 Task: 5. LinkedIn Learning: Reference :- Explore LinkedIn Learning courses related to your professional goals and take a course that aligns with your interests. Complete exercises and quizzes within the course to reinforce your learning. Share your course completion certificates or newly acquired skills on your LinkedIn profile.
Action: Mouse moved to (640, 93)
Screenshot: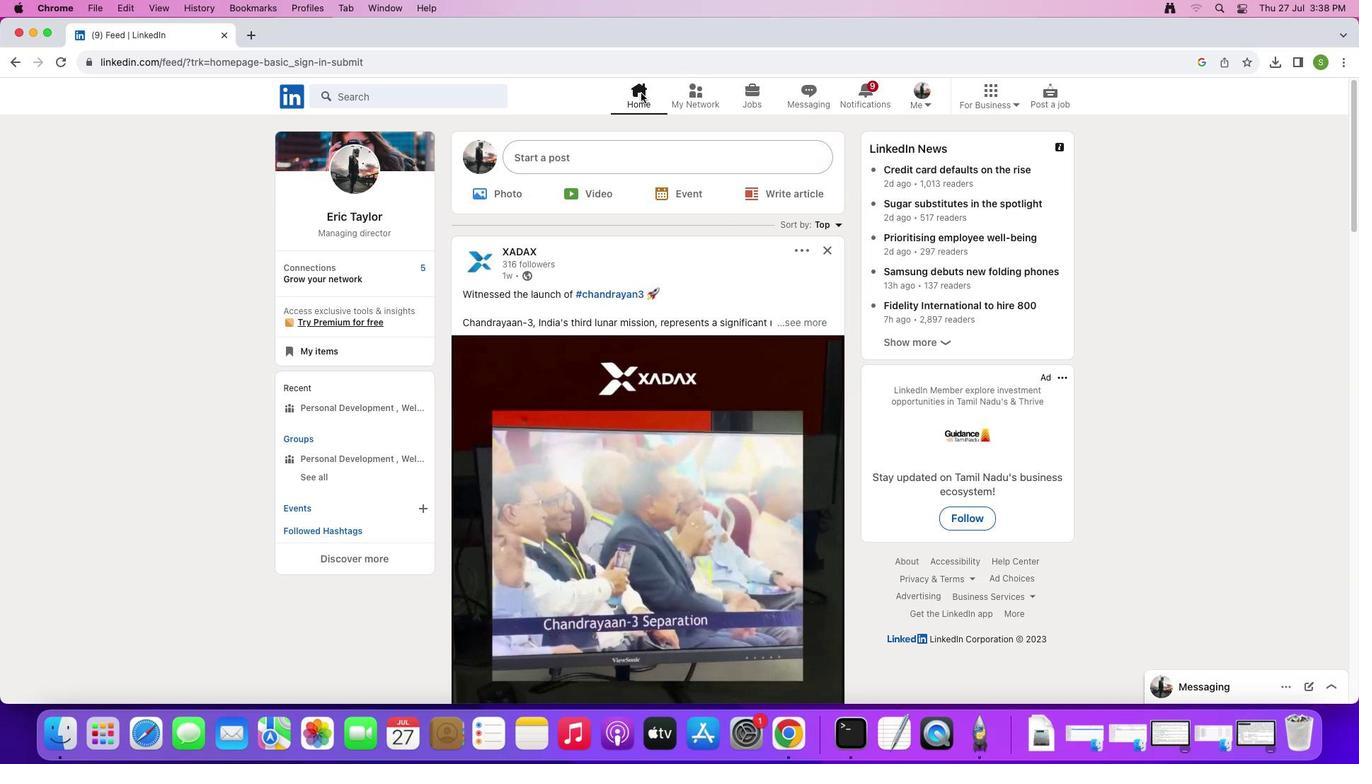 
Action: Mouse pressed left at (640, 93)
Screenshot: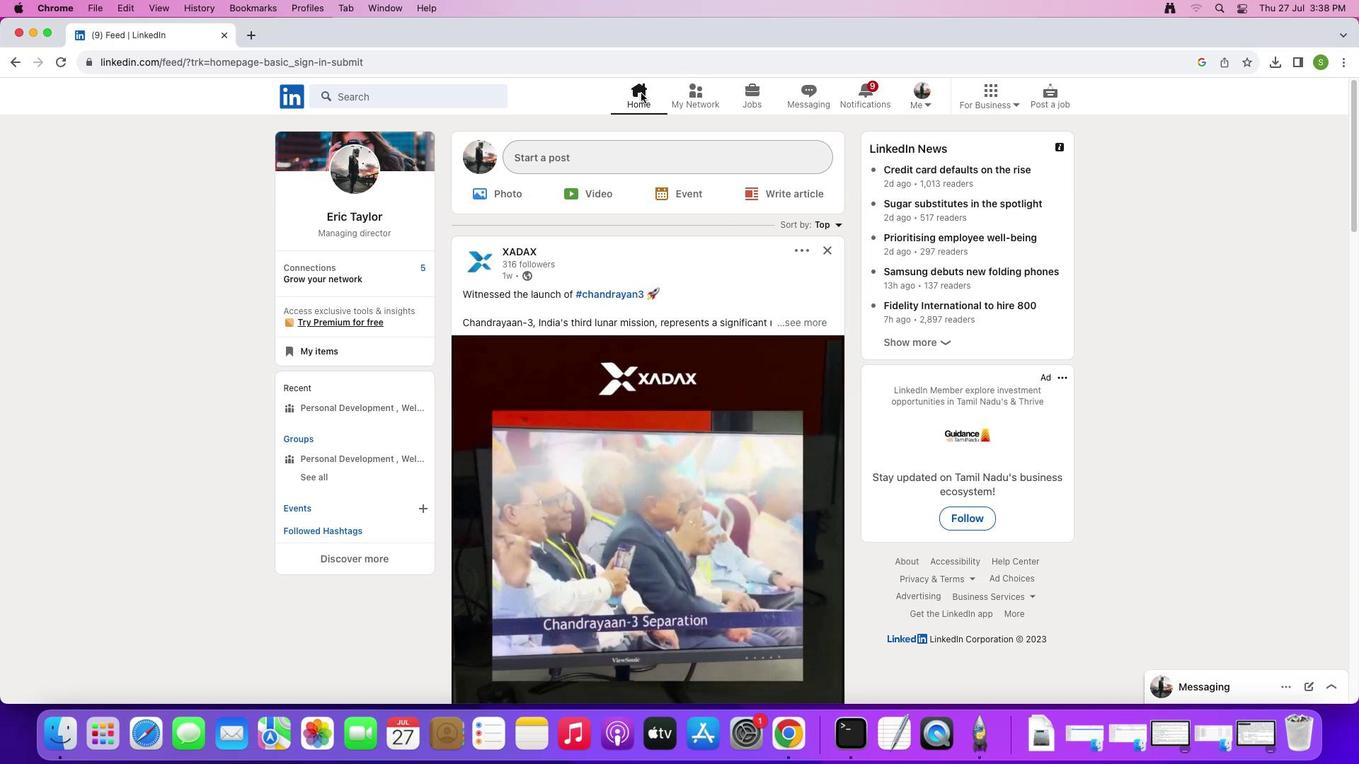 
Action: Mouse moved to (1011, 100)
Screenshot: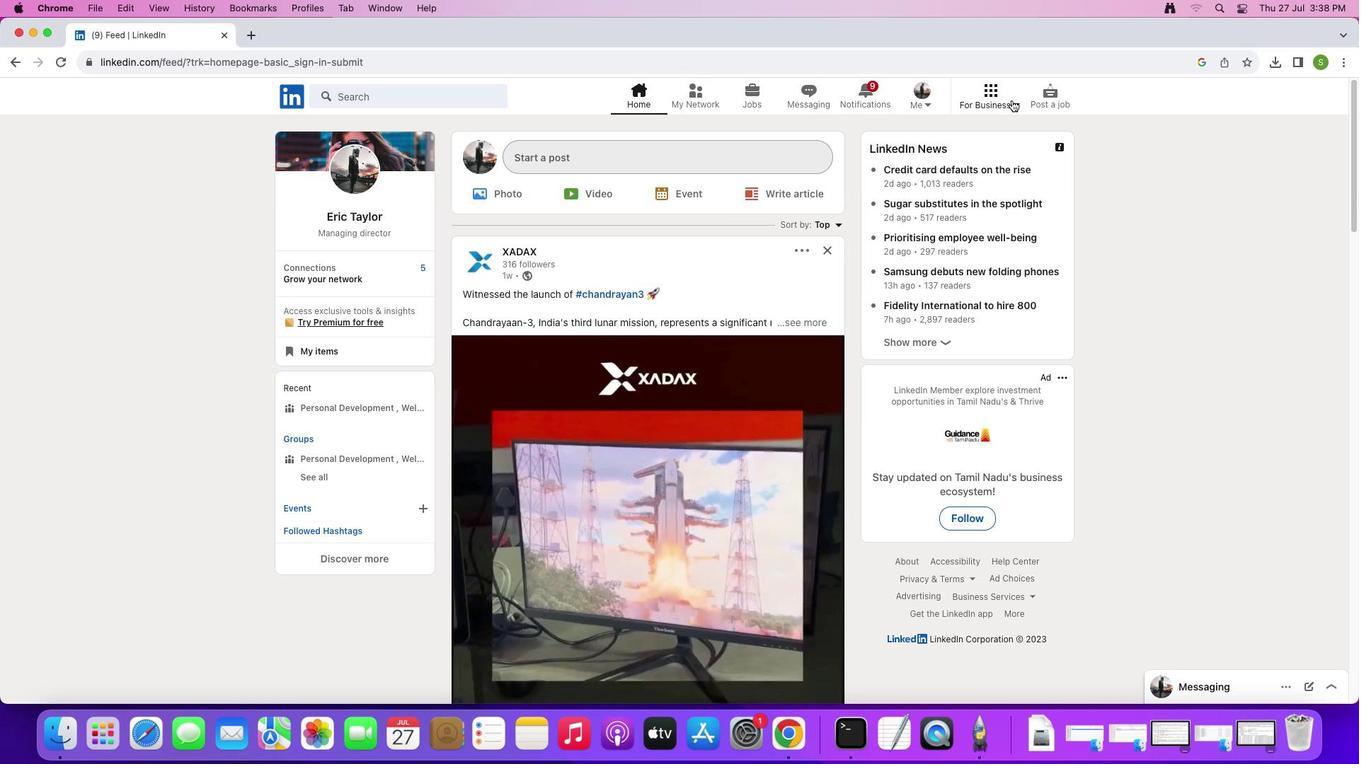 
Action: Mouse pressed left at (1011, 100)
Screenshot: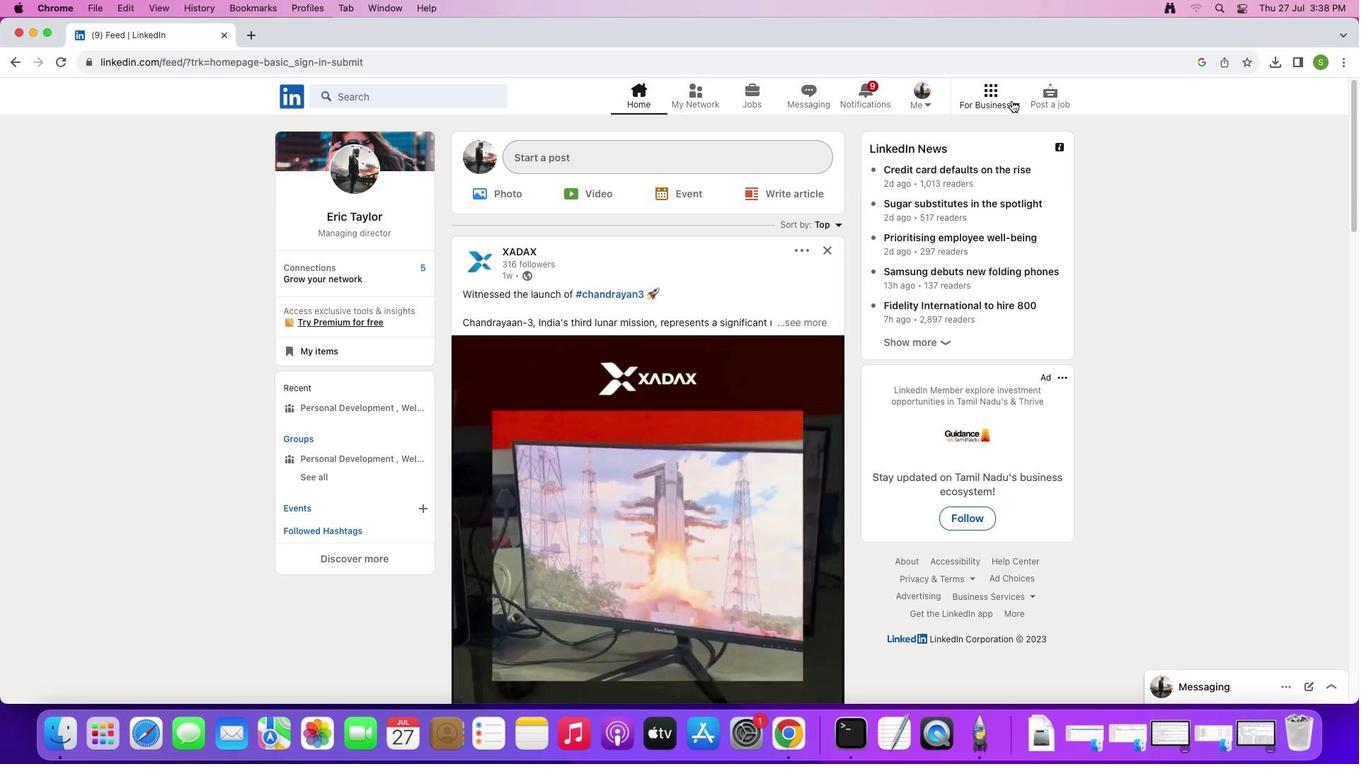 
Action: Mouse moved to (1140, 230)
Screenshot: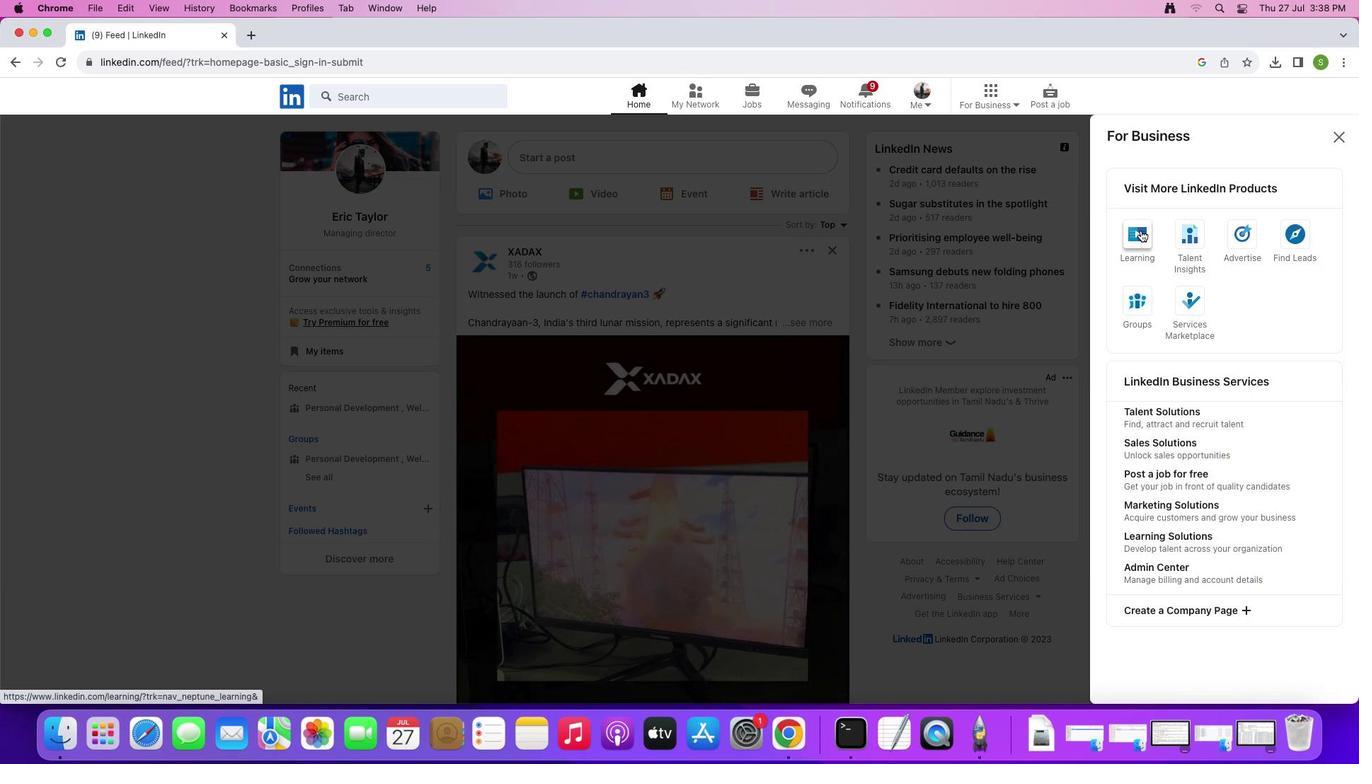 
Action: Mouse pressed left at (1140, 230)
Screenshot: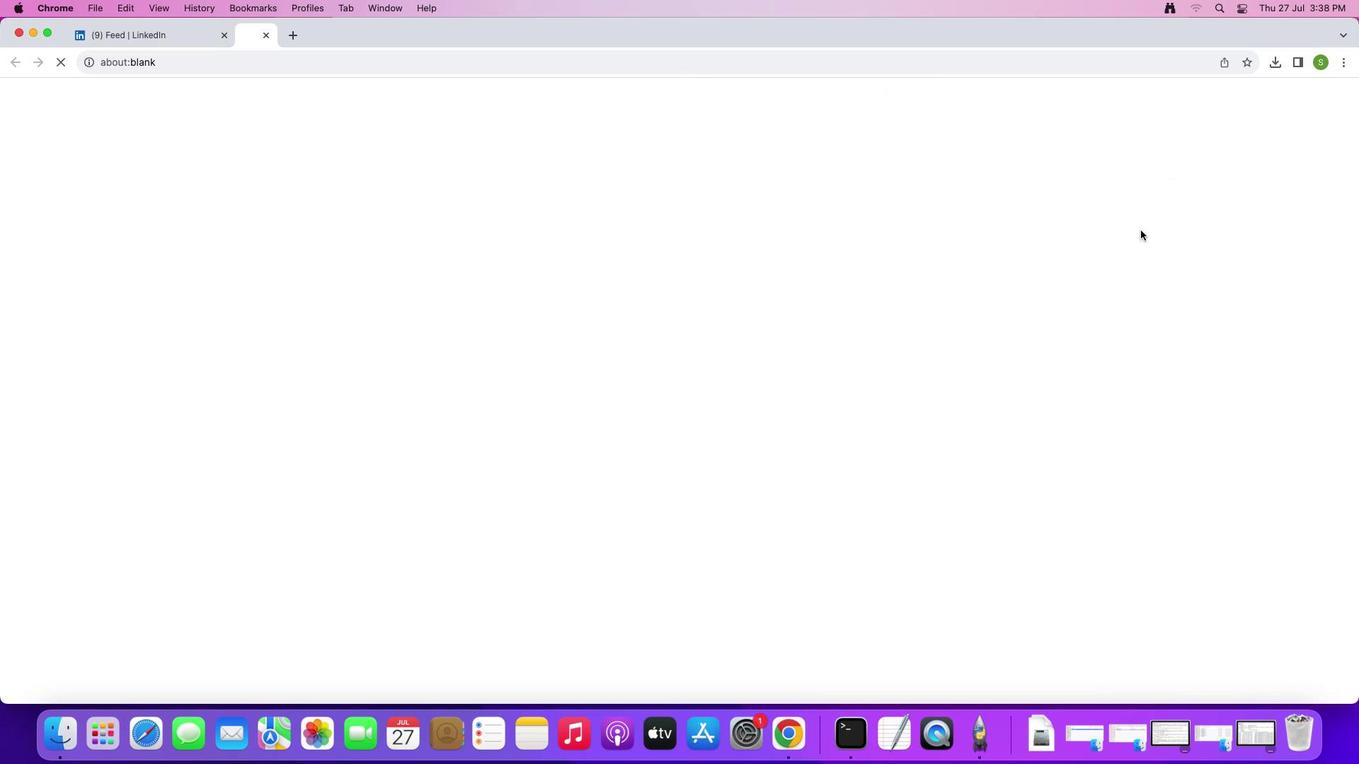 
Action: Mouse moved to (503, 406)
Screenshot: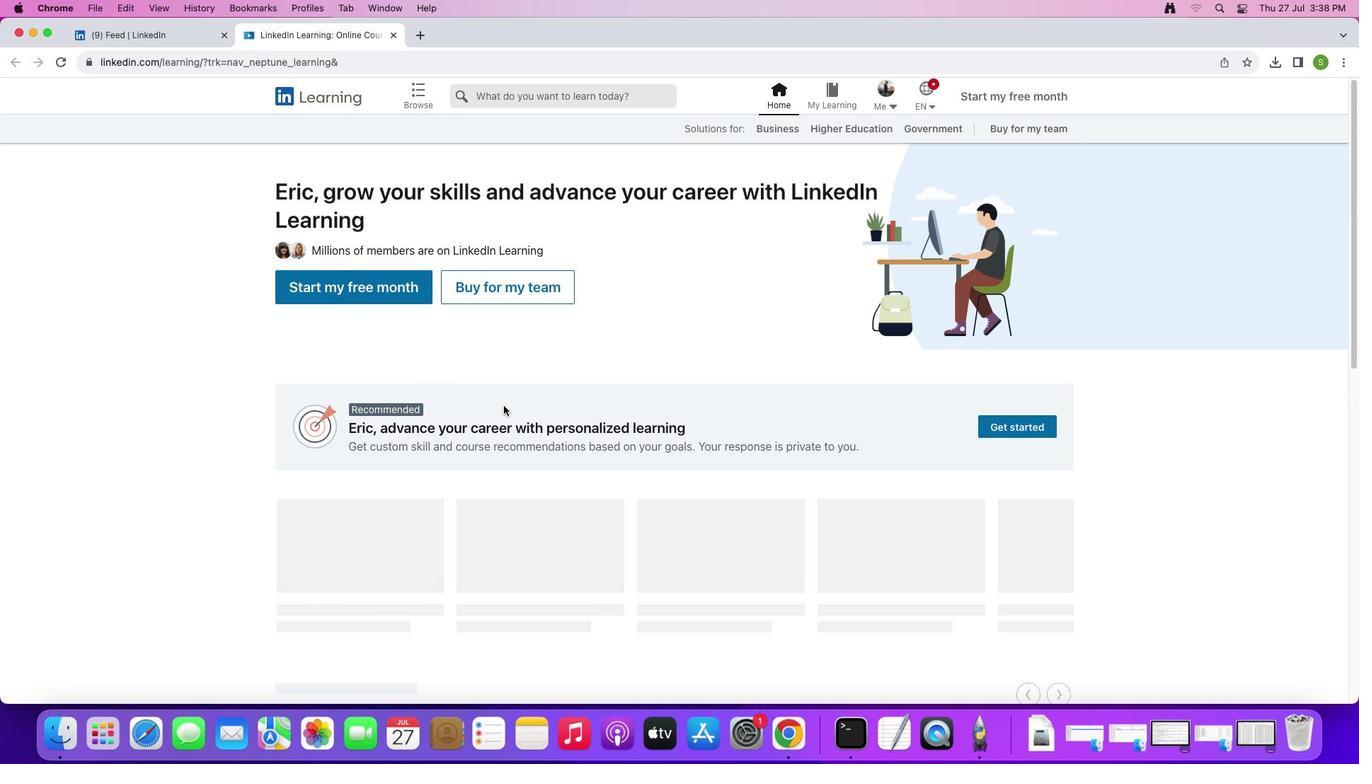 
Action: Mouse scrolled (503, 406) with delta (0, 0)
Screenshot: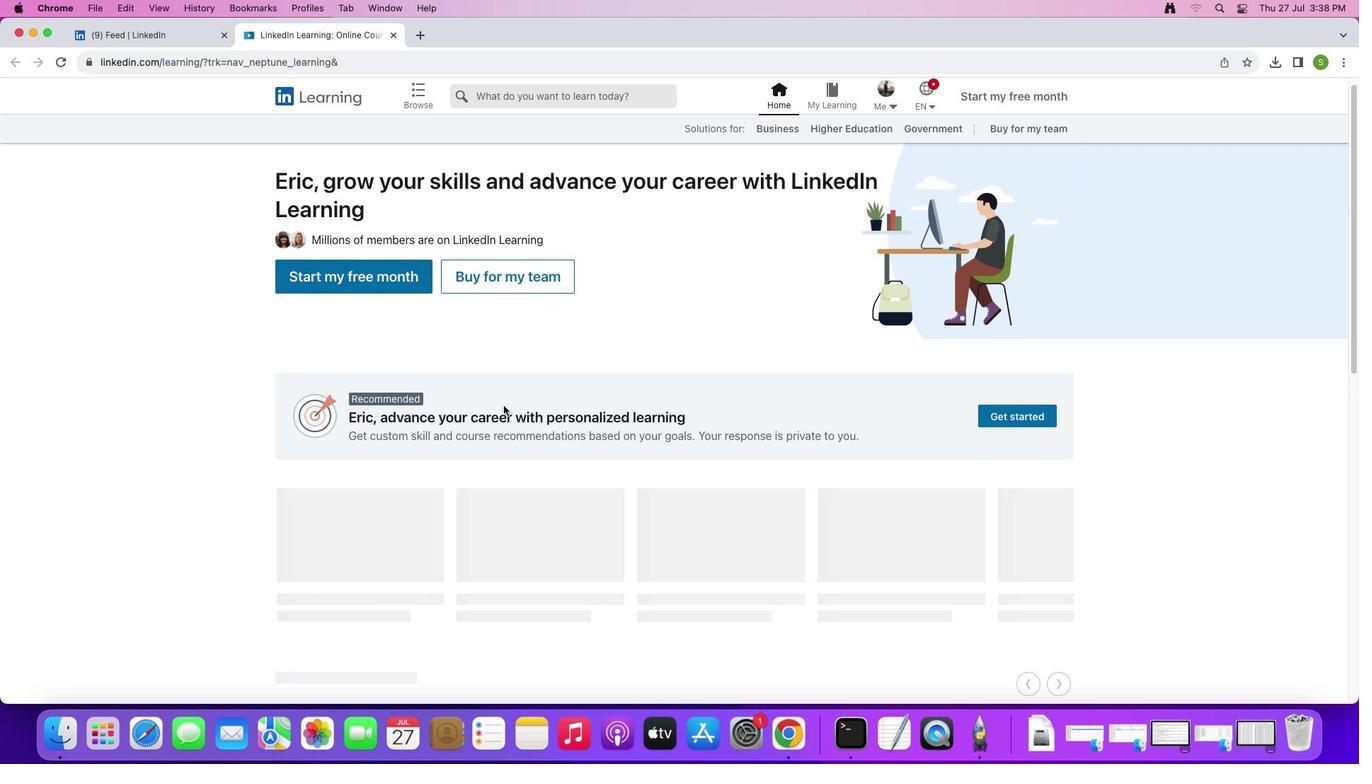 
Action: Mouse scrolled (503, 406) with delta (0, 0)
Screenshot: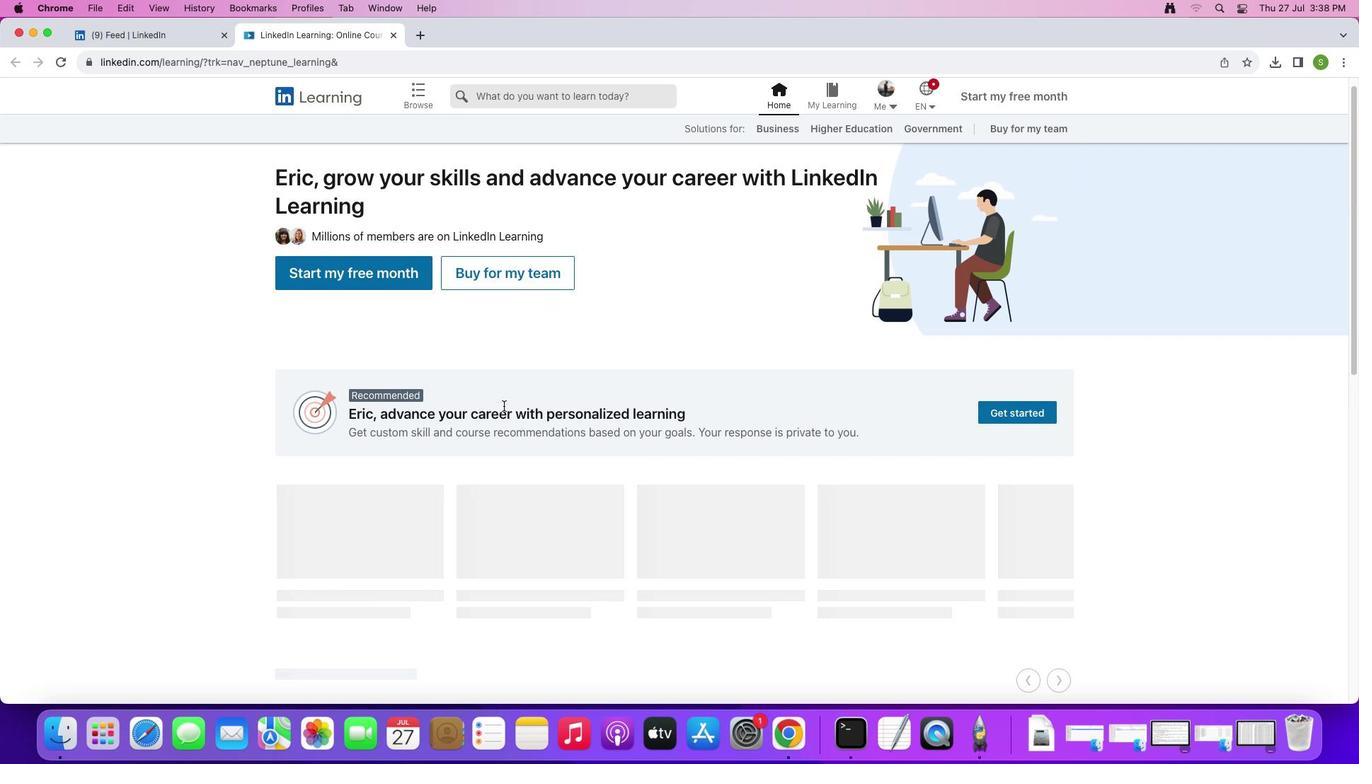 
Action: Mouse scrolled (503, 406) with delta (0, 0)
Screenshot: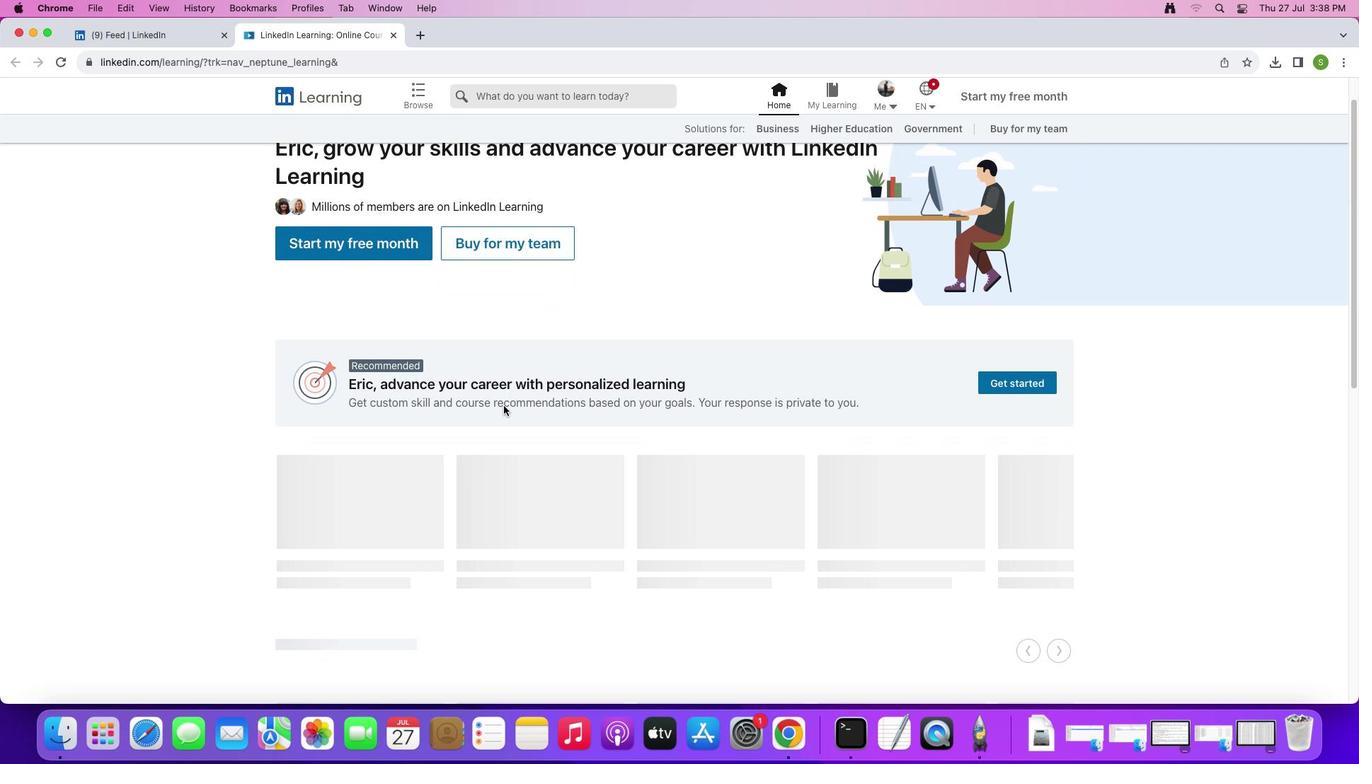 
Action: Mouse scrolled (503, 406) with delta (0, 0)
Screenshot: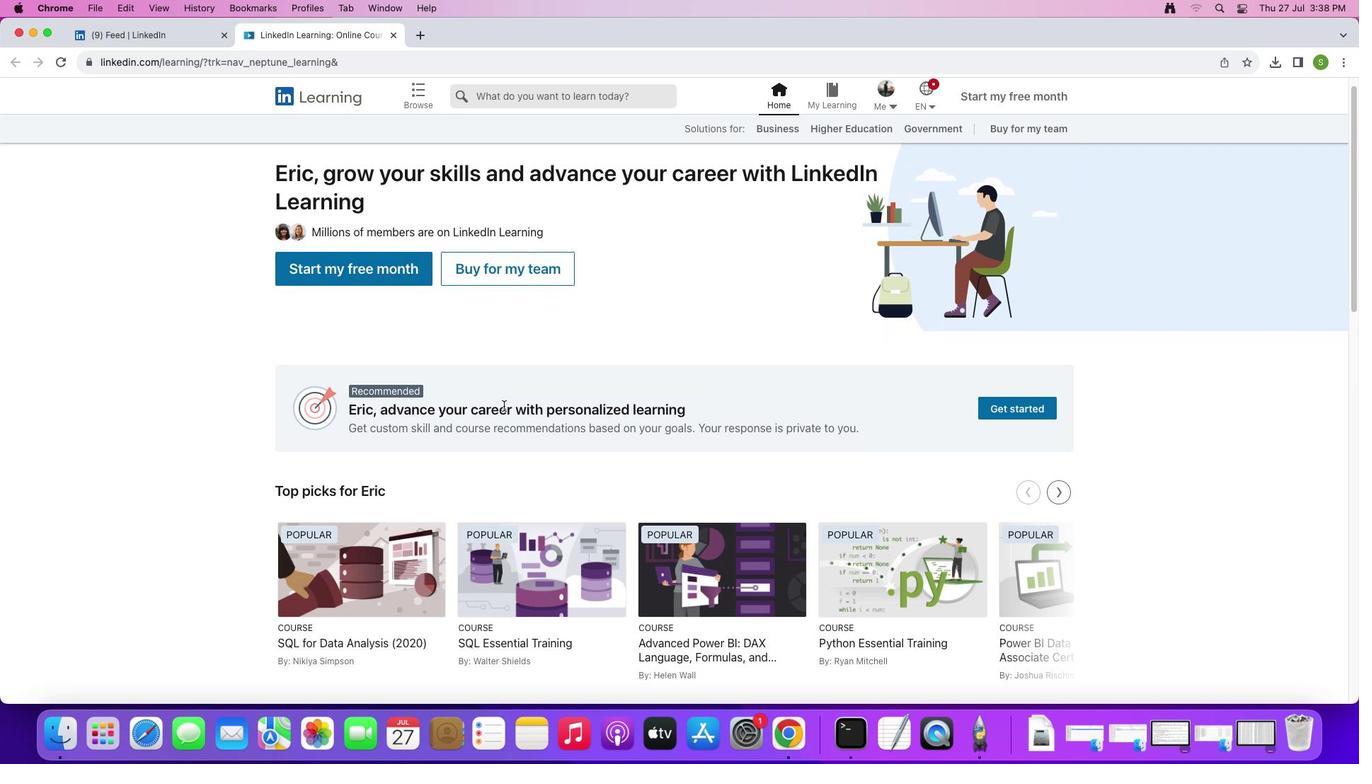 
Action: Mouse scrolled (503, 406) with delta (0, 0)
Screenshot: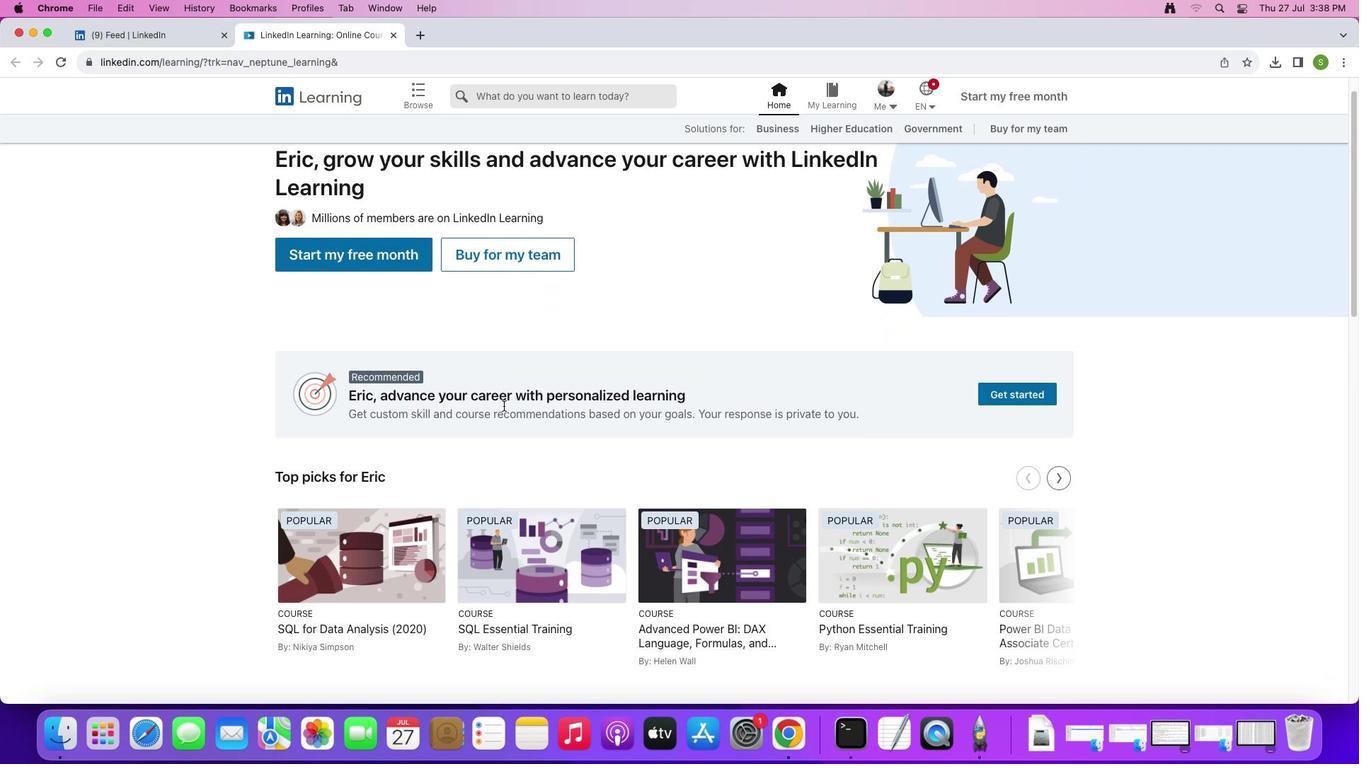 
Action: Mouse scrolled (503, 406) with delta (0, 0)
Screenshot: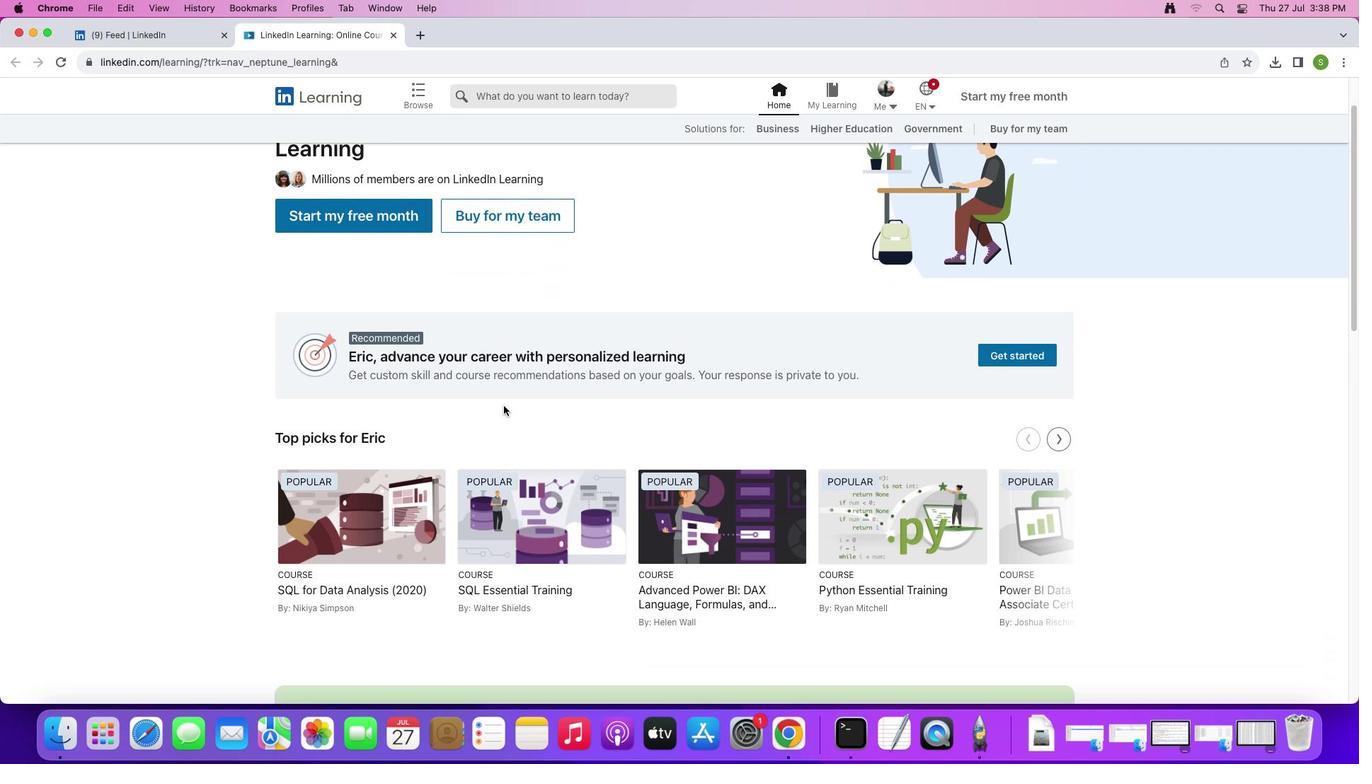 
Action: Mouse moved to (504, 402)
Screenshot: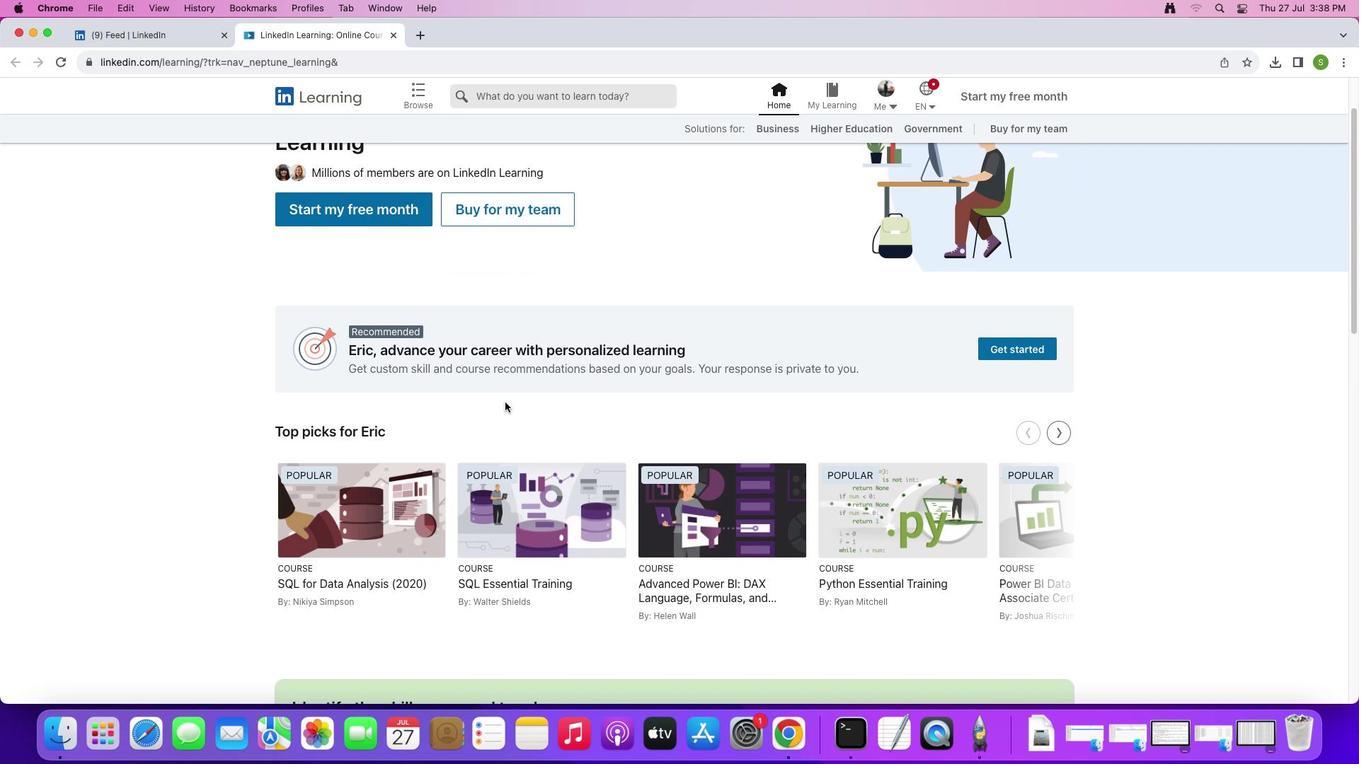 
Action: Mouse scrolled (504, 402) with delta (0, 0)
Screenshot: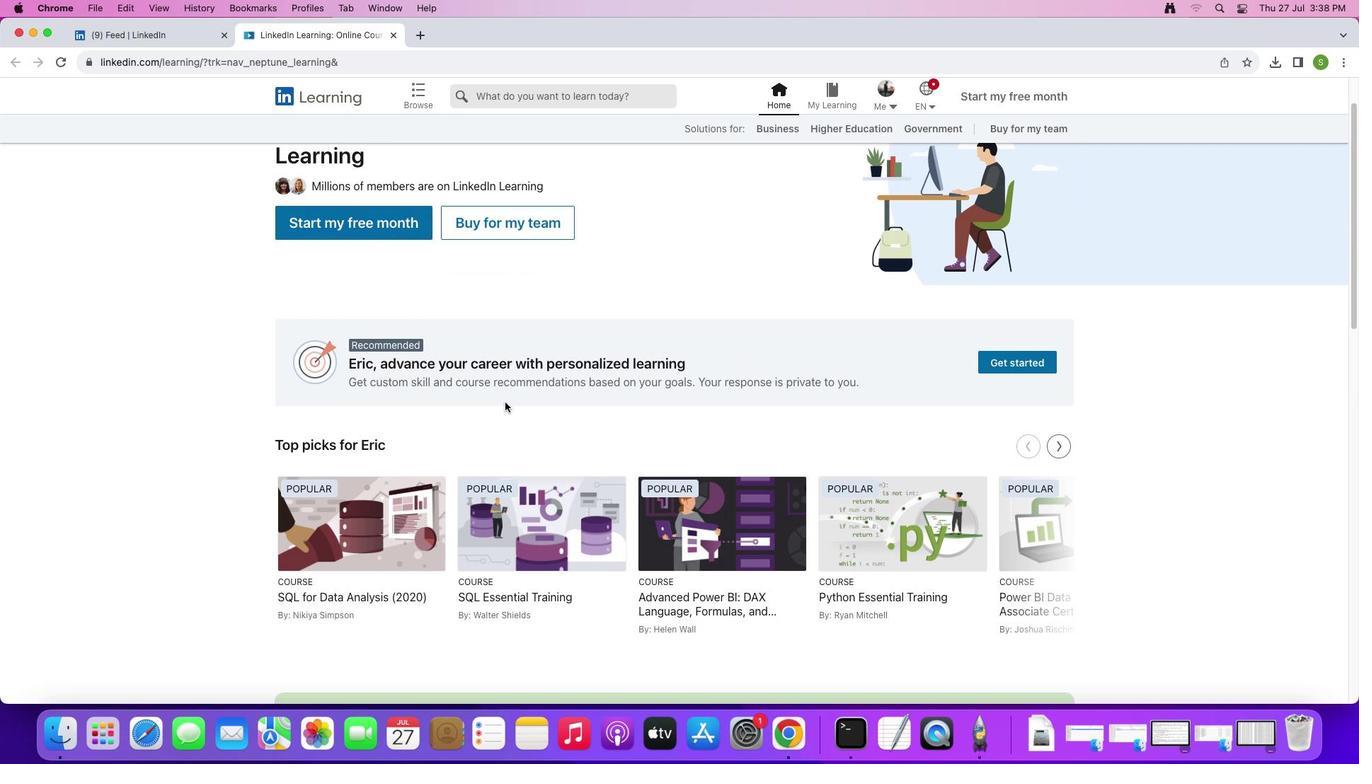 
Action: Mouse scrolled (504, 402) with delta (0, 0)
Screenshot: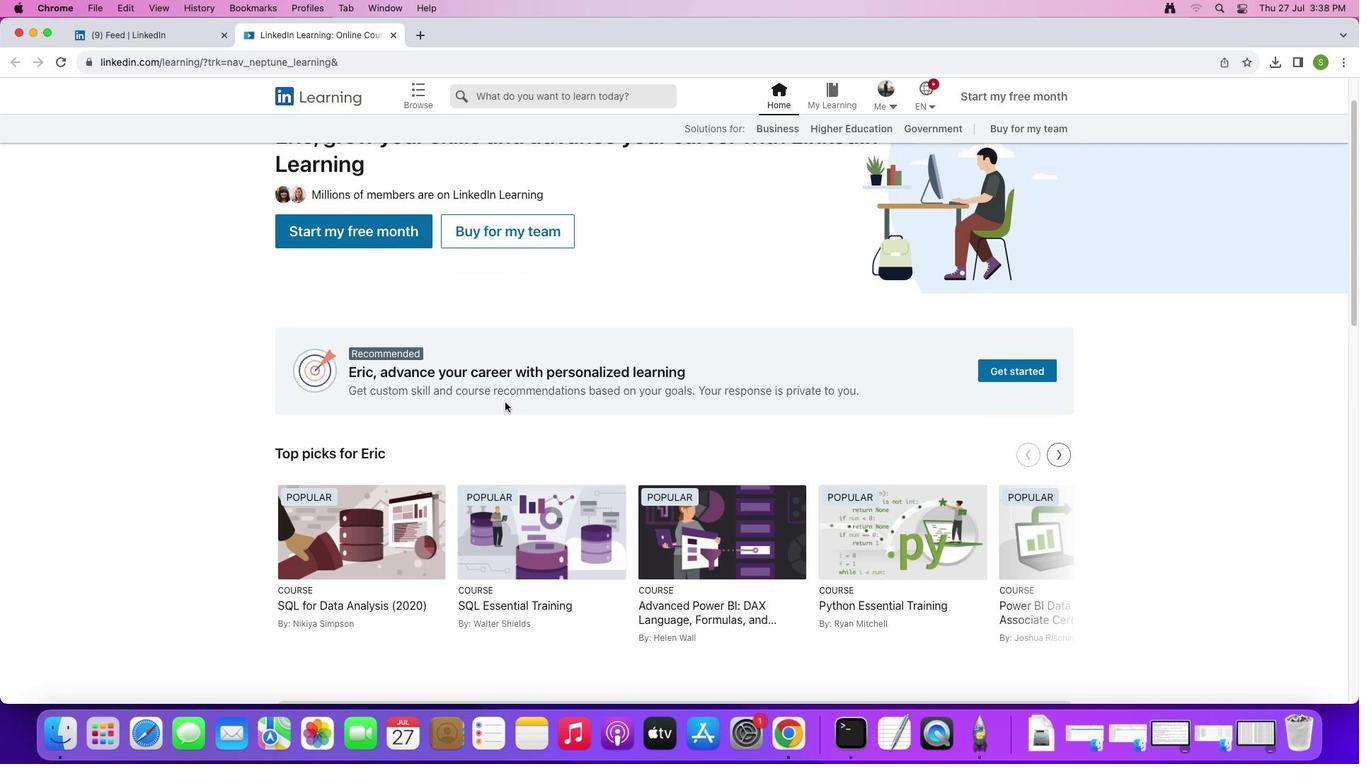 
Action: Mouse moved to (504, 395)
Screenshot: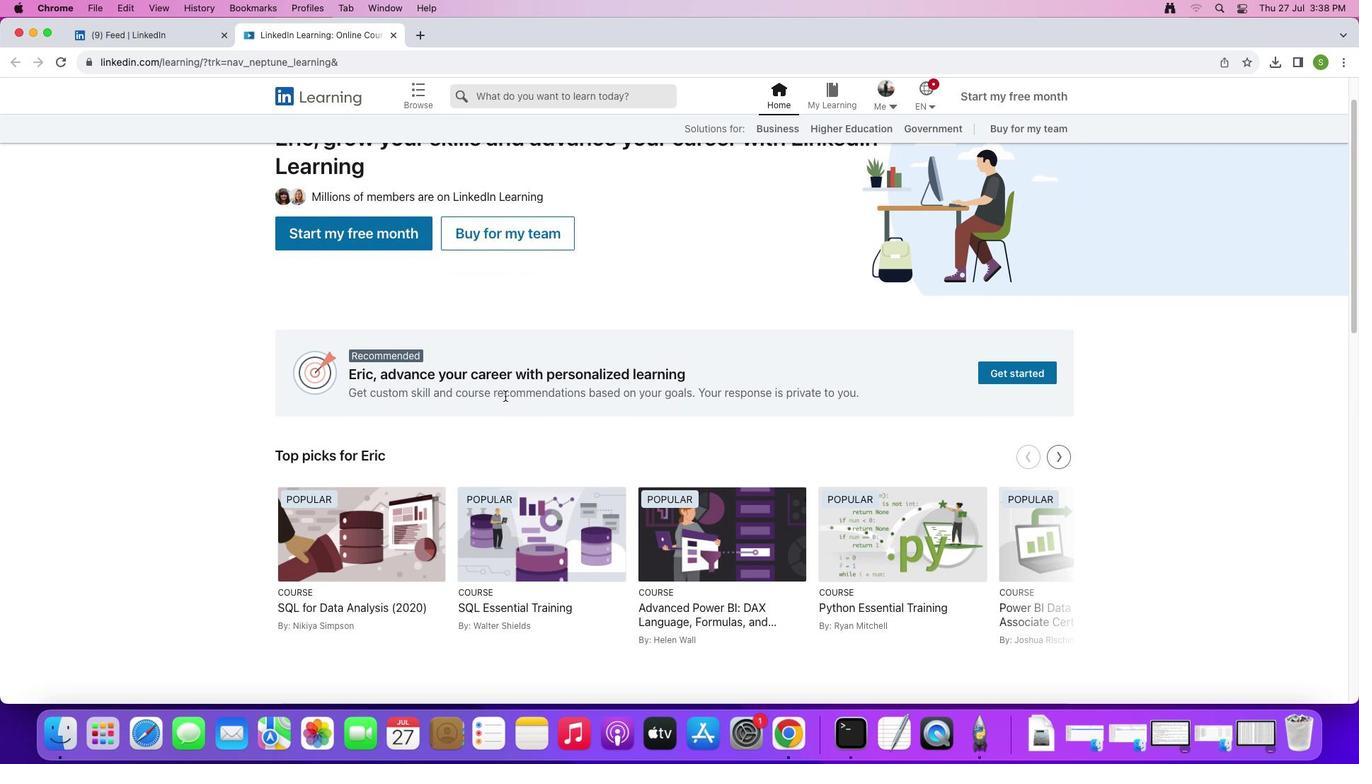 
Action: Mouse scrolled (504, 395) with delta (0, 0)
Screenshot: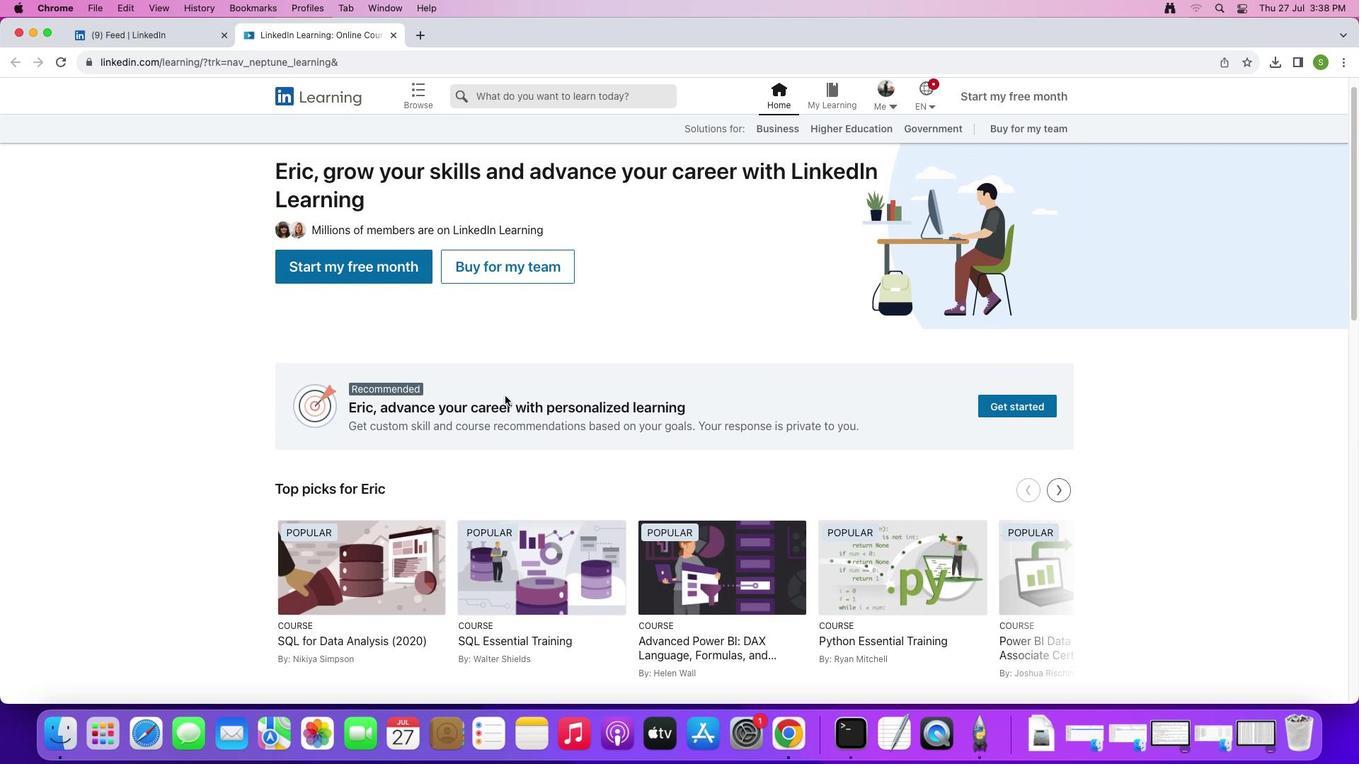 
Action: Mouse scrolled (504, 395) with delta (0, 0)
Screenshot: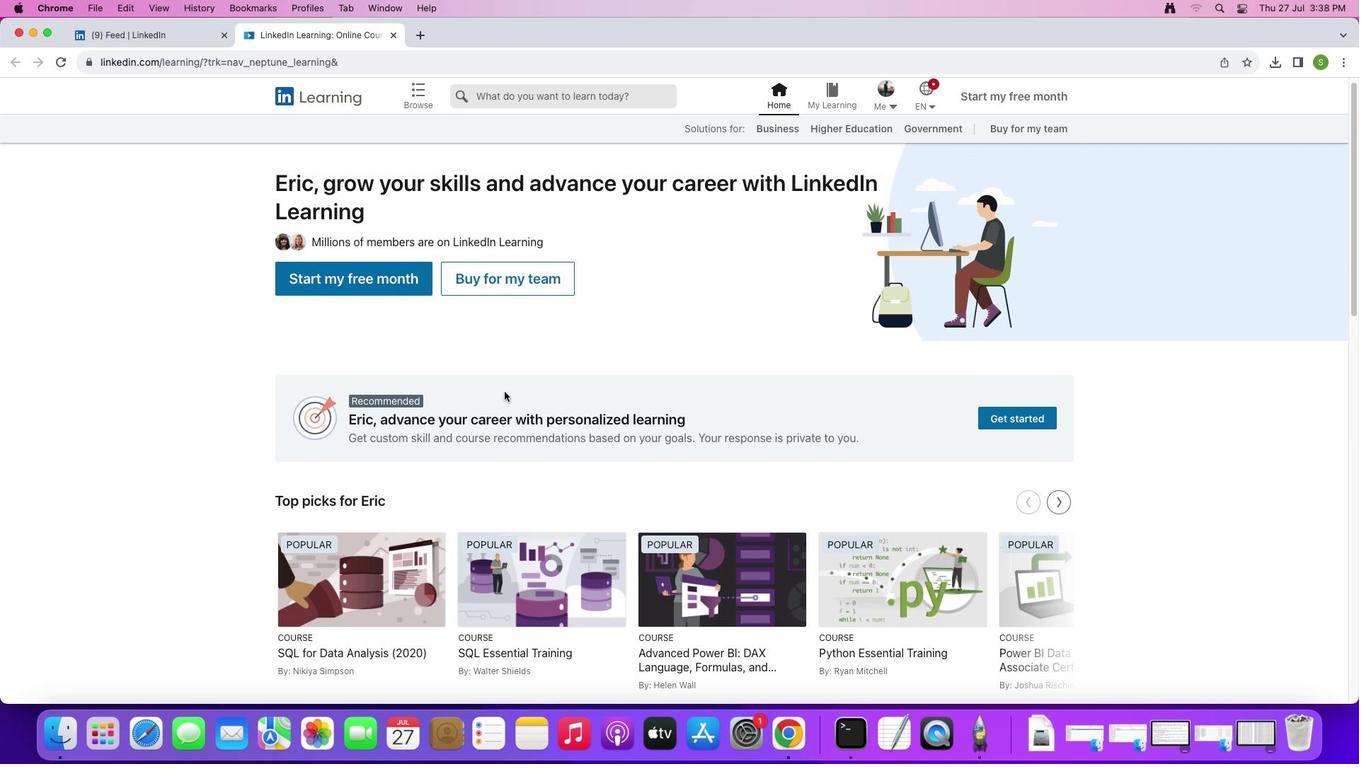 
Action: Mouse scrolled (504, 395) with delta (0, 2)
Screenshot: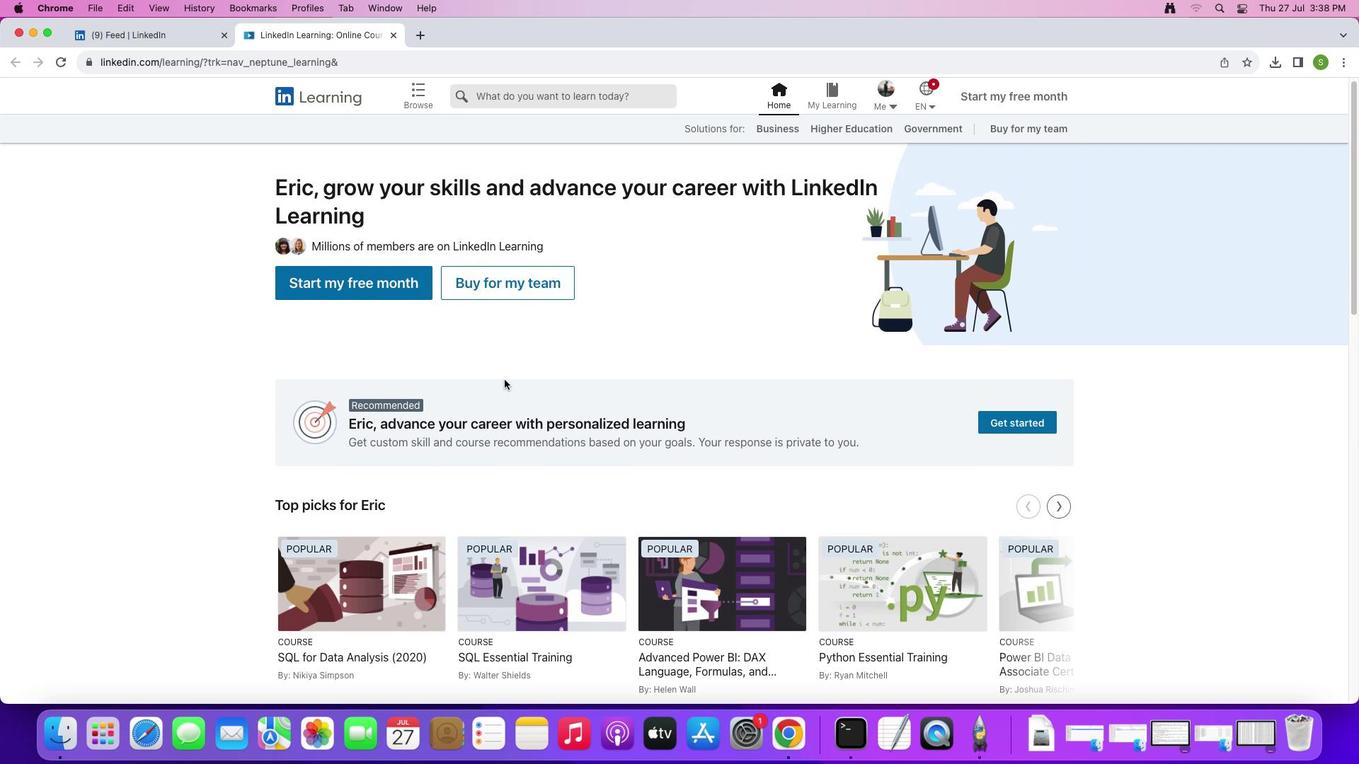 
Action: Mouse moved to (518, 95)
Screenshot: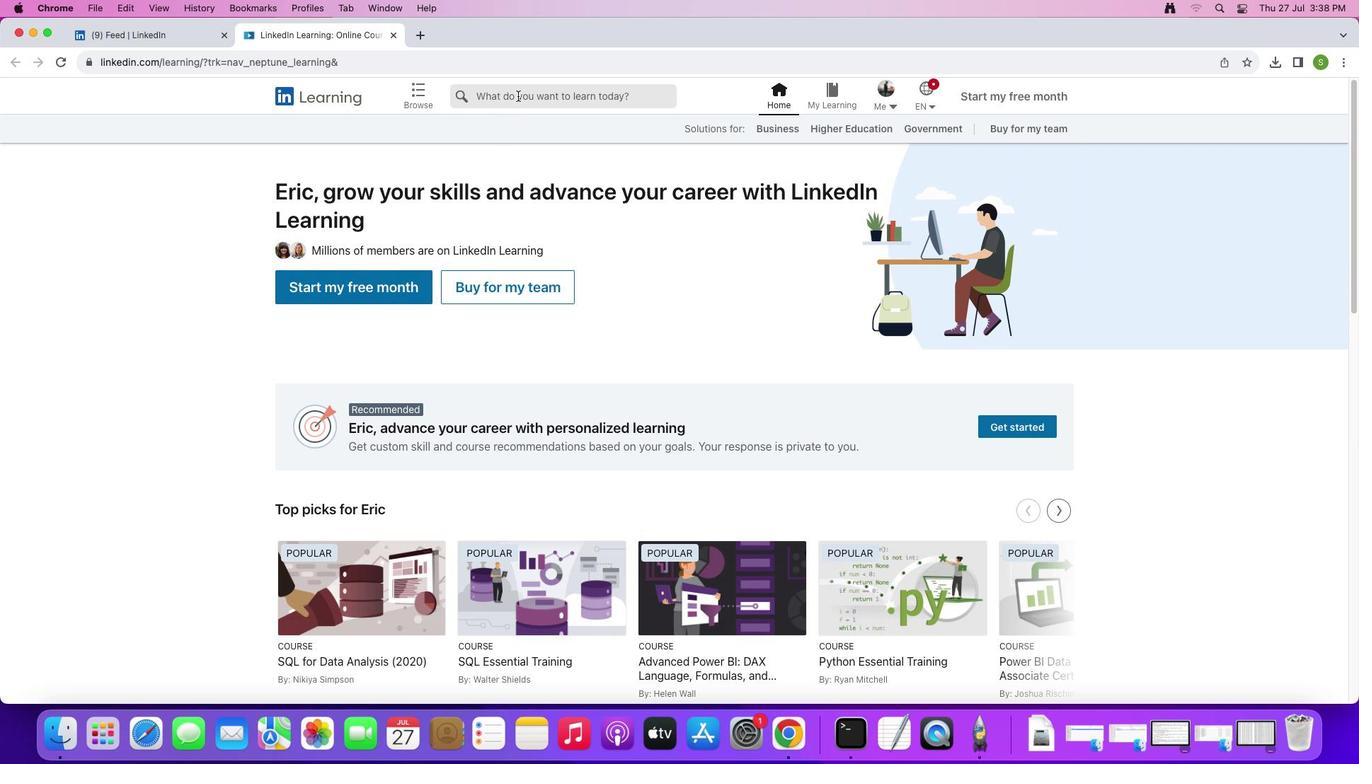 
Action: Mouse pressed left at (518, 95)
Screenshot: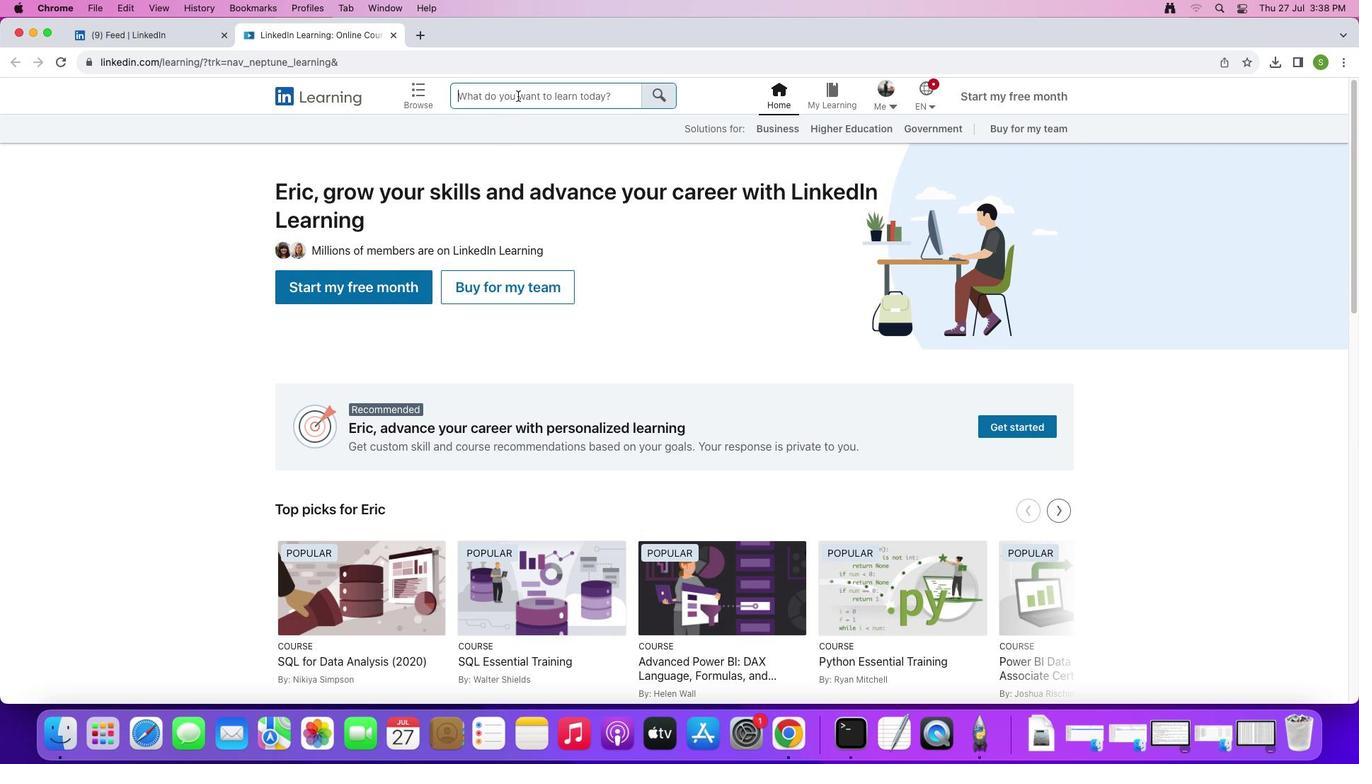 
Action: Key pressed 'W'
Screenshot: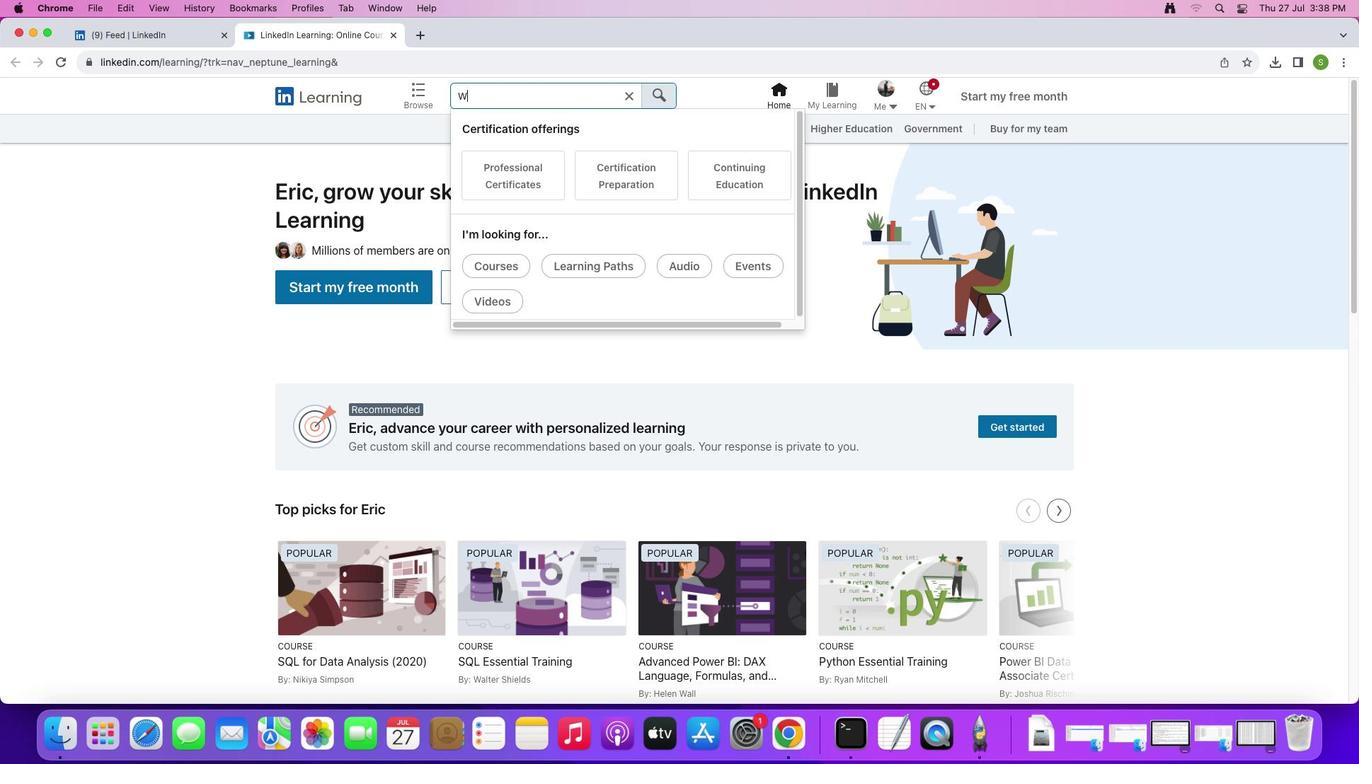 
Action: Mouse moved to (517, 96)
Screenshot: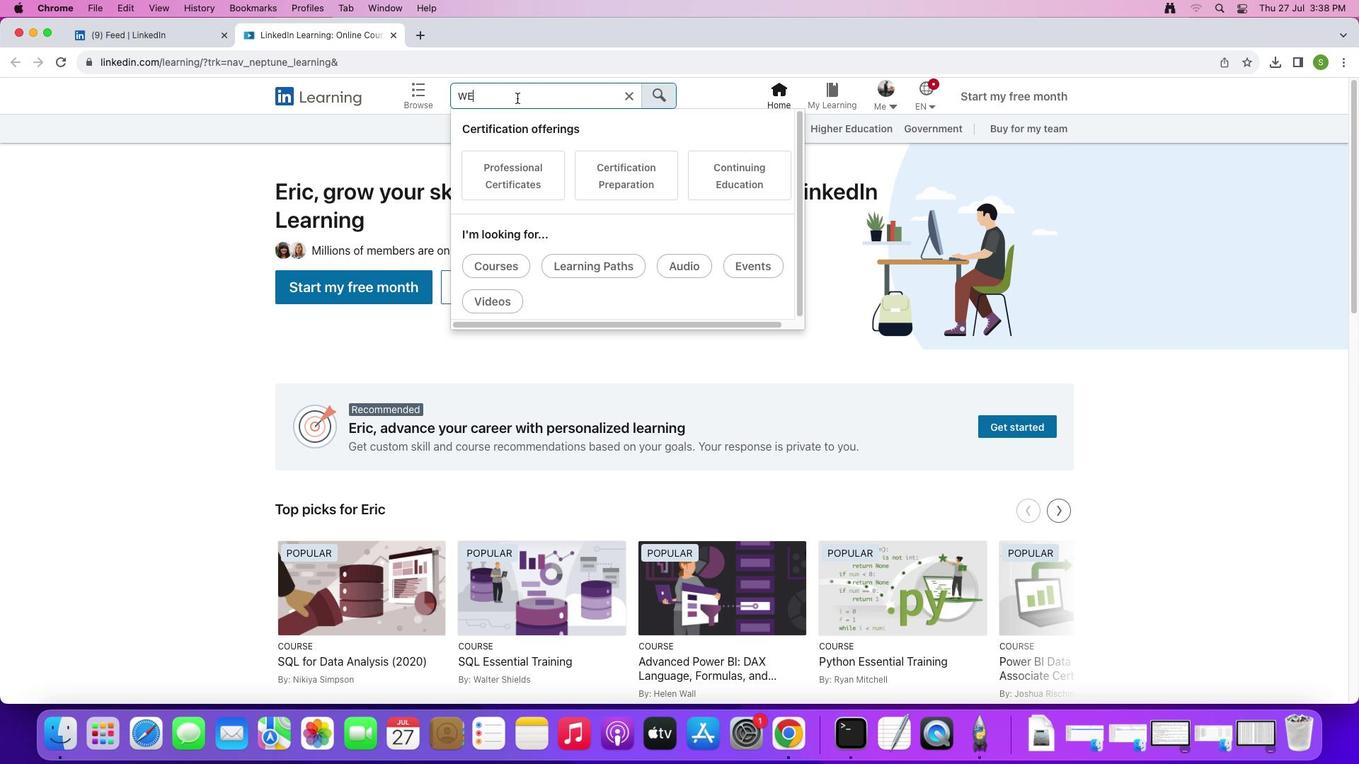 
Action: Key pressed 'E'
Screenshot: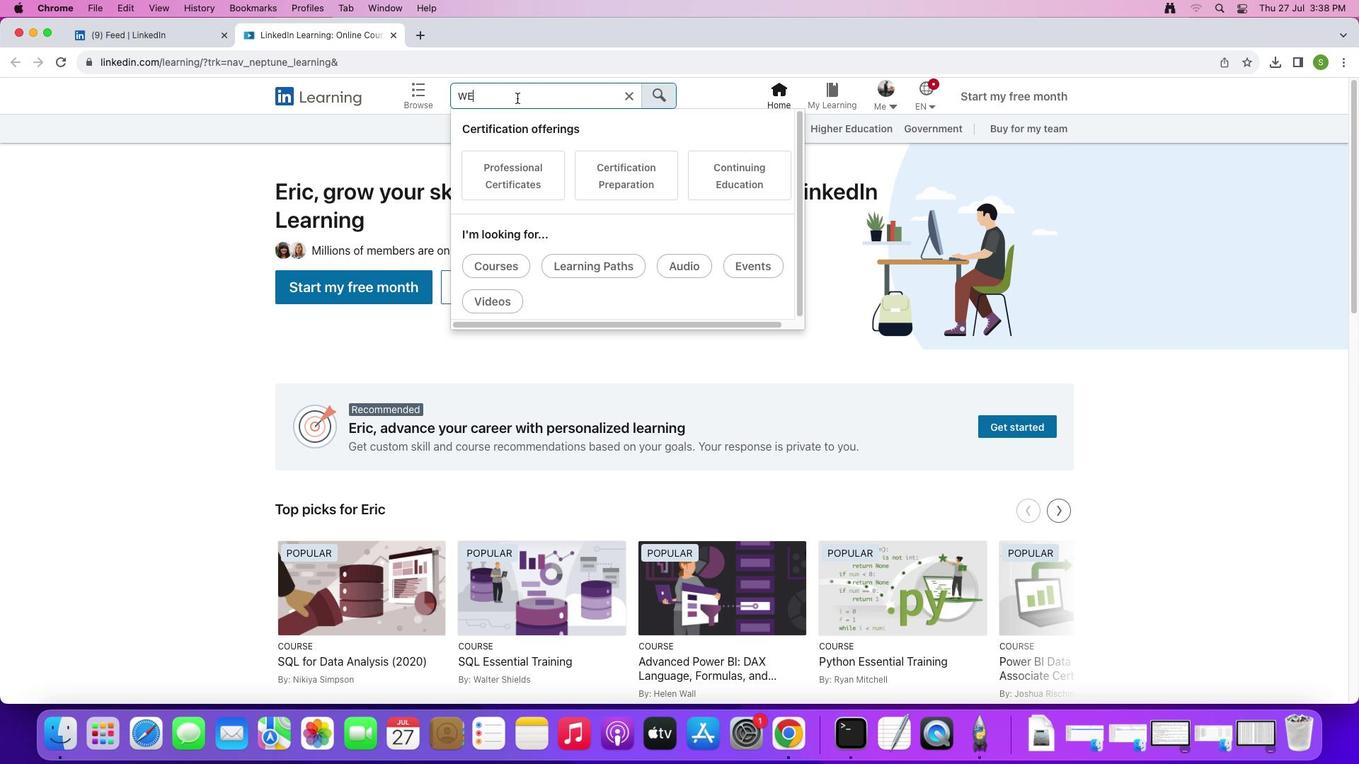 
Action: Mouse moved to (516, 106)
Screenshot: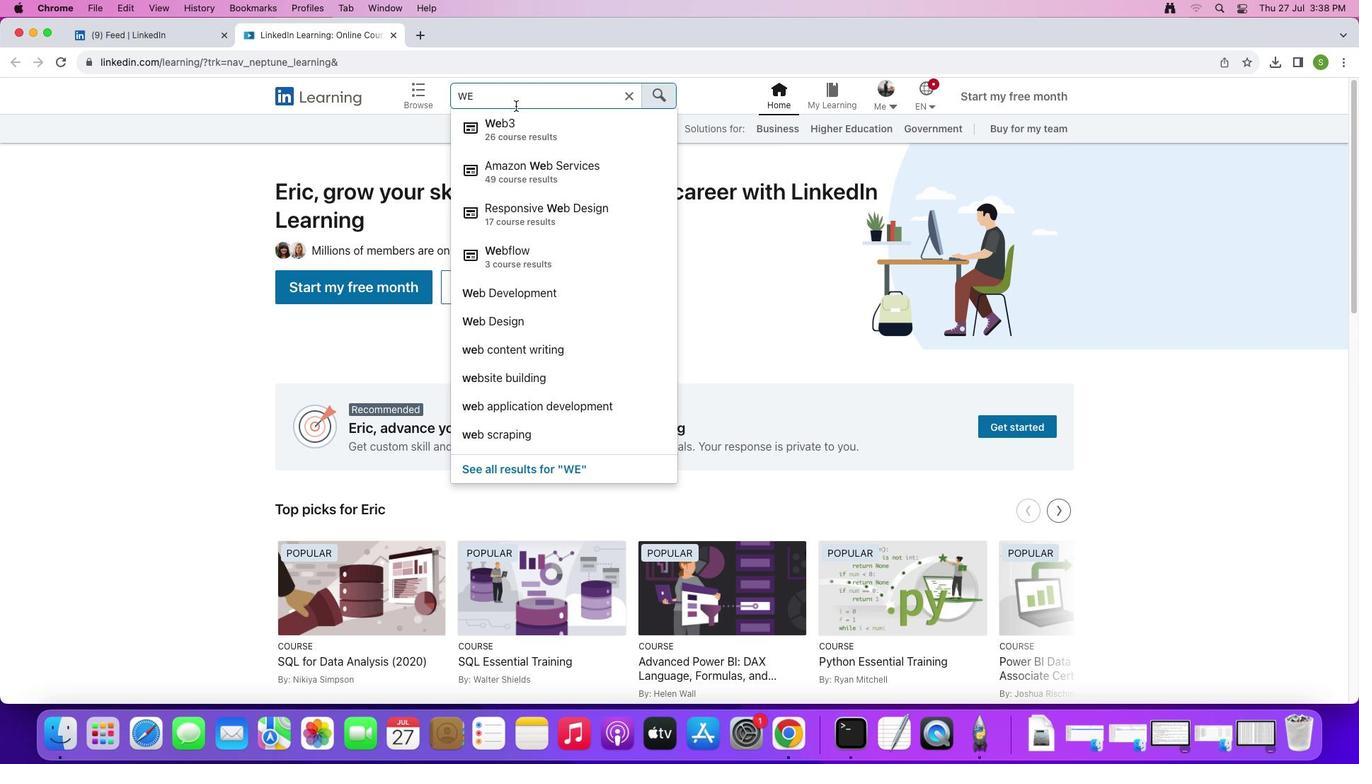
Action: Key pressed 'D'Key.space'D''E'
Screenshot: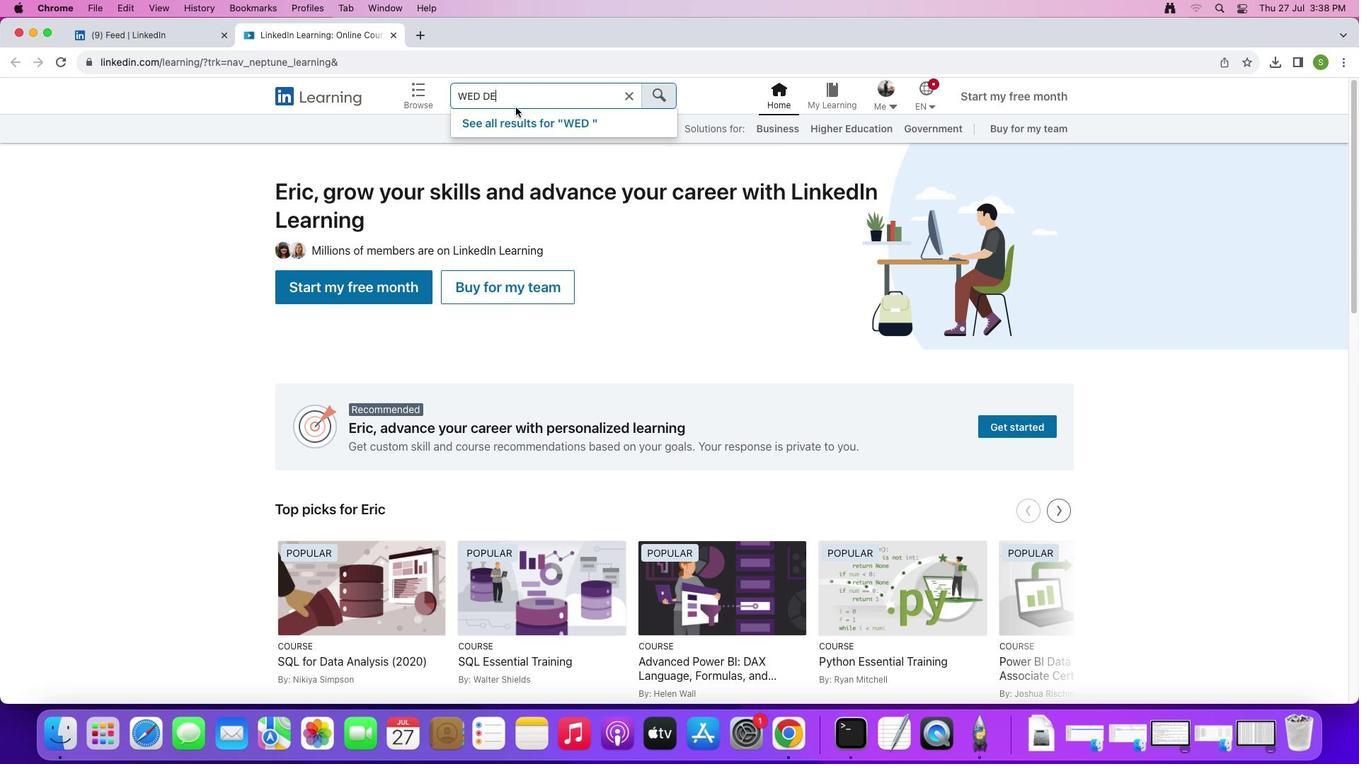 
Action: Mouse moved to (516, 107)
Screenshot: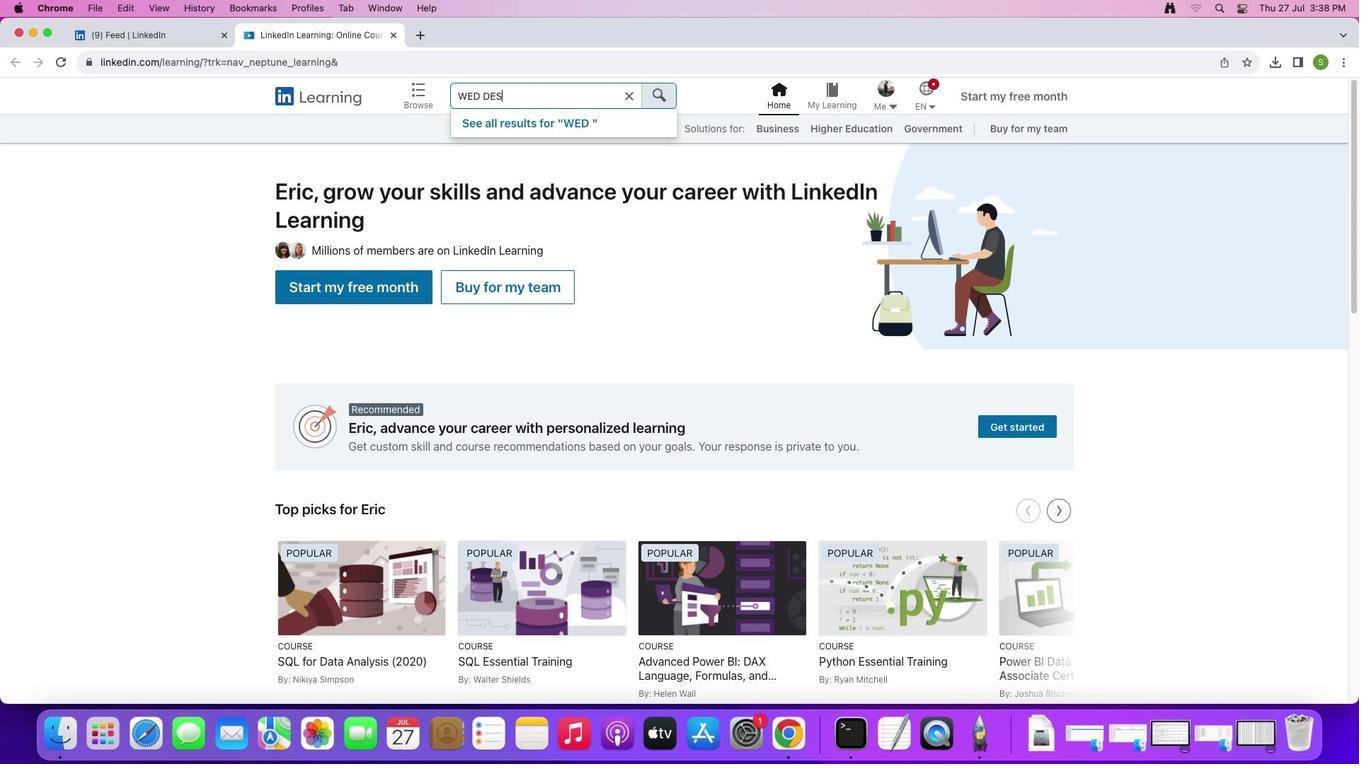 
Action: Key pressed 'S'
Screenshot: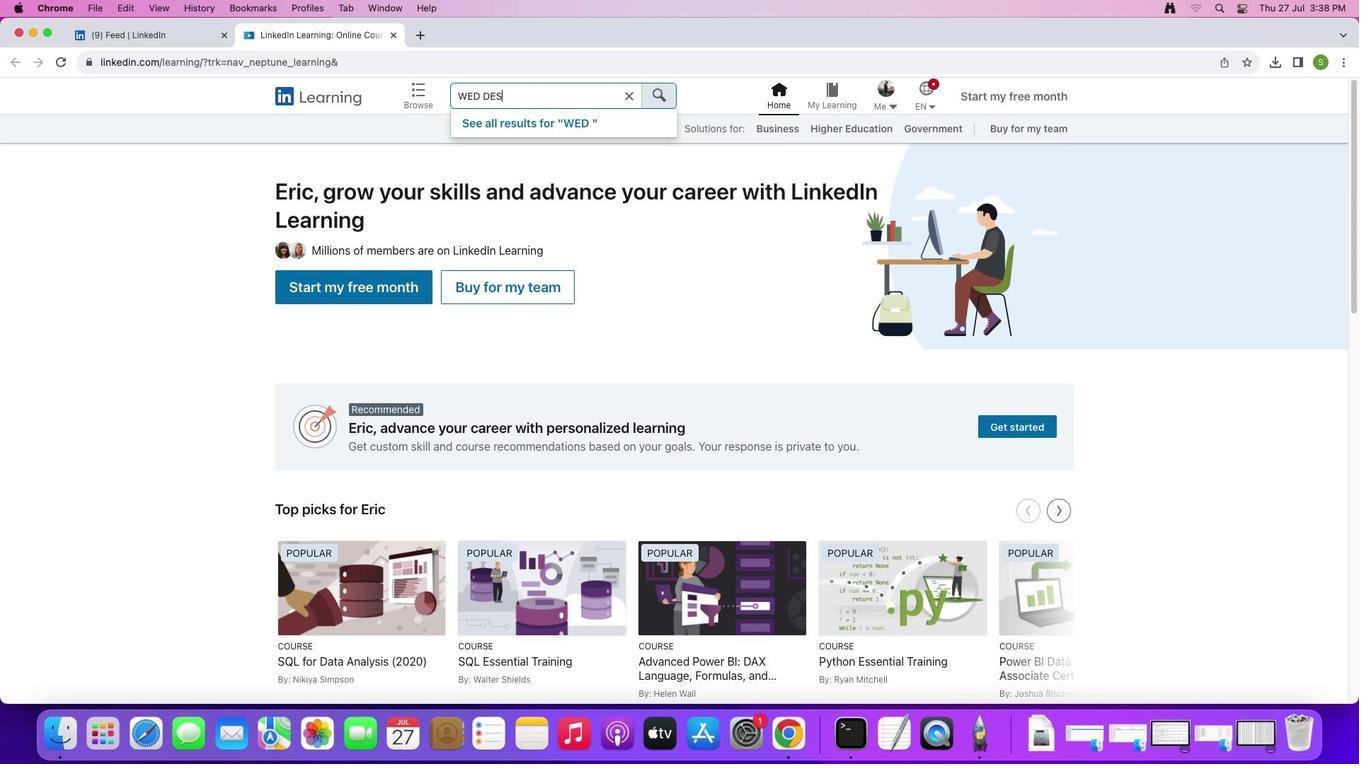 
Action: Mouse moved to (550, 95)
Screenshot: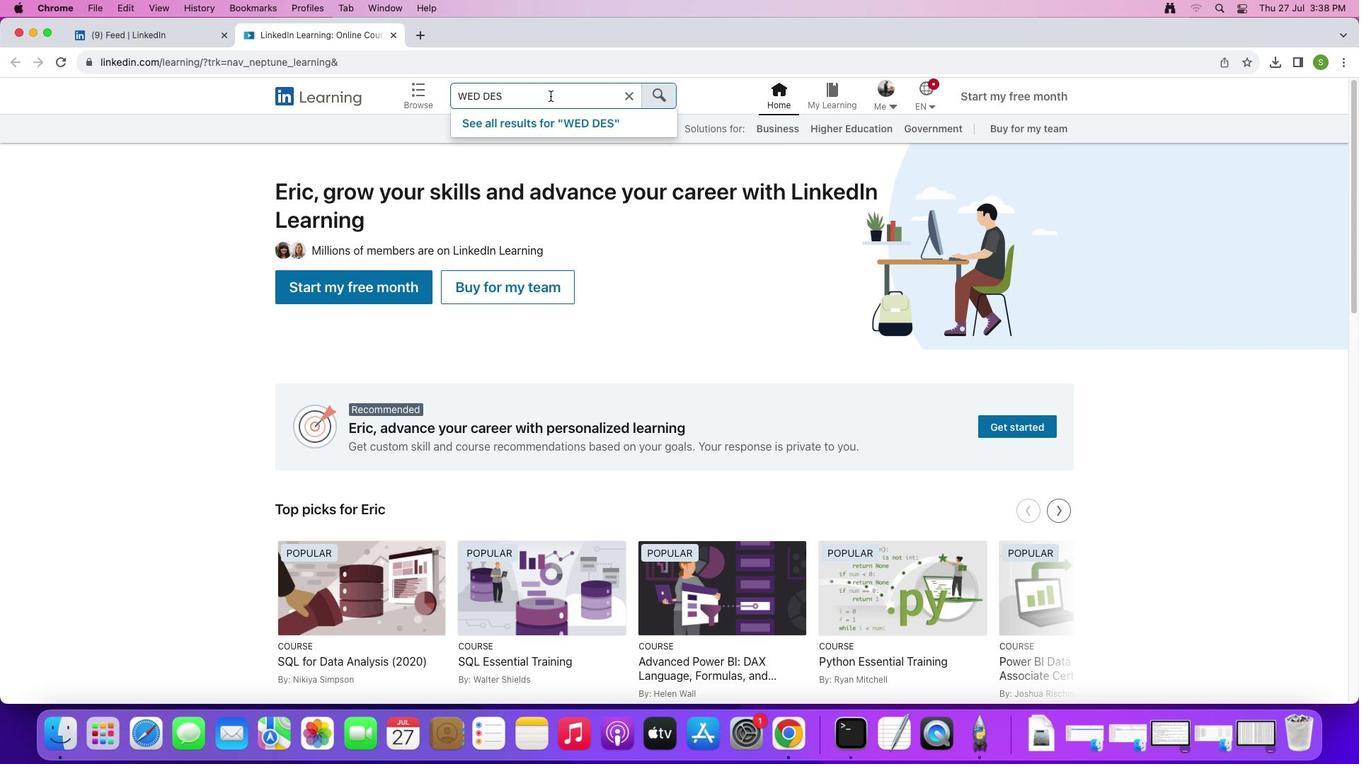 
Action: Key pressed 'I'
Screenshot: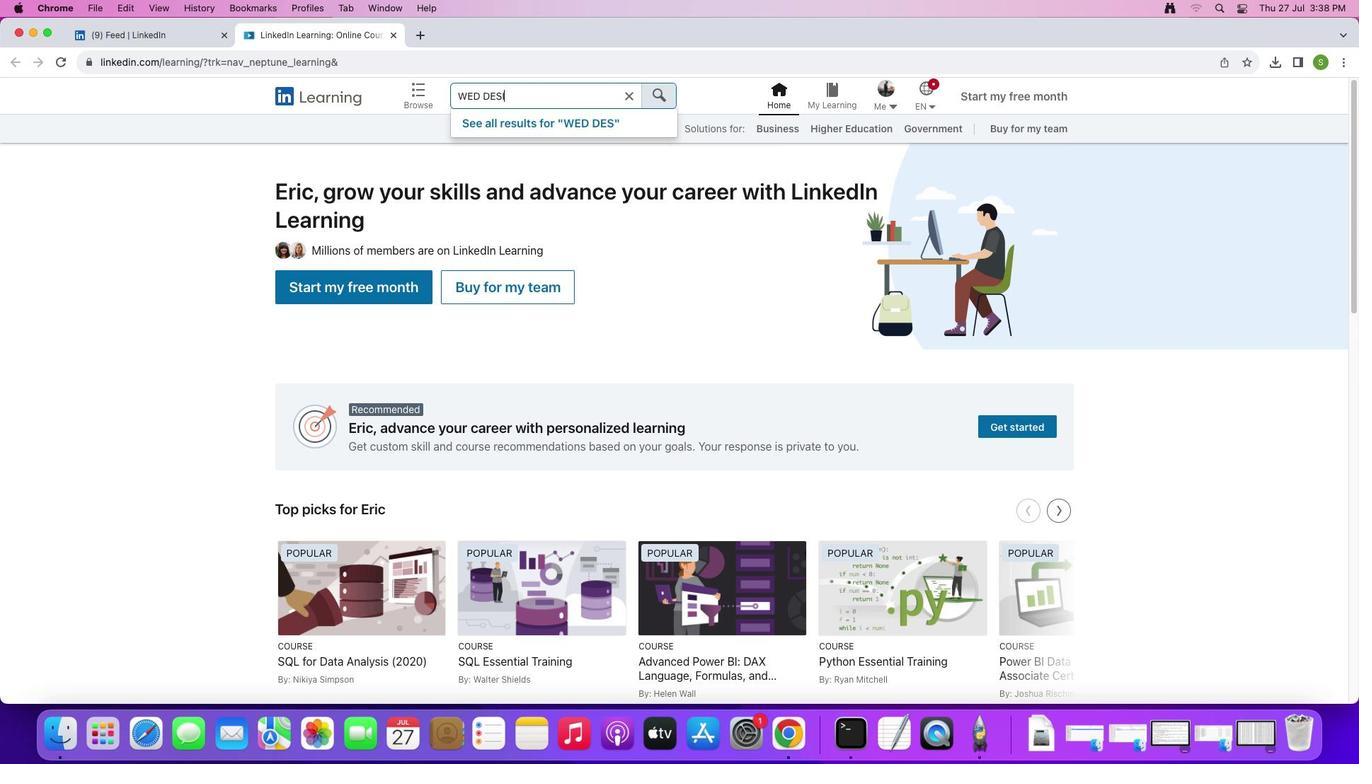 
Action: Mouse moved to (542, 96)
Screenshot: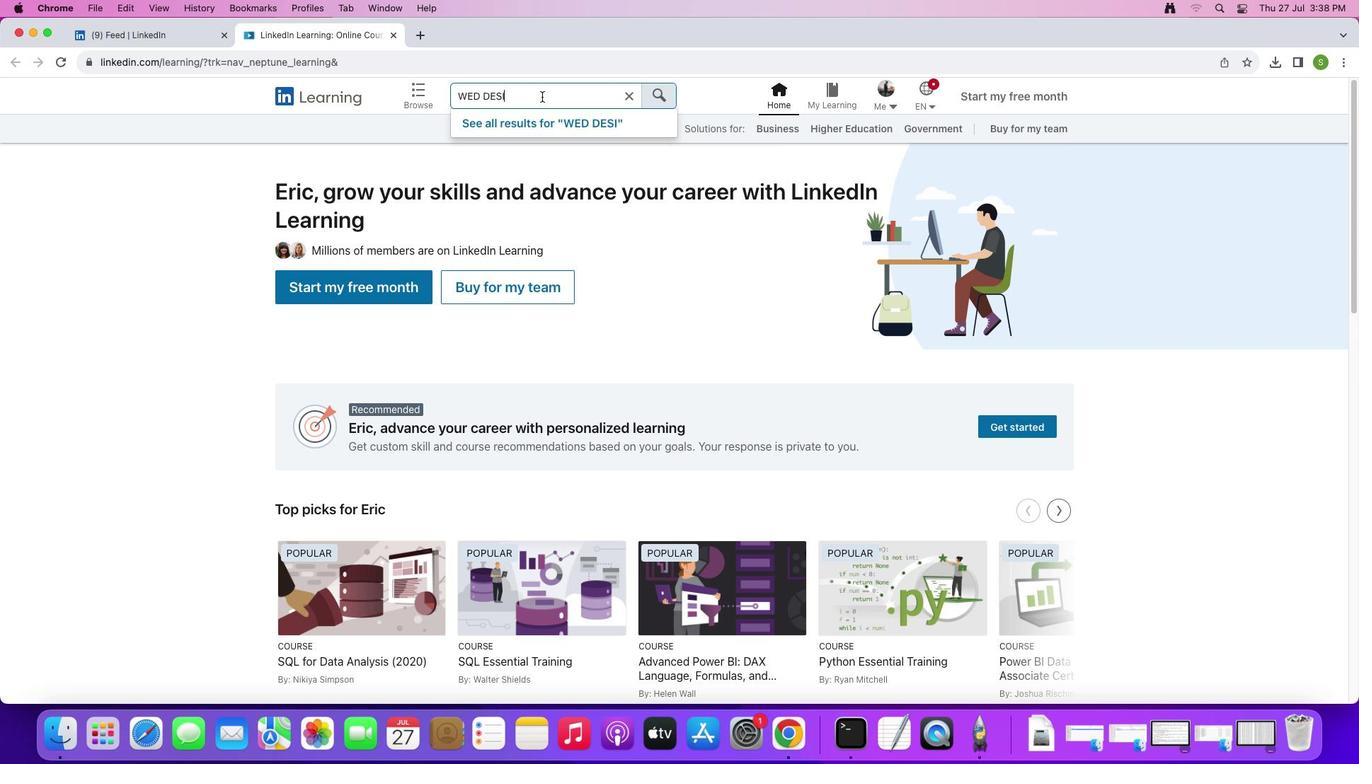 
Action: Key pressed 'G''N''E''R'
Screenshot: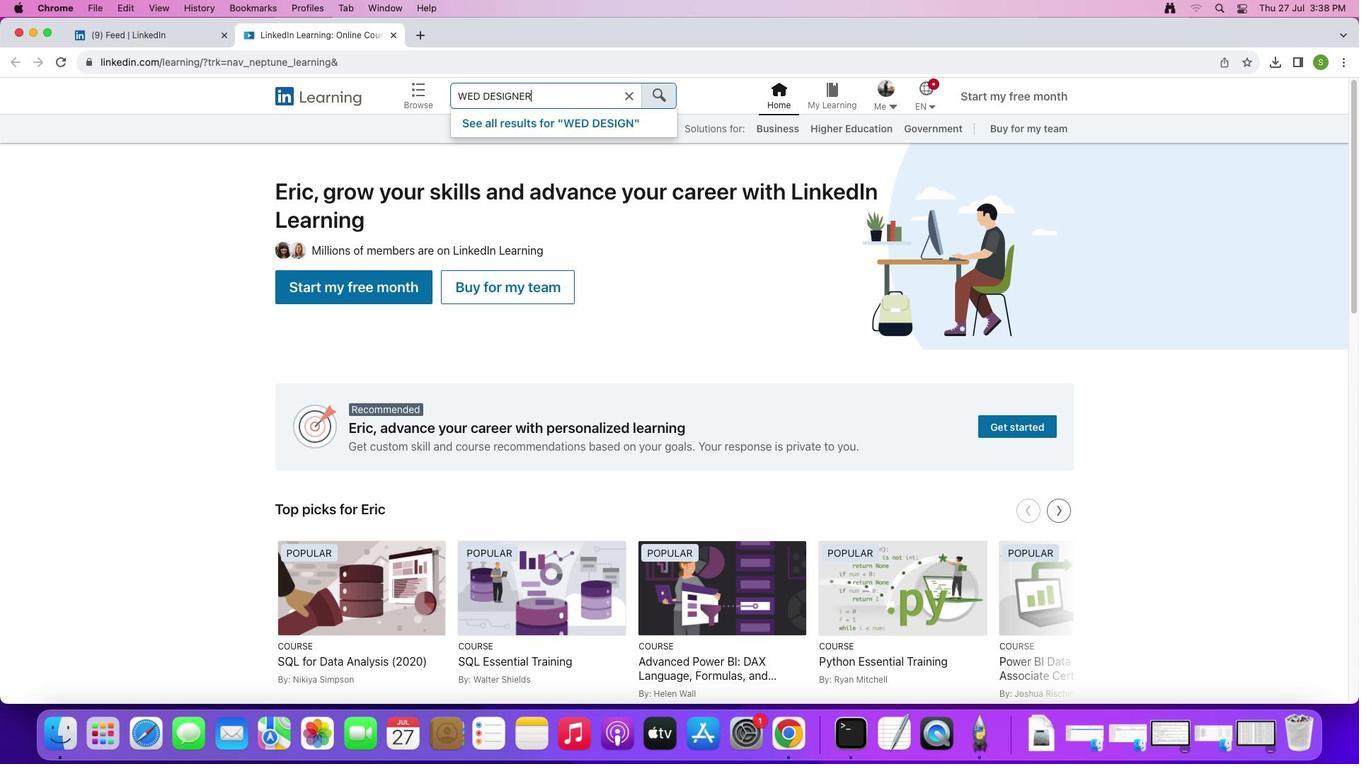 
Action: Mouse moved to (658, 96)
Screenshot: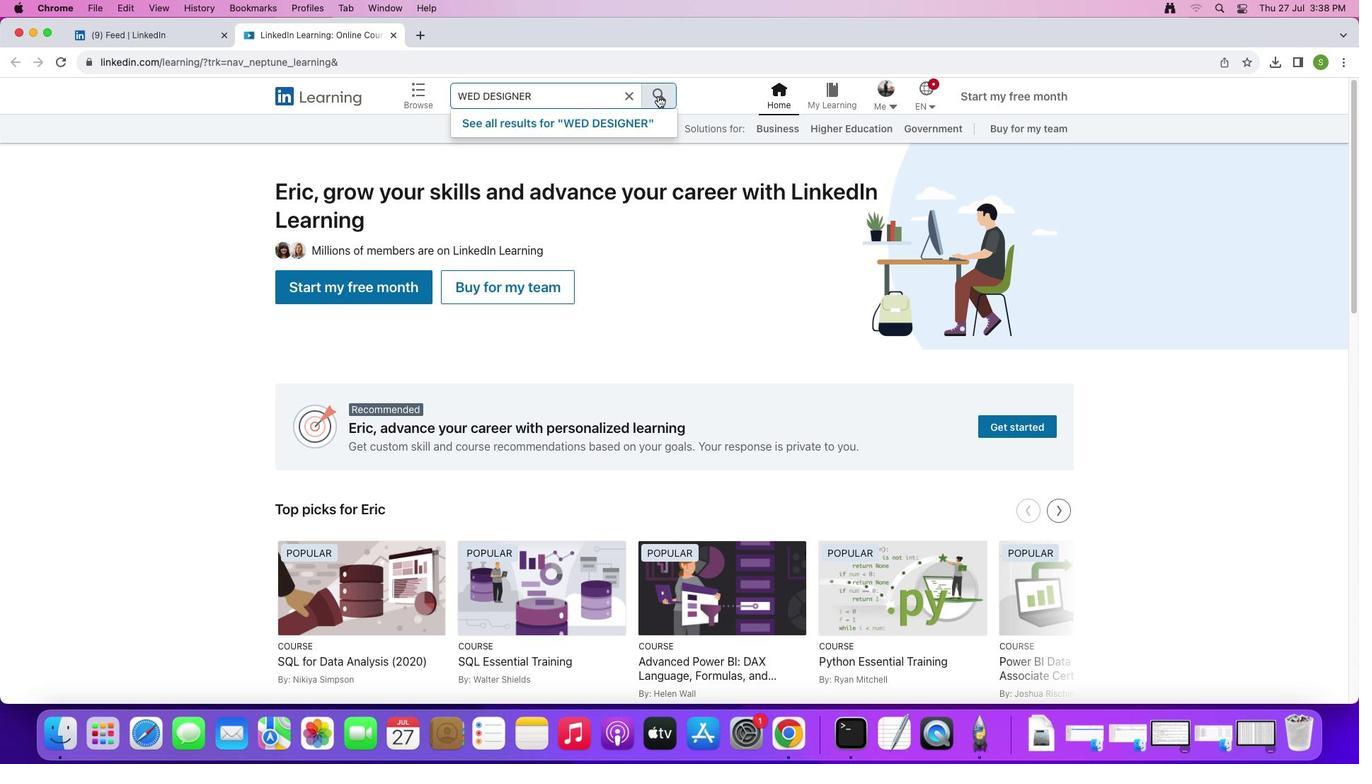 
Action: Mouse pressed left at (658, 96)
Screenshot: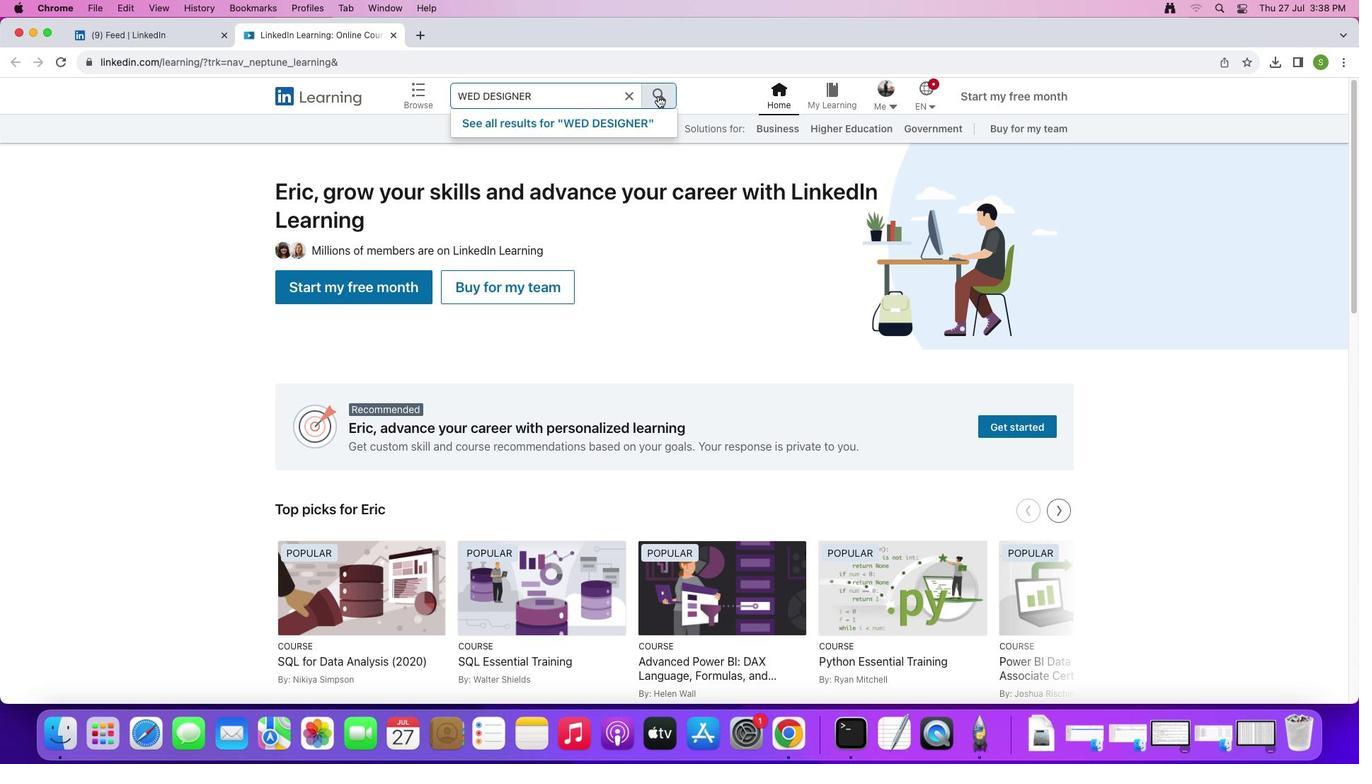 
Action: Mouse moved to (524, 368)
Screenshot: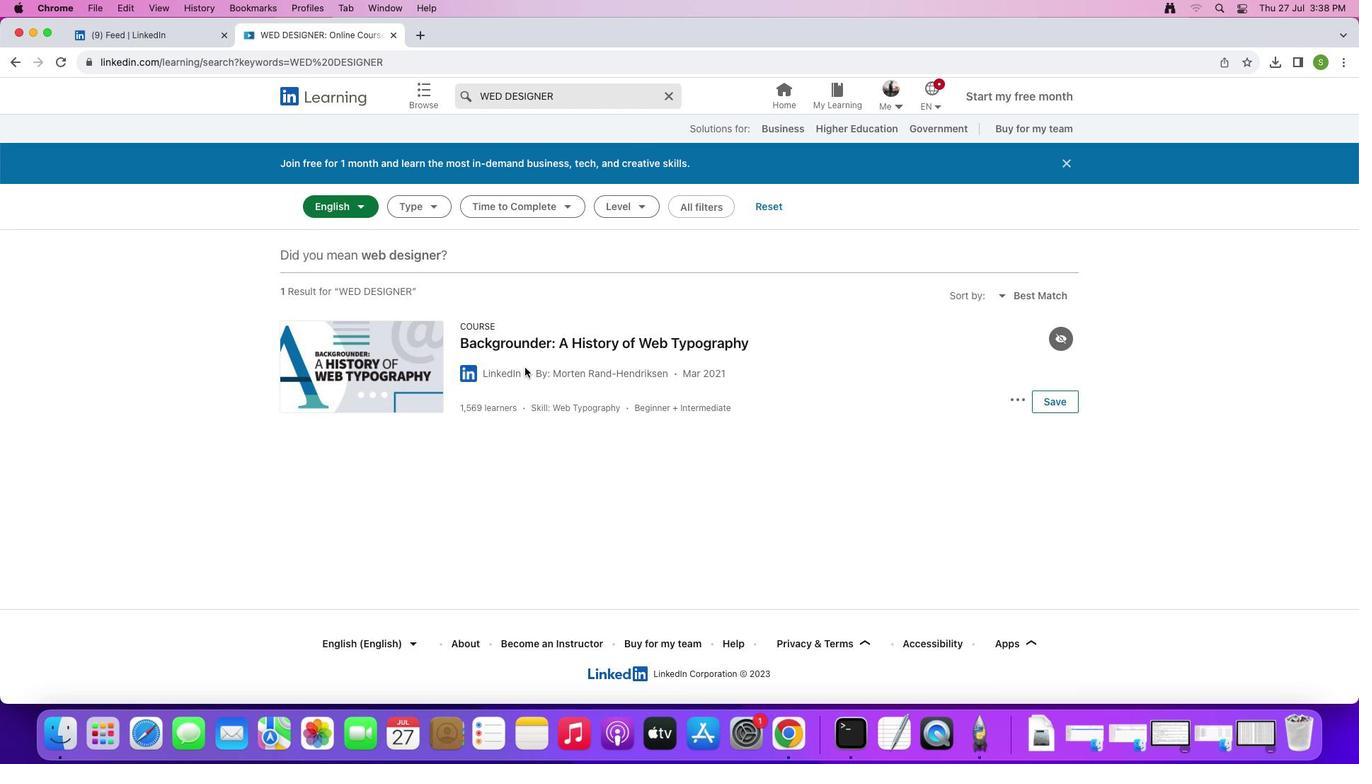 
Action: Mouse pressed left at (524, 368)
Screenshot: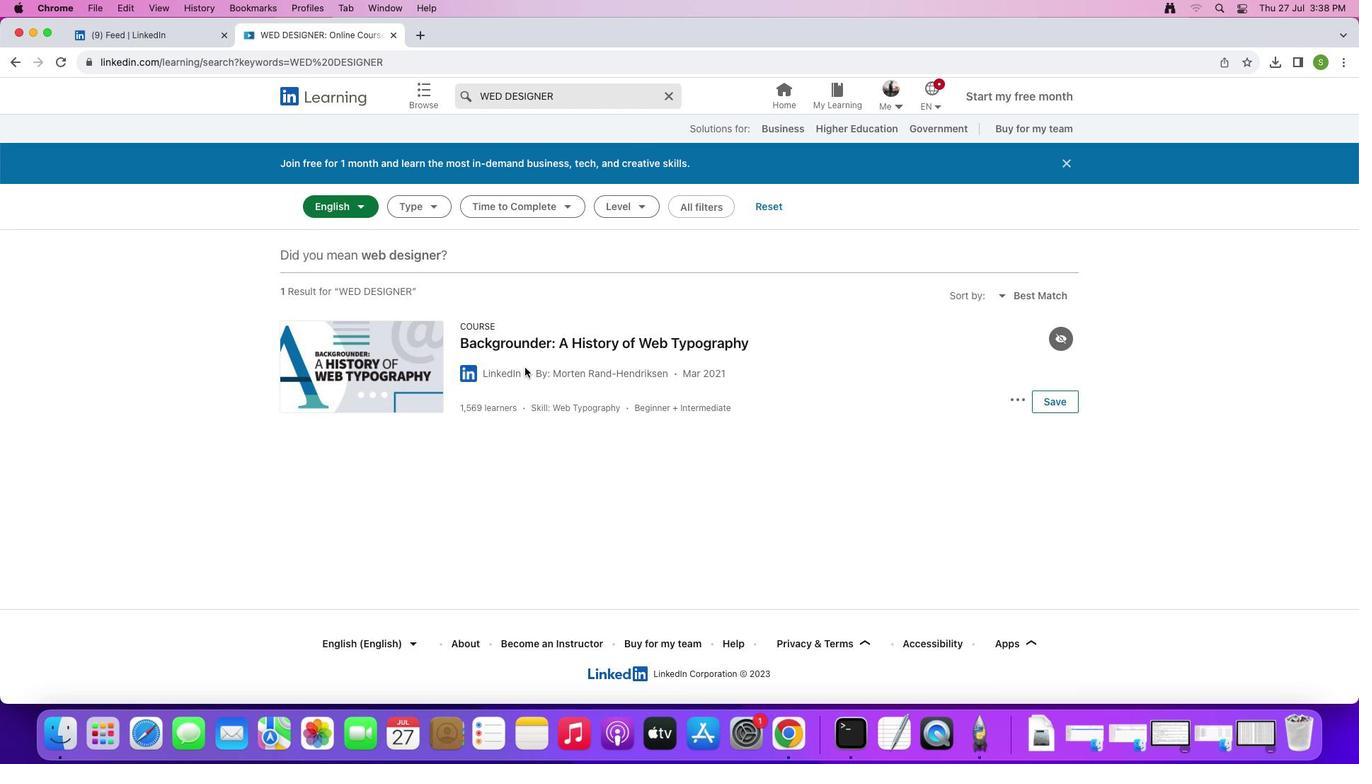 
Action: Mouse moved to (532, 341)
Screenshot: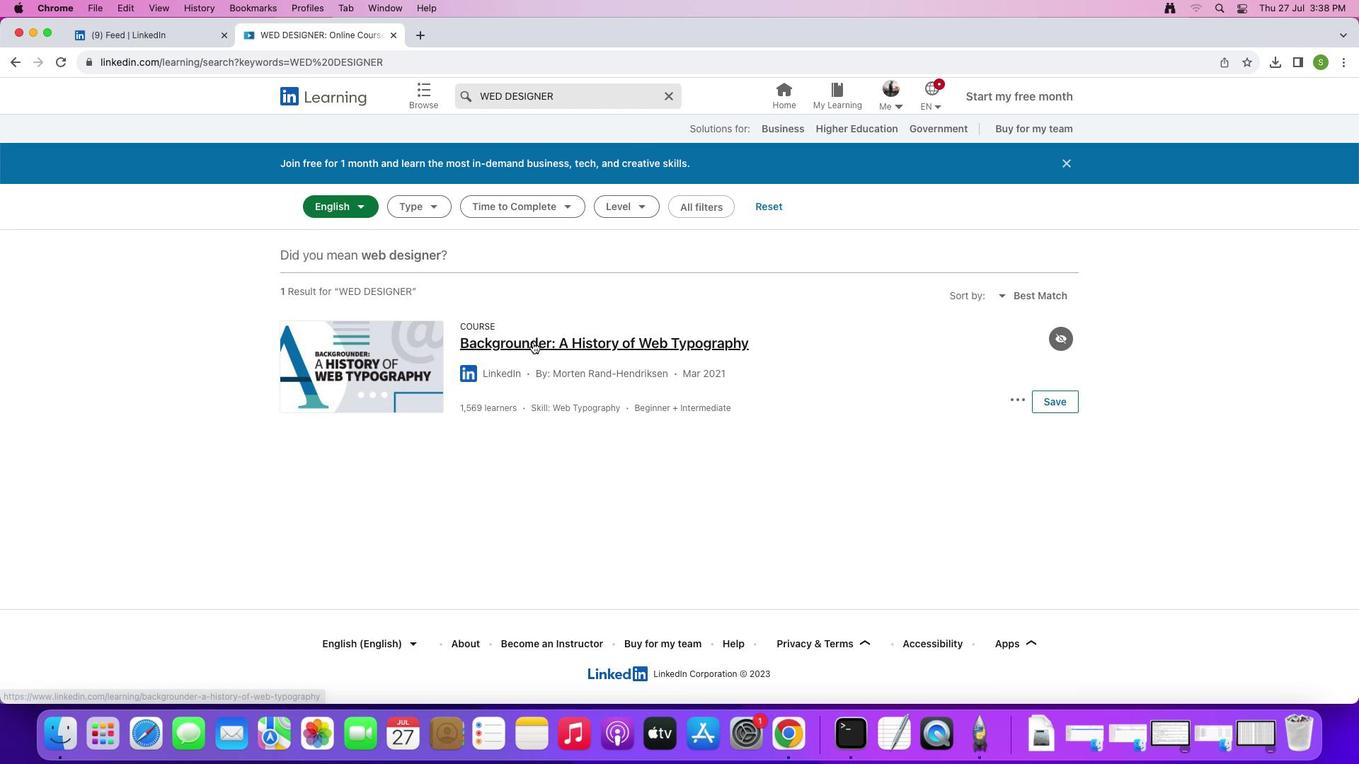 
Action: Mouse pressed left at (532, 341)
Screenshot: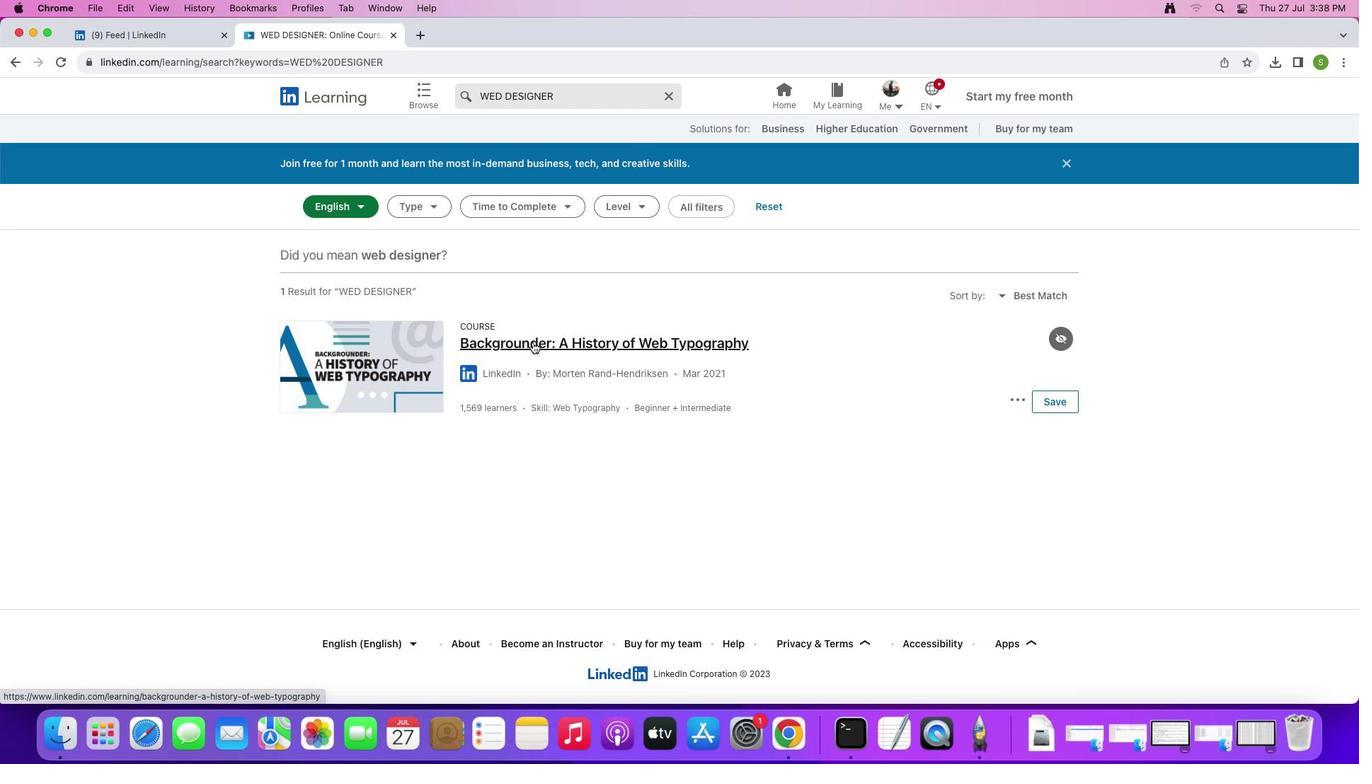 
Action: Mouse moved to (534, 518)
Screenshot: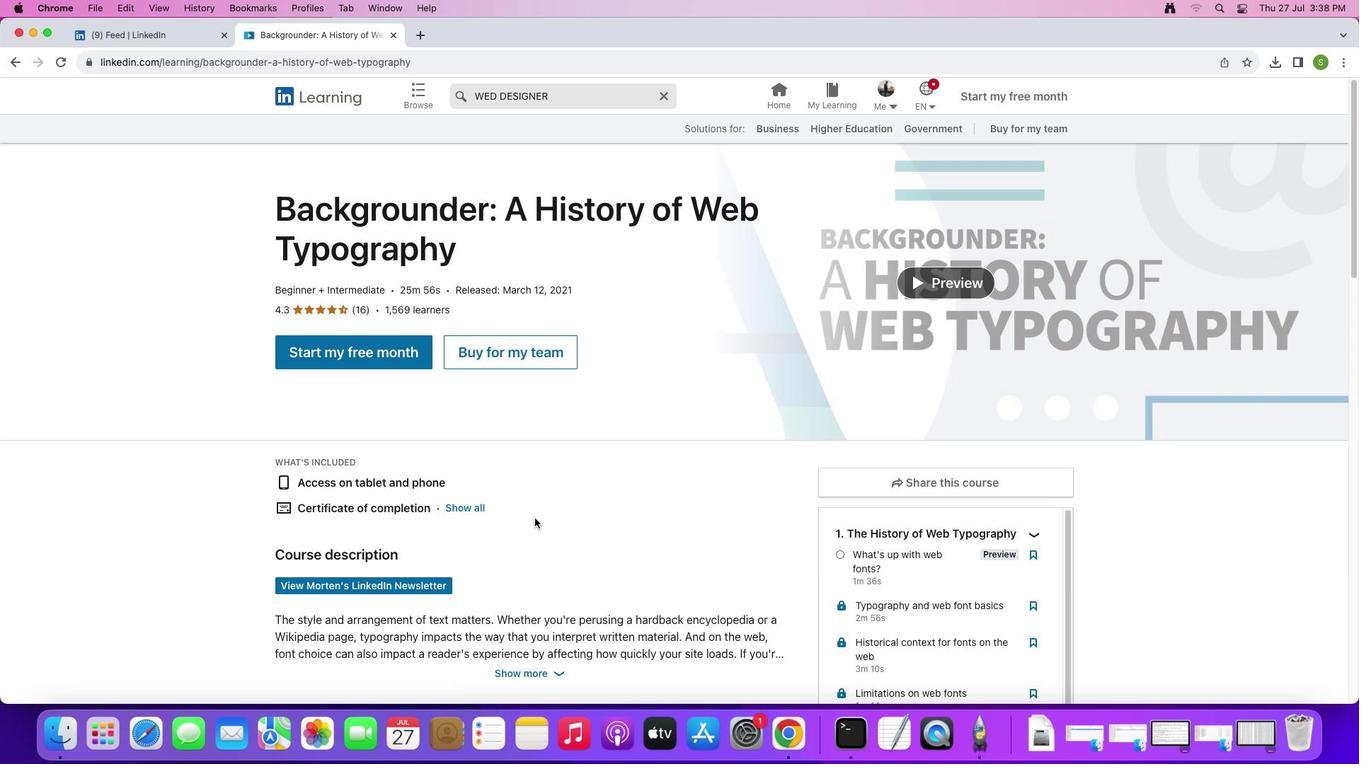 
Action: Mouse scrolled (534, 518) with delta (0, 0)
Screenshot: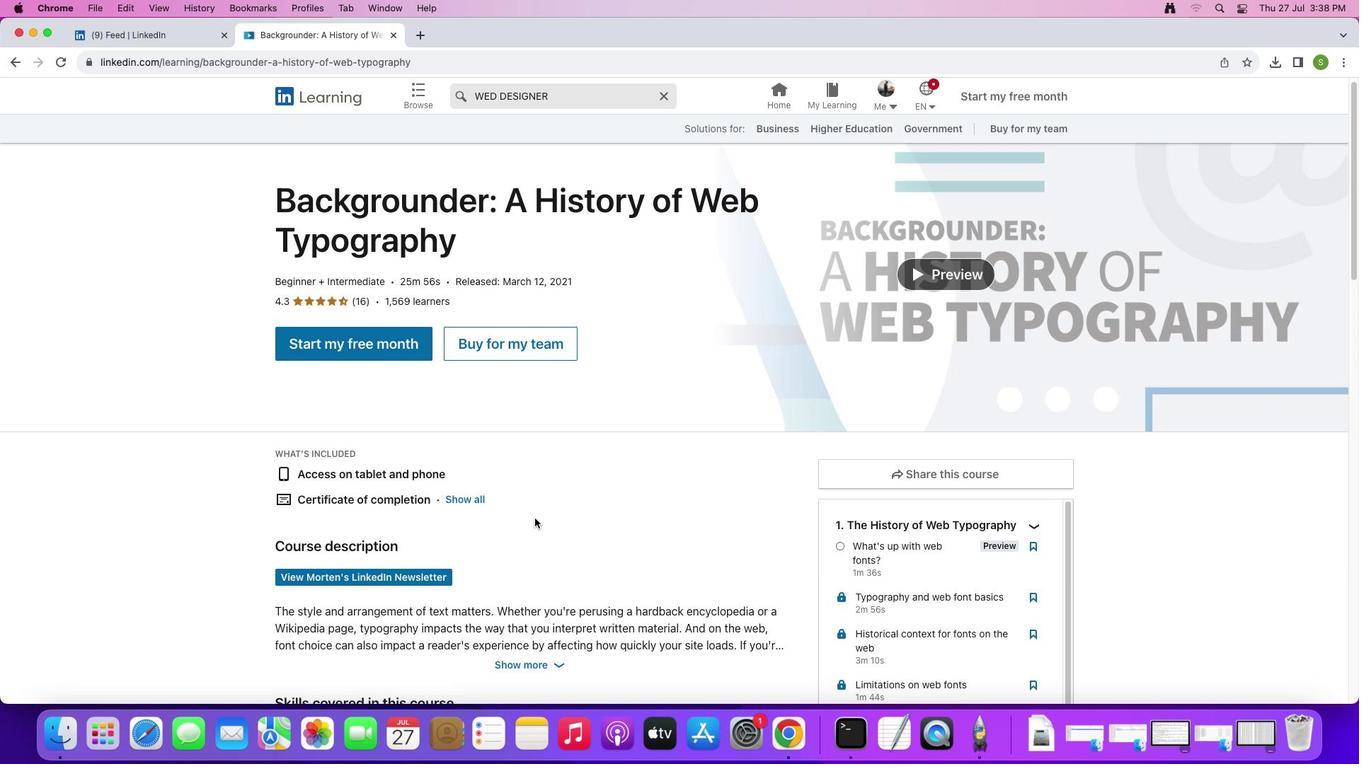 
Action: Mouse scrolled (534, 518) with delta (0, 0)
Screenshot: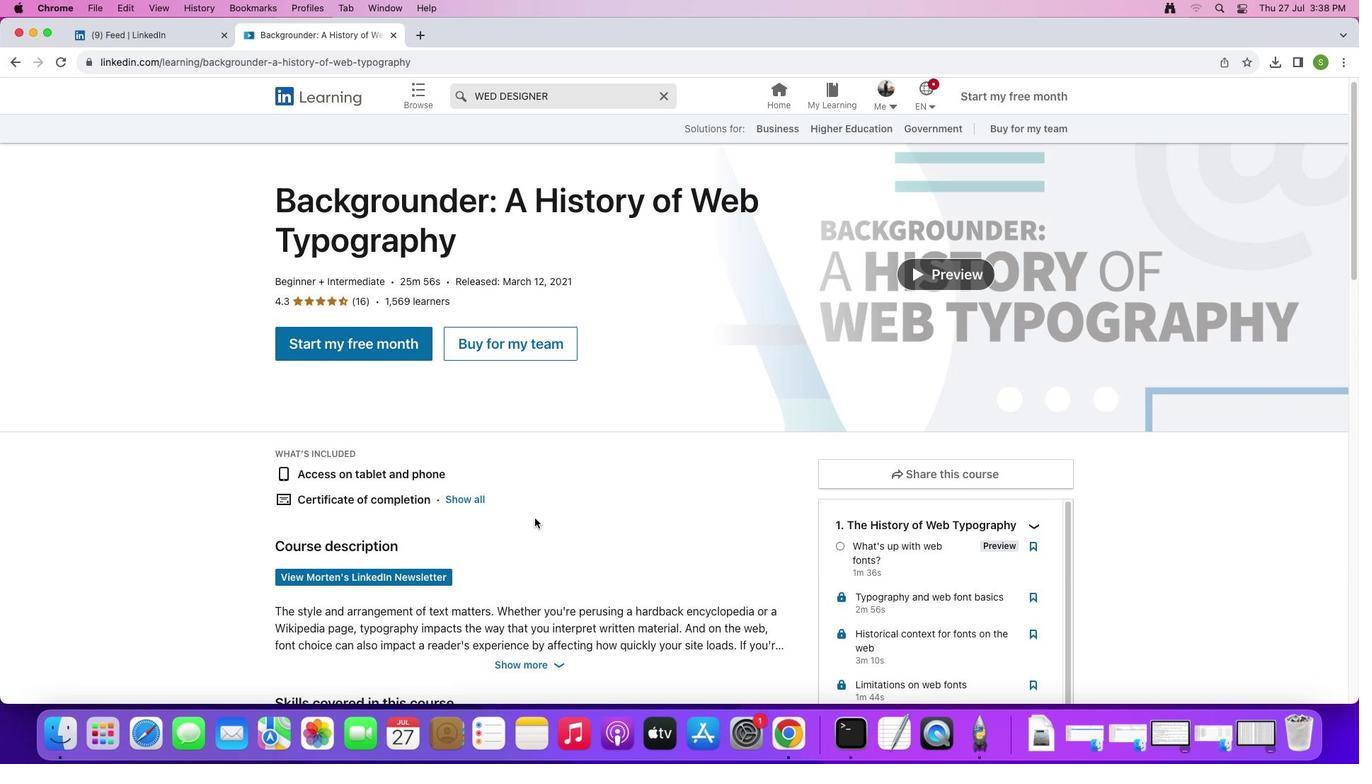 
Action: Mouse scrolled (534, 518) with delta (0, 0)
Screenshot: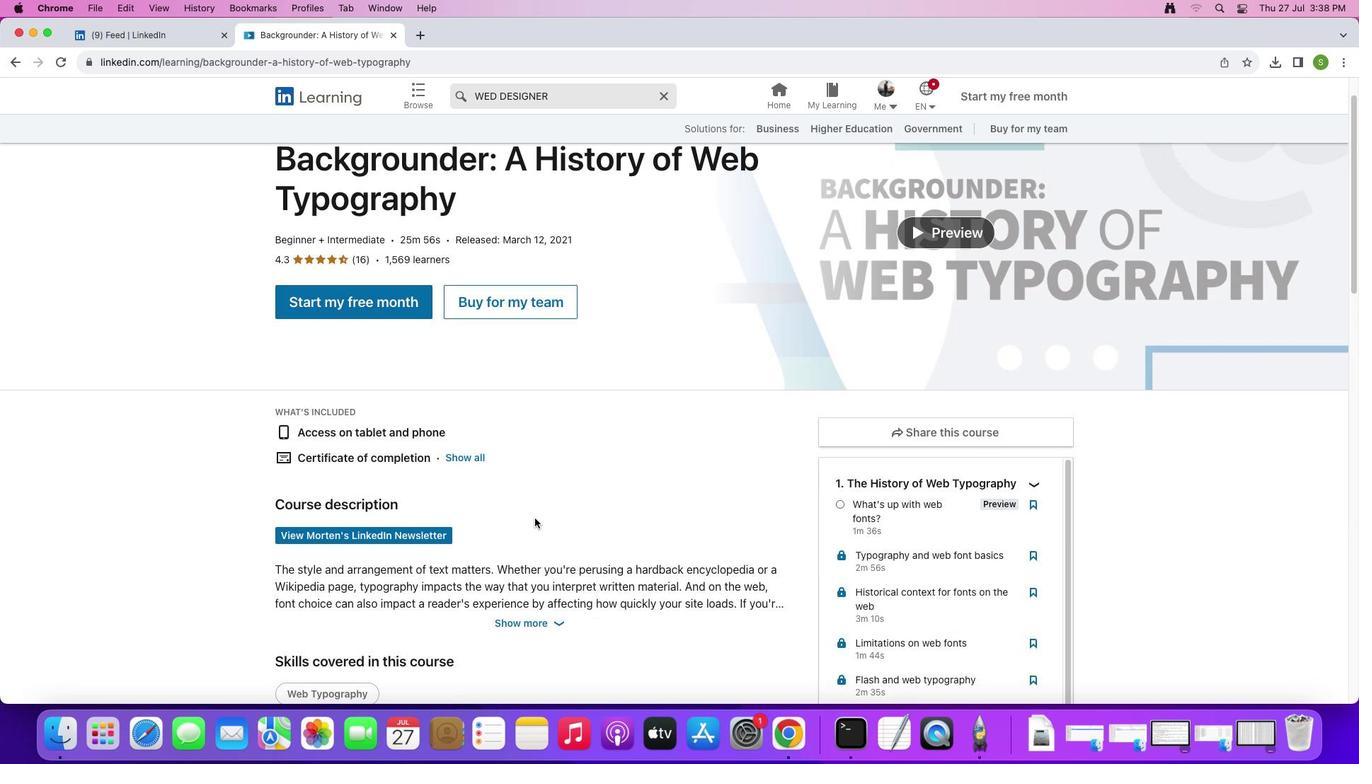 
Action: Mouse moved to (534, 518)
Screenshot: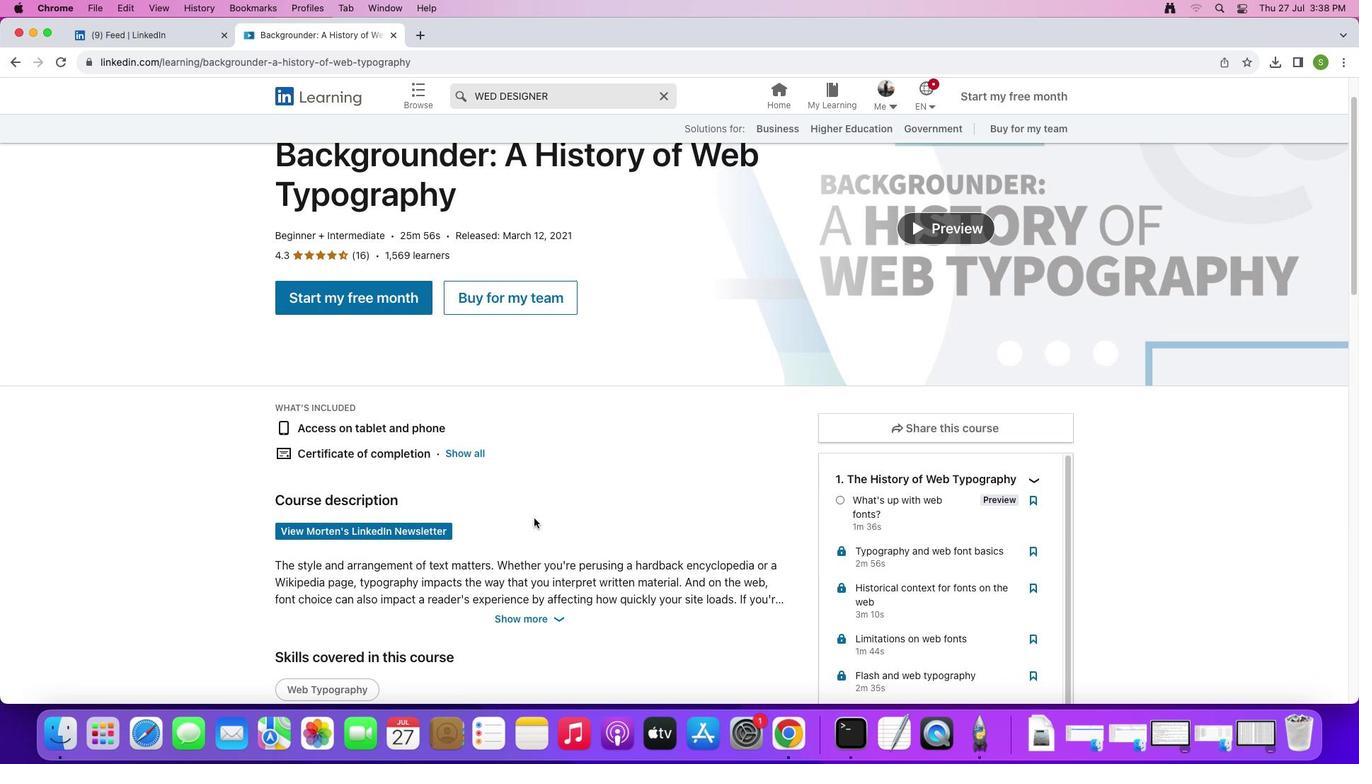 
Action: Mouse scrolled (534, 518) with delta (0, 0)
Screenshot: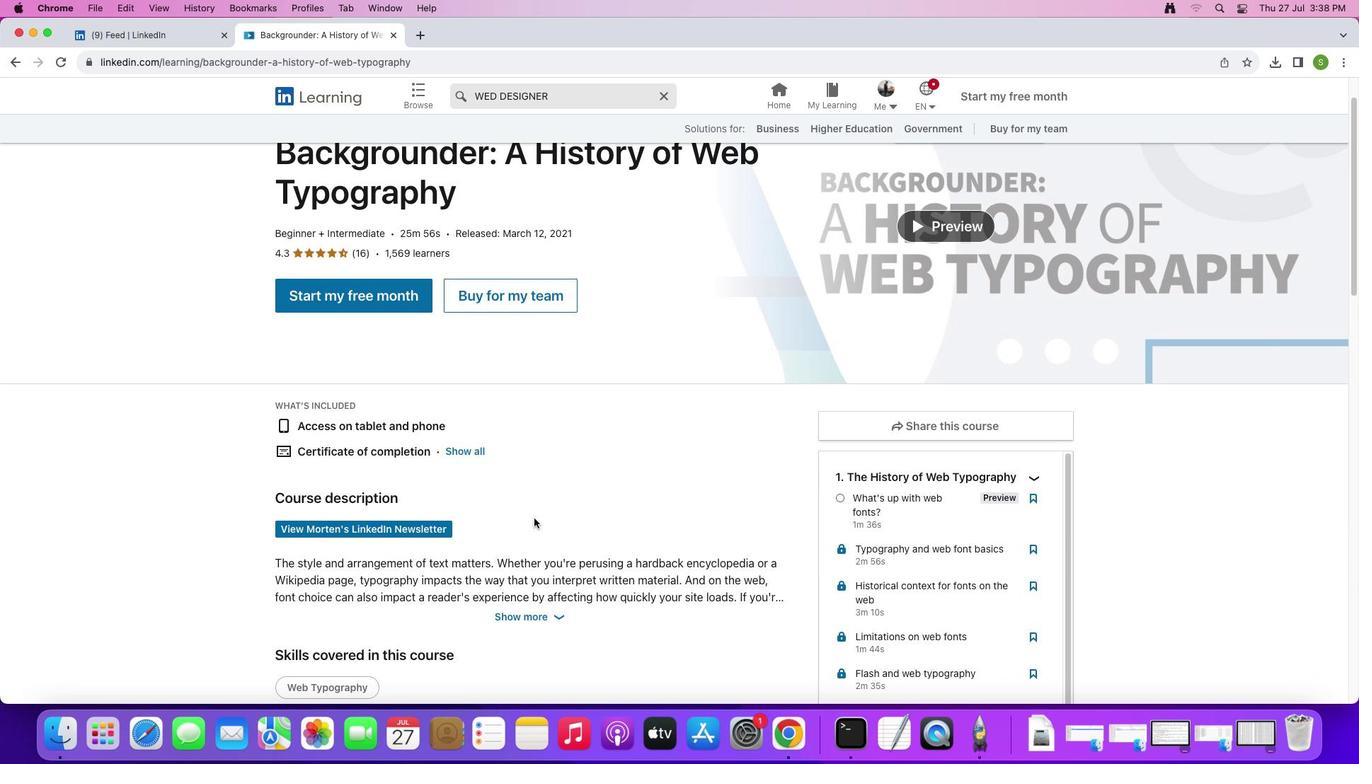 
Action: Mouse scrolled (534, 518) with delta (0, 0)
Screenshot: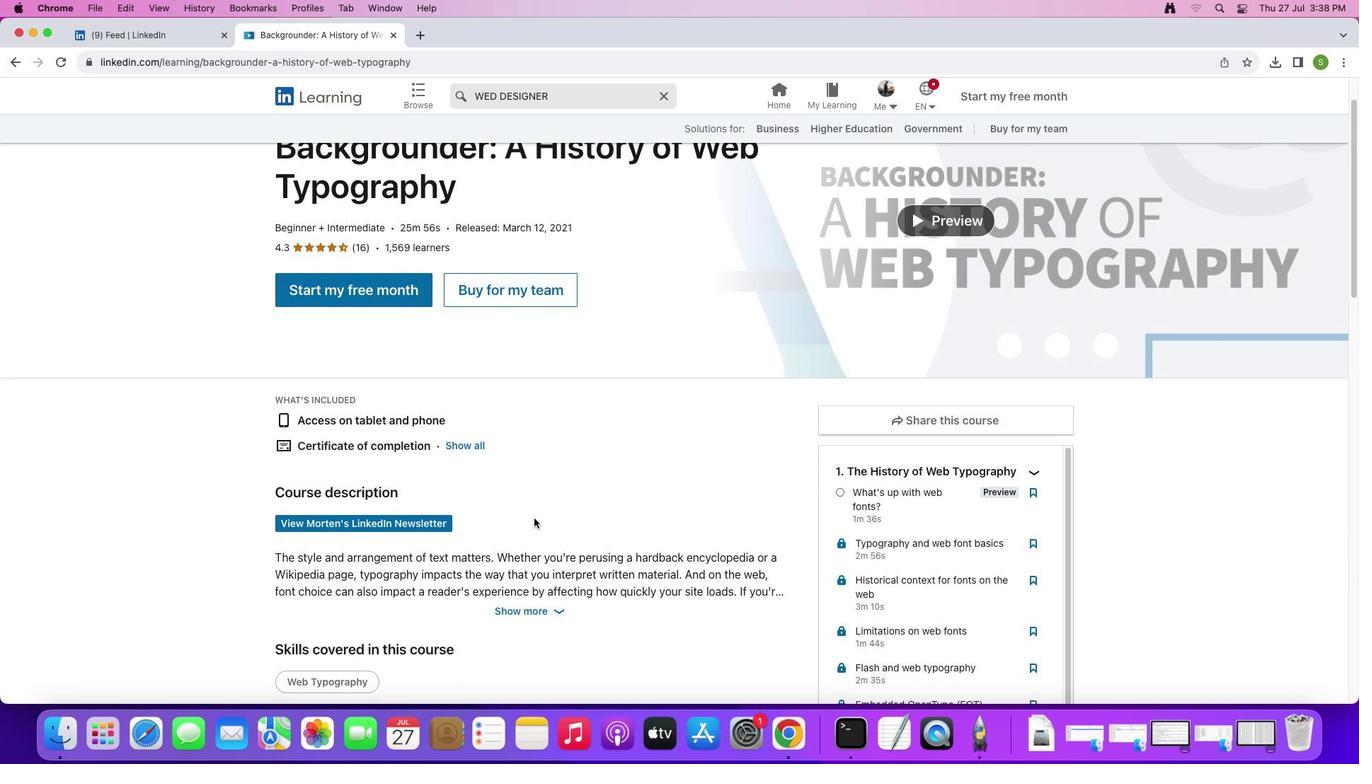 
Action: Mouse scrolled (534, 518) with delta (0, 0)
Screenshot: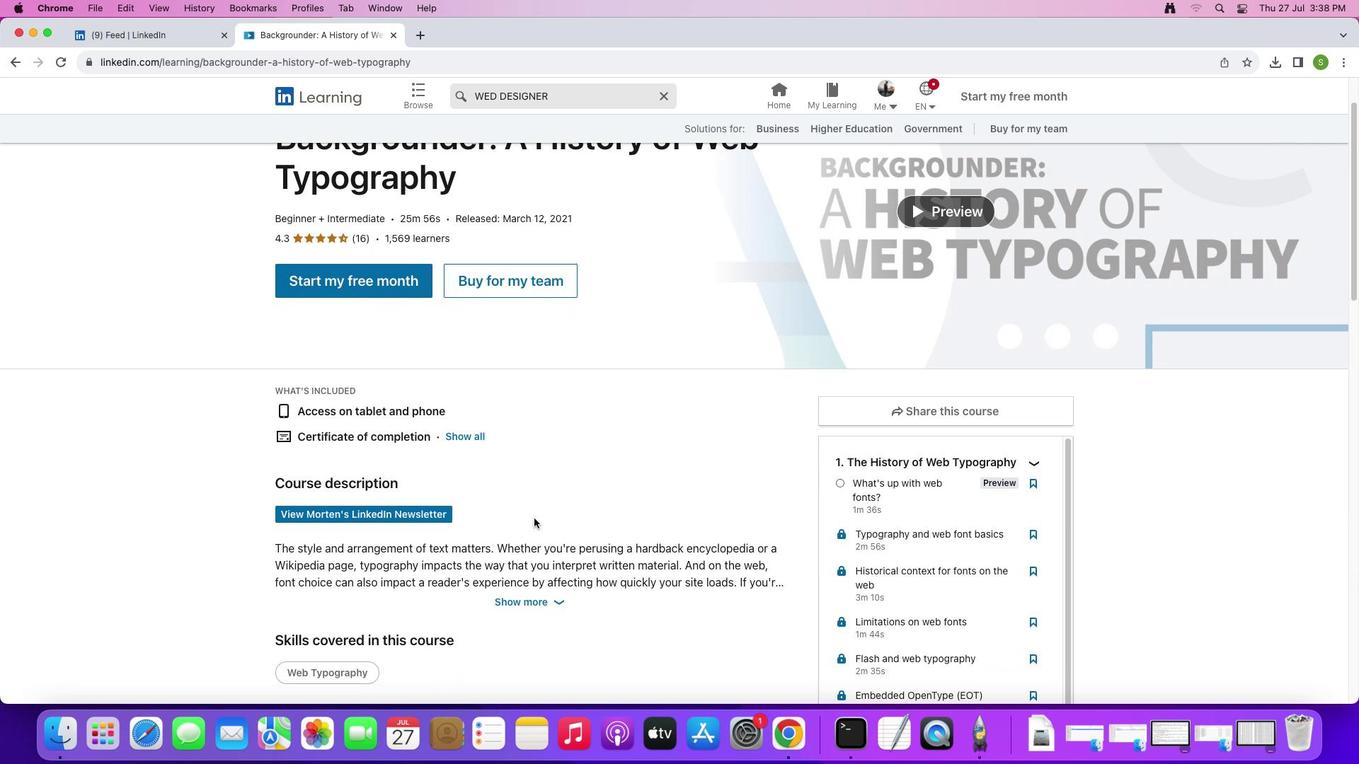 
Action: Mouse scrolled (534, 518) with delta (0, 0)
Screenshot: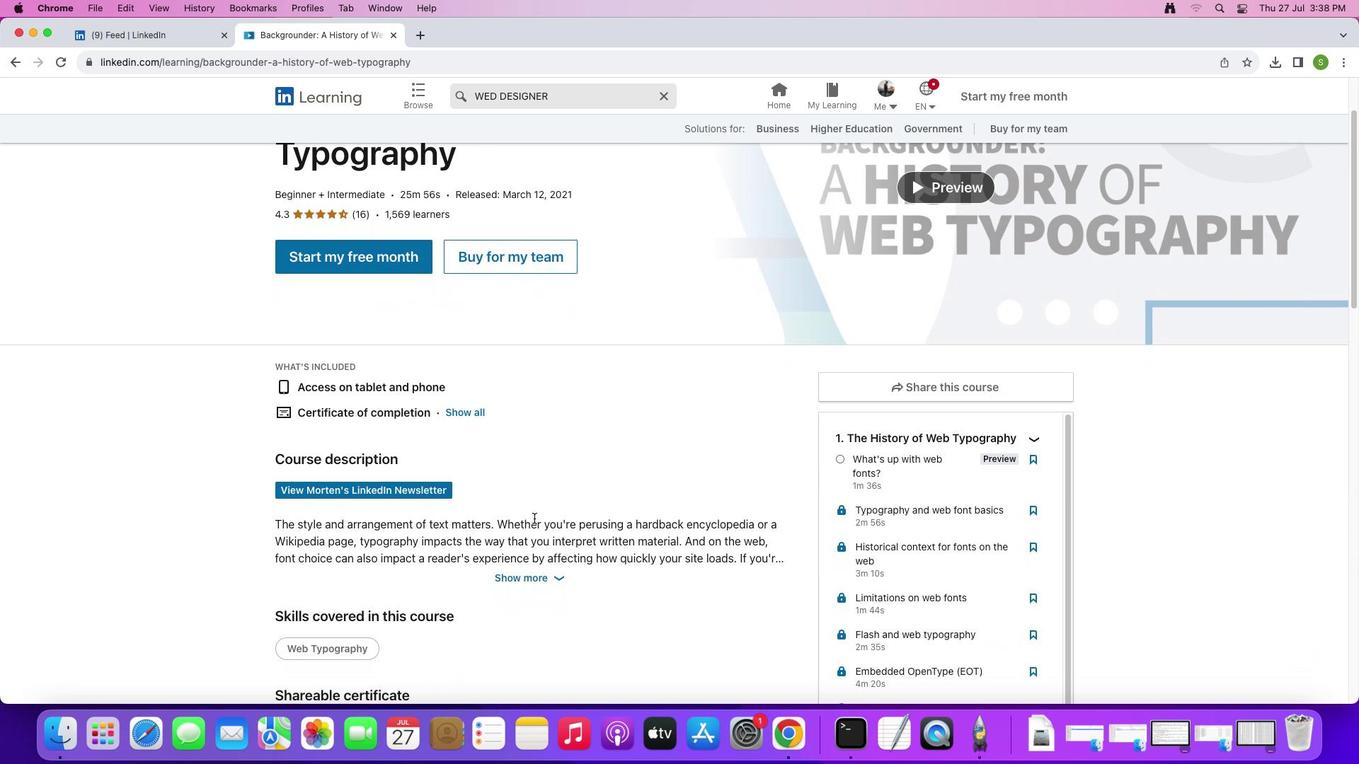 
Action: Mouse moved to (533, 518)
Screenshot: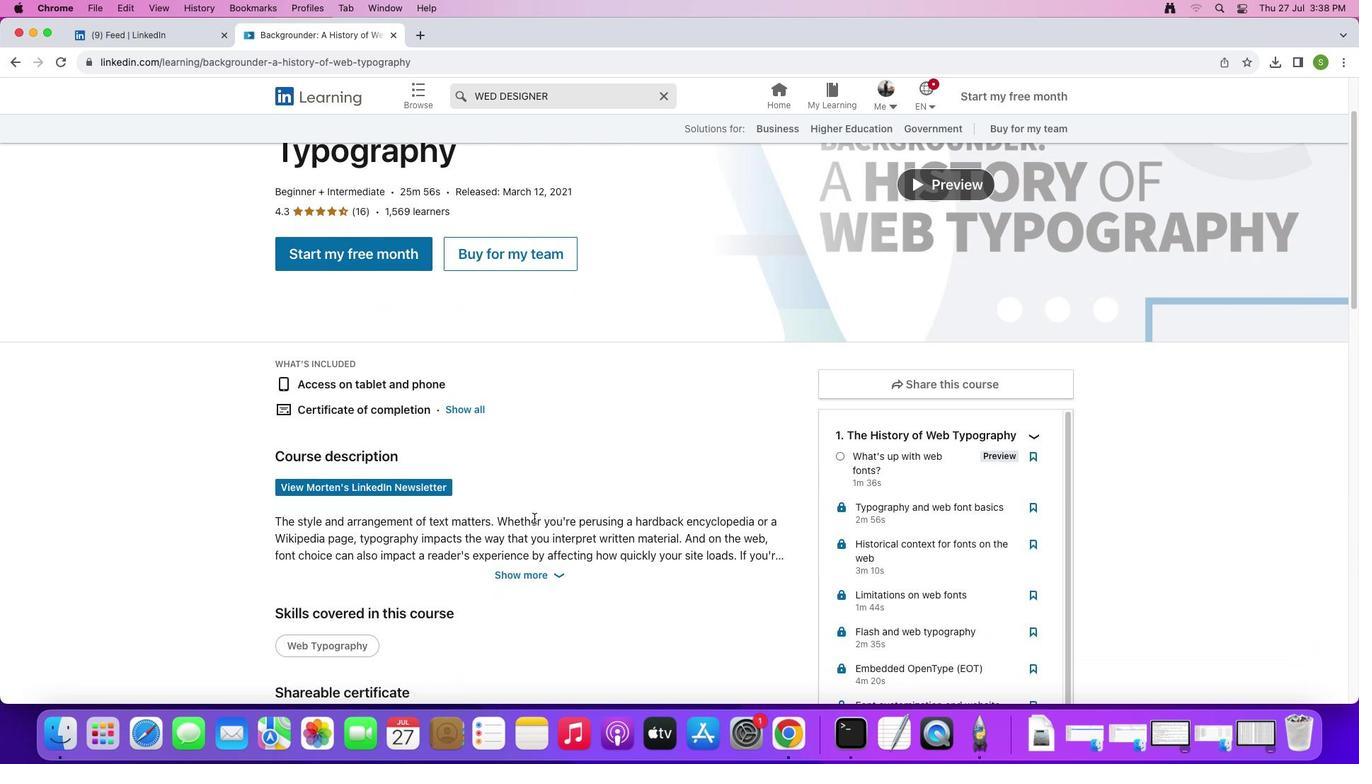 
Action: Mouse scrolled (533, 518) with delta (0, 0)
Screenshot: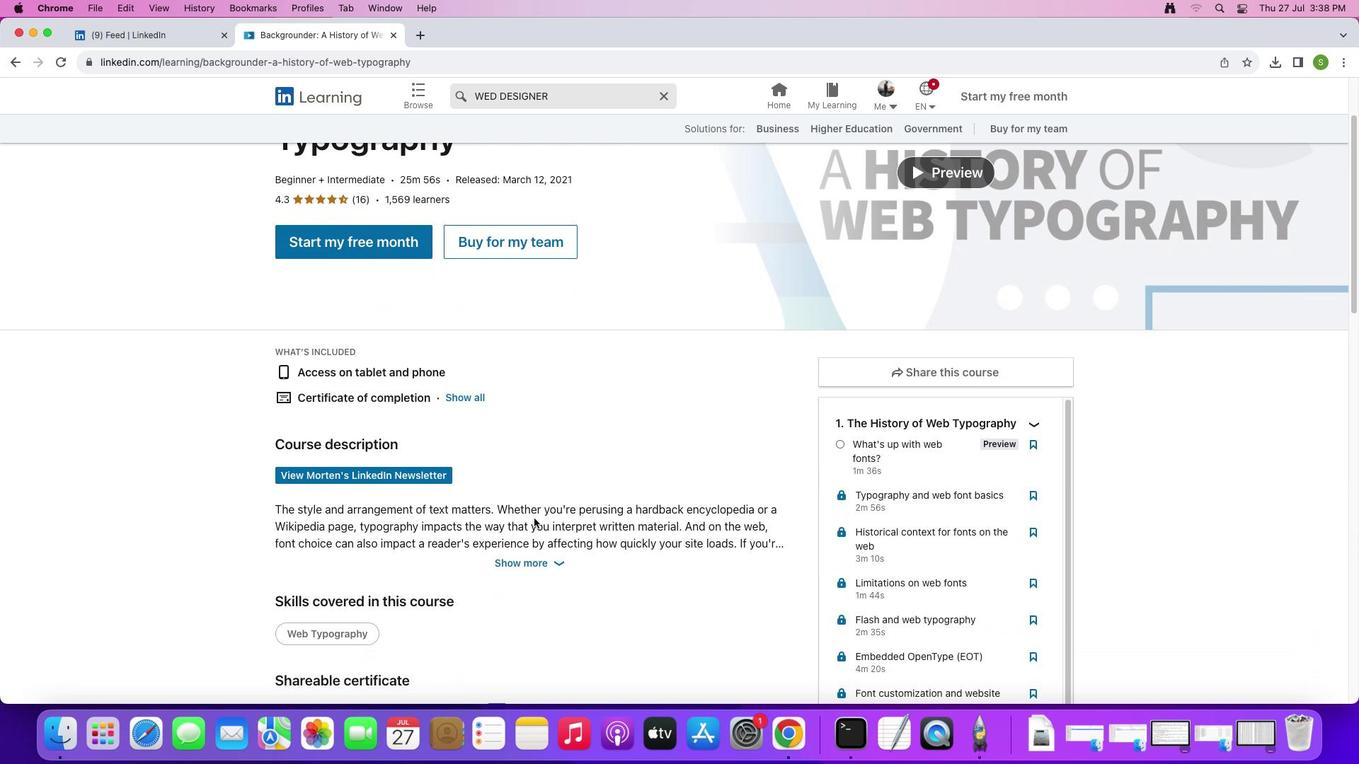 
Action: Mouse scrolled (533, 518) with delta (0, 0)
Screenshot: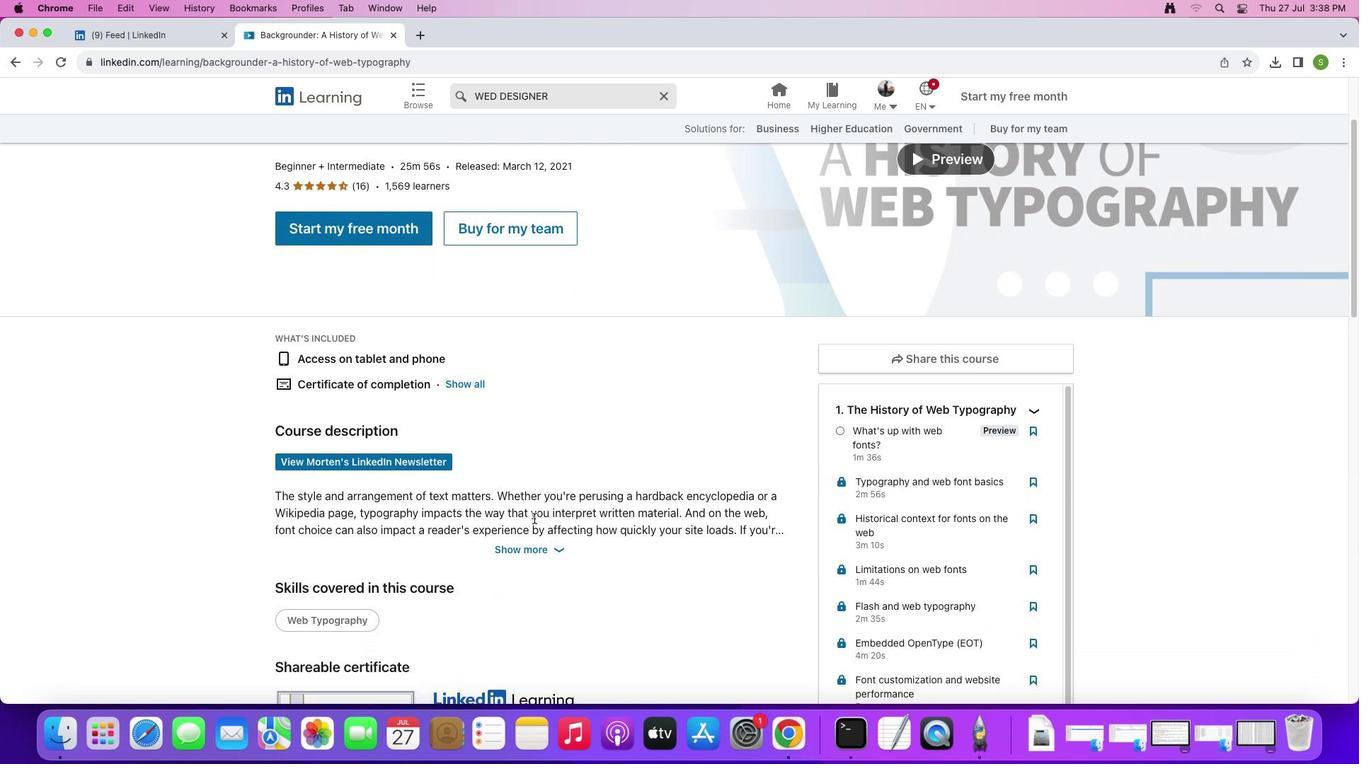 
Action: Mouse scrolled (533, 518) with delta (0, 0)
Screenshot: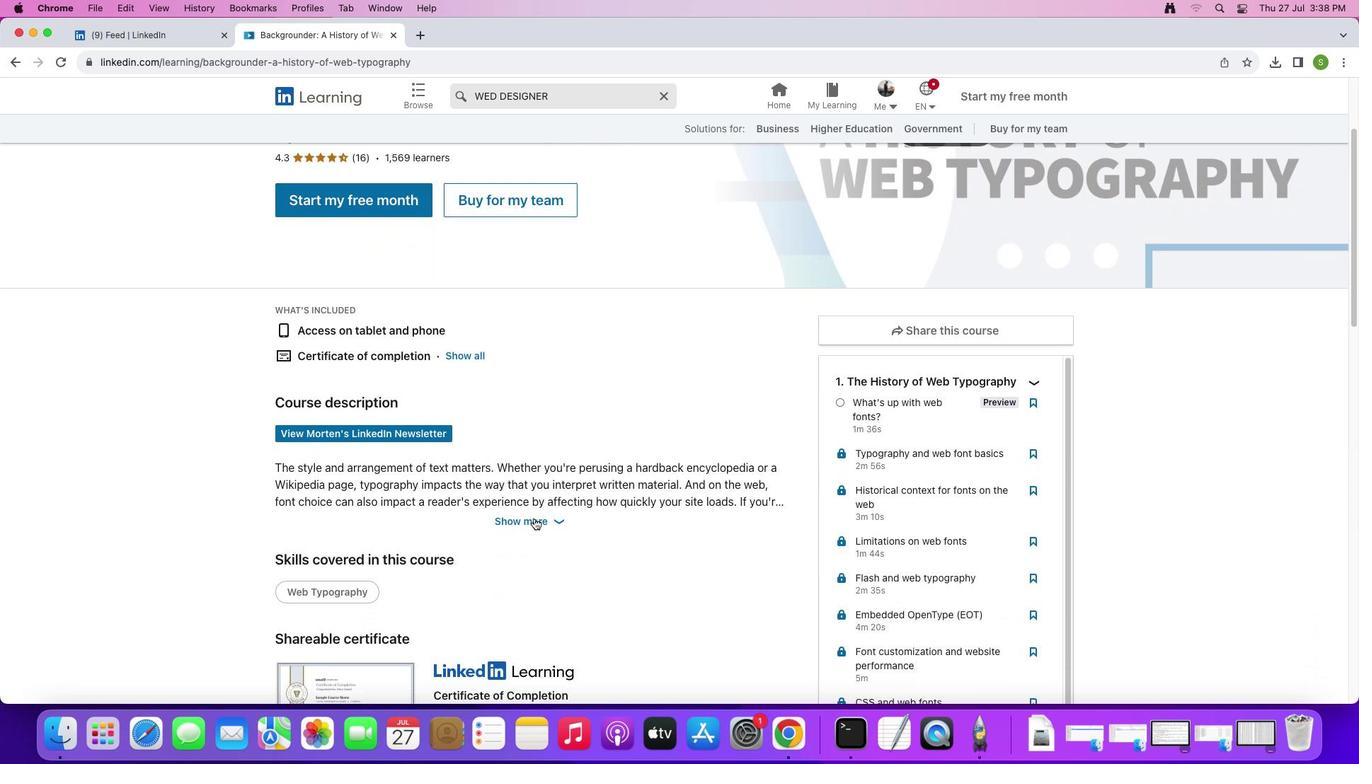 
Action: Mouse moved to (533, 518)
Screenshot: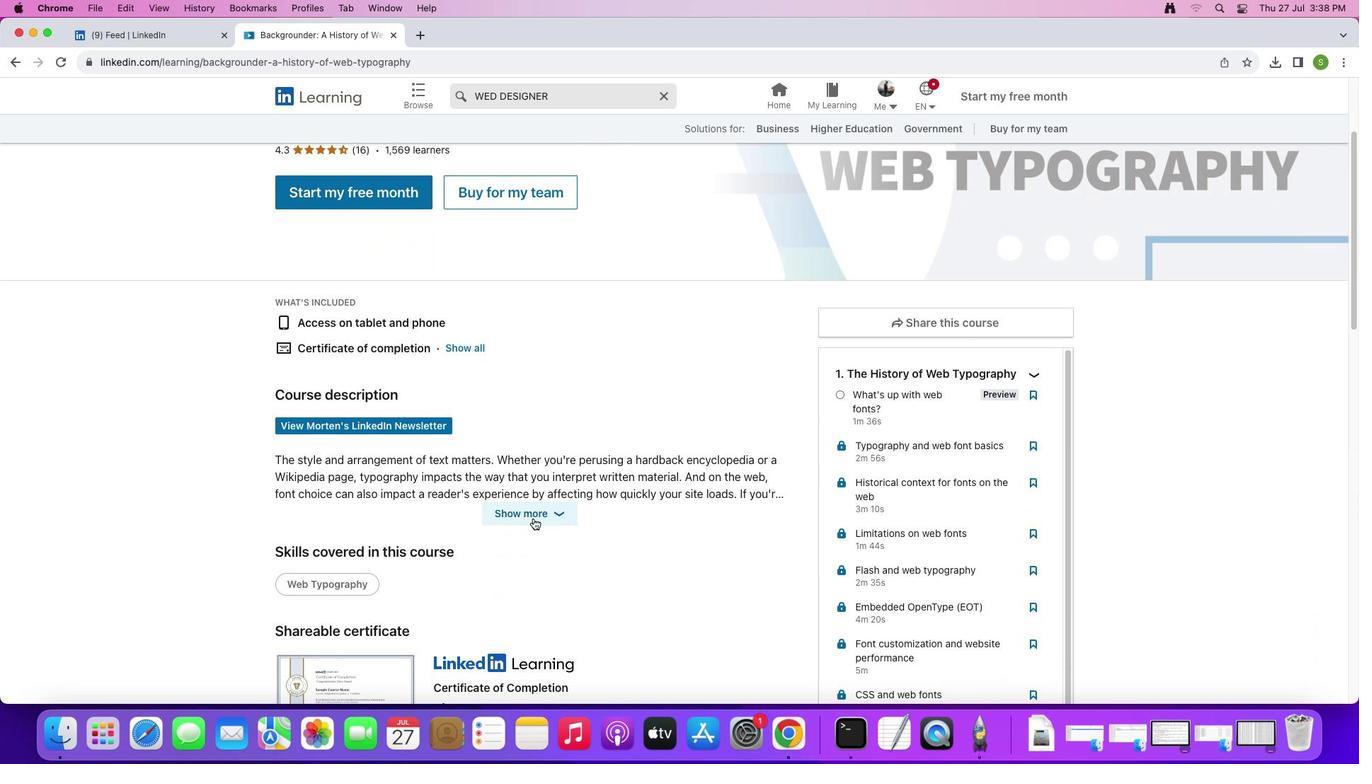 
Action: Mouse scrolled (533, 518) with delta (0, 0)
Screenshot: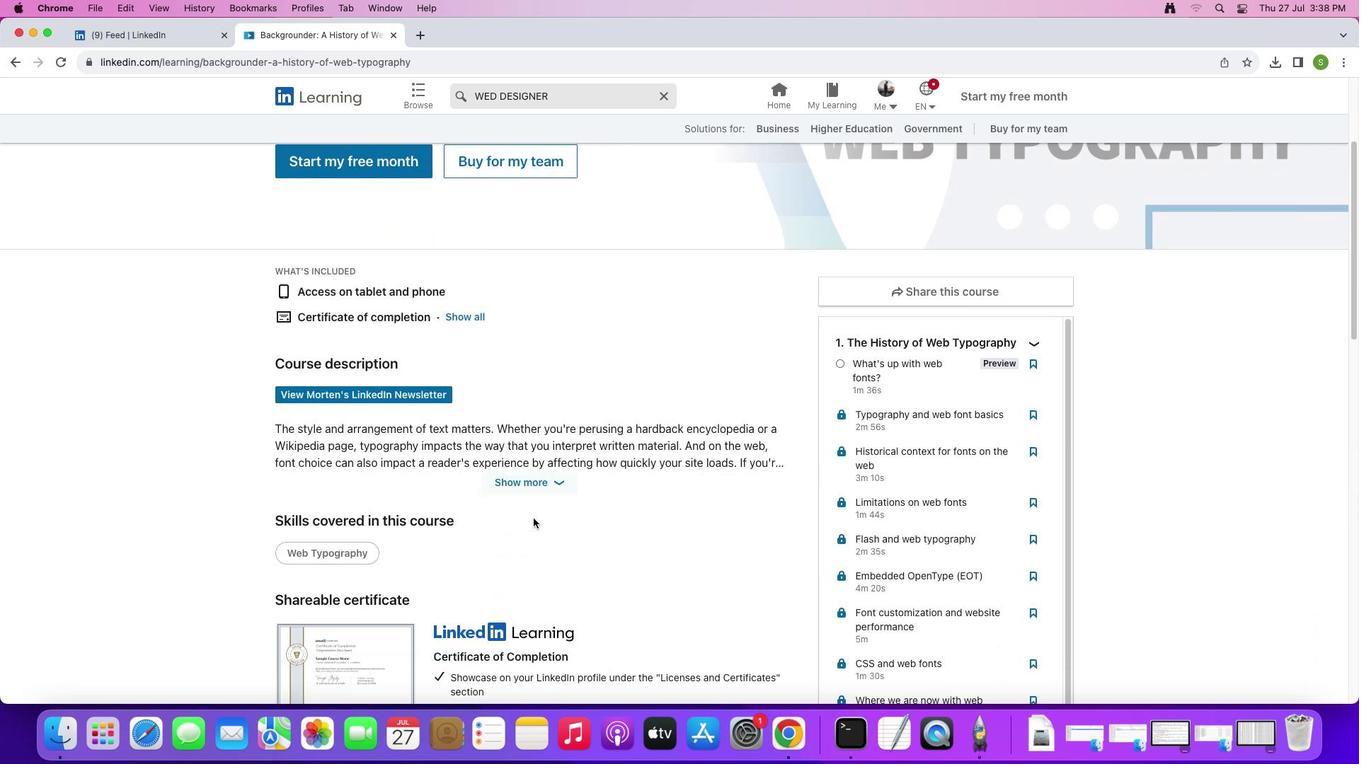 
Action: Mouse scrolled (533, 518) with delta (0, 0)
Screenshot: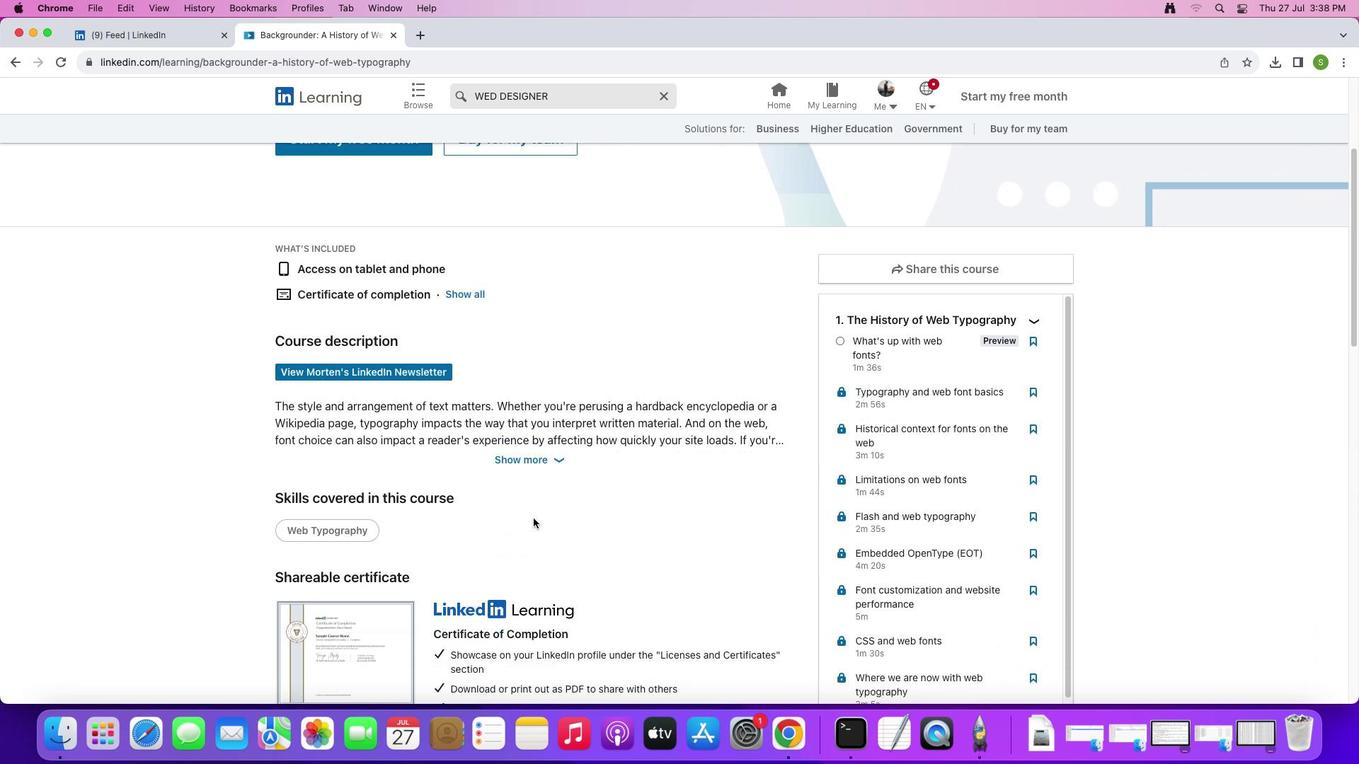 
Action: Mouse scrolled (533, 518) with delta (0, 0)
Screenshot: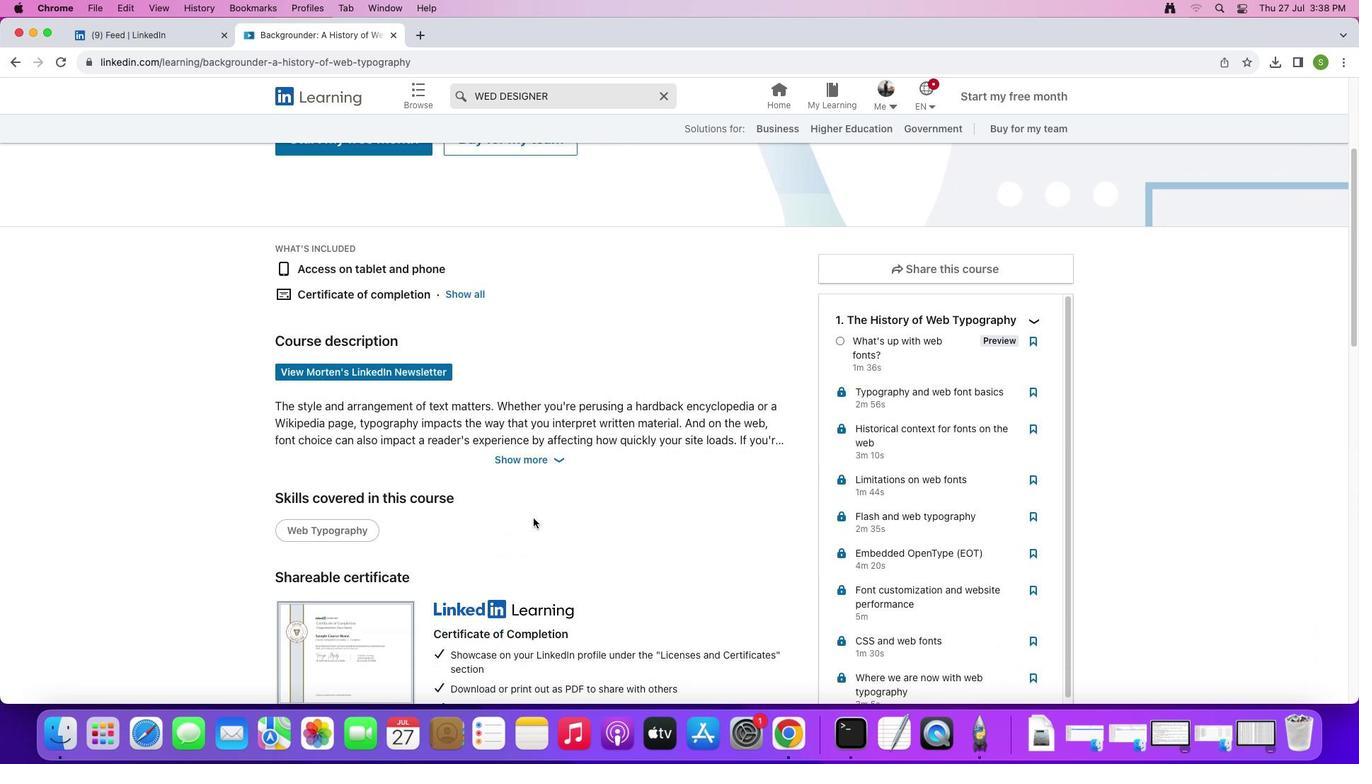
Action: Mouse scrolled (533, 518) with delta (0, 0)
Screenshot: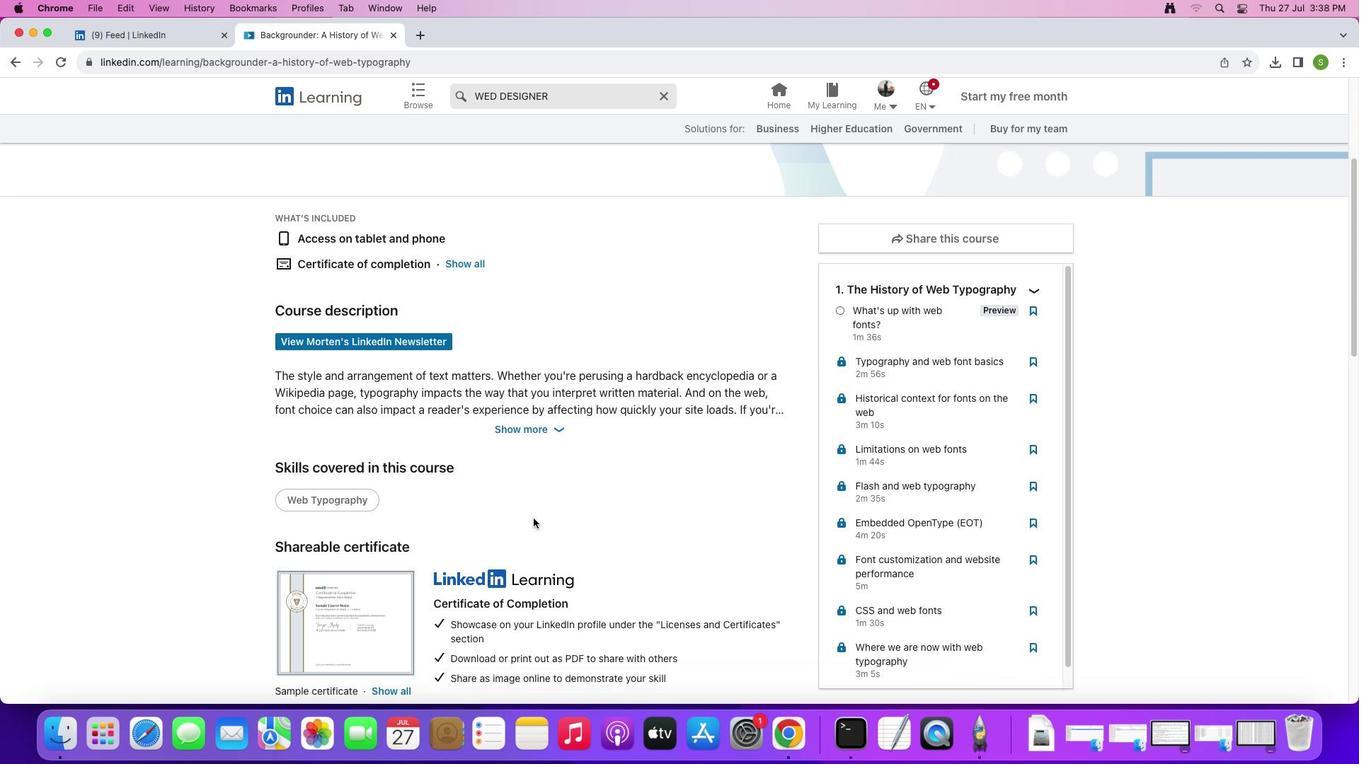 
Action: Mouse scrolled (533, 518) with delta (0, 0)
Screenshot: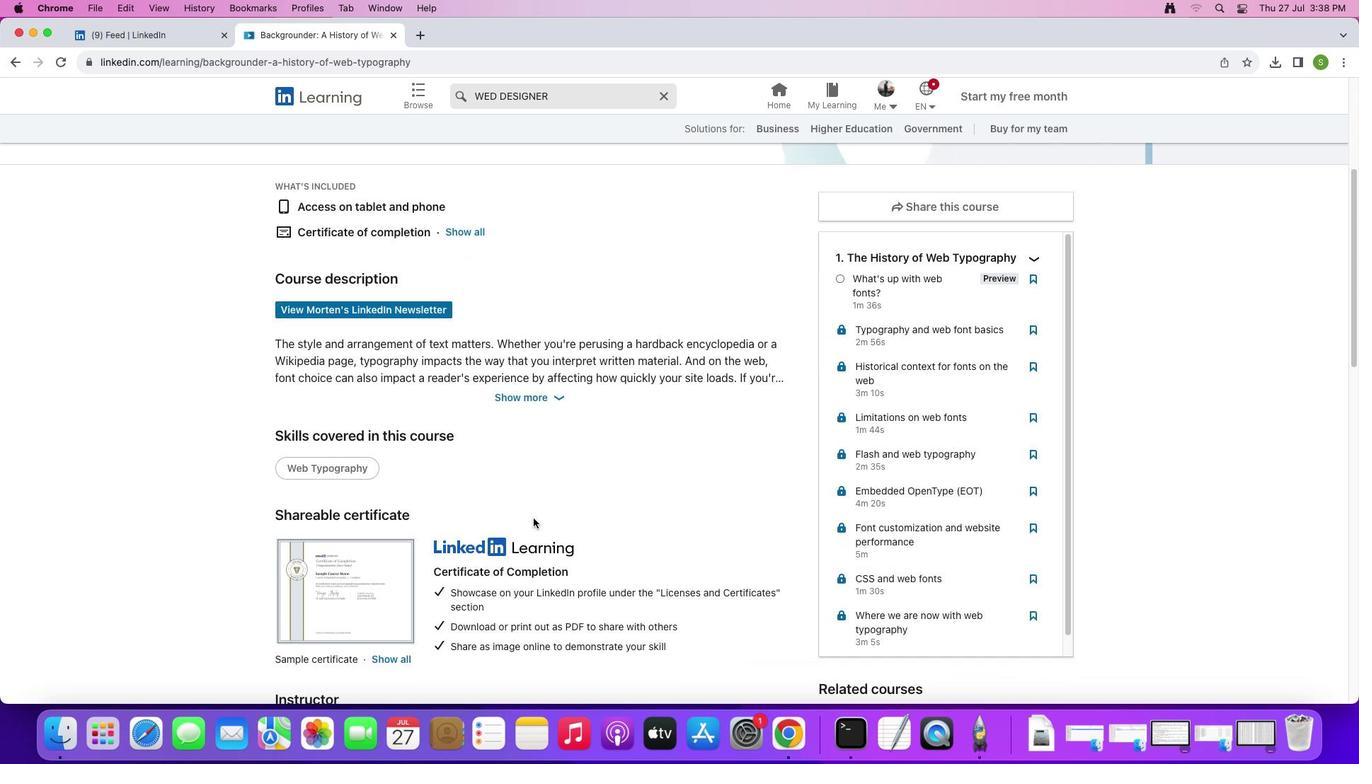 
Action: Mouse moved to (533, 518)
Screenshot: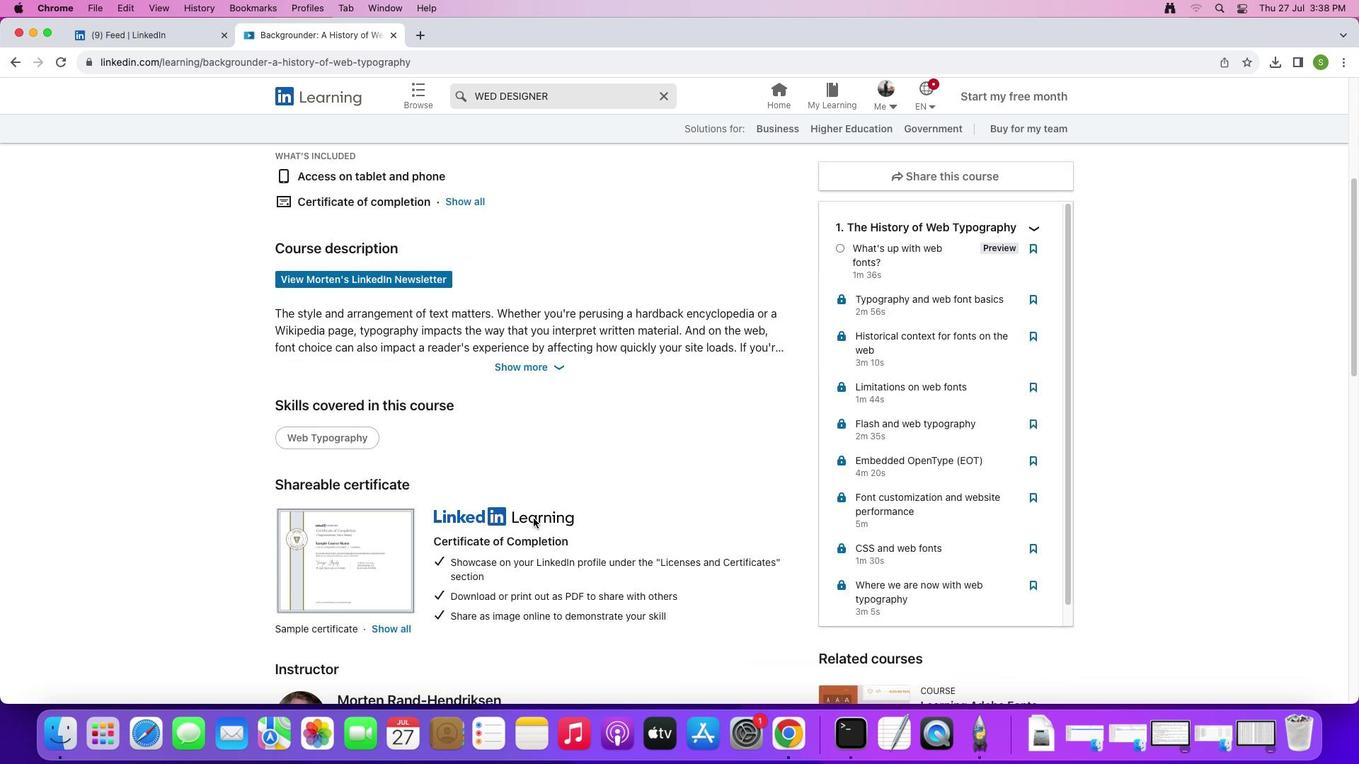 
Action: Mouse scrolled (533, 518) with delta (0, -1)
Screenshot: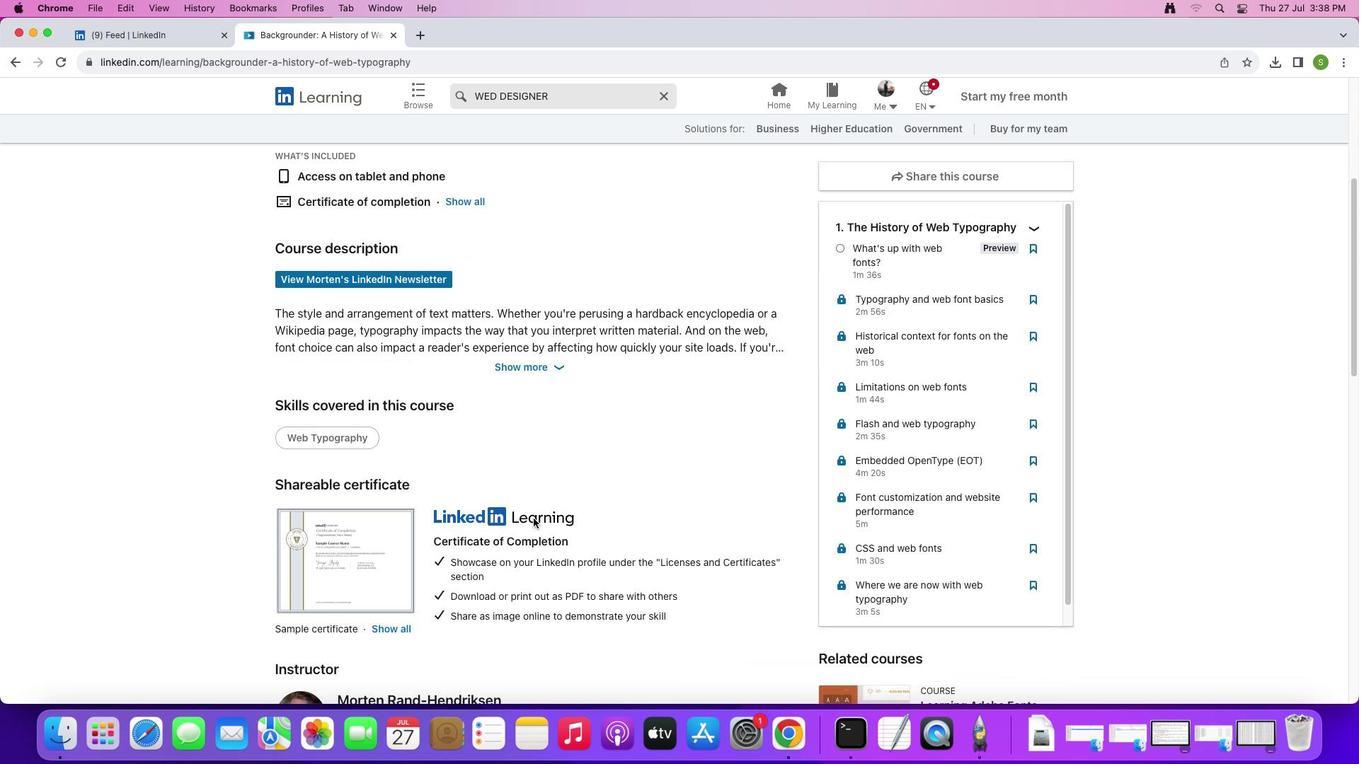 
Action: Mouse moved to (1040, 216)
Screenshot: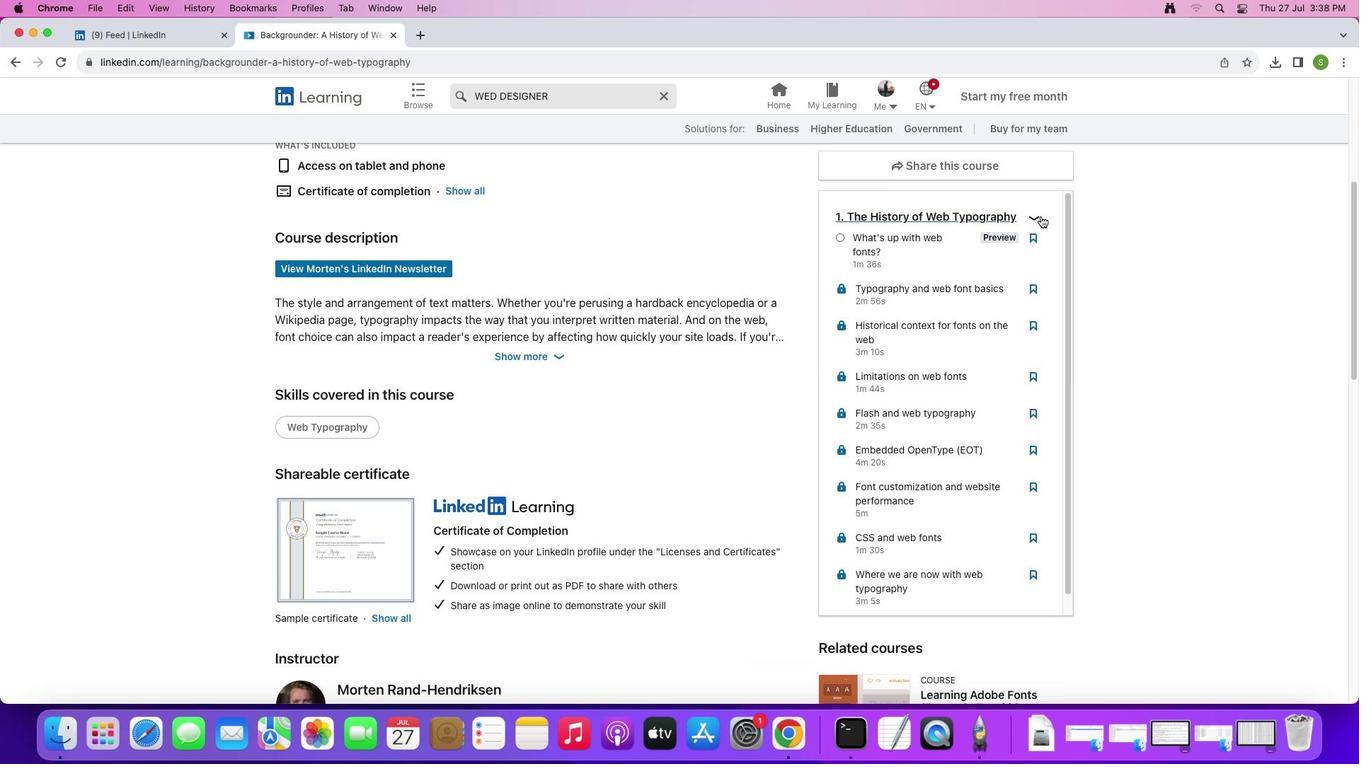 
Action: Mouse pressed left at (1040, 216)
Screenshot: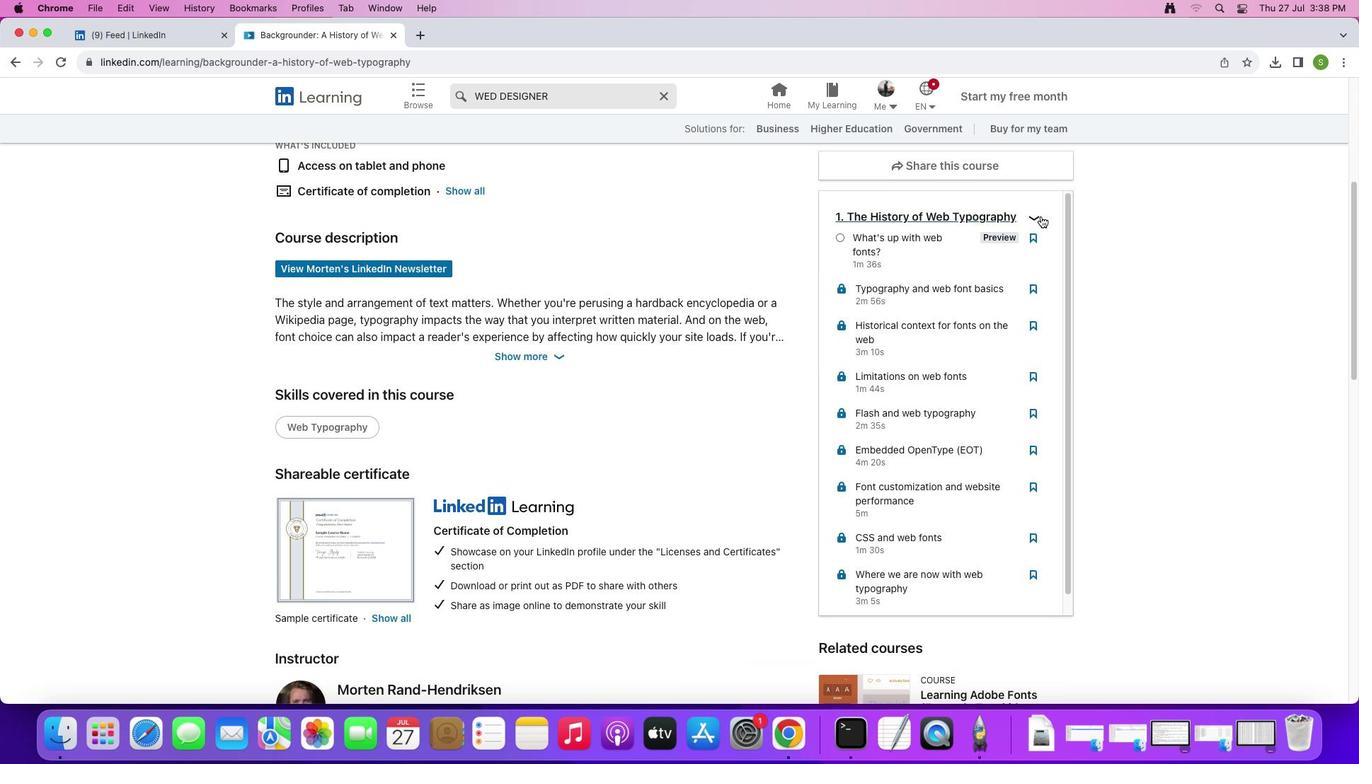 
Action: Mouse moved to (533, 357)
Screenshot: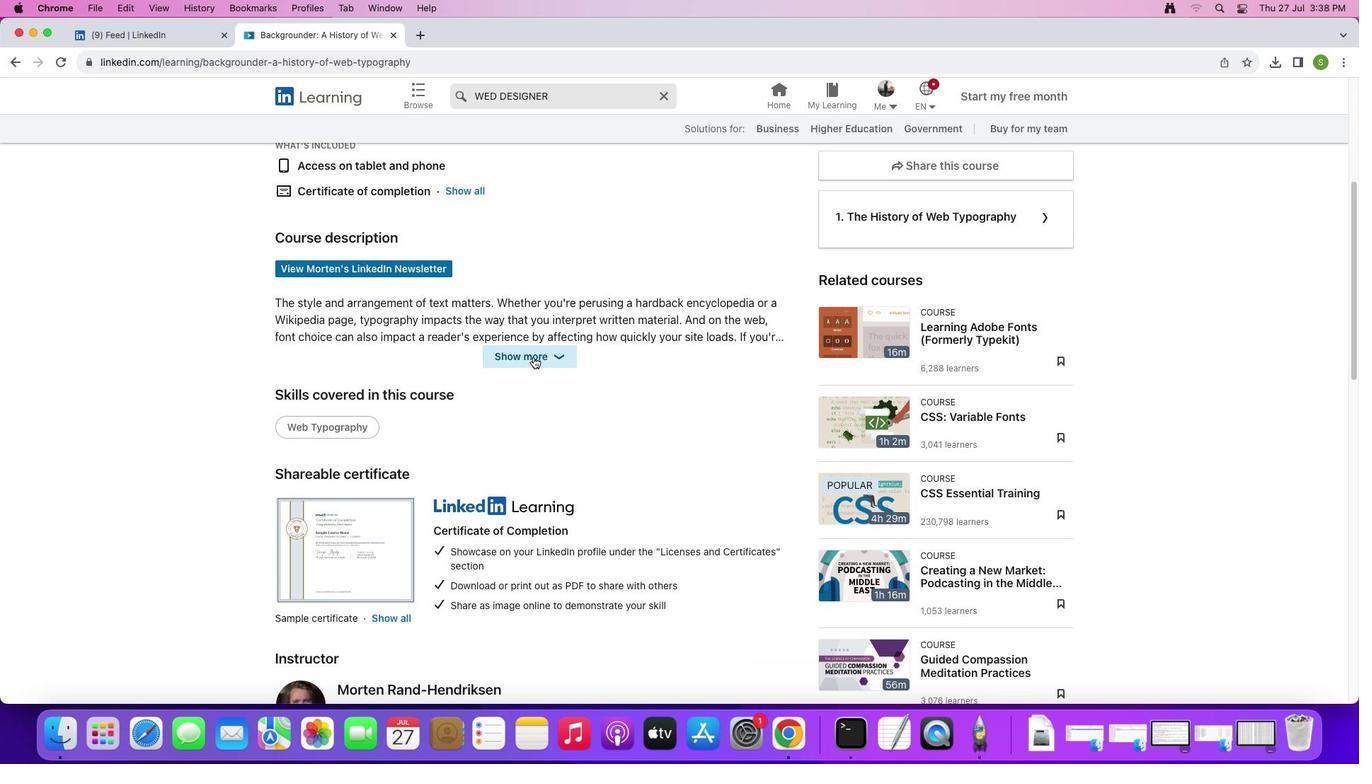 
Action: Mouse pressed left at (533, 357)
Screenshot: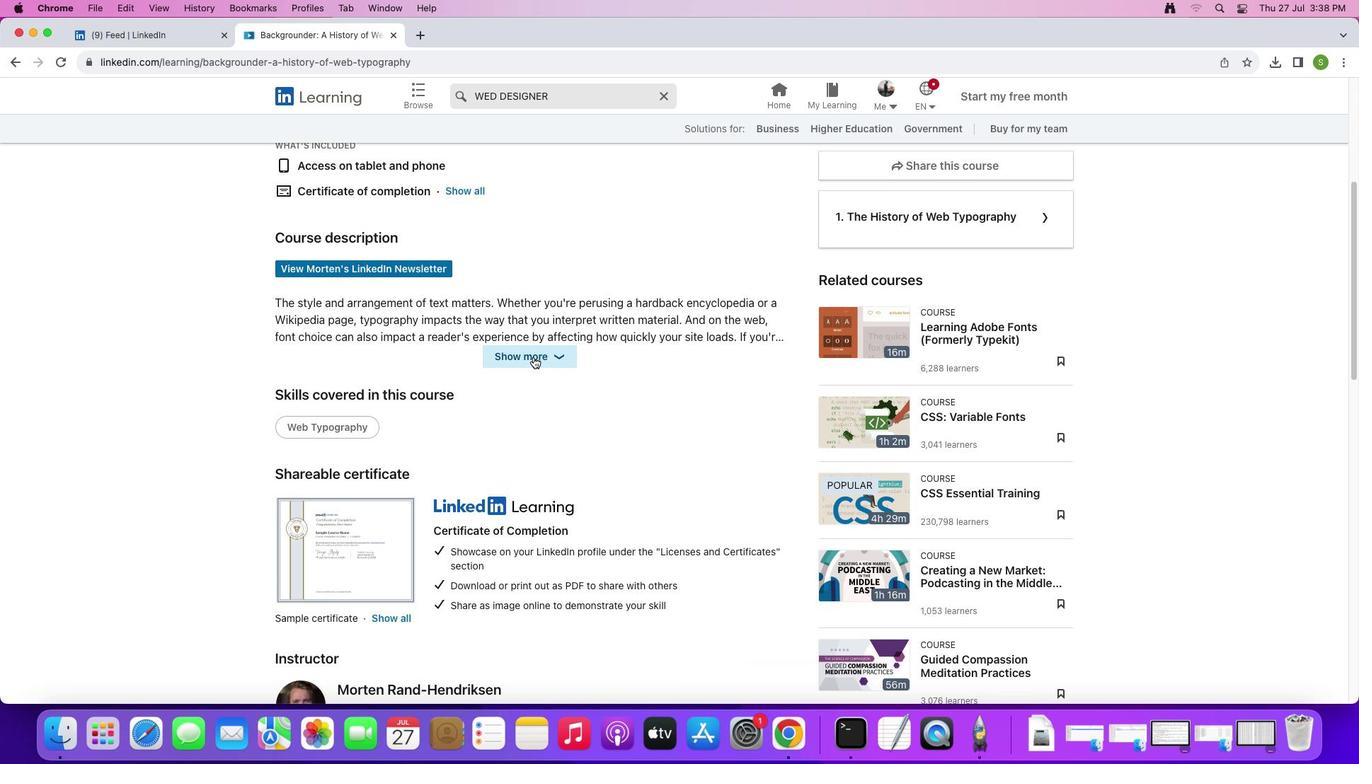 
Action: Mouse moved to (449, 459)
Screenshot: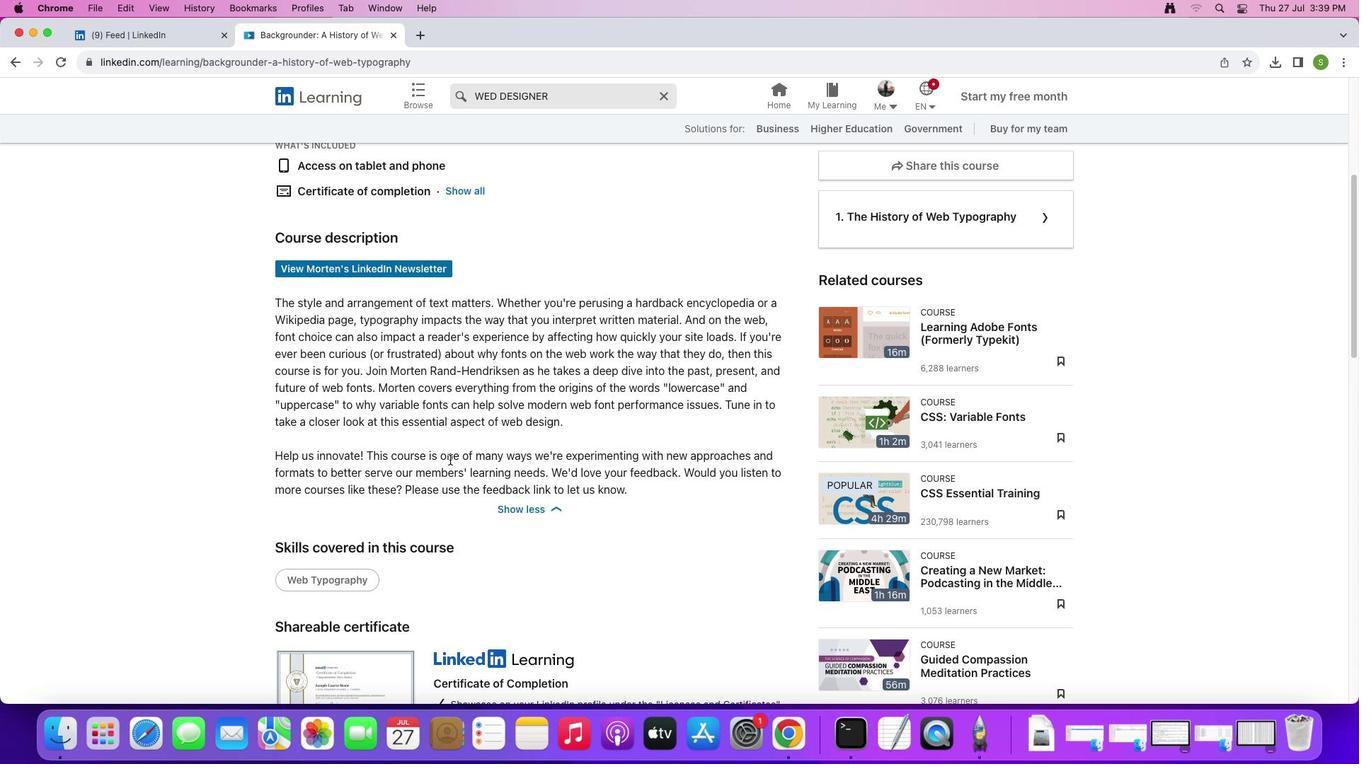 
Action: Mouse scrolled (449, 459) with delta (0, 0)
Screenshot: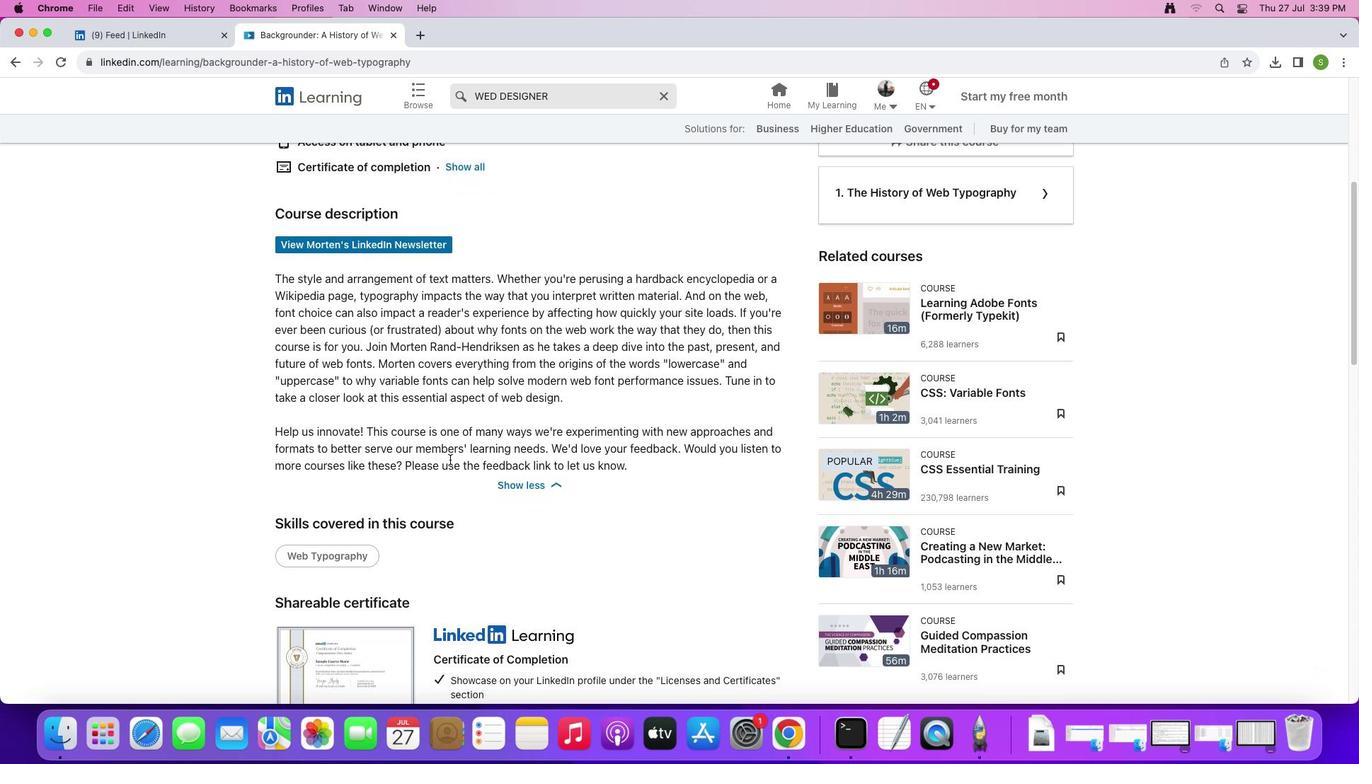 
Action: Mouse scrolled (449, 459) with delta (0, 0)
Screenshot: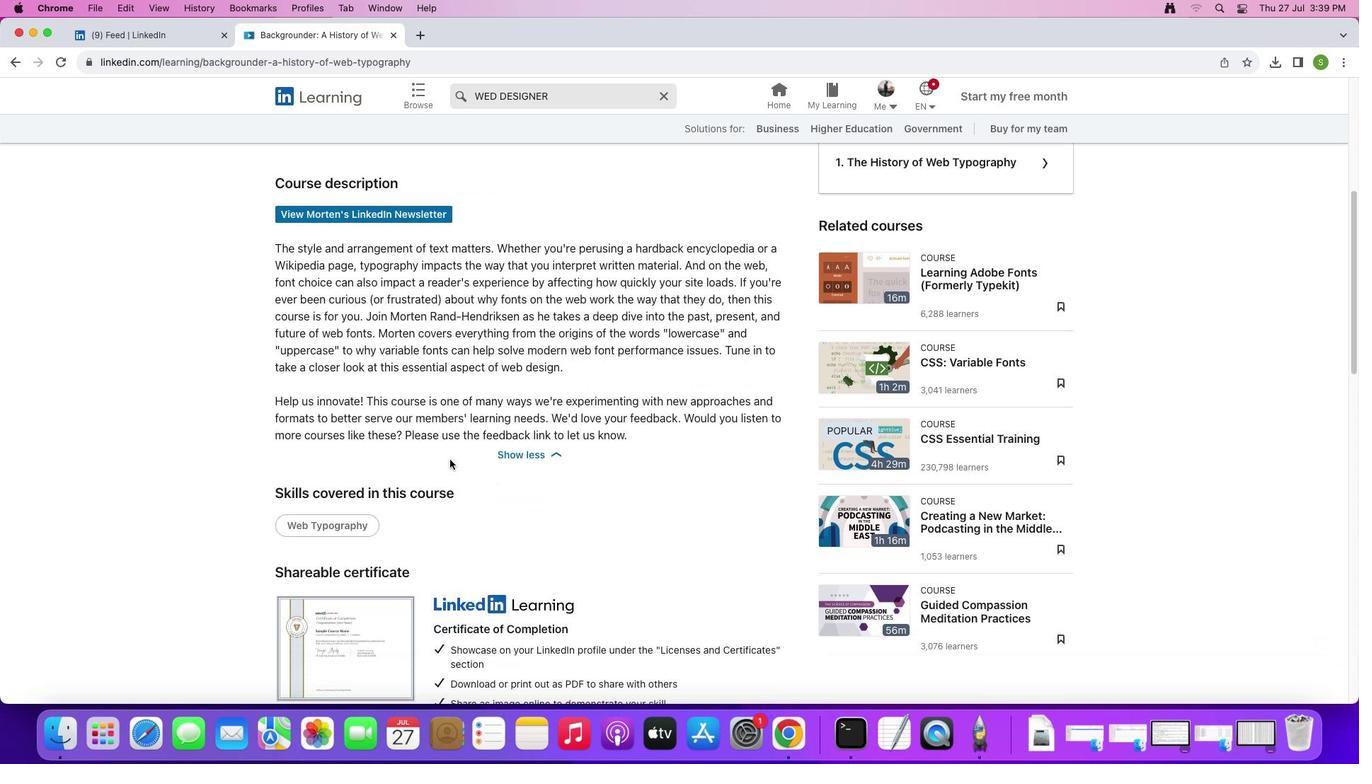 
Action: Mouse scrolled (449, 459) with delta (0, -1)
Screenshot: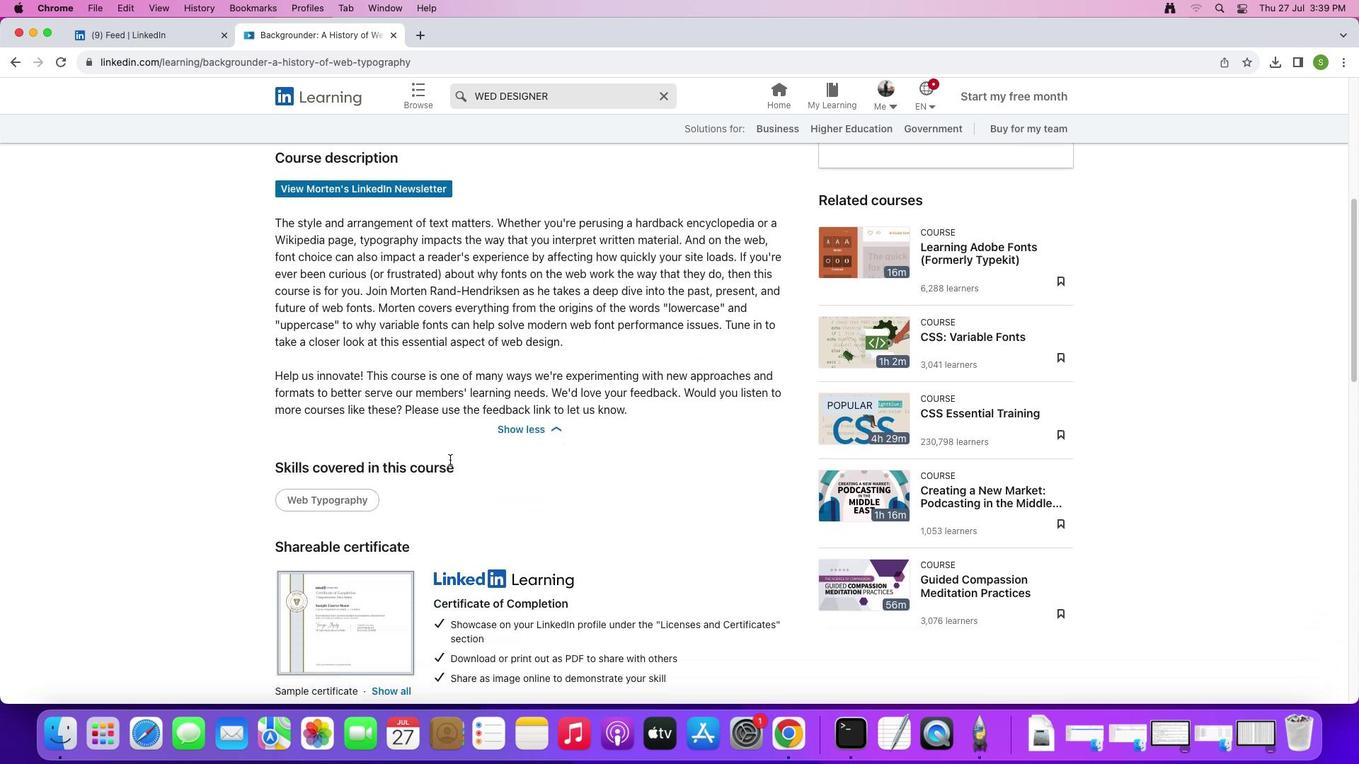 
Action: Mouse moved to (449, 459)
Screenshot: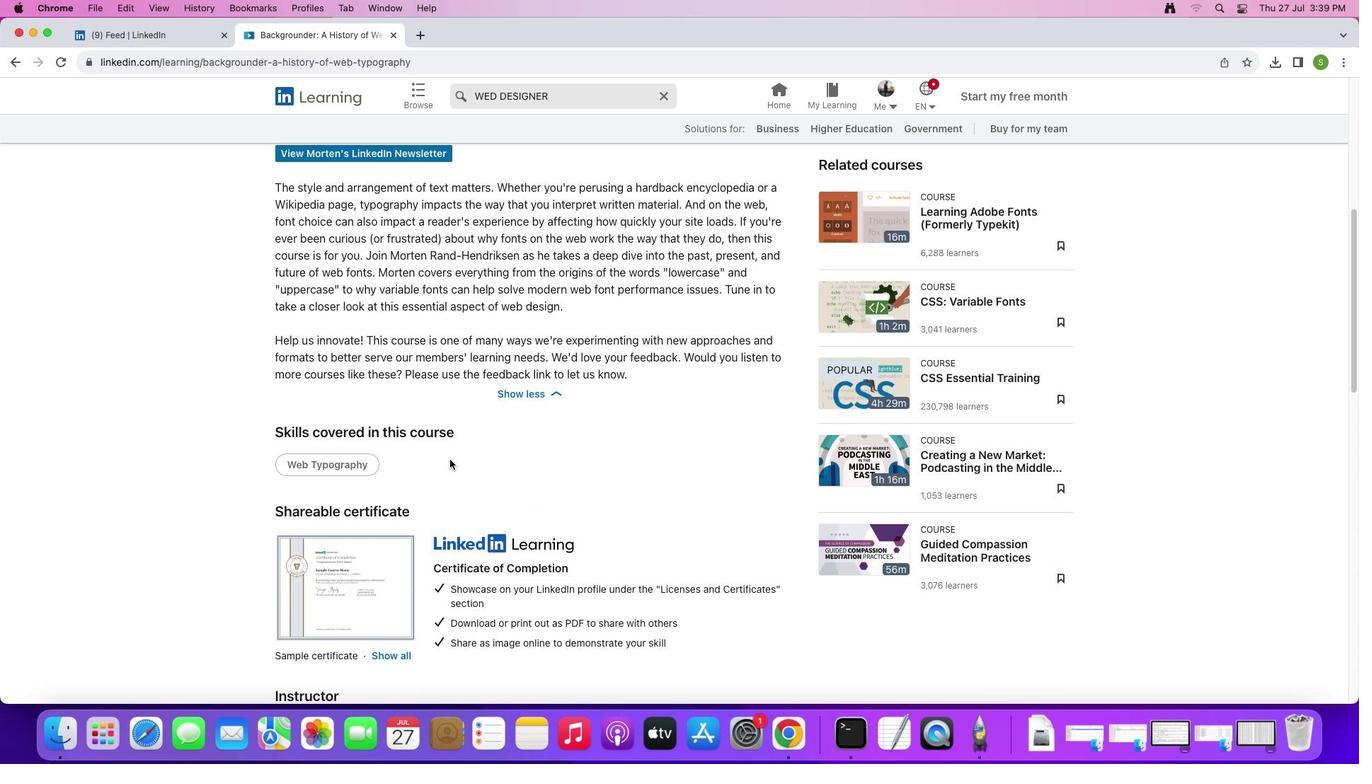 
Action: Mouse scrolled (449, 459) with delta (0, 0)
Screenshot: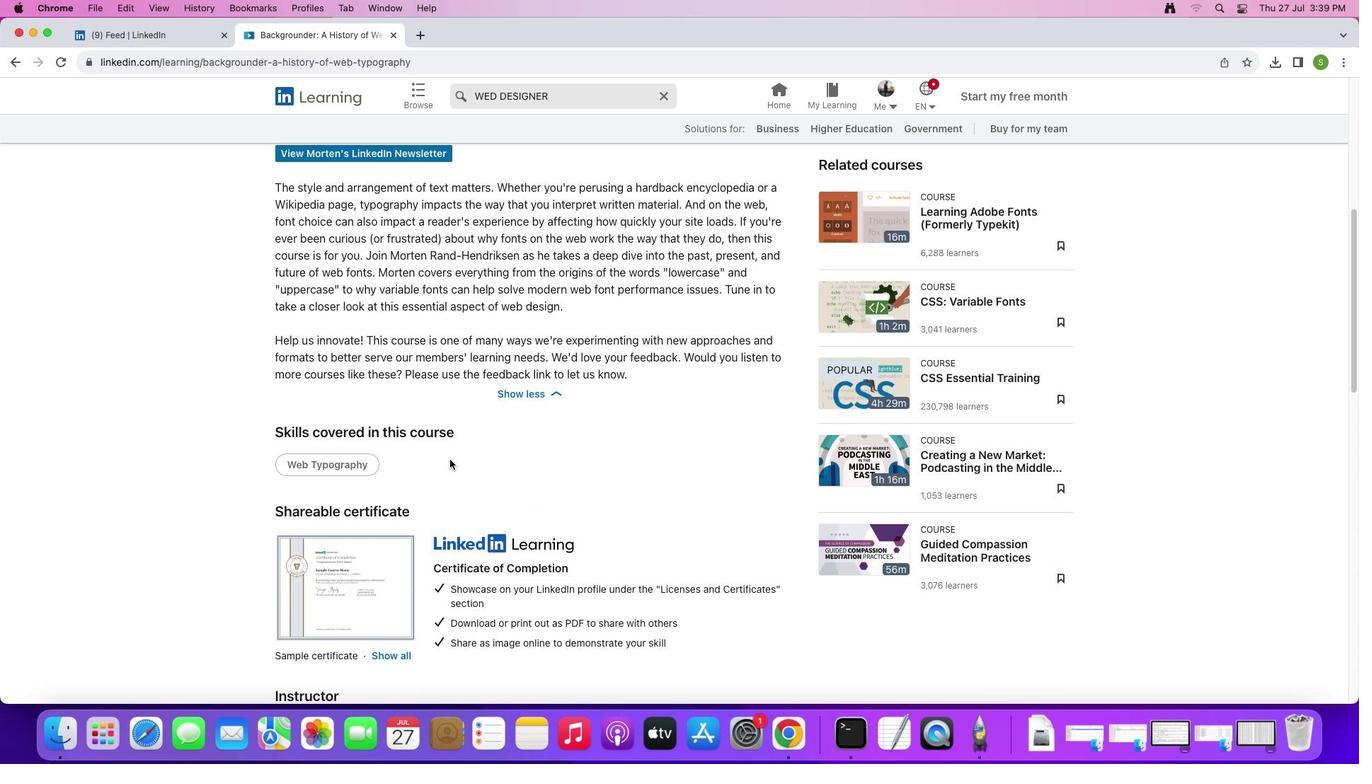
Action: Mouse scrolled (449, 459) with delta (0, 0)
Screenshot: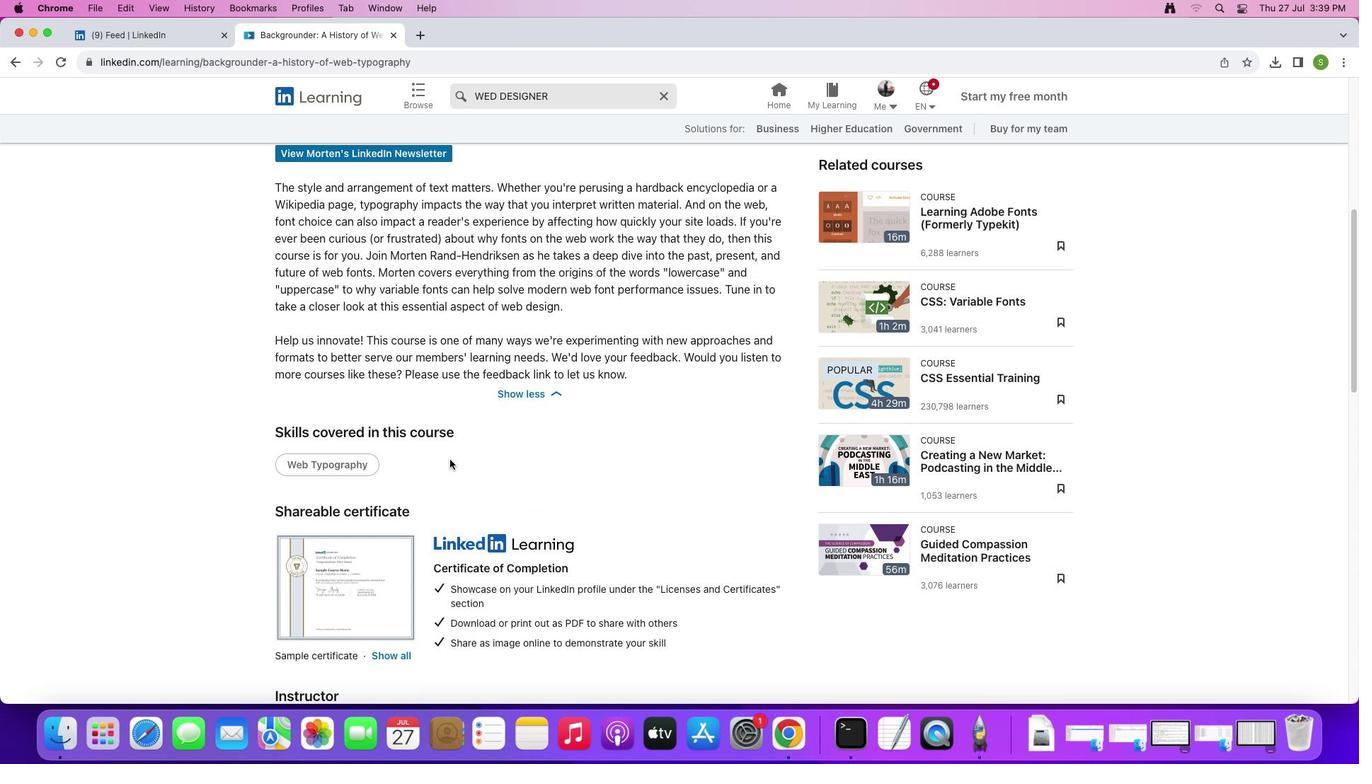 
Action: Mouse scrolled (449, 459) with delta (0, -1)
Screenshot: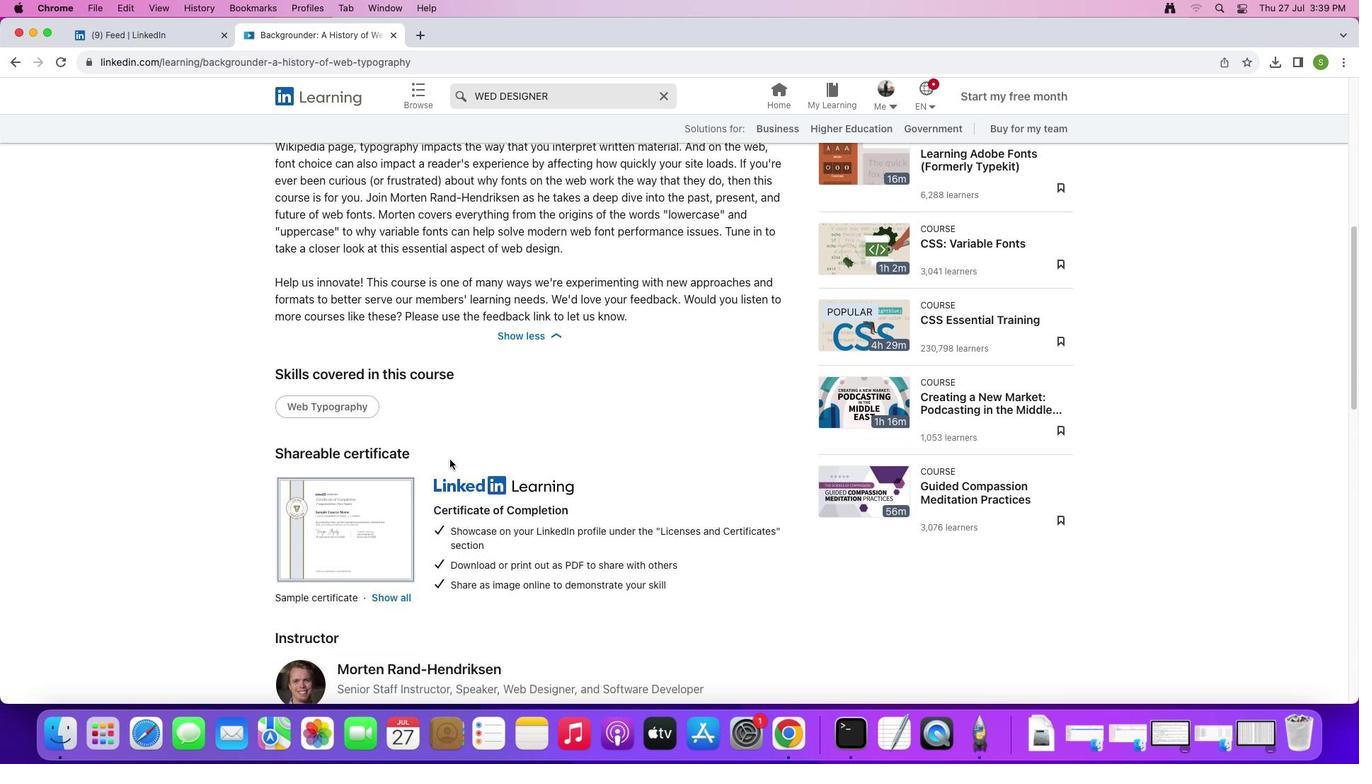 
Action: Mouse moved to (451, 414)
Screenshot: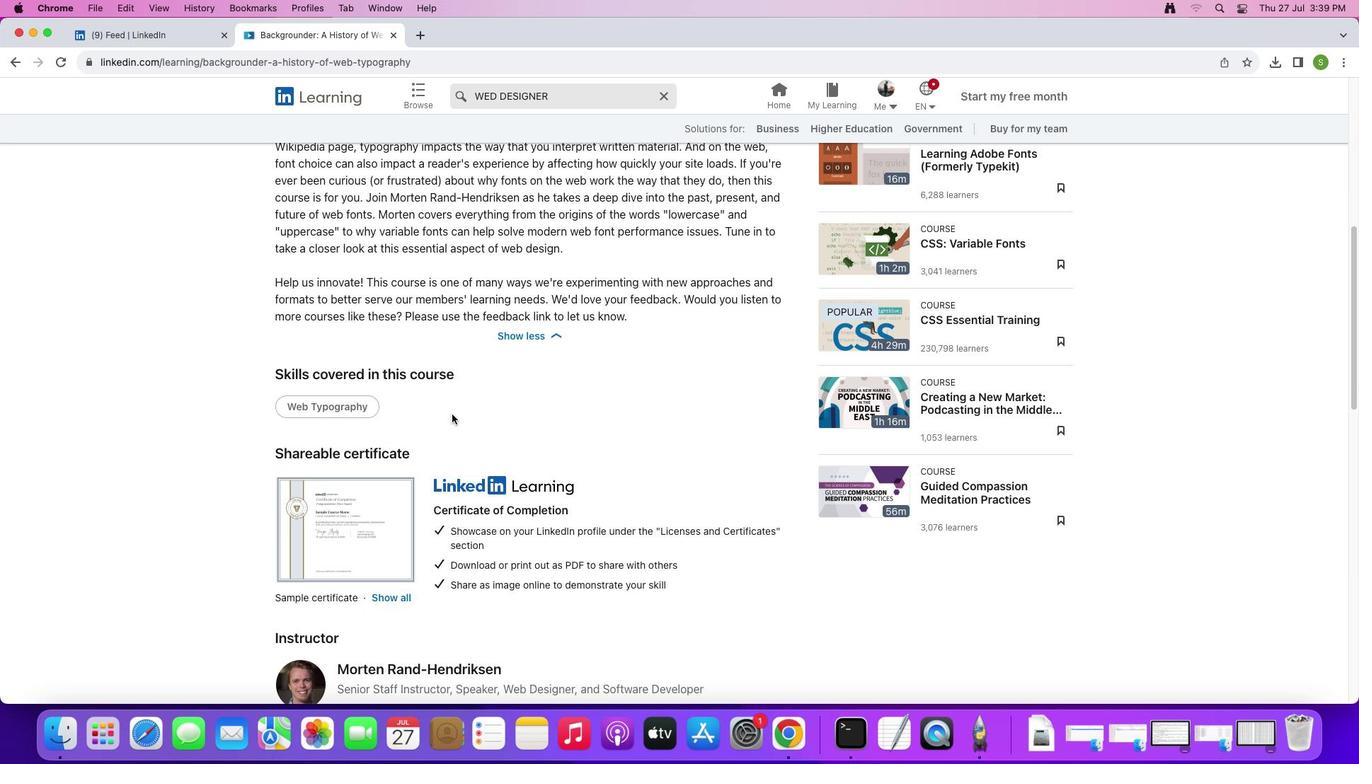 
Action: Mouse scrolled (451, 414) with delta (0, 0)
Screenshot: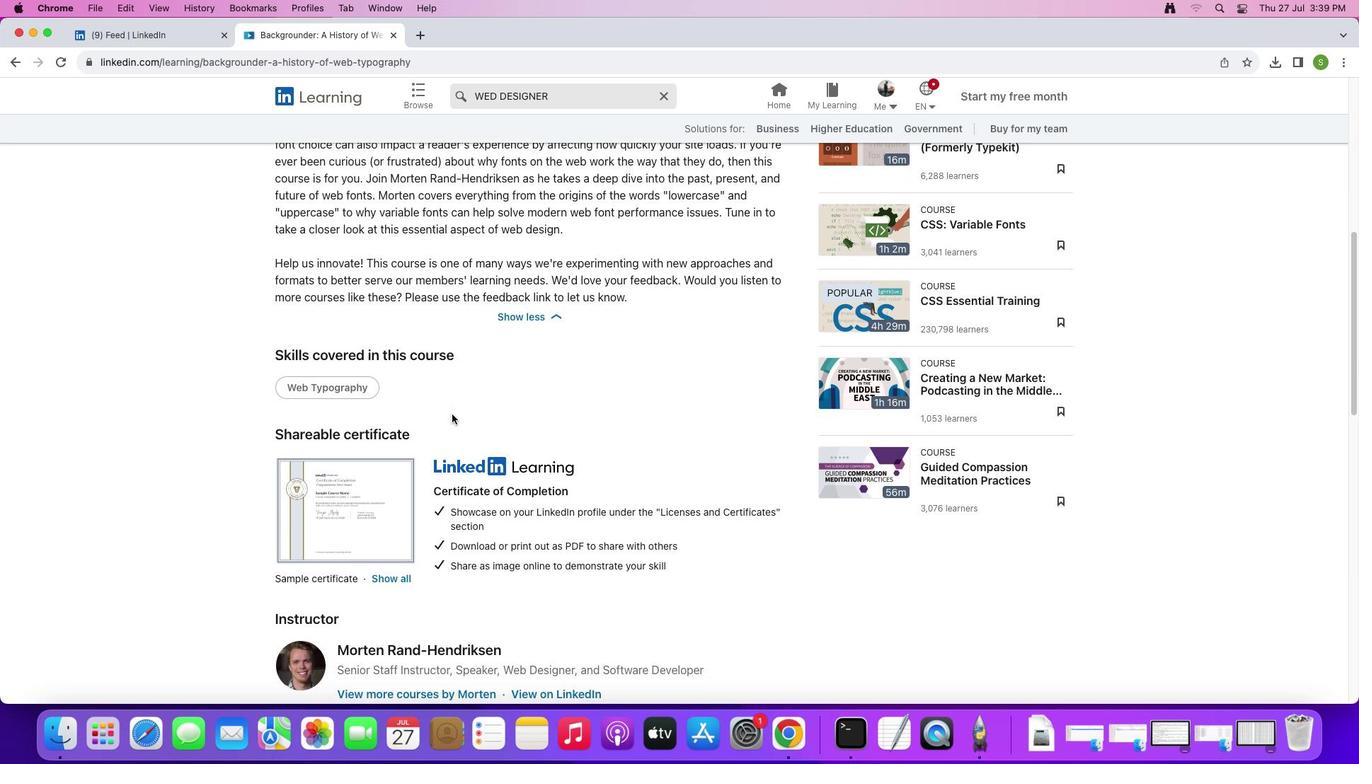 
Action: Mouse scrolled (451, 414) with delta (0, 0)
Screenshot: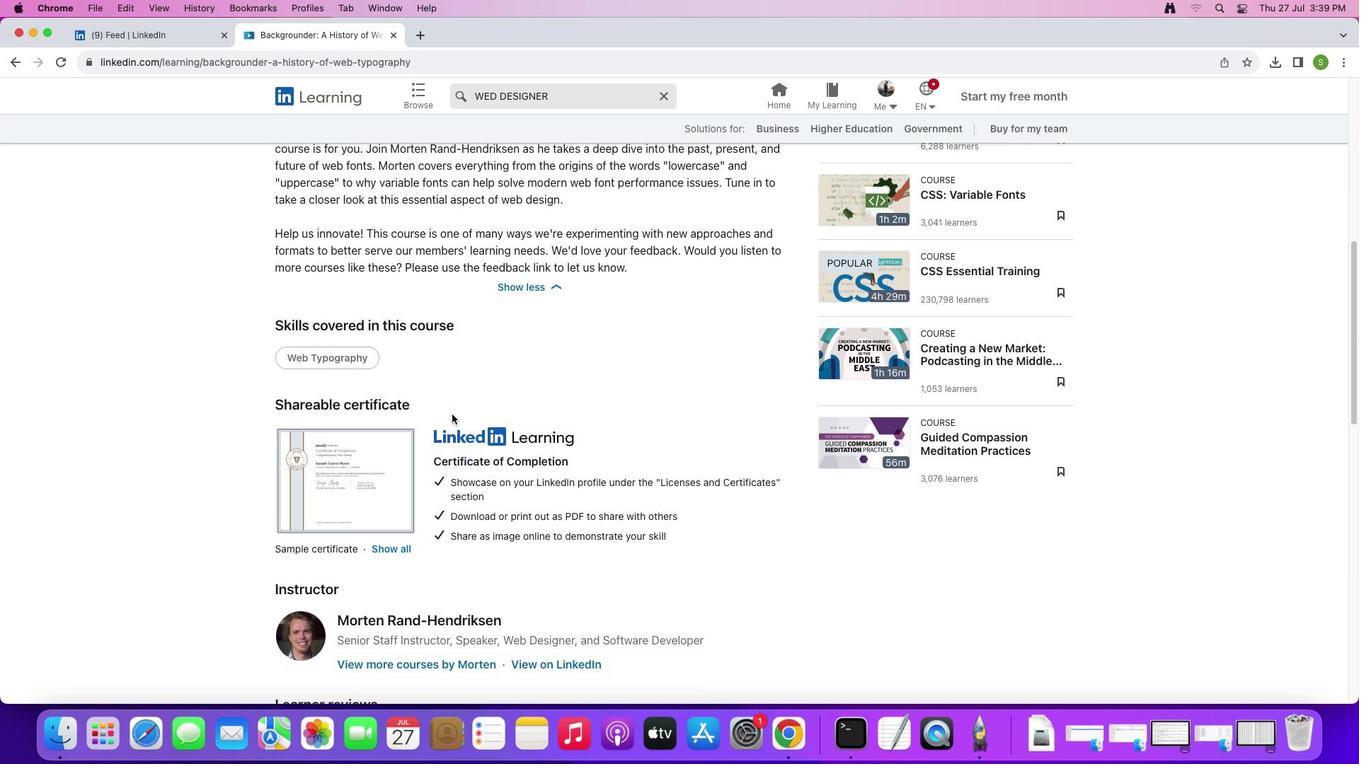
Action: Mouse scrolled (451, 414) with delta (0, -1)
Screenshot: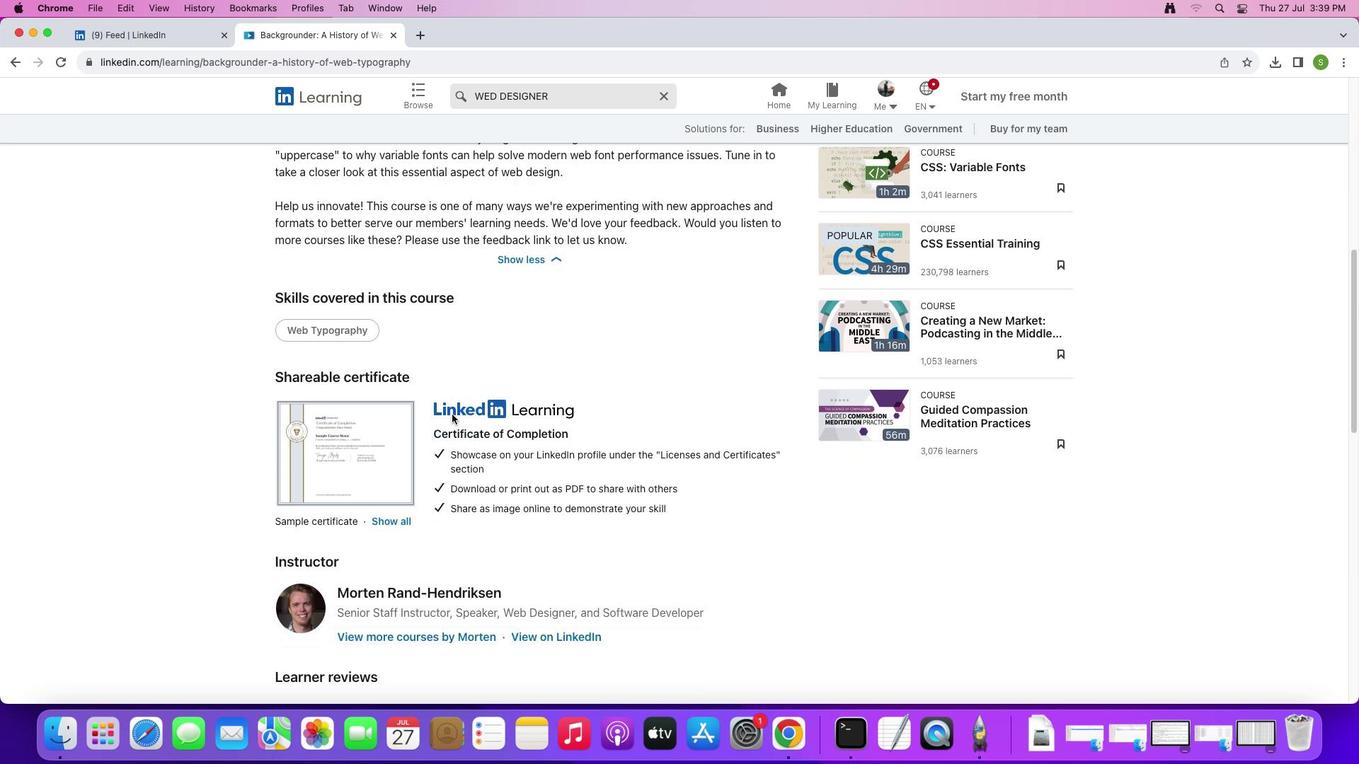 
Action: Mouse moved to (472, 458)
Screenshot: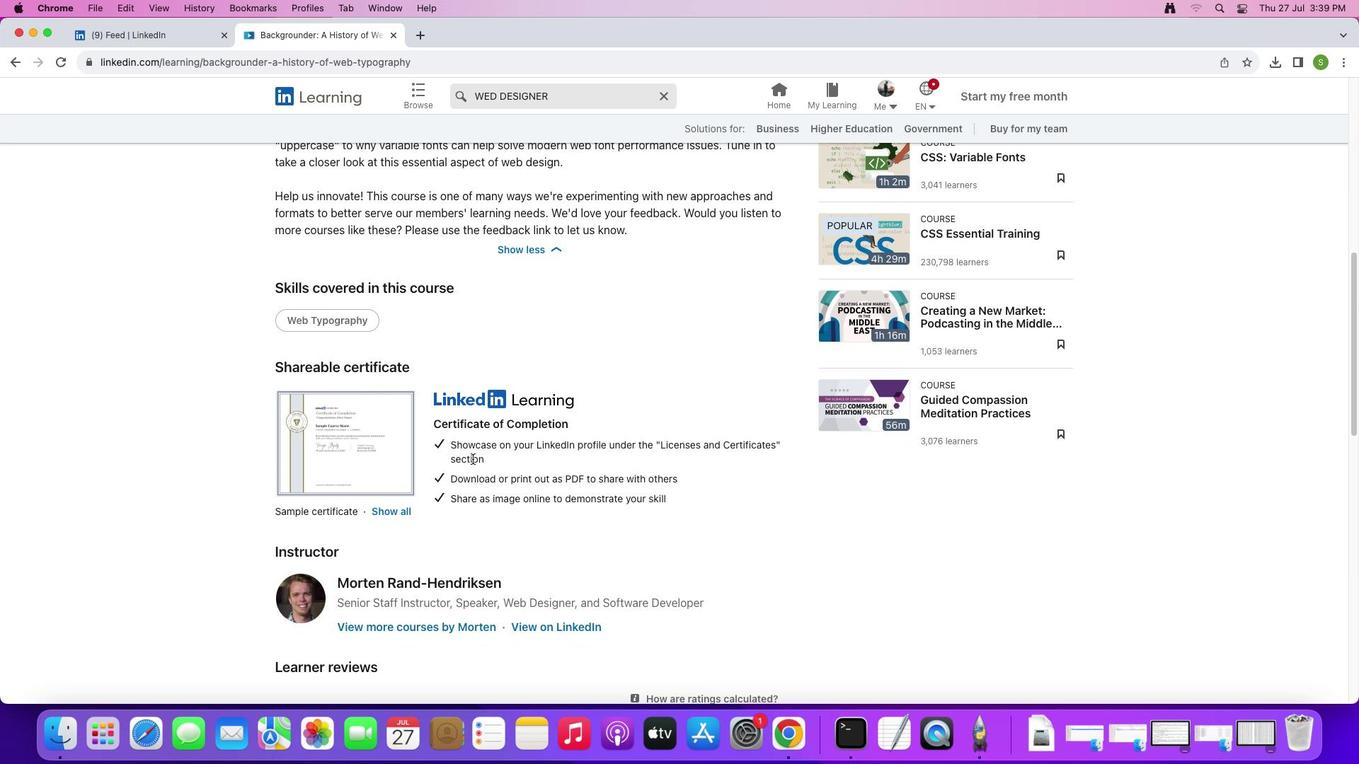 
Action: Mouse scrolled (472, 458) with delta (0, 0)
Screenshot: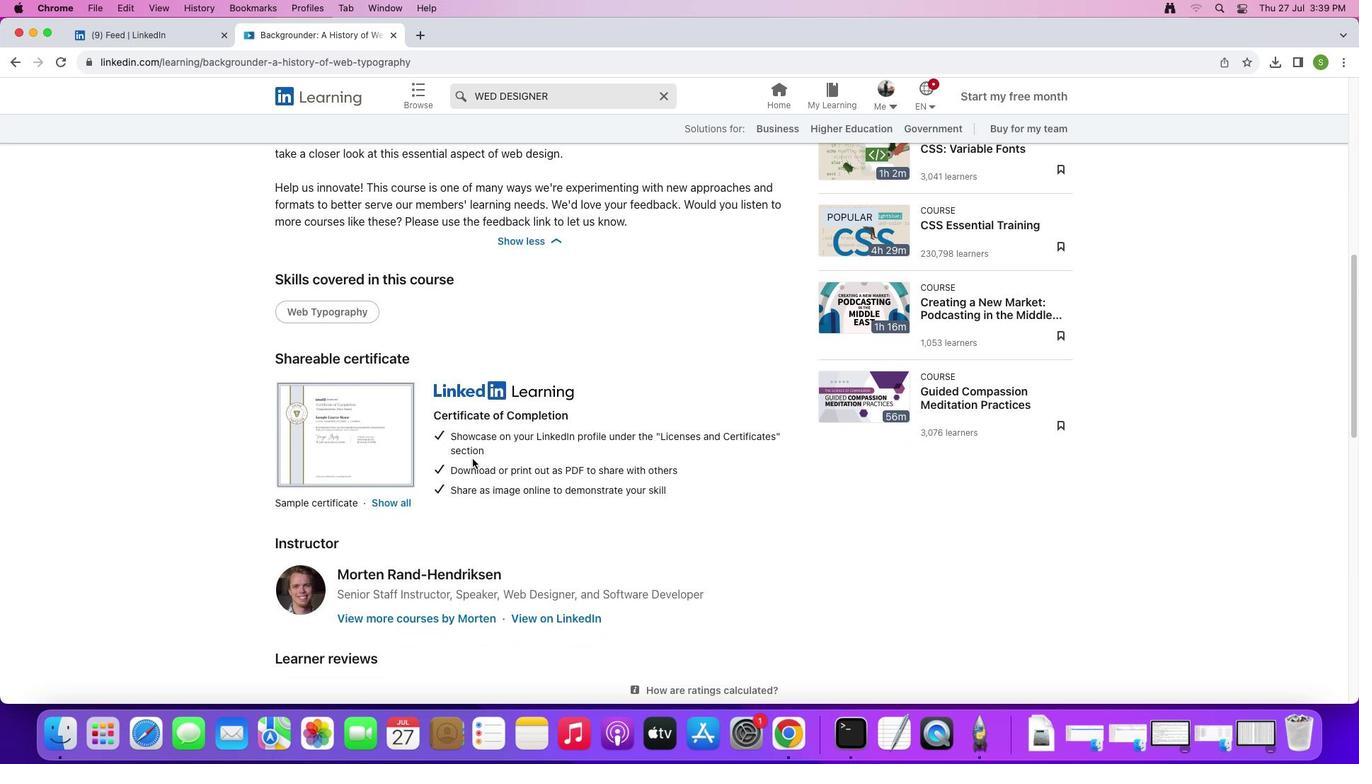 
Action: Mouse scrolled (472, 458) with delta (0, 0)
Screenshot: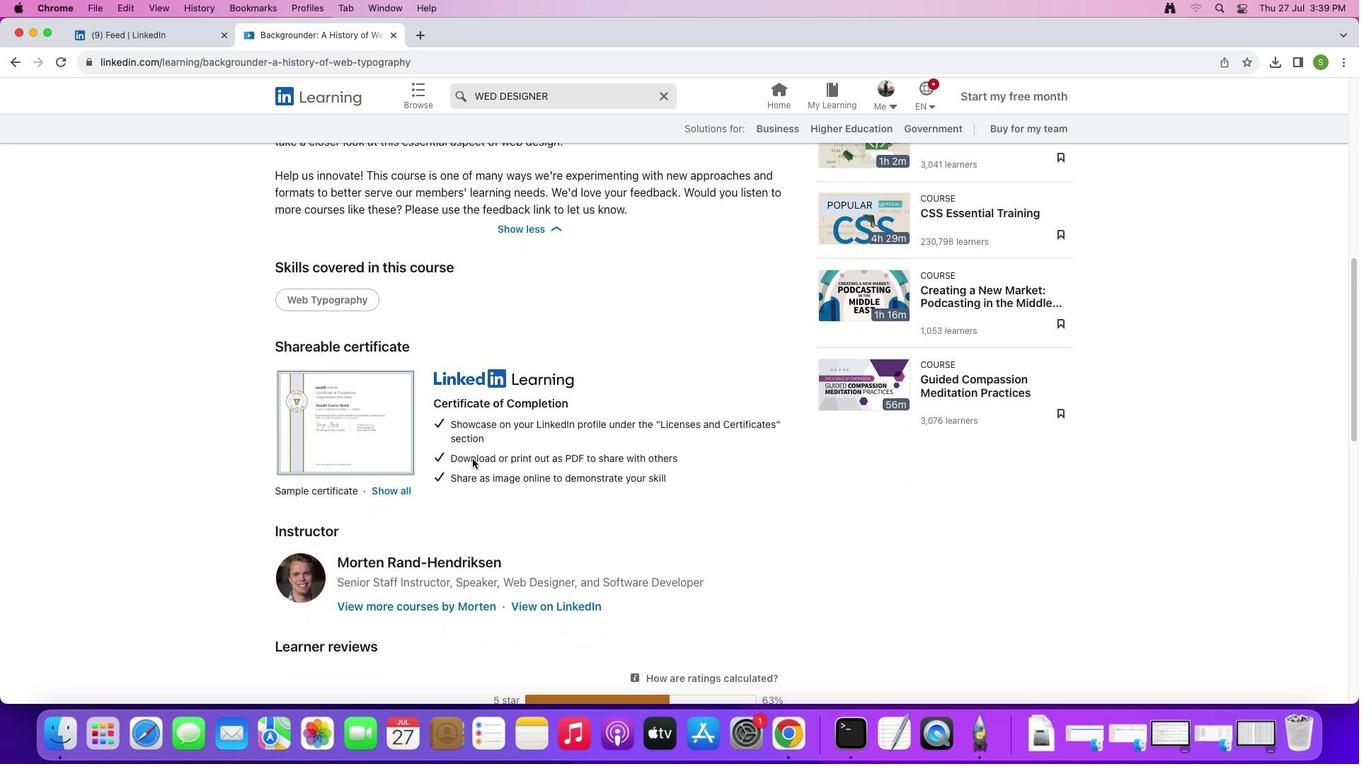 
Action: Mouse scrolled (472, 458) with delta (0, 0)
Screenshot: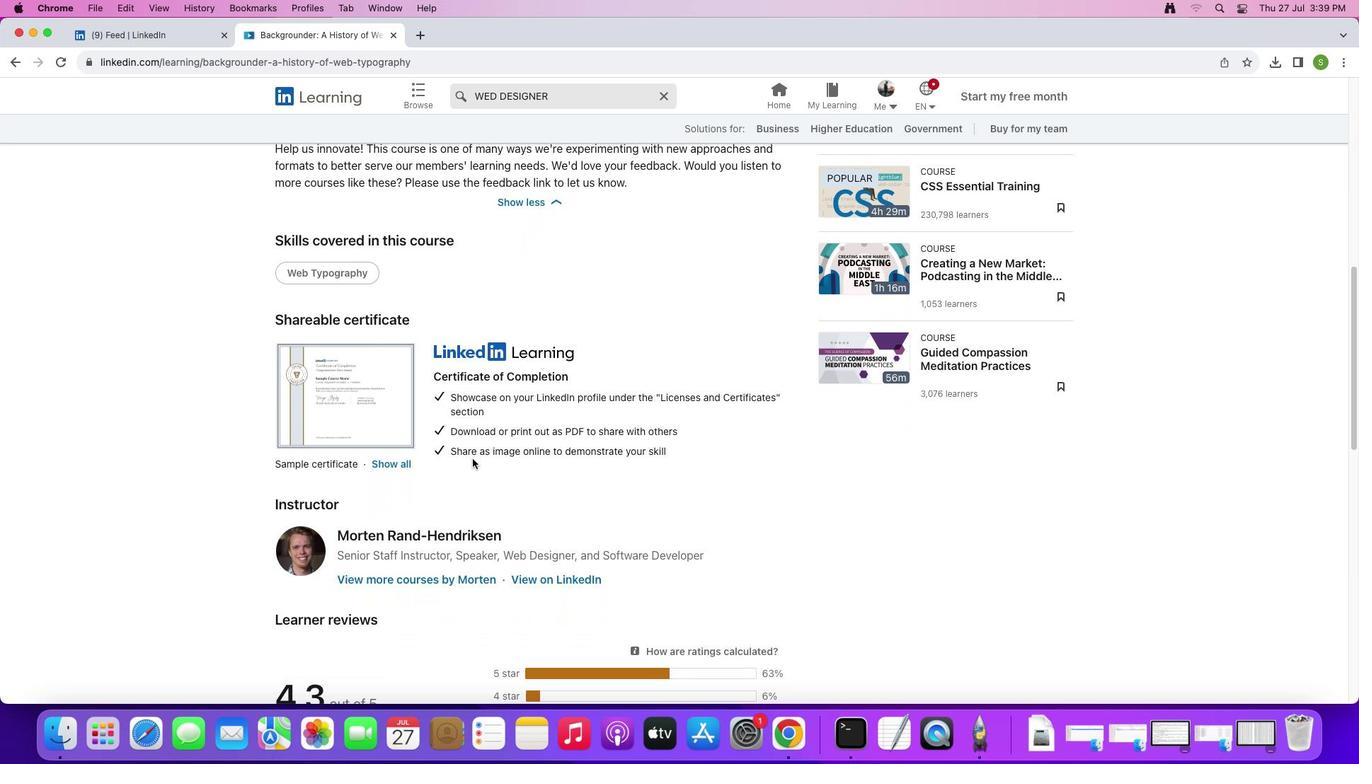 
Action: Mouse scrolled (472, 458) with delta (0, 0)
Screenshot: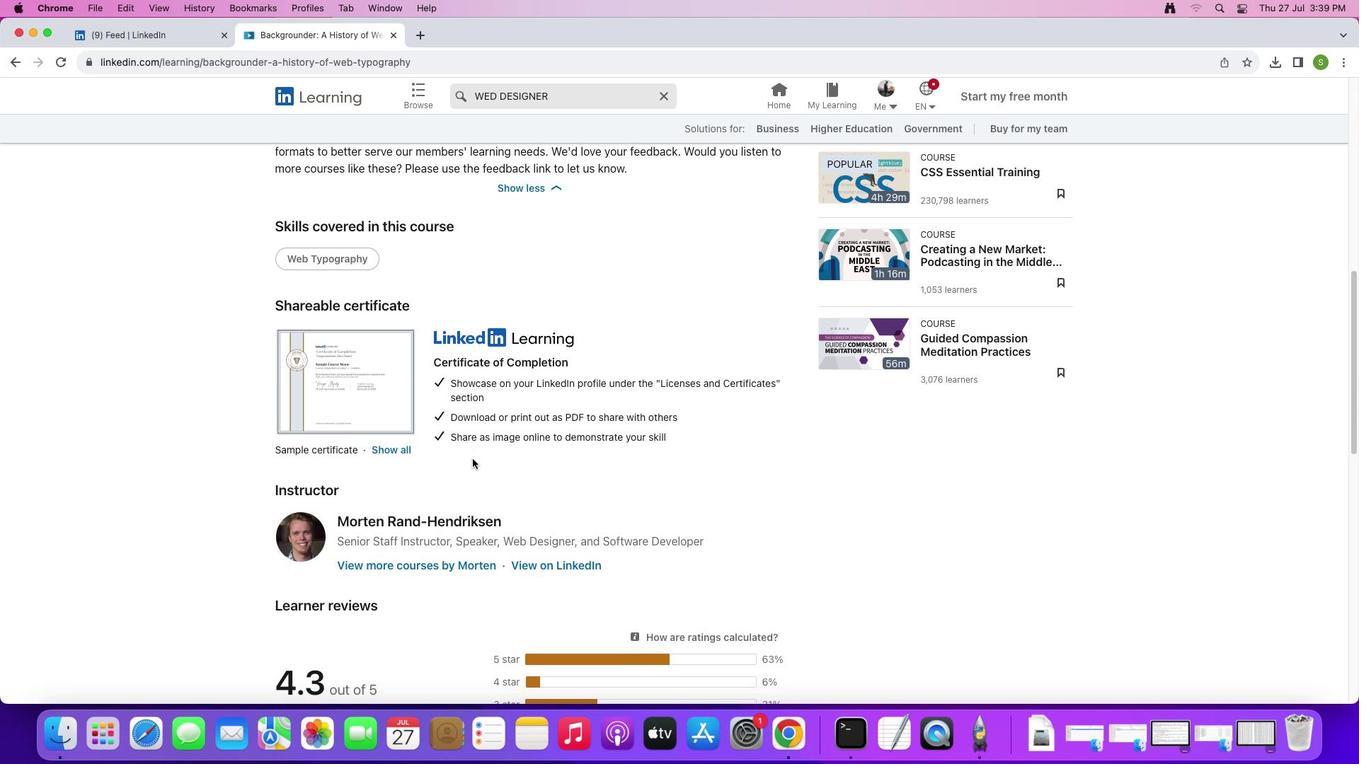 
Action: Mouse scrolled (472, 458) with delta (0, 0)
Screenshot: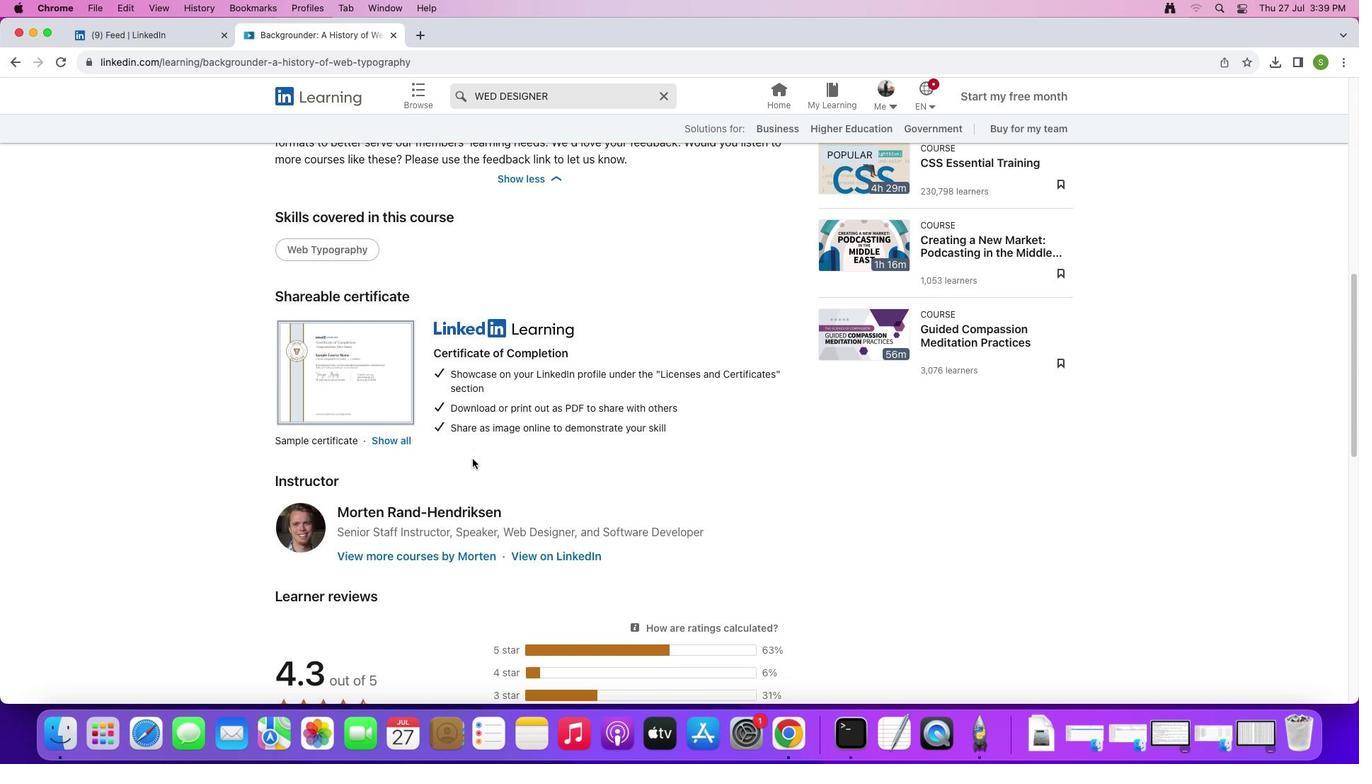 
Action: Mouse scrolled (472, 458) with delta (0, 0)
Screenshot: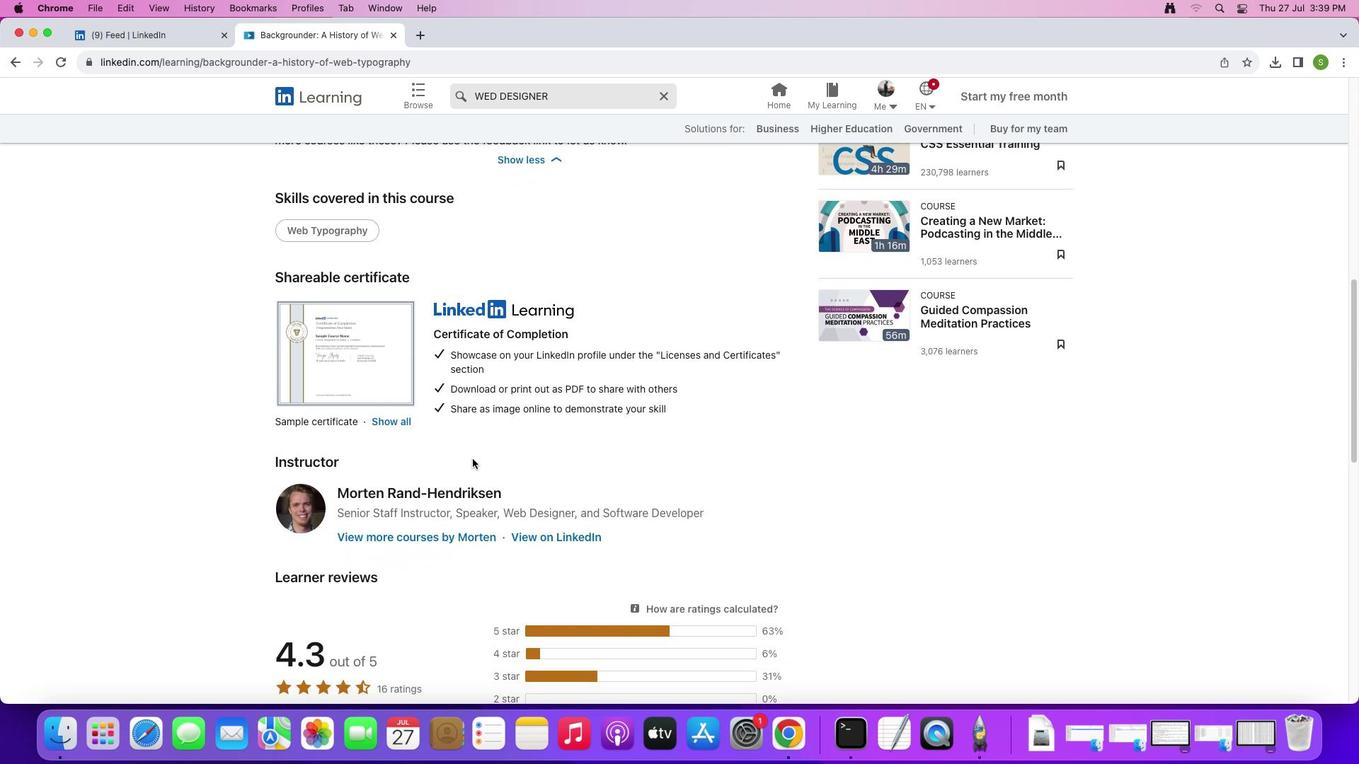 
Action: Mouse scrolled (472, 458) with delta (0, 0)
Screenshot: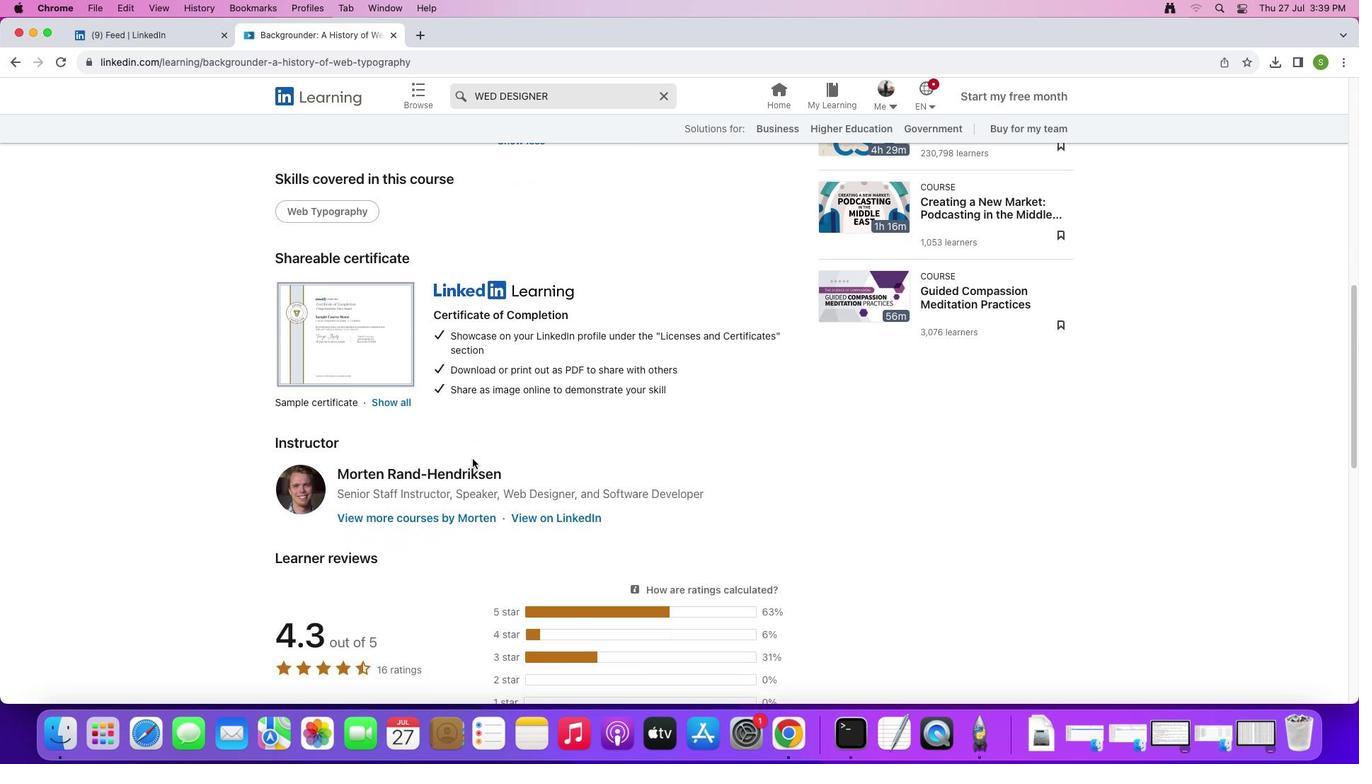 
Action: Mouse scrolled (472, 458) with delta (0, -1)
Screenshot: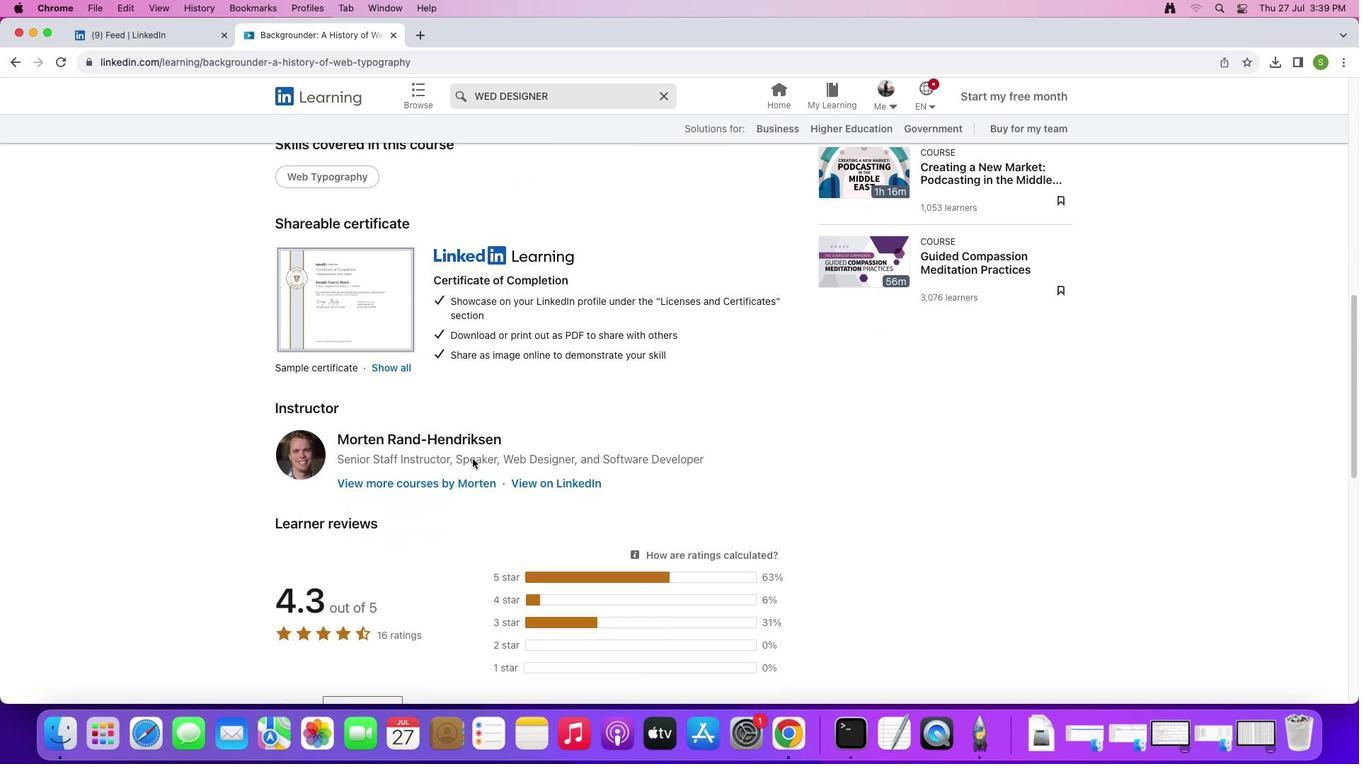 
Action: Mouse moved to (314, 287)
Screenshot: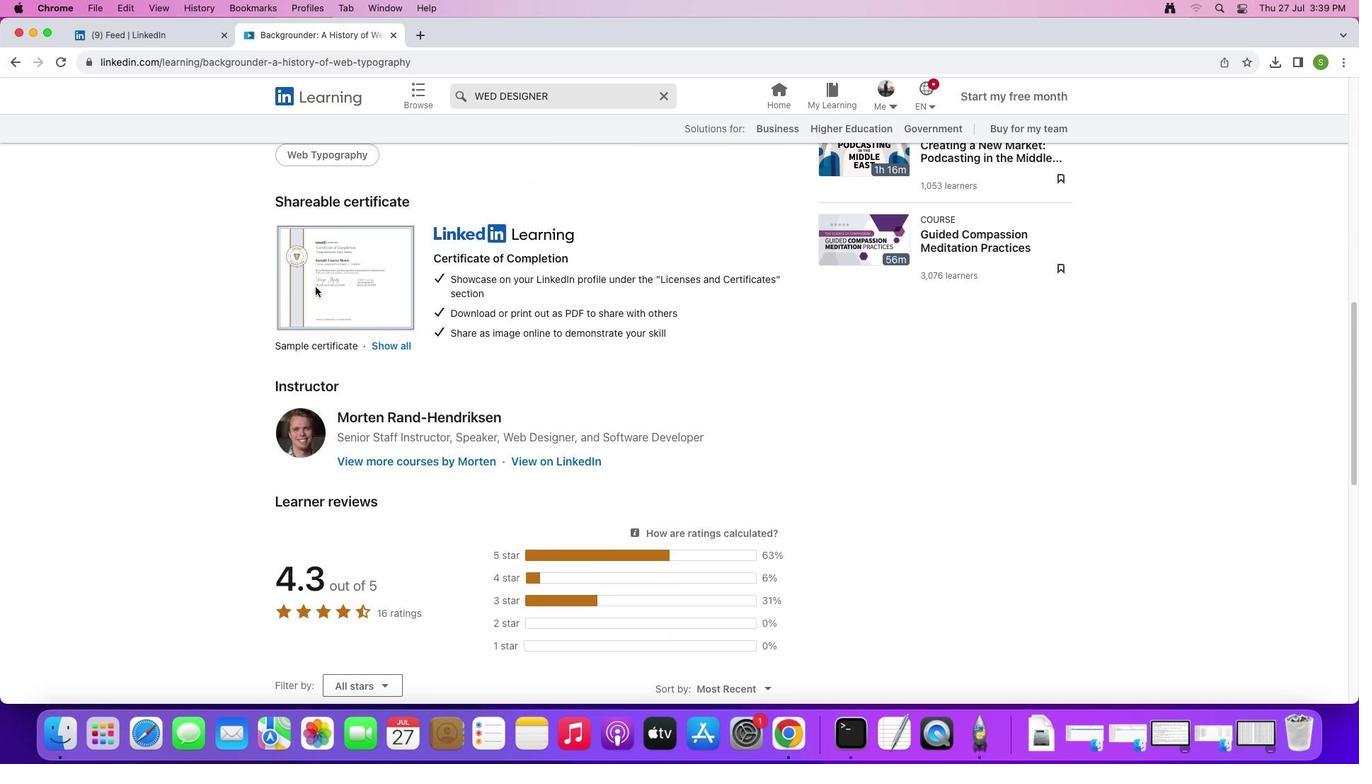 
Action: Mouse pressed left at (314, 287)
Screenshot: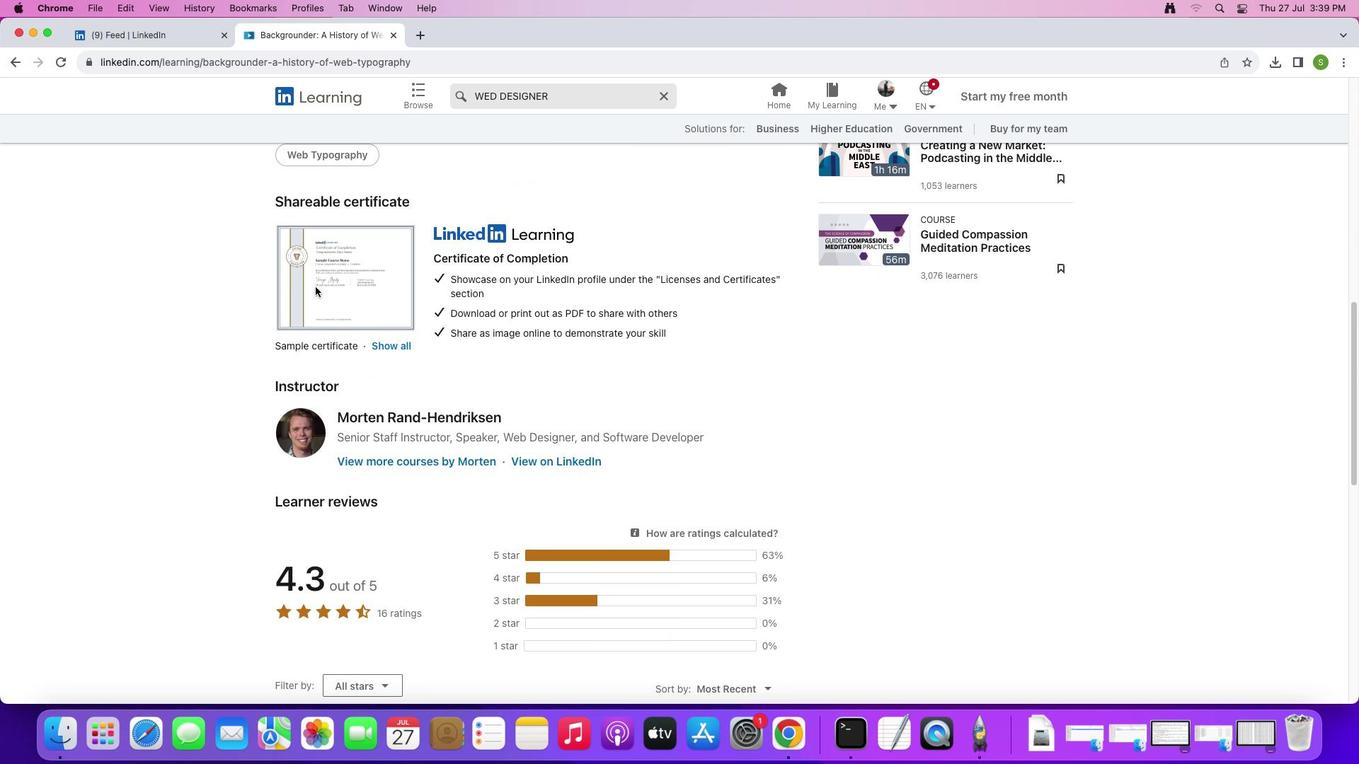 
Action: Mouse moved to (513, 405)
Screenshot: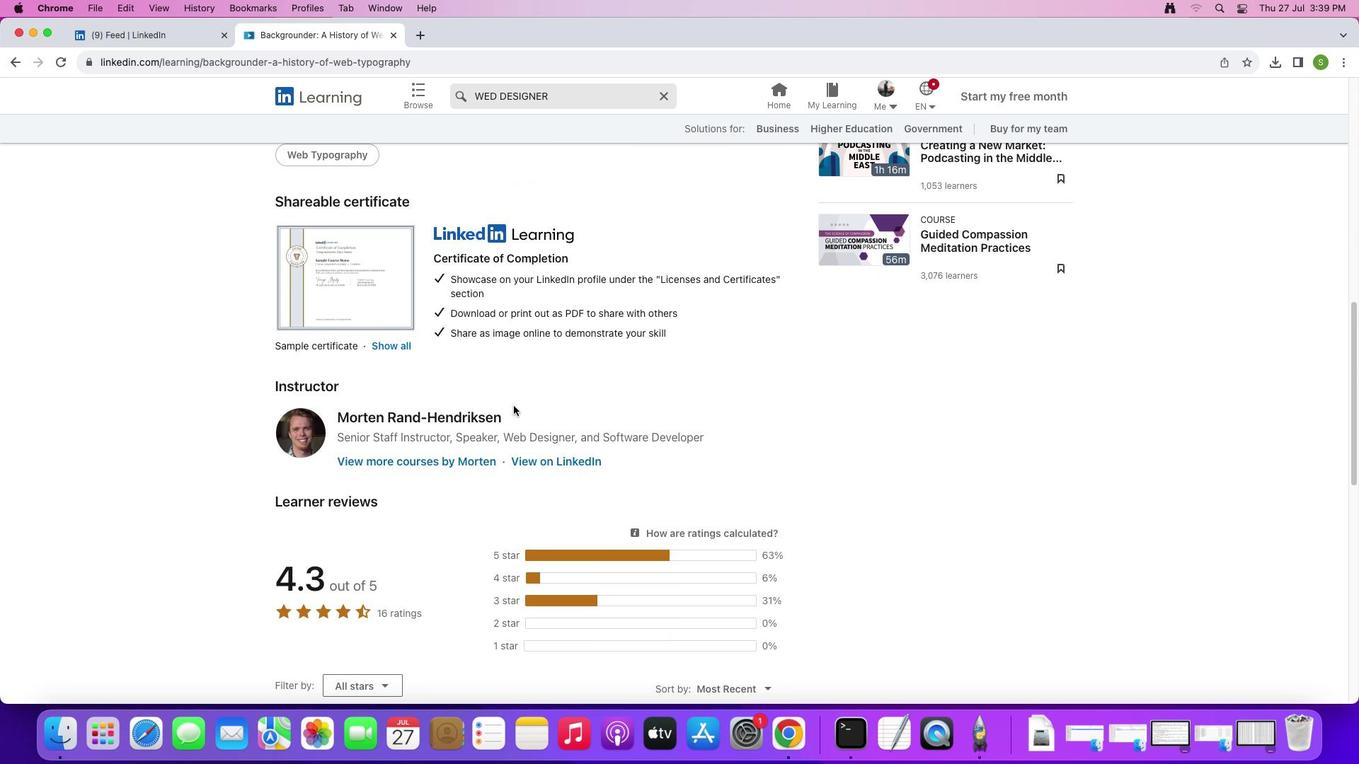 
Action: Mouse scrolled (513, 405) with delta (0, 0)
Screenshot: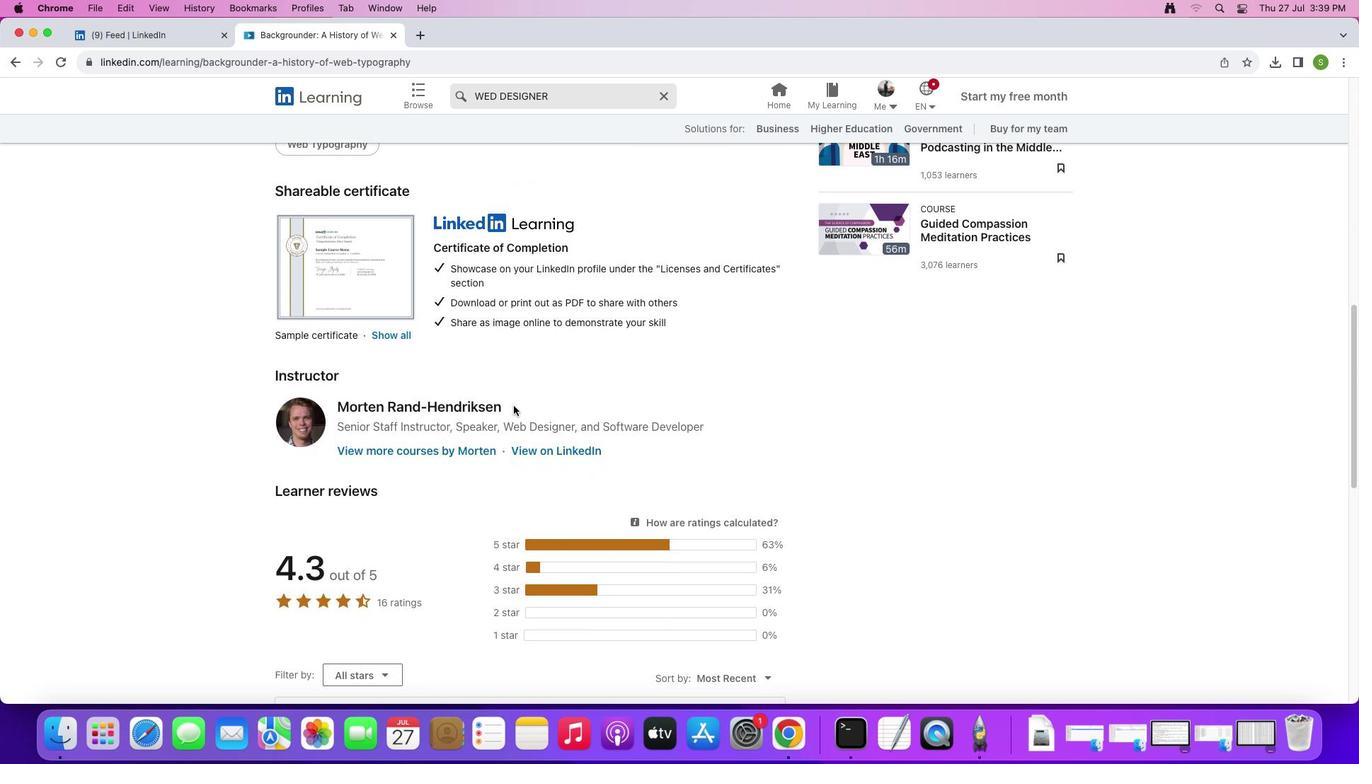 
Action: Mouse scrolled (513, 405) with delta (0, 0)
Screenshot: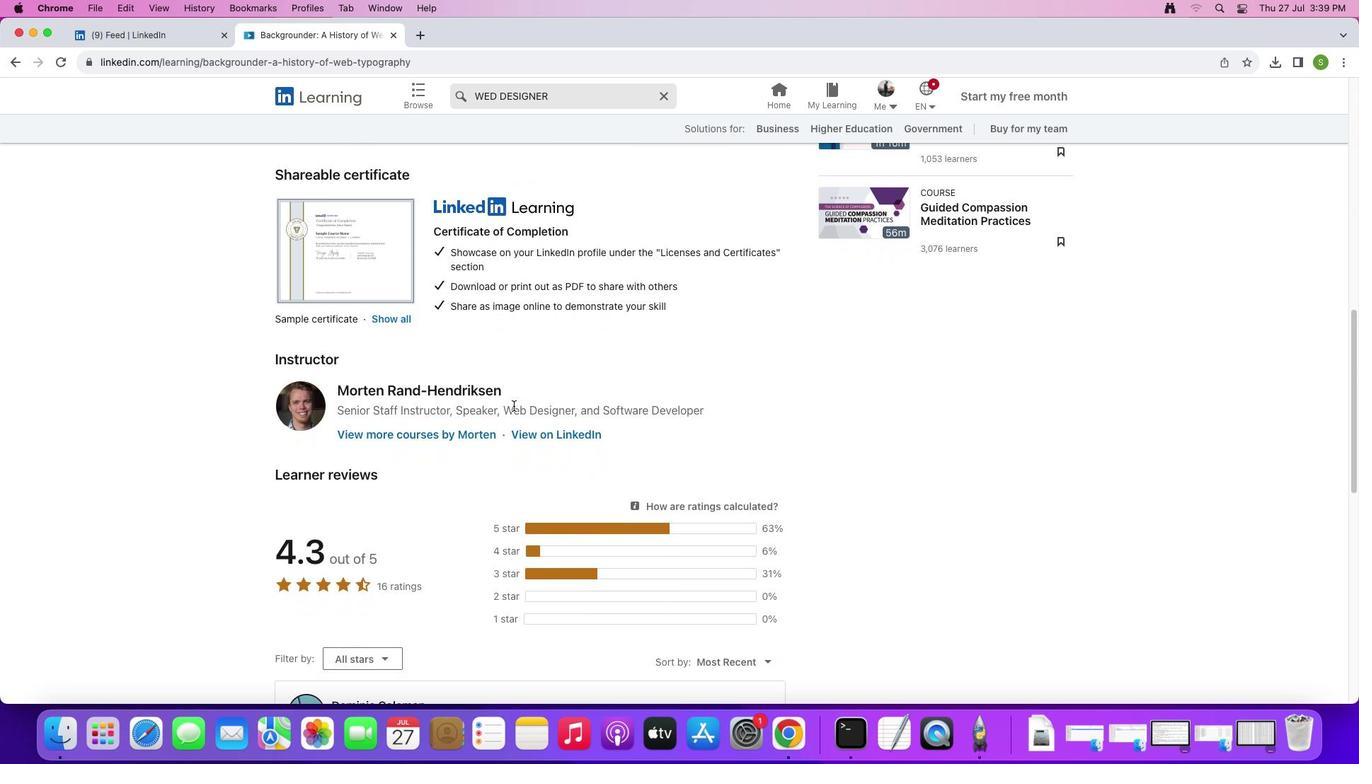 
Action: Mouse scrolled (513, 405) with delta (0, 0)
Screenshot: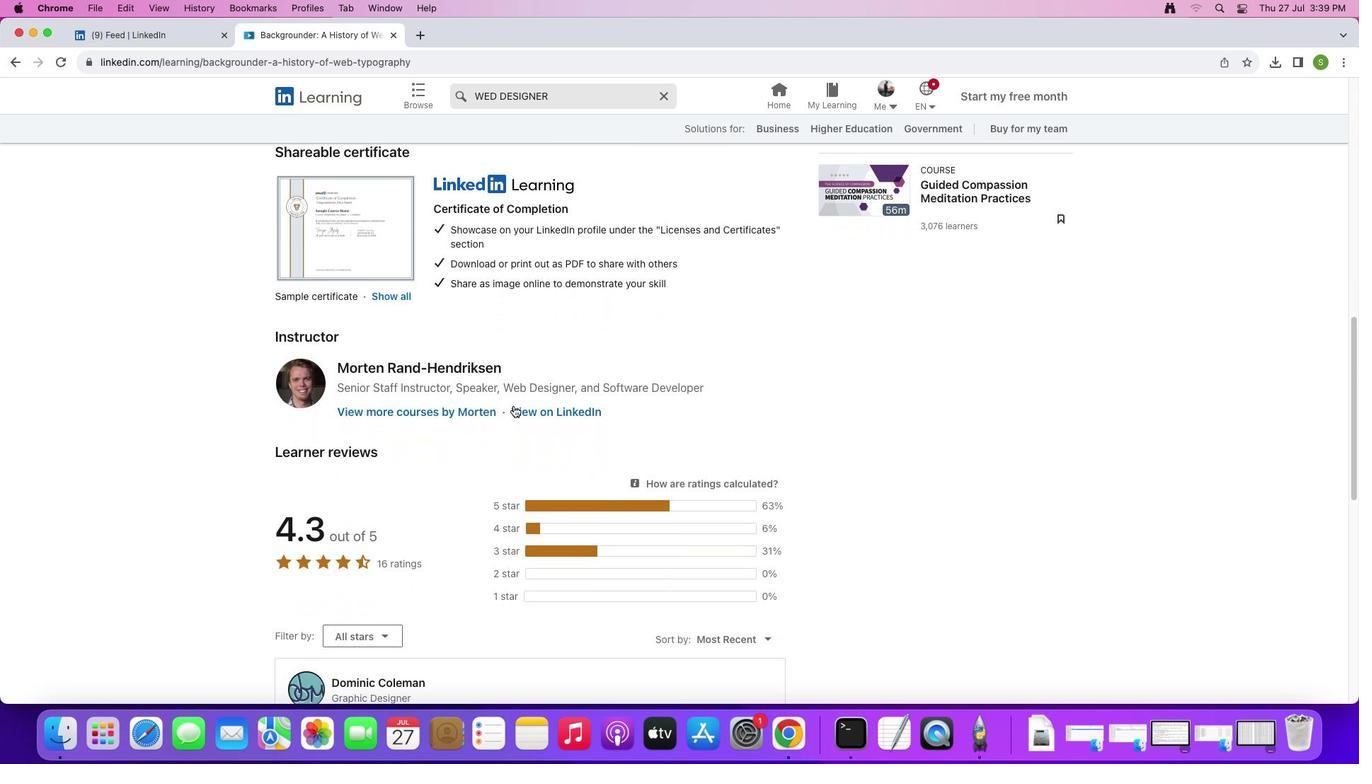 
Action: Mouse scrolled (513, 405) with delta (0, 0)
Screenshot: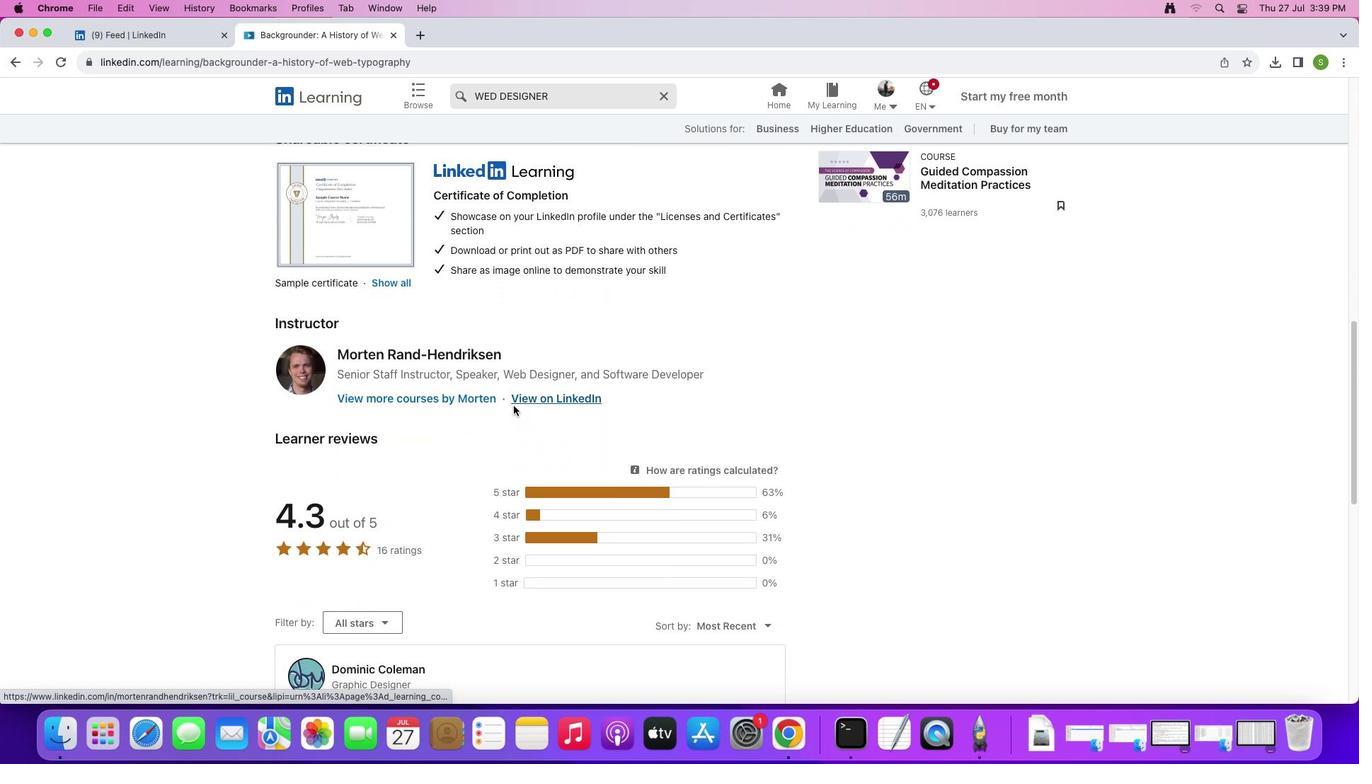 
Action: Mouse scrolled (513, 405) with delta (0, 0)
Screenshot: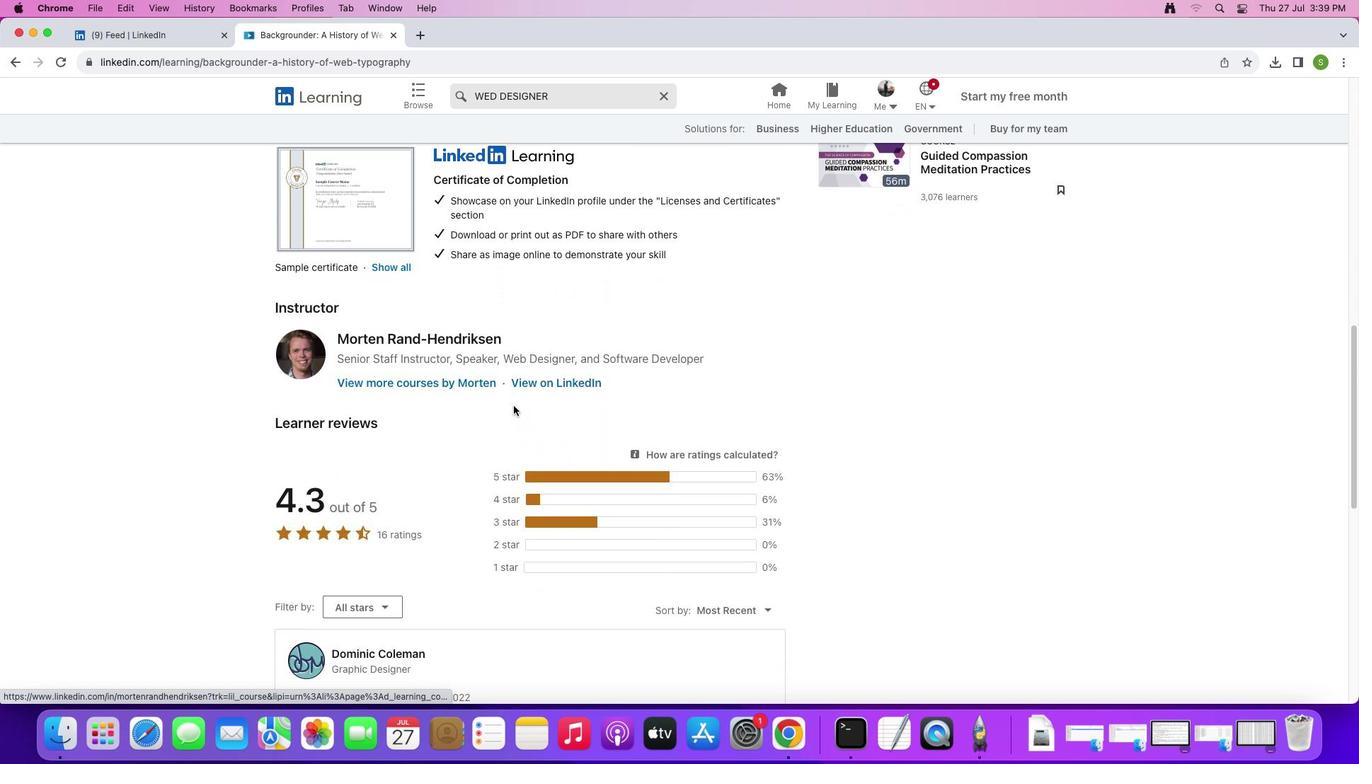 
Action: Mouse scrolled (513, 405) with delta (0, 0)
Screenshot: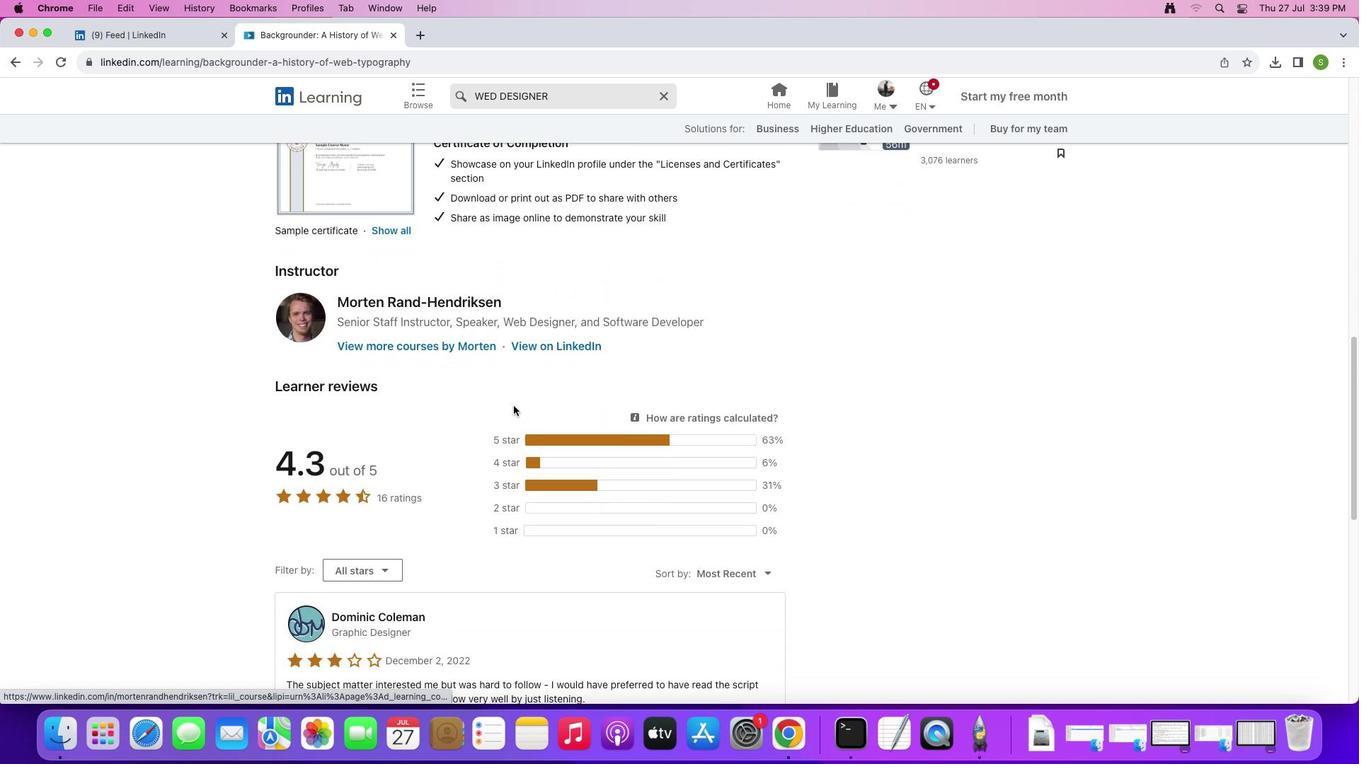 
Action: Mouse scrolled (513, 405) with delta (0, 0)
Screenshot: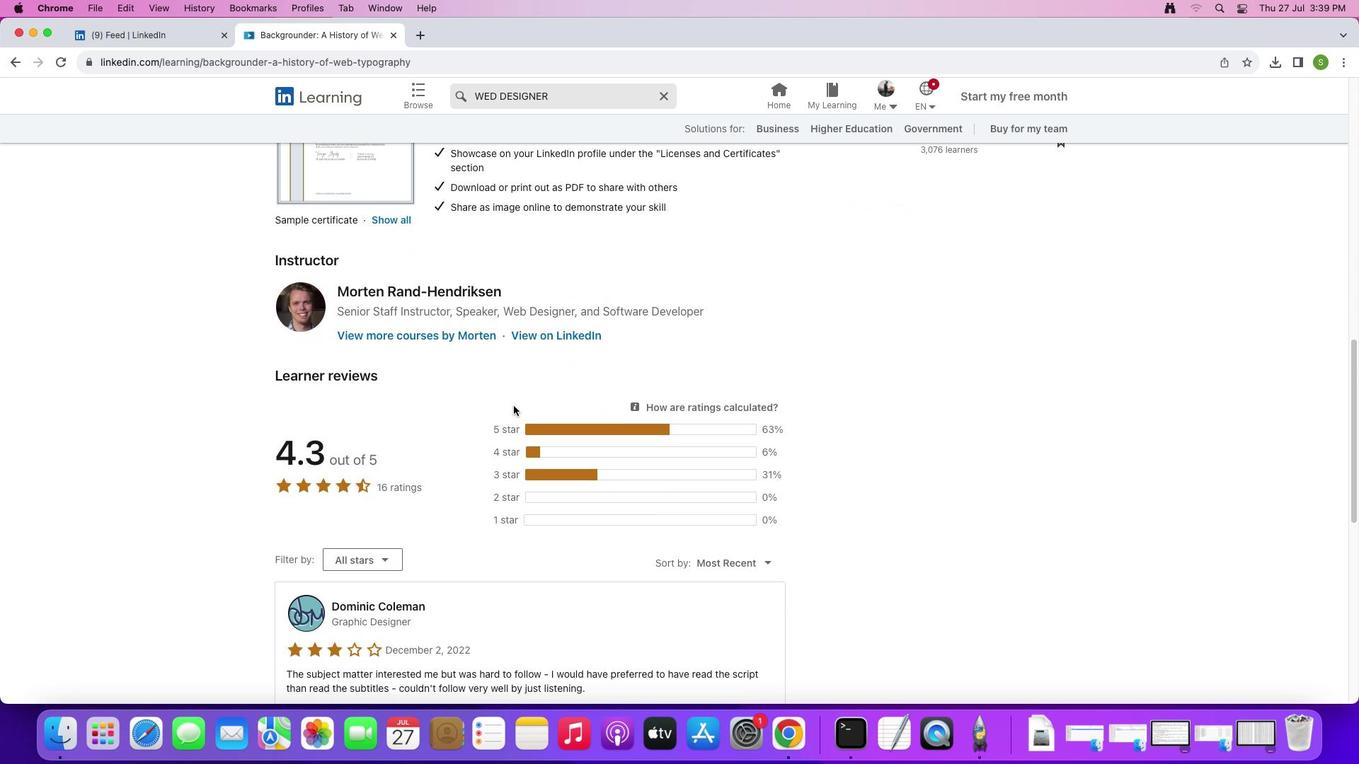 
Action: Mouse scrolled (513, 405) with delta (0, 0)
Screenshot: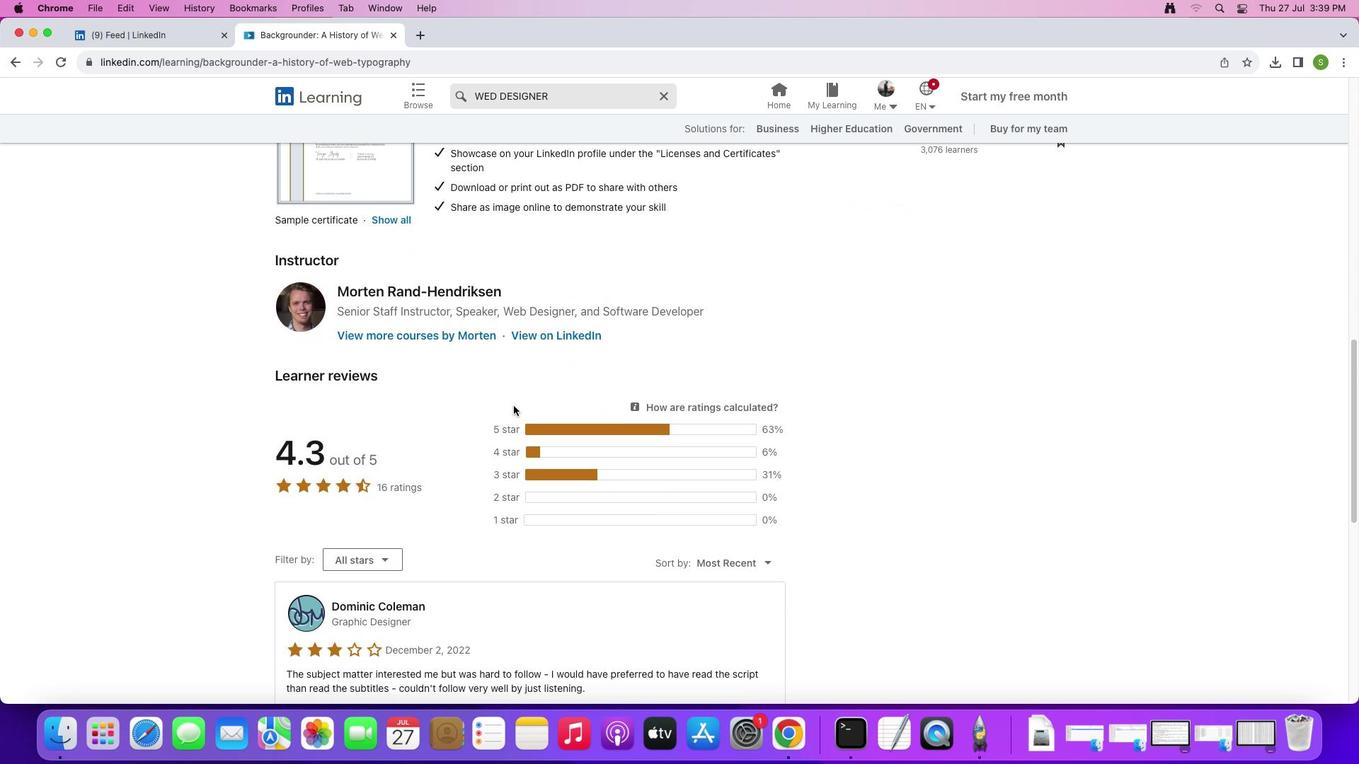 
Action: Mouse scrolled (513, 405) with delta (0, 0)
Screenshot: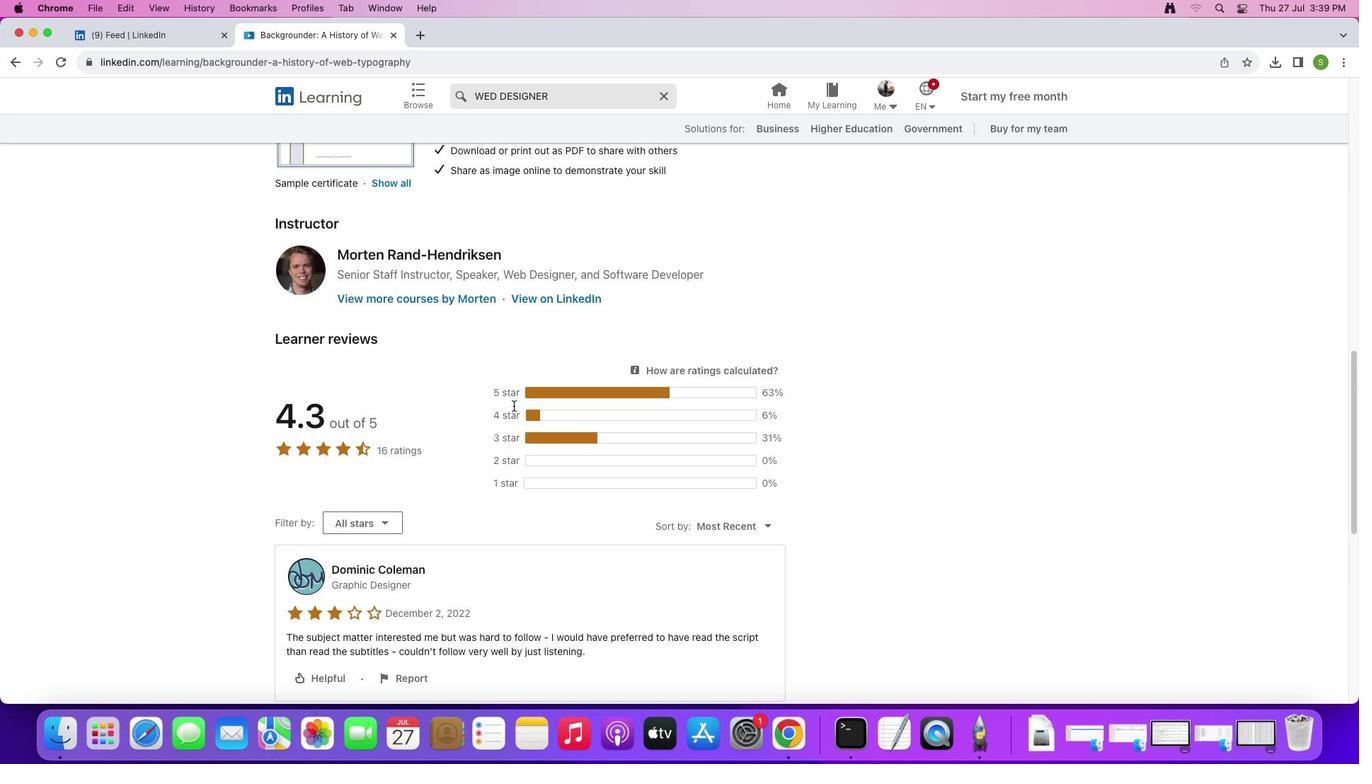 
Action: Mouse scrolled (513, 405) with delta (0, 0)
Screenshot: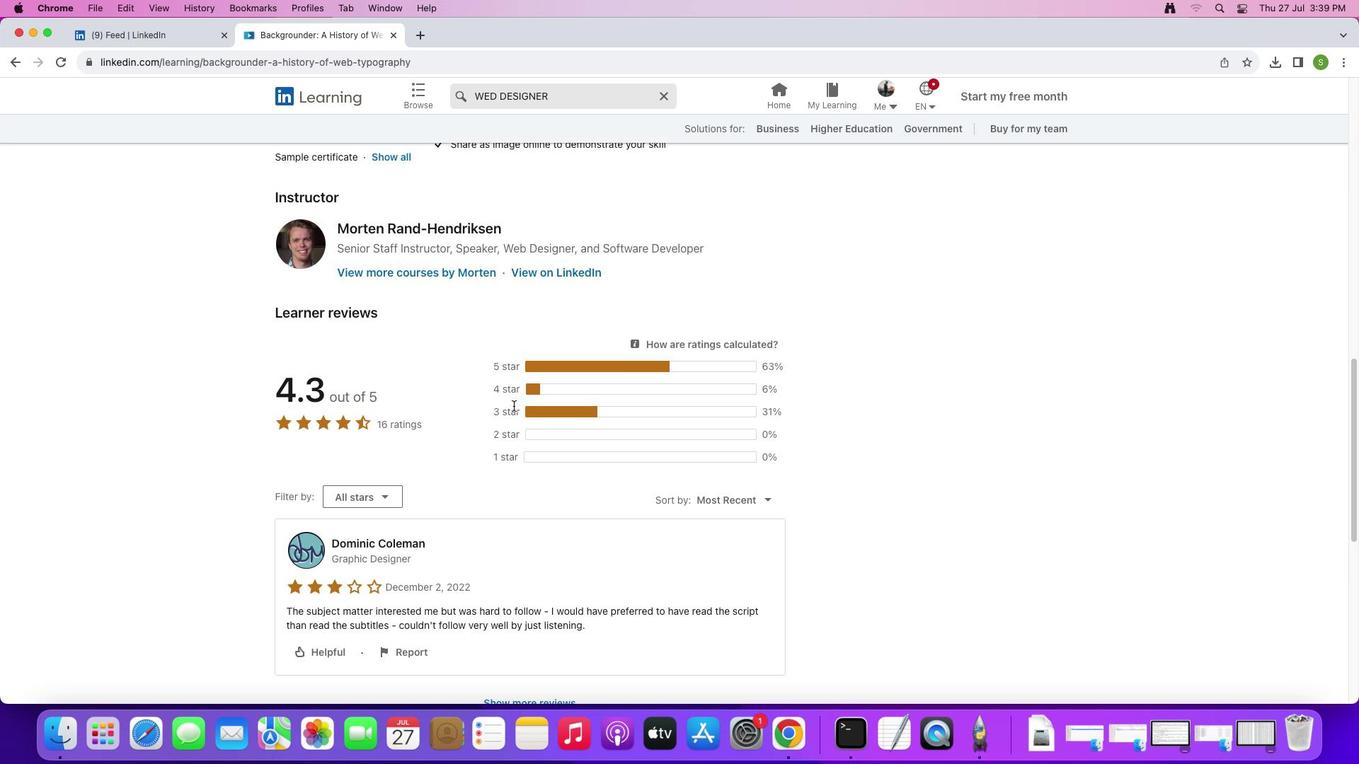 
Action: Mouse scrolled (513, 405) with delta (0, 0)
Screenshot: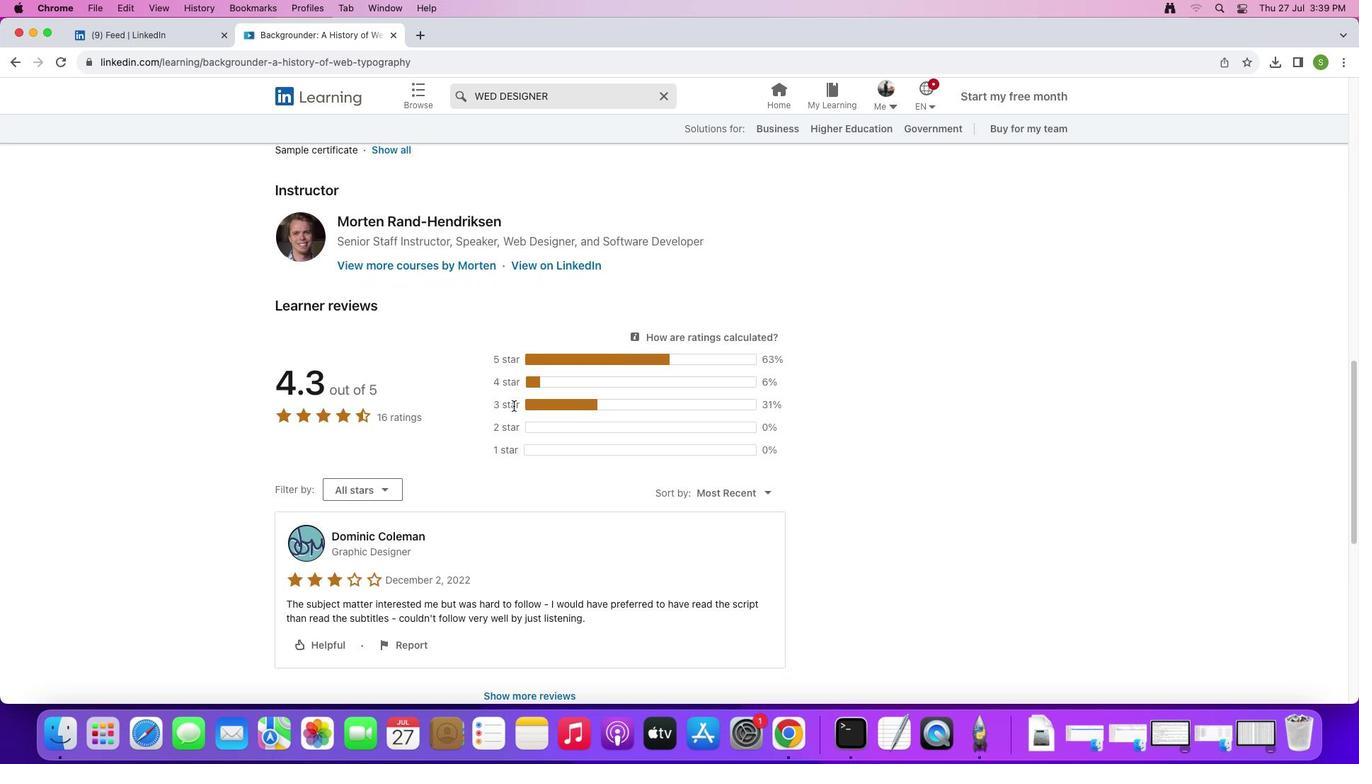 
Action: Mouse scrolled (513, 405) with delta (0, -1)
Screenshot: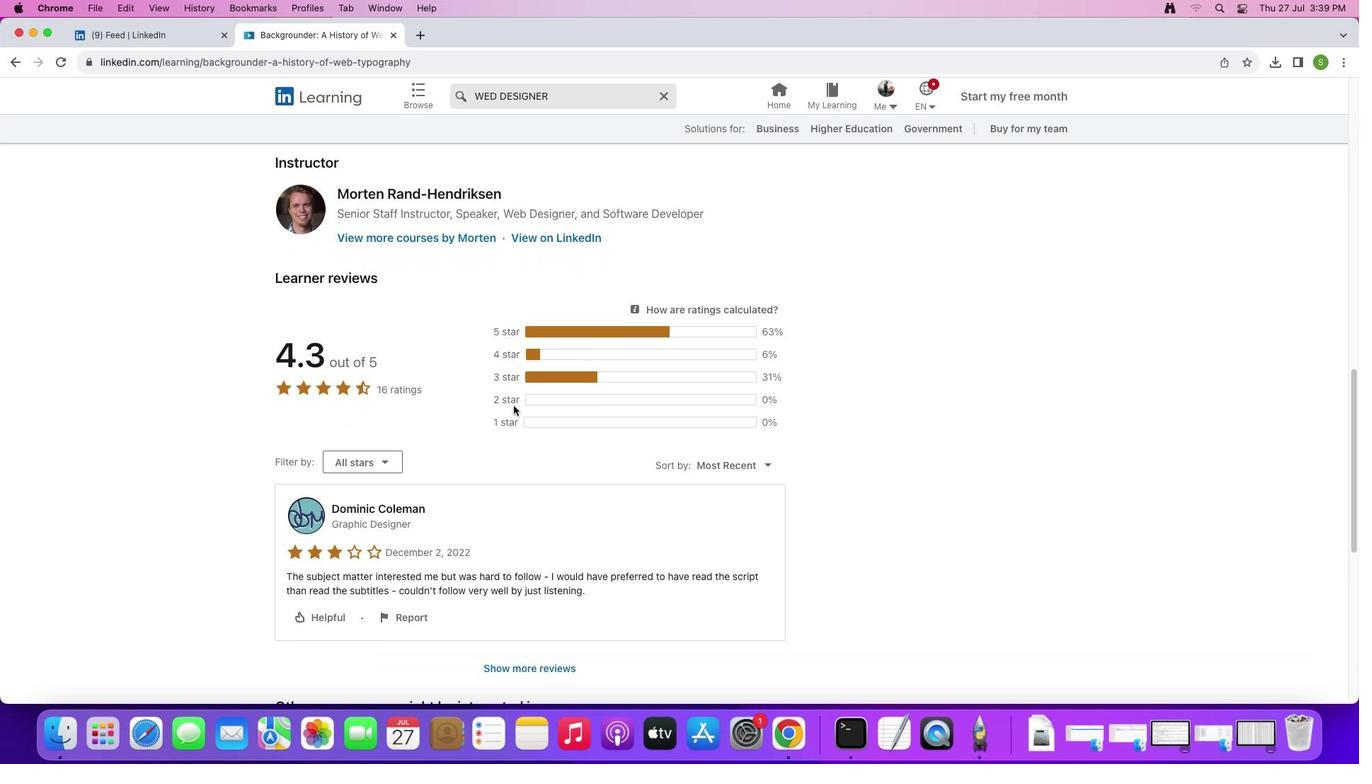 
Action: Mouse scrolled (513, 405) with delta (0, 0)
Screenshot: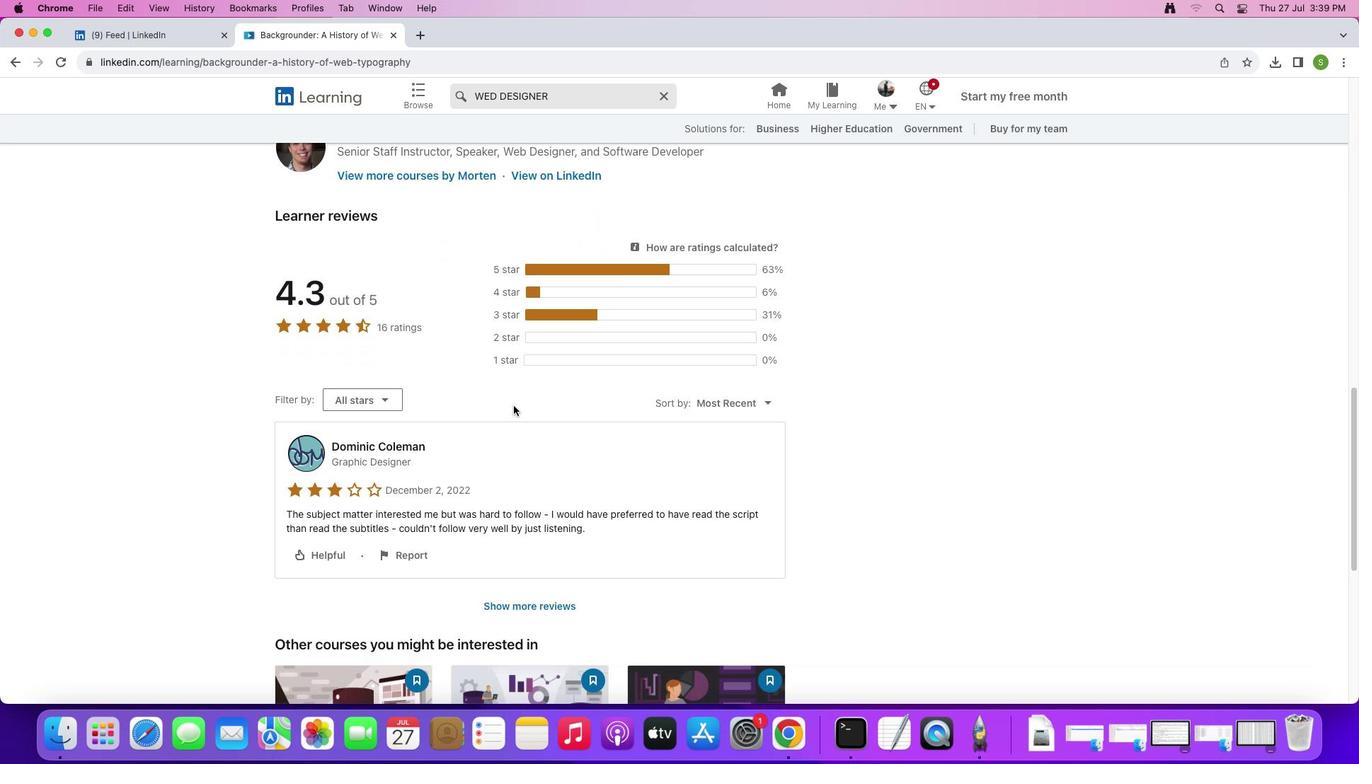 
Action: Mouse scrolled (513, 405) with delta (0, 0)
Screenshot: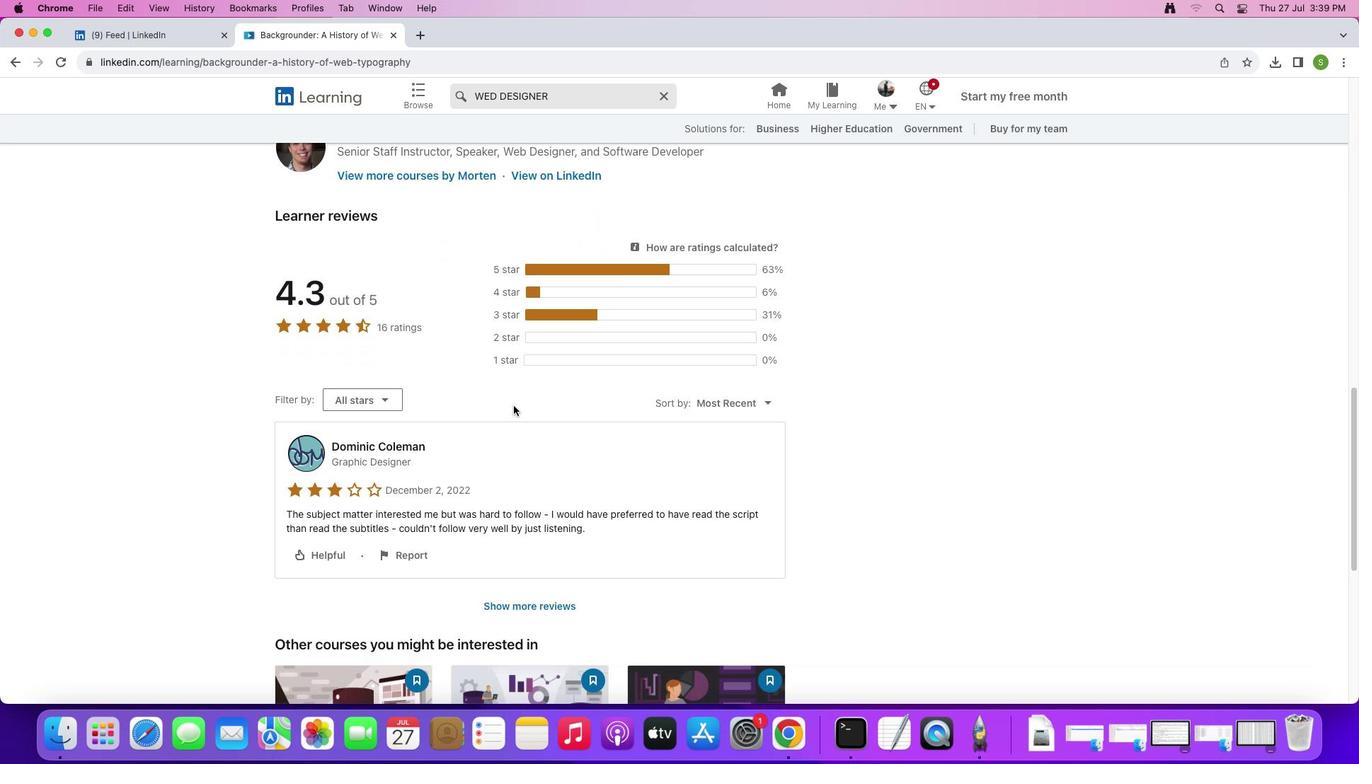 
Action: Mouse scrolled (513, 405) with delta (0, -1)
Screenshot: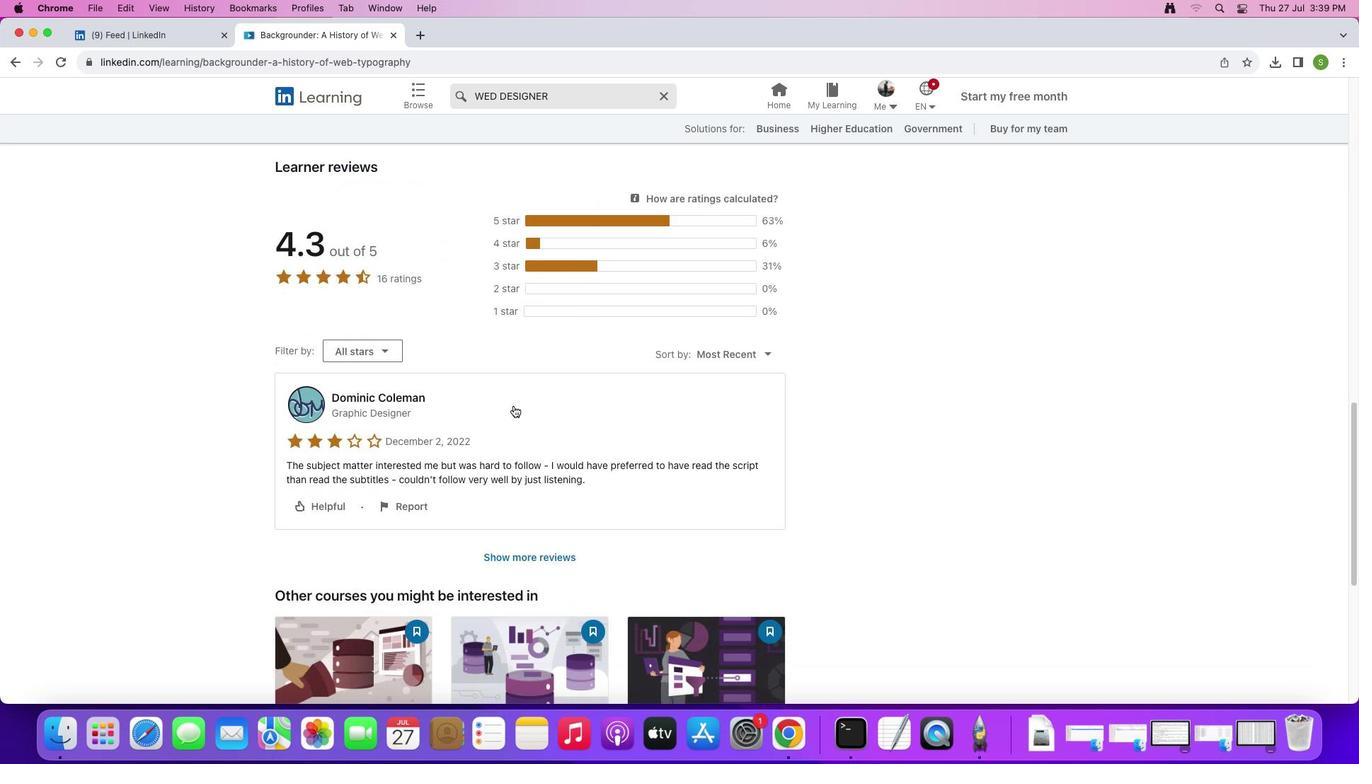 
Action: Mouse scrolled (513, 405) with delta (0, 0)
Screenshot: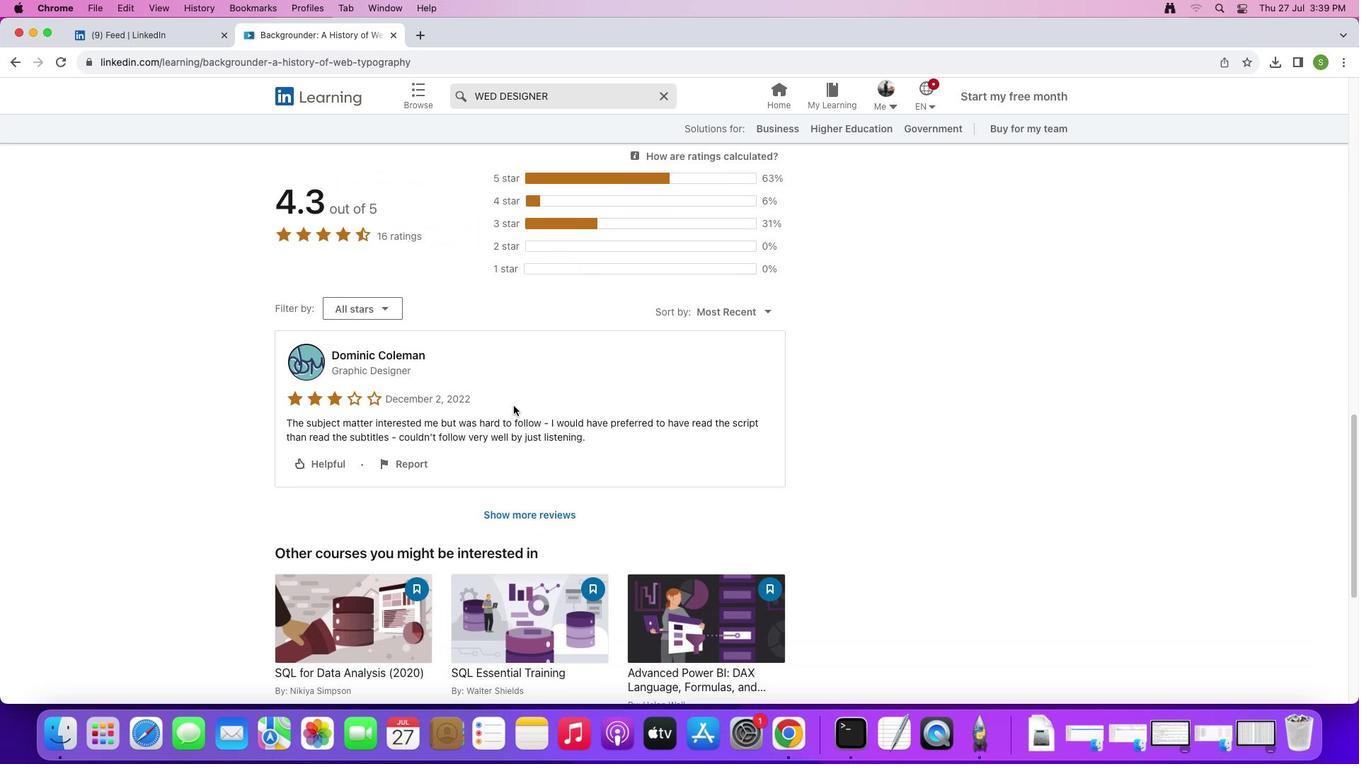 
Action: Mouse scrolled (513, 405) with delta (0, 0)
Screenshot: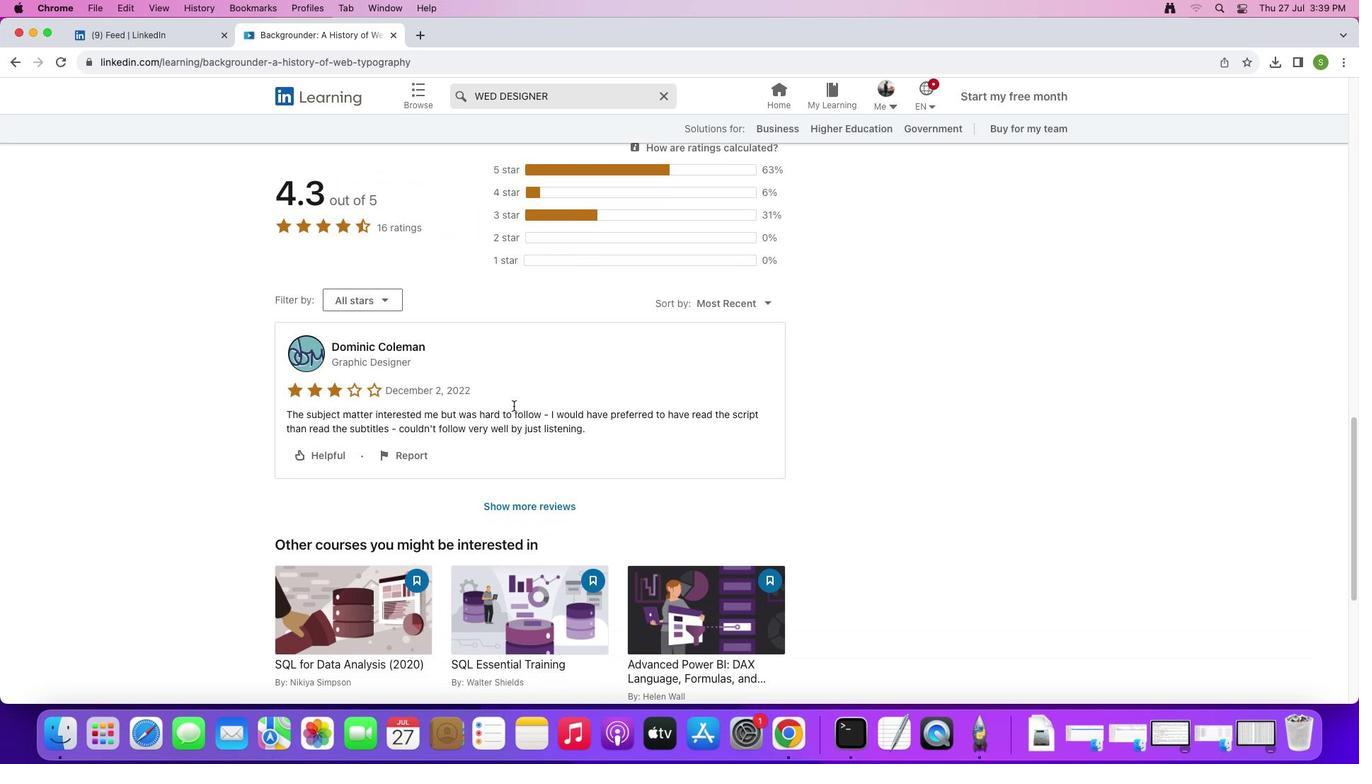 
Action: Mouse scrolled (513, 405) with delta (0, -1)
Screenshot: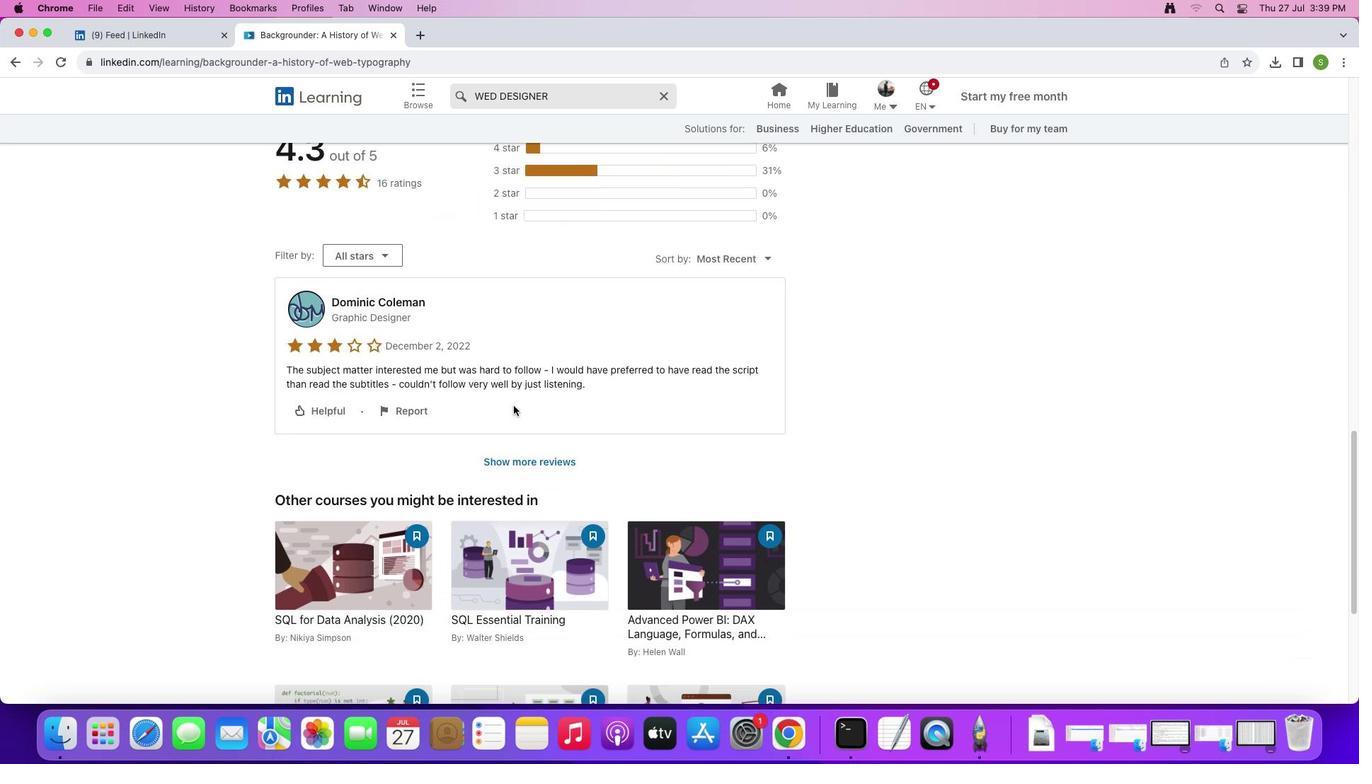 
Action: Mouse scrolled (513, 405) with delta (0, 0)
Screenshot: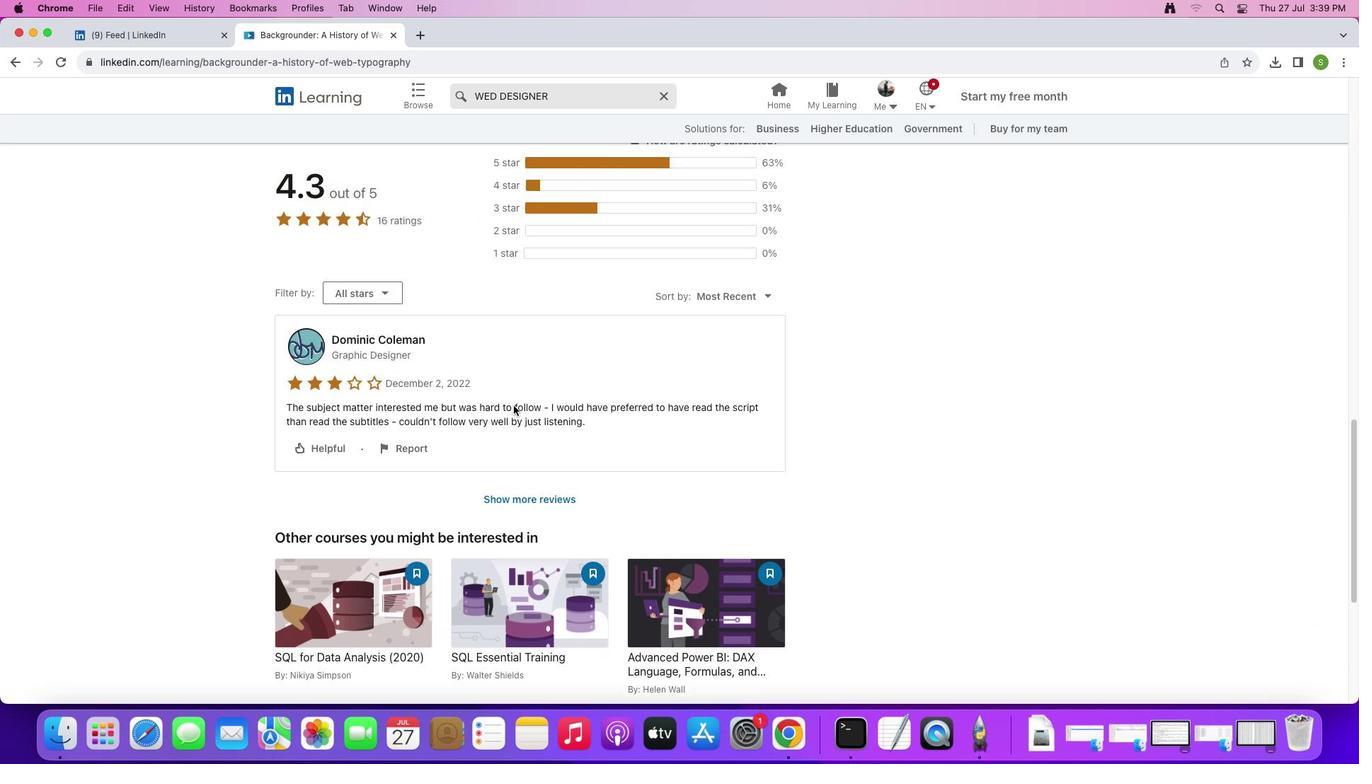 
Action: Mouse scrolled (513, 405) with delta (0, 0)
Screenshot: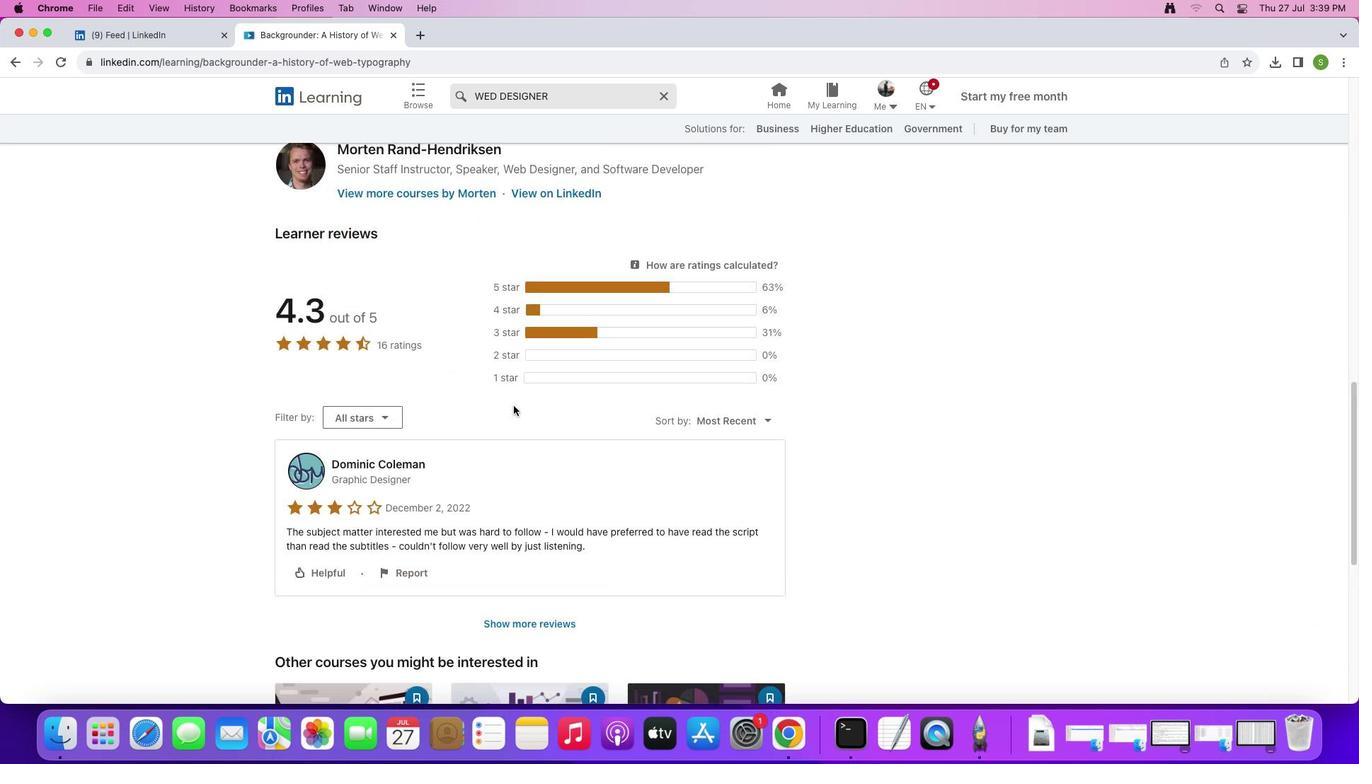 
Action: Mouse scrolled (513, 405) with delta (0, 2)
Screenshot: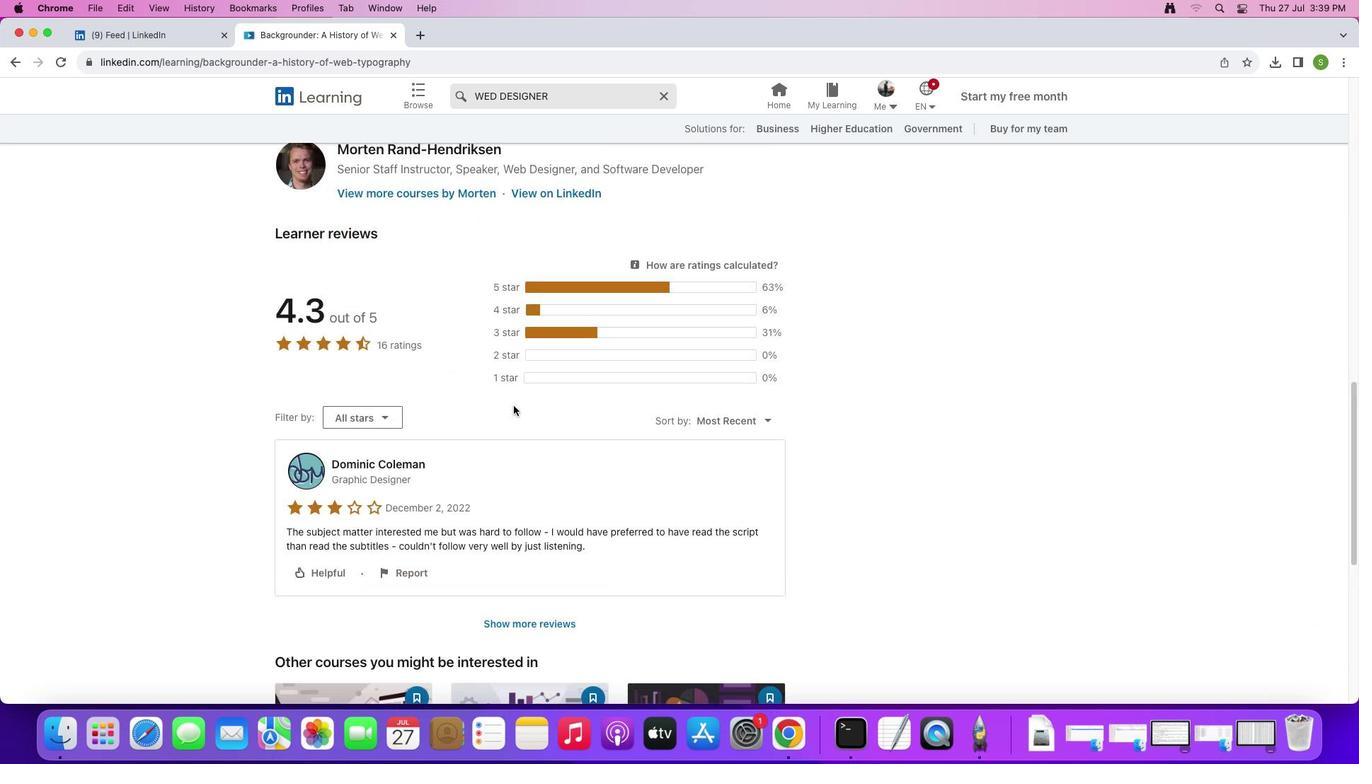
Action: Mouse scrolled (513, 405) with delta (0, 2)
Screenshot: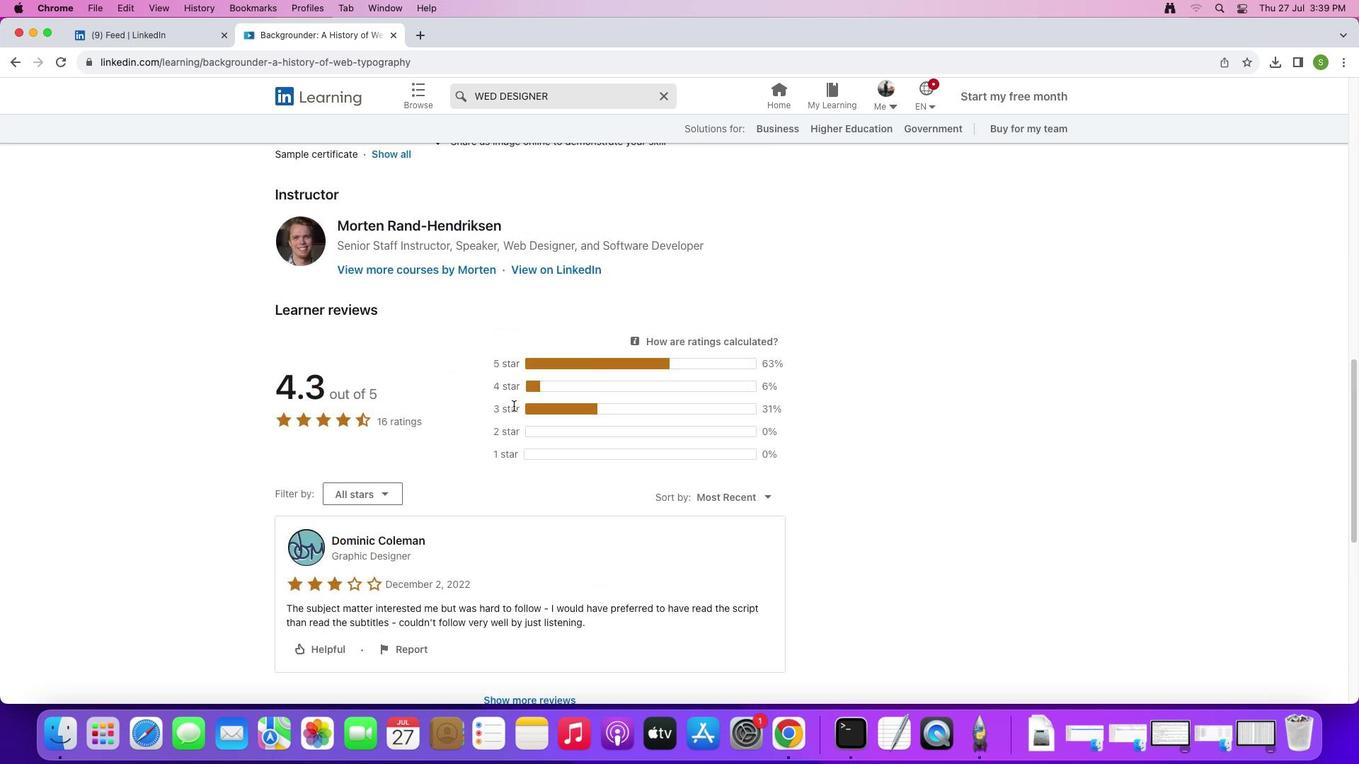 
Action: Mouse scrolled (513, 405) with delta (0, 0)
Screenshot: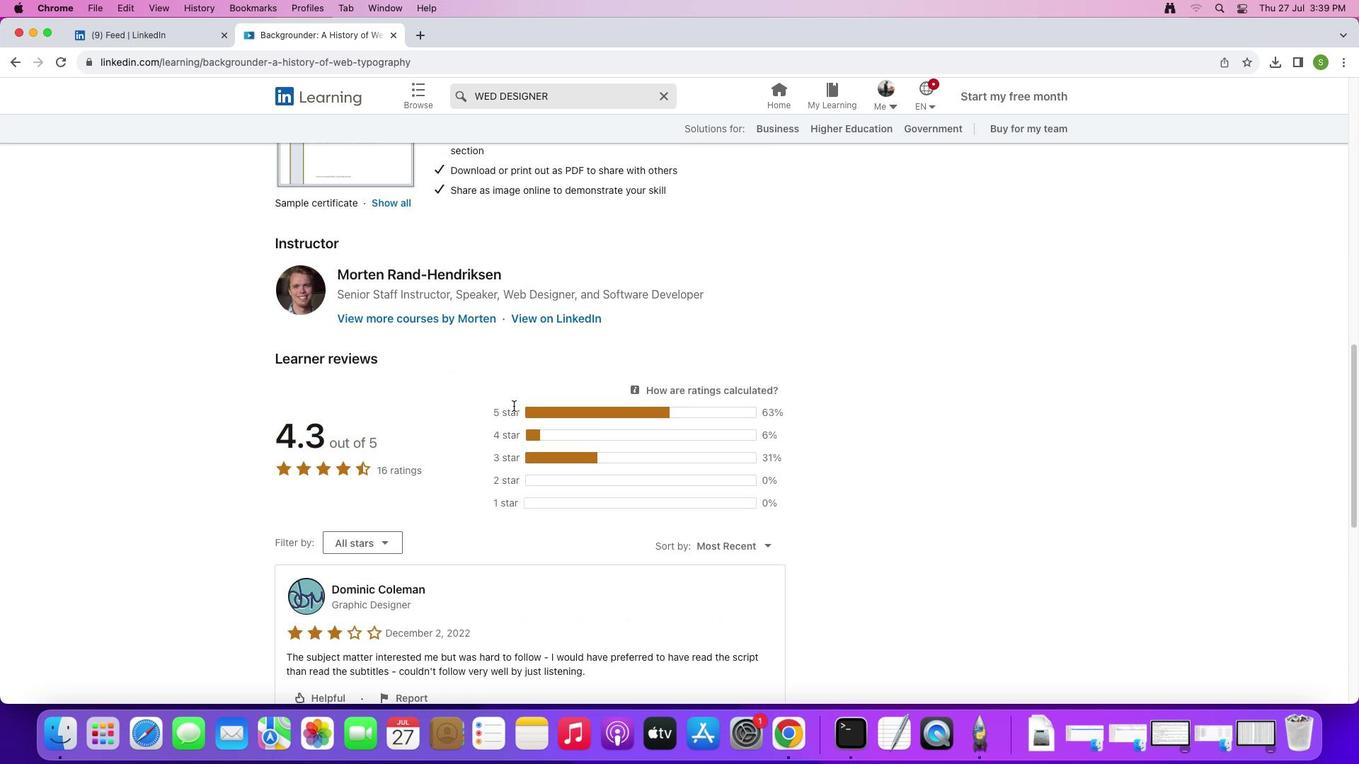 
Action: Mouse scrolled (513, 405) with delta (0, 0)
Screenshot: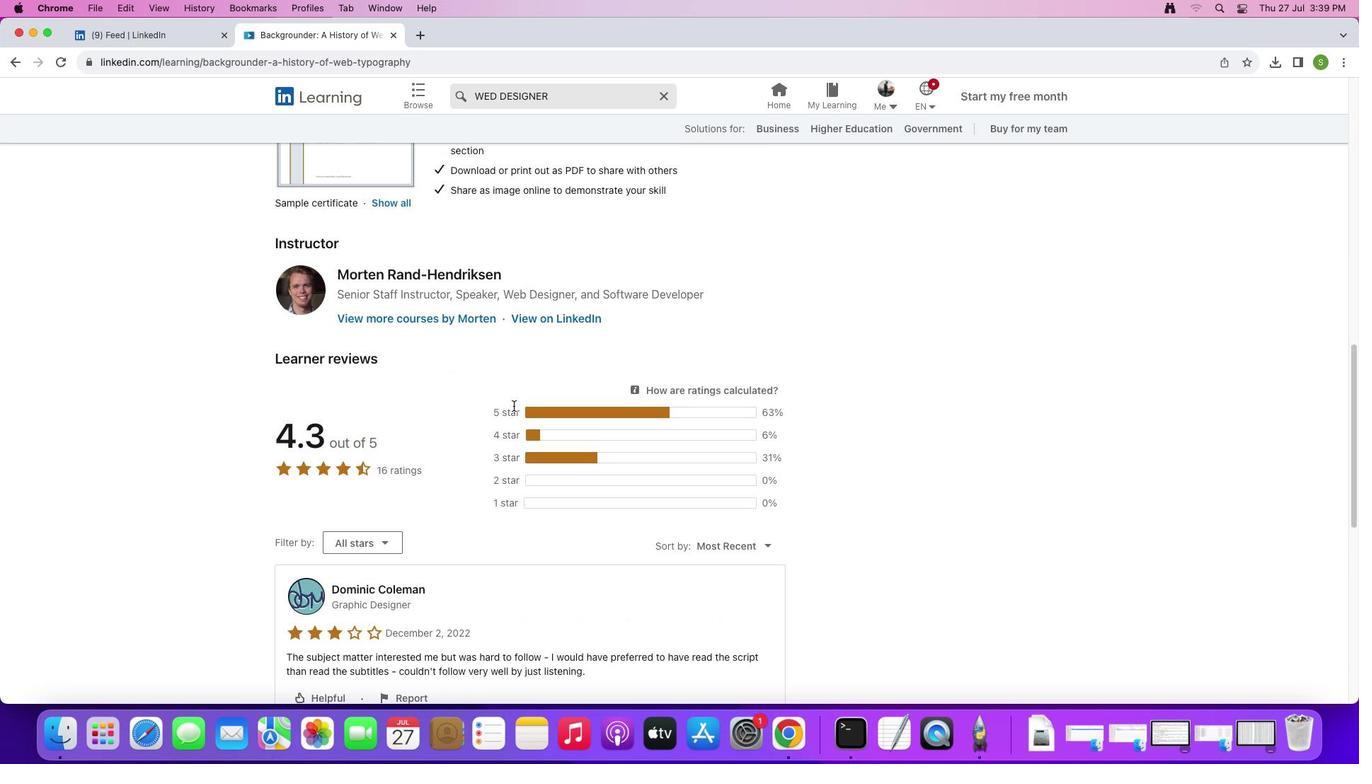 
Action: Mouse scrolled (513, 405) with delta (0, 2)
Screenshot: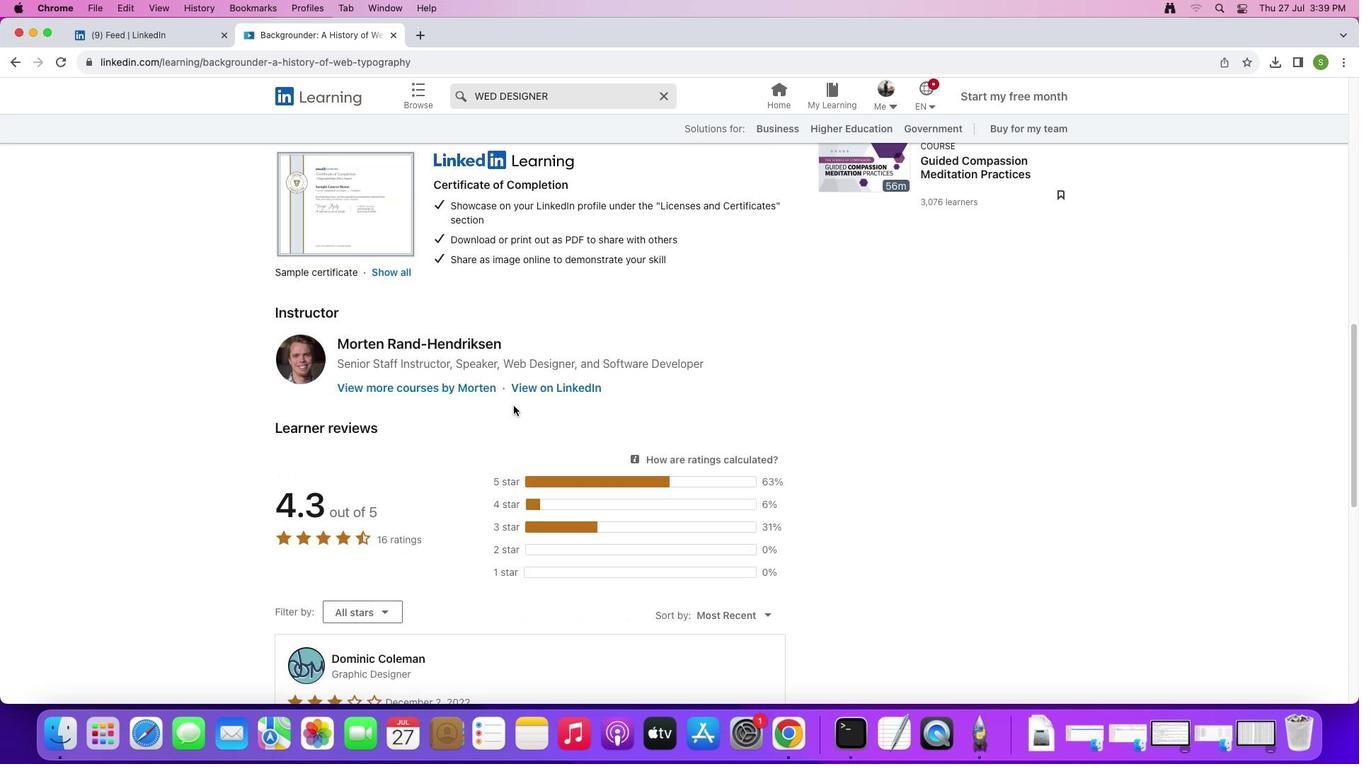 
Action: Mouse scrolled (513, 405) with delta (0, 0)
Screenshot: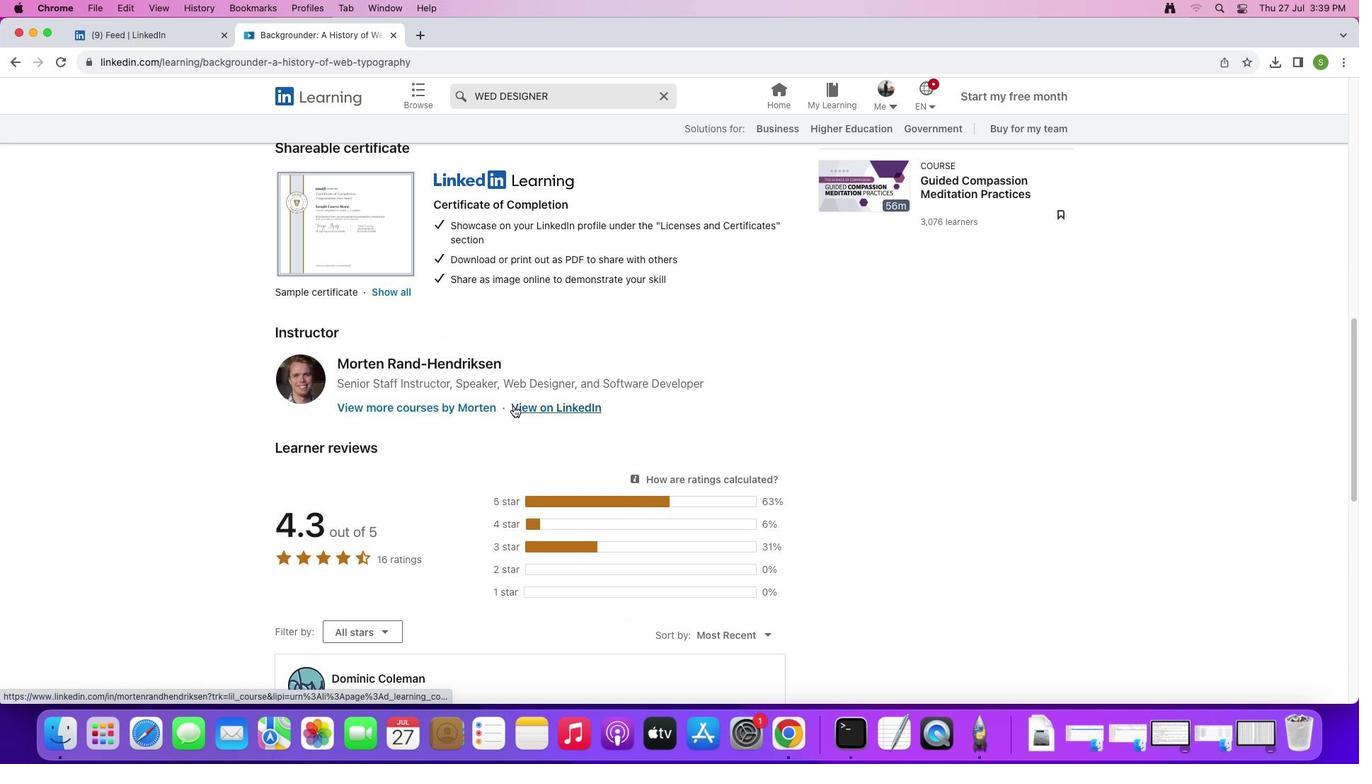 
Action: Mouse scrolled (513, 405) with delta (0, 0)
Screenshot: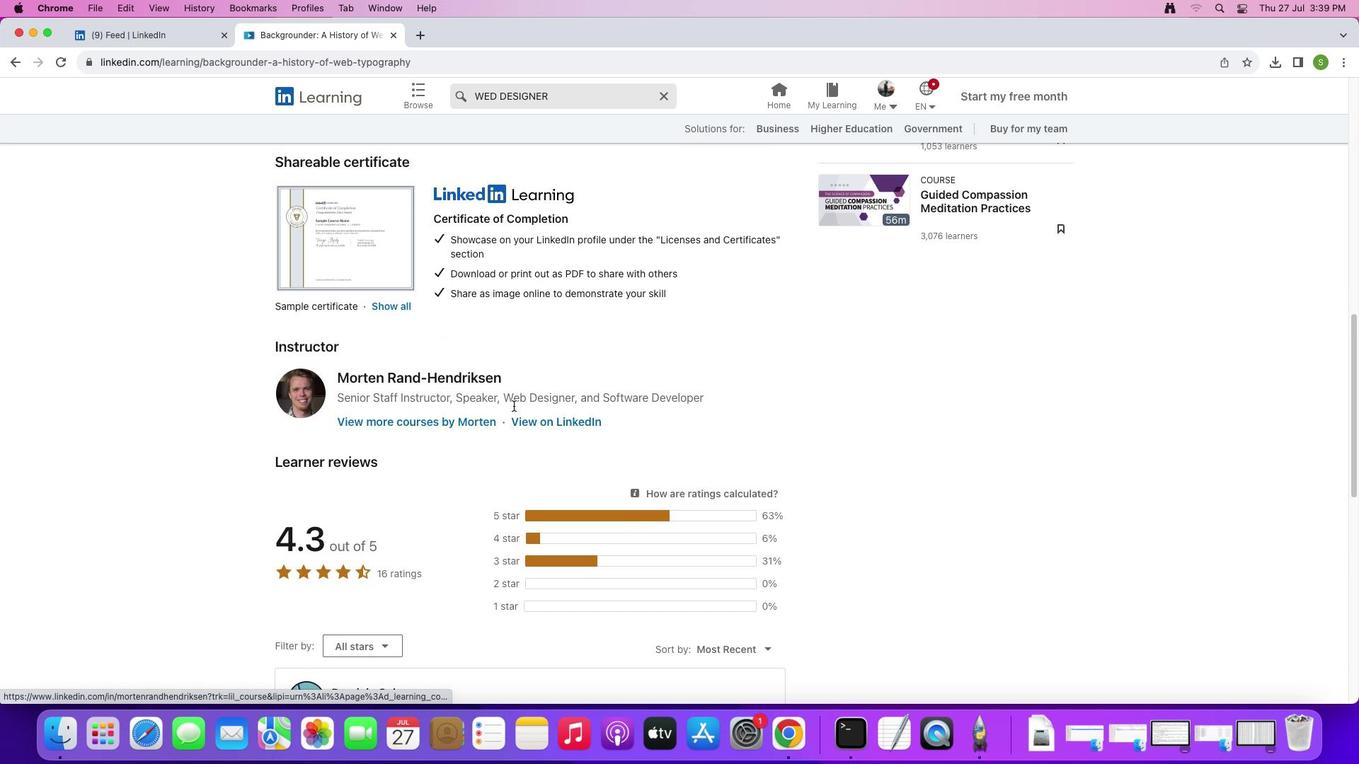 
Action: Mouse scrolled (513, 405) with delta (0, 0)
Screenshot: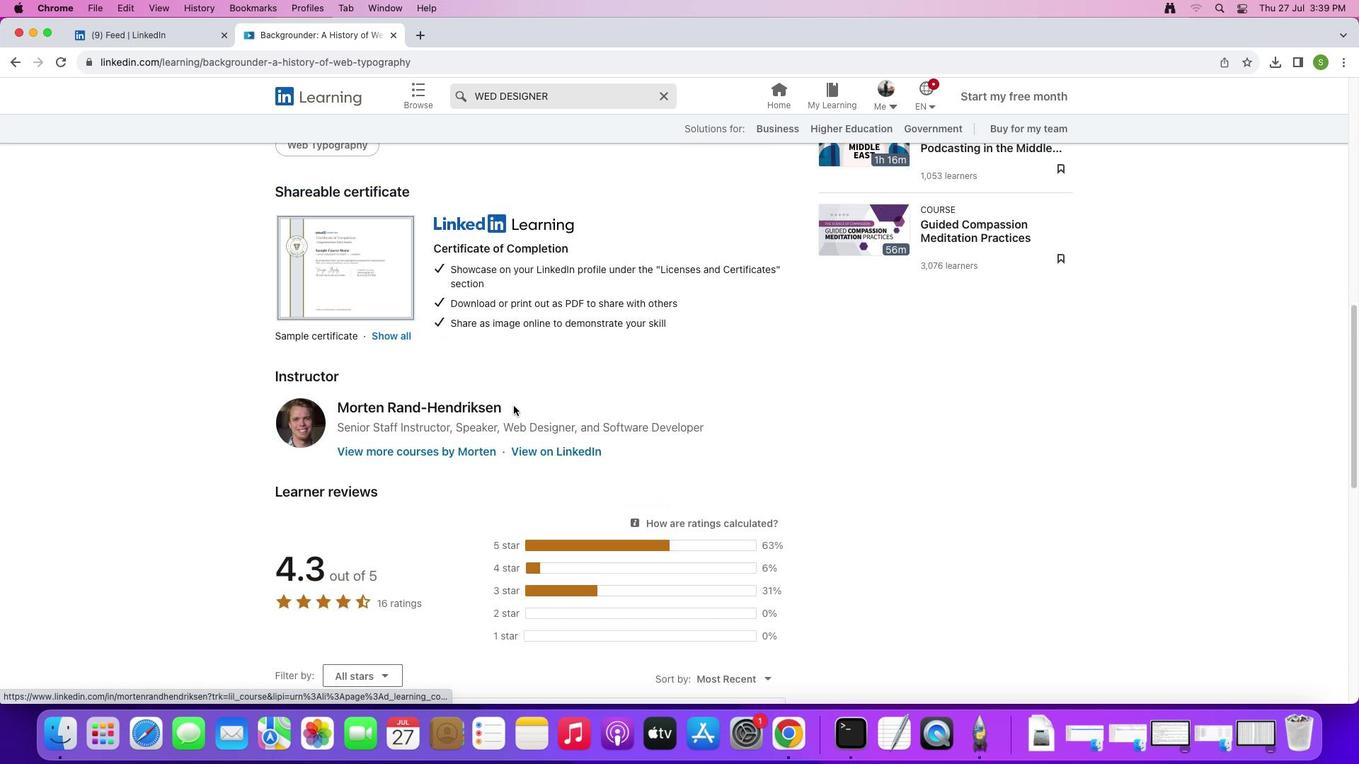 
Action: Mouse scrolled (513, 405) with delta (0, 1)
Screenshot: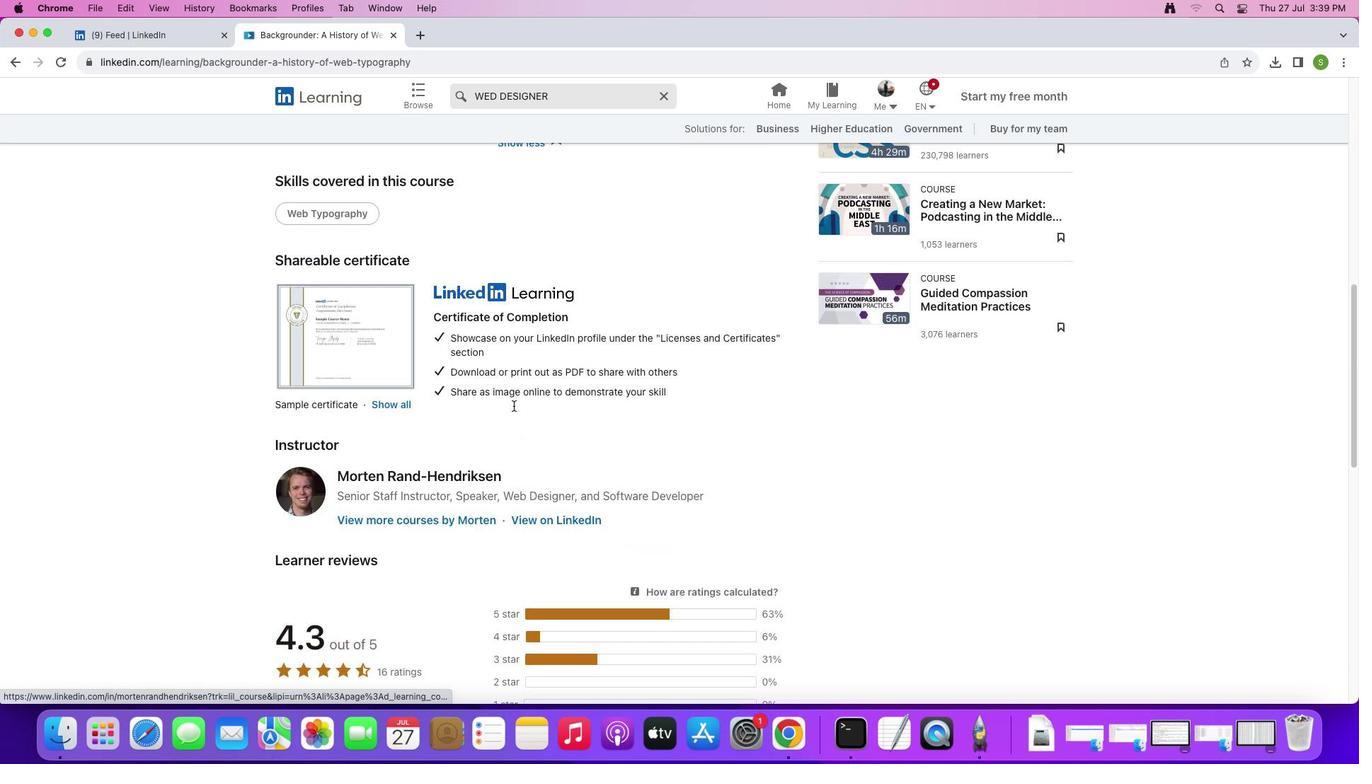 
Action: Mouse scrolled (513, 405) with delta (0, 0)
Screenshot: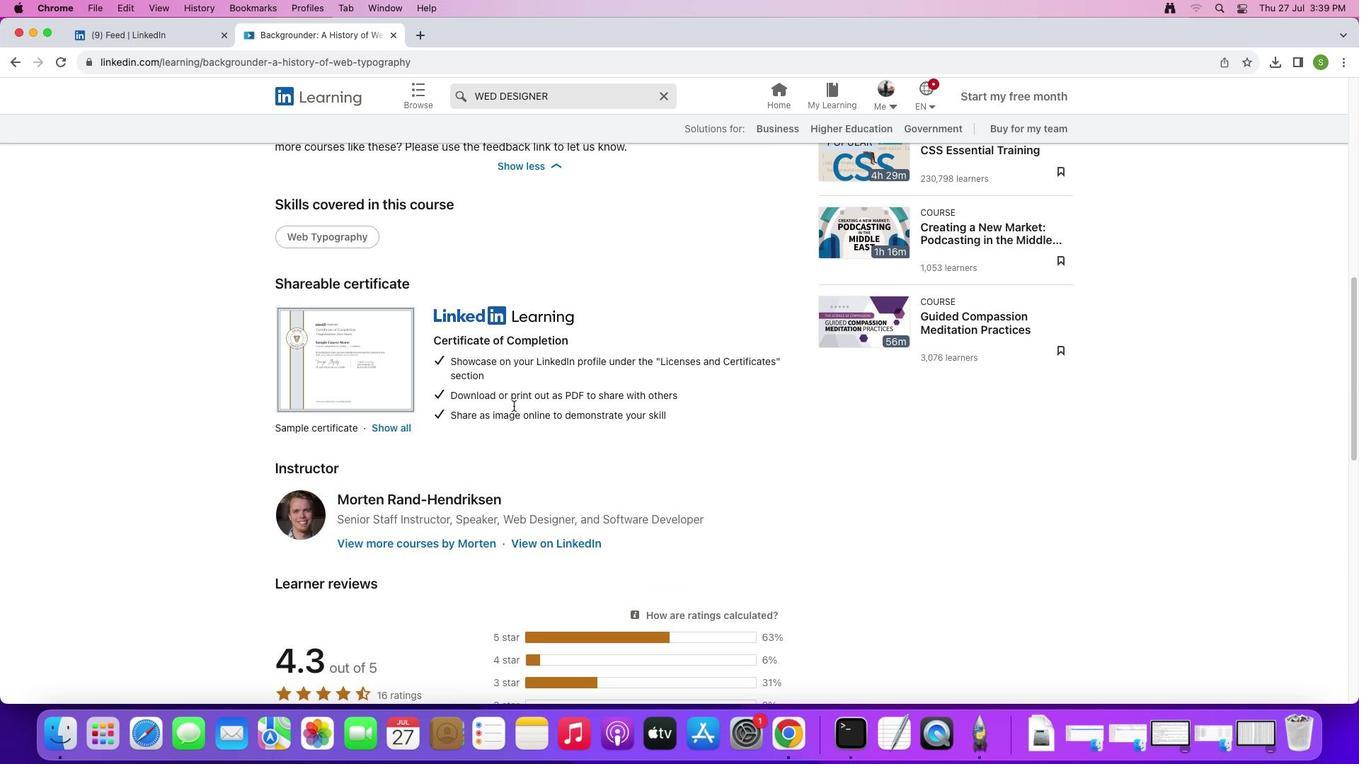 
Action: Mouse scrolled (513, 405) with delta (0, 0)
Screenshot: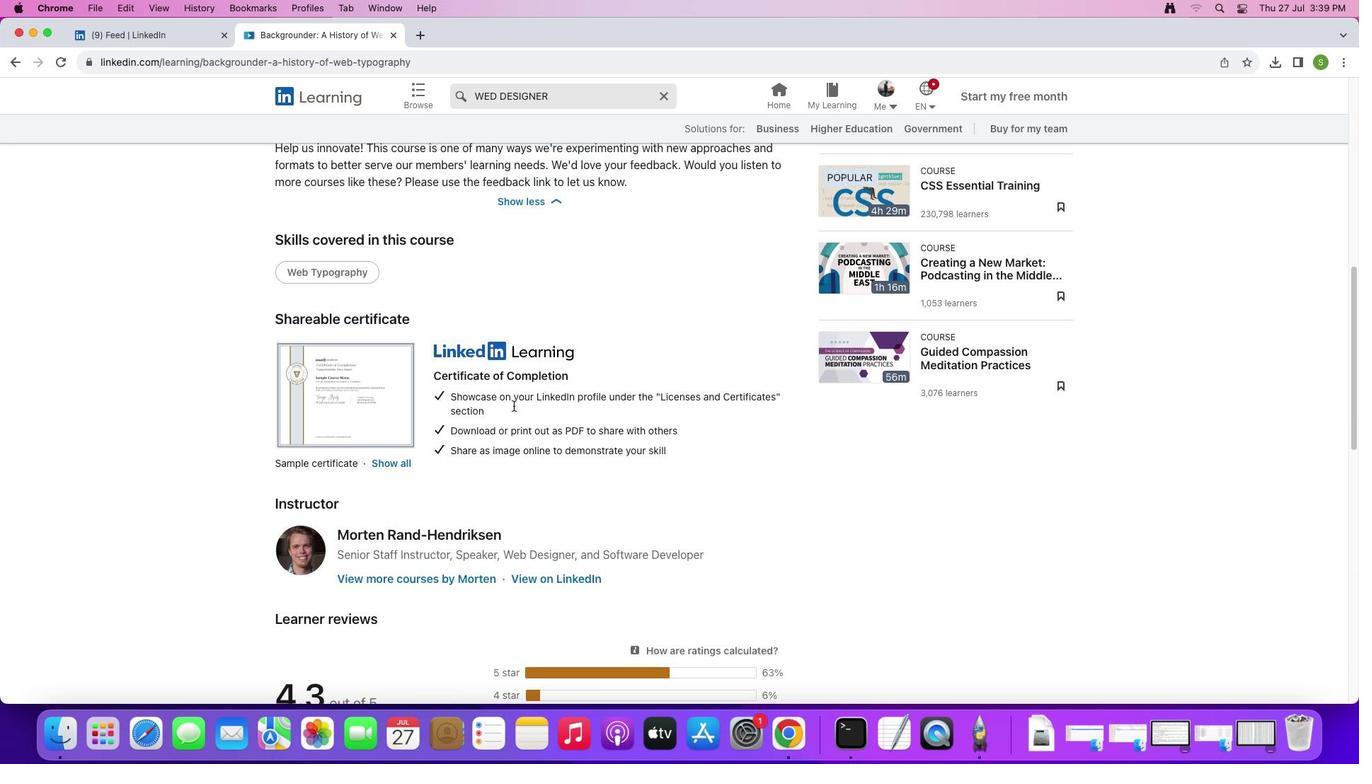 
Action: Mouse scrolled (513, 405) with delta (0, 1)
Screenshot: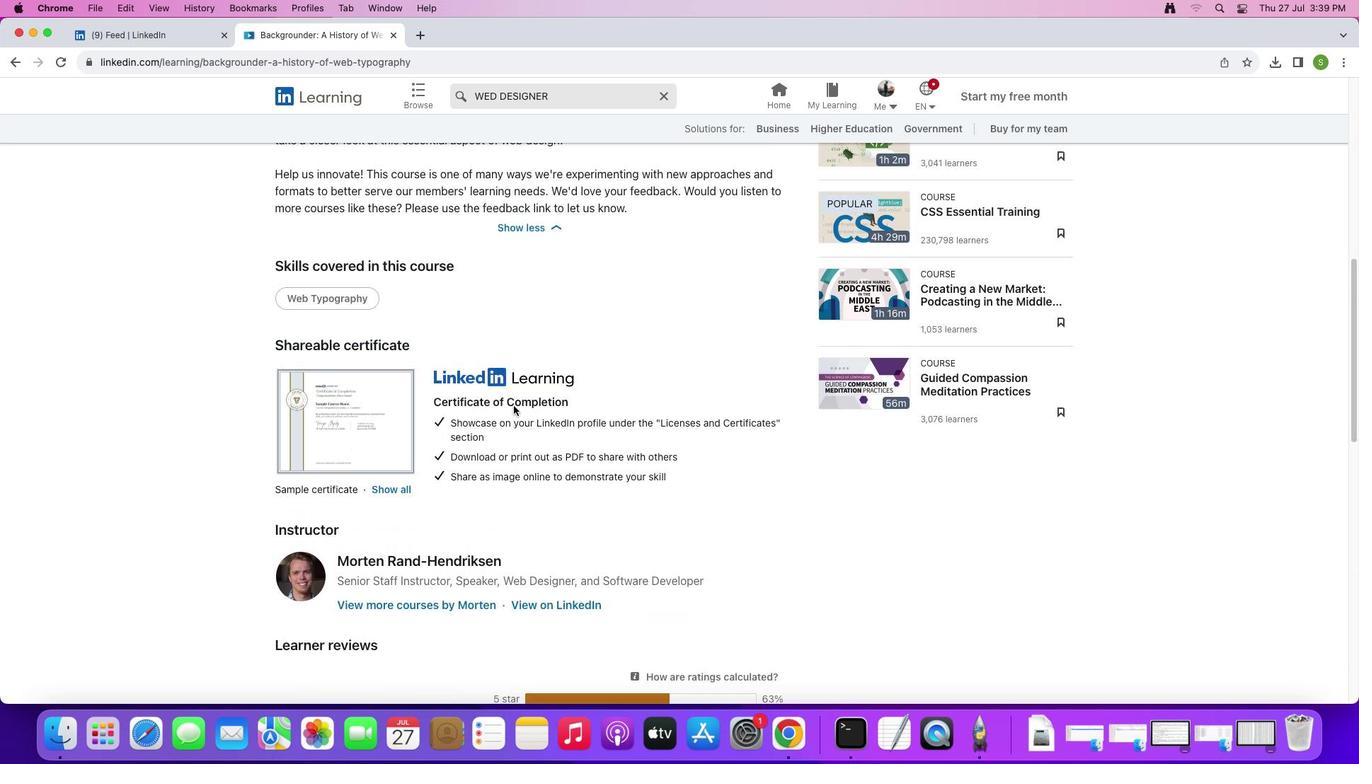 
Action: Mouse scrolled (513, 405) with delta (0, 1)
Screenshot: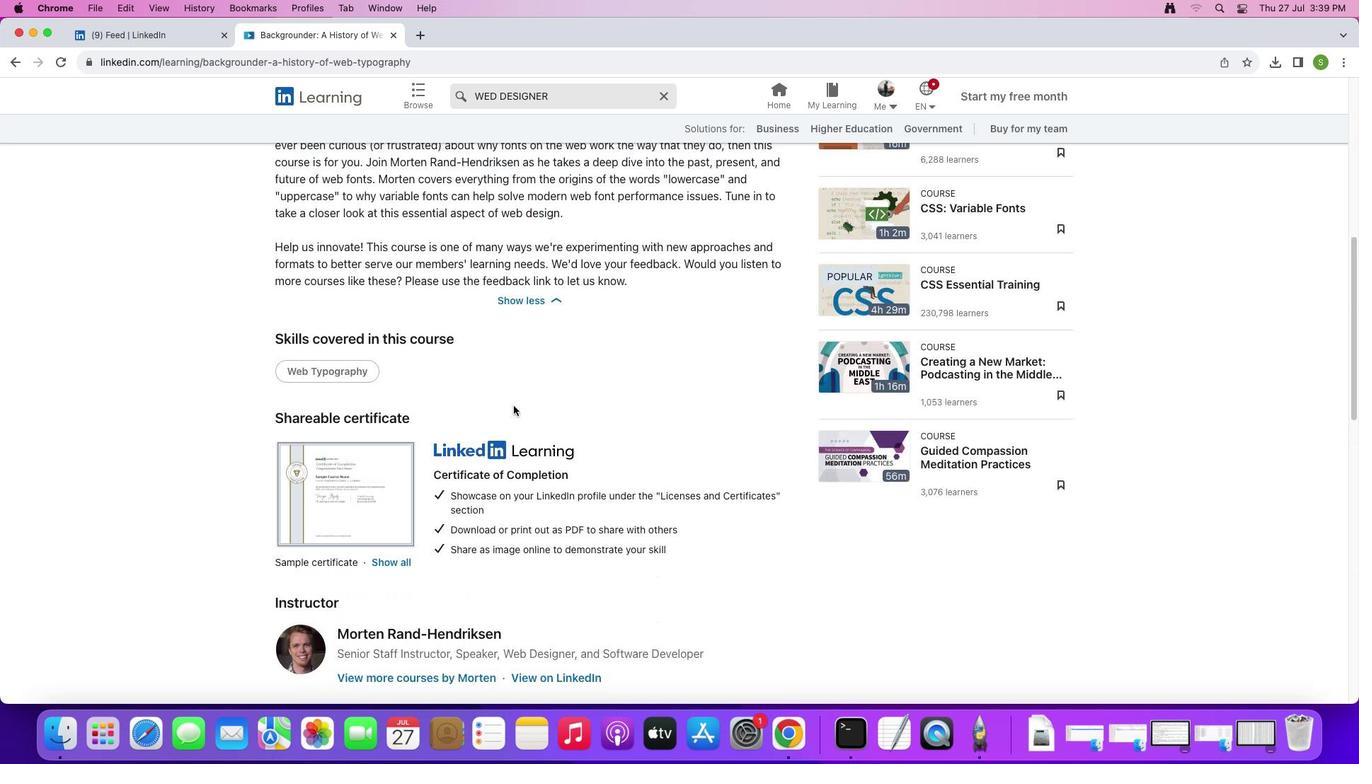 
Action: Mouse scrolled (513, 405) with delta (0, 0)
Screenshot: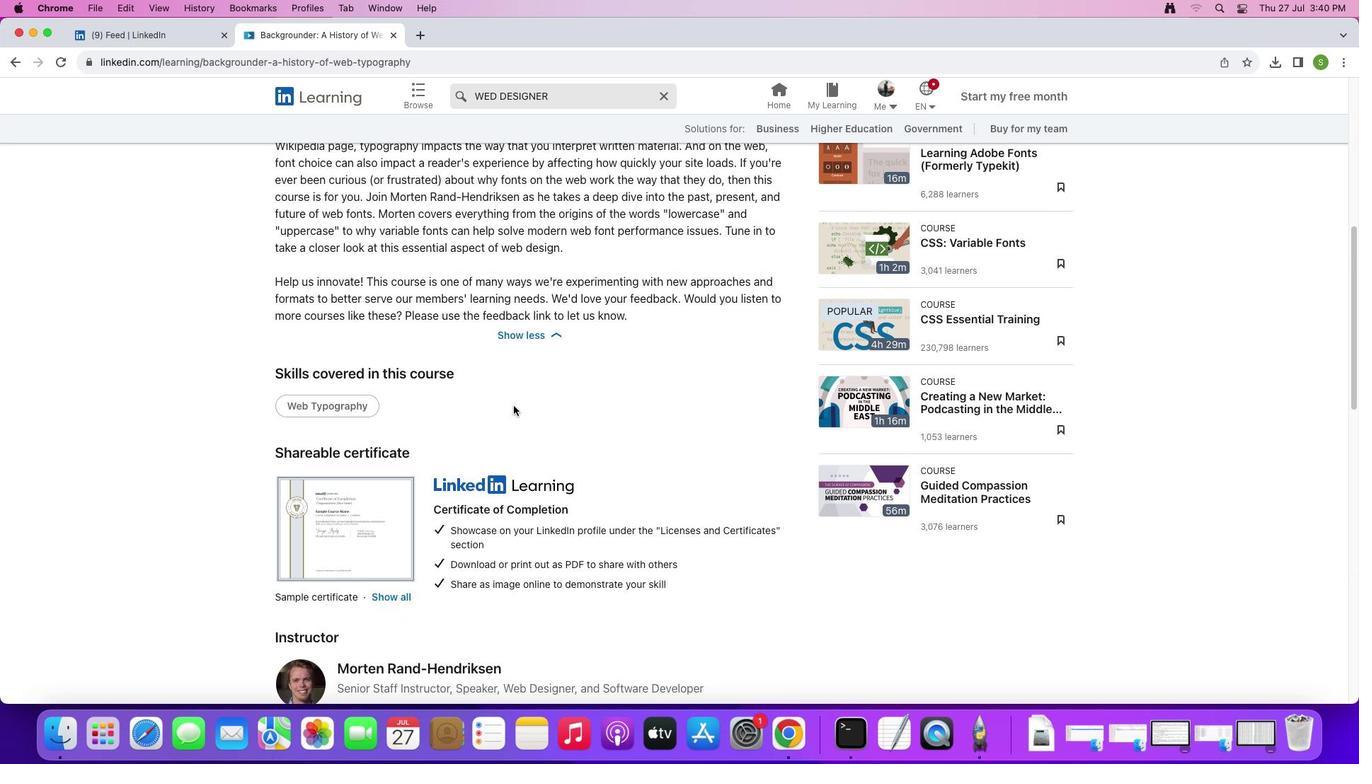 
Action: Mouse scrolled (513, 405) with delta (0, 0)
Screenshot: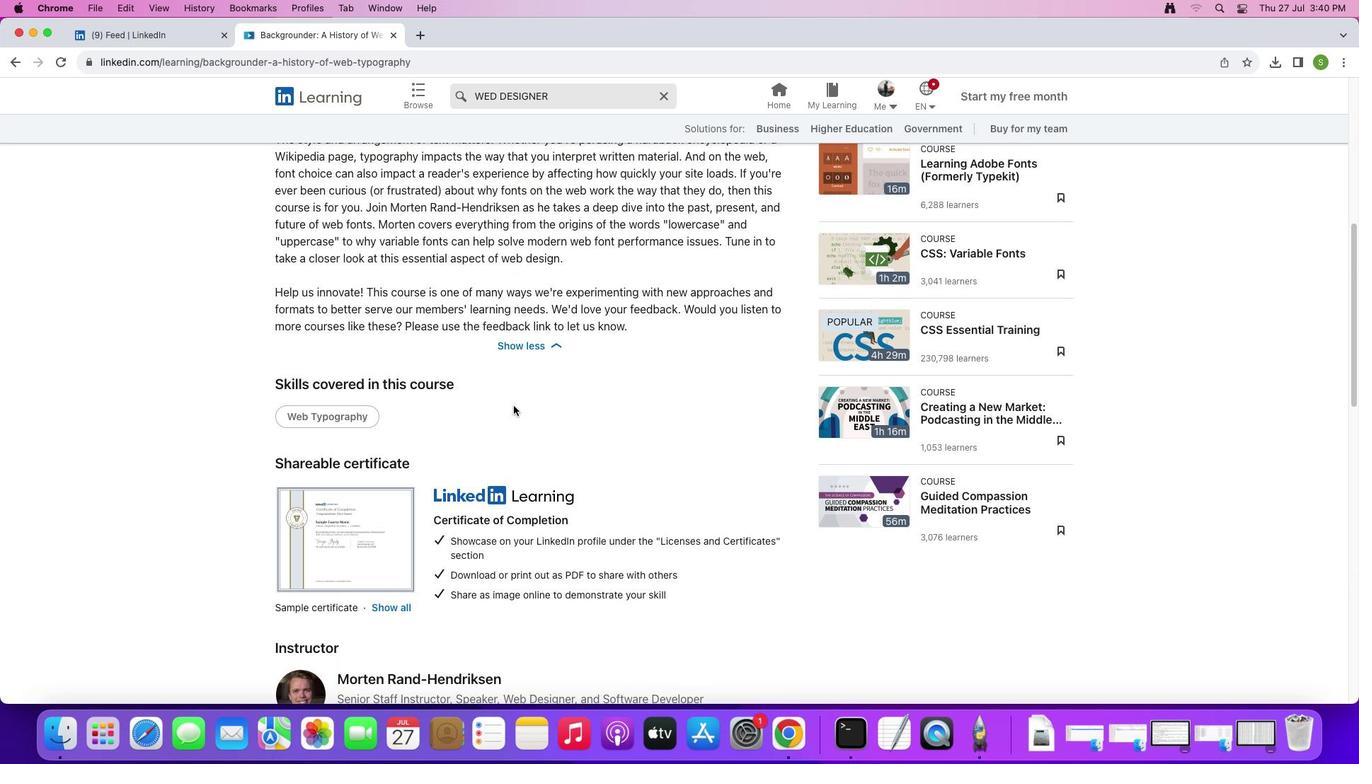 
Action: Mouse scrolled (513, 405) with delta (0, 0)
Screenshot: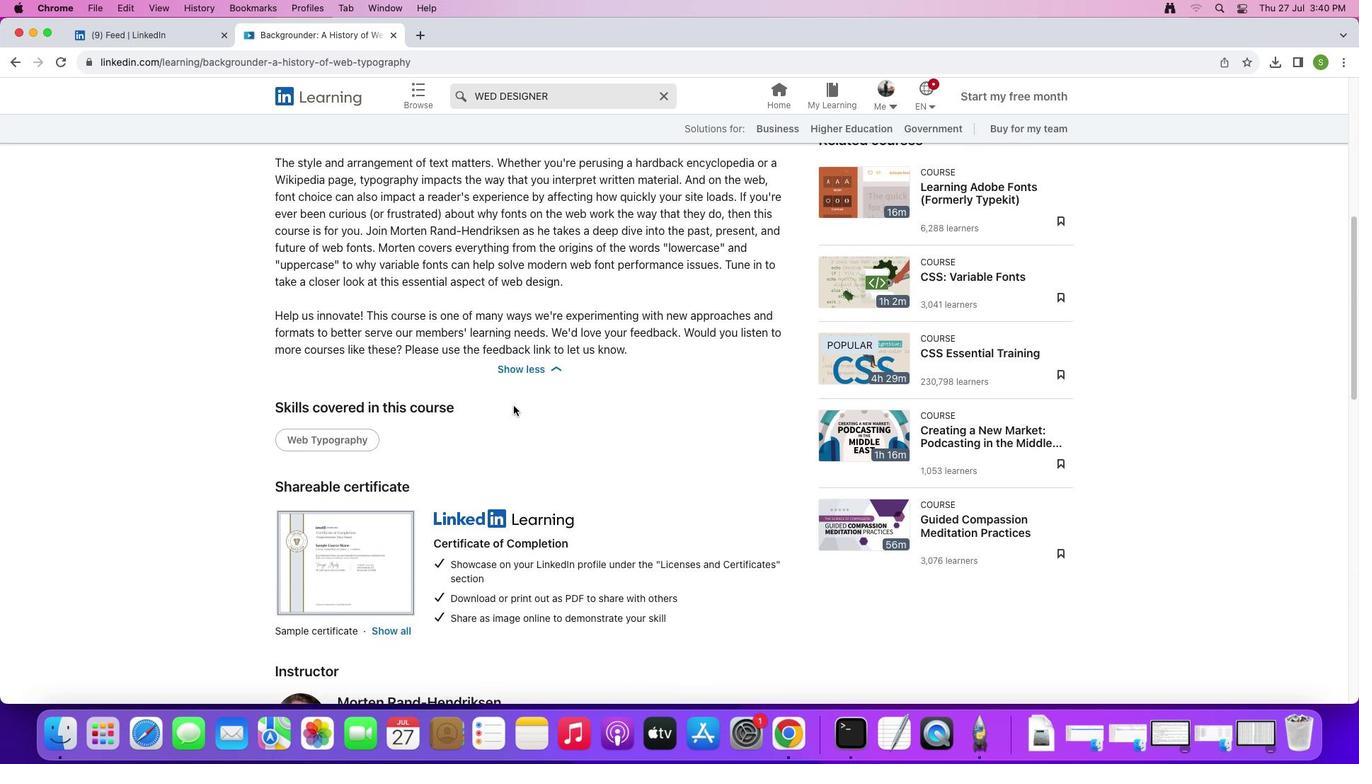 
Action: Mouse scrolled (513, 405) with delta (0, 0)
Screenshot: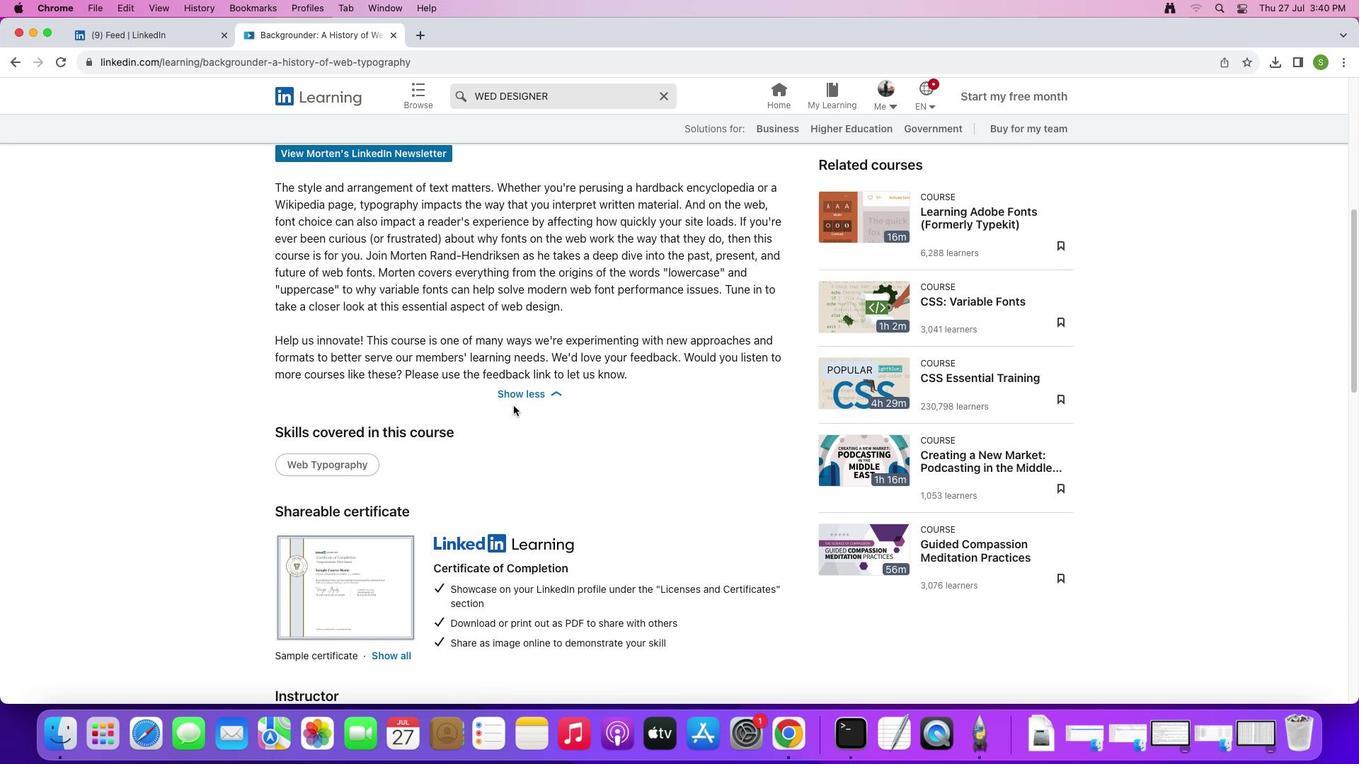 
Action: Mouse scrolled (513, 405) with delta (0, 0)
Screenshot: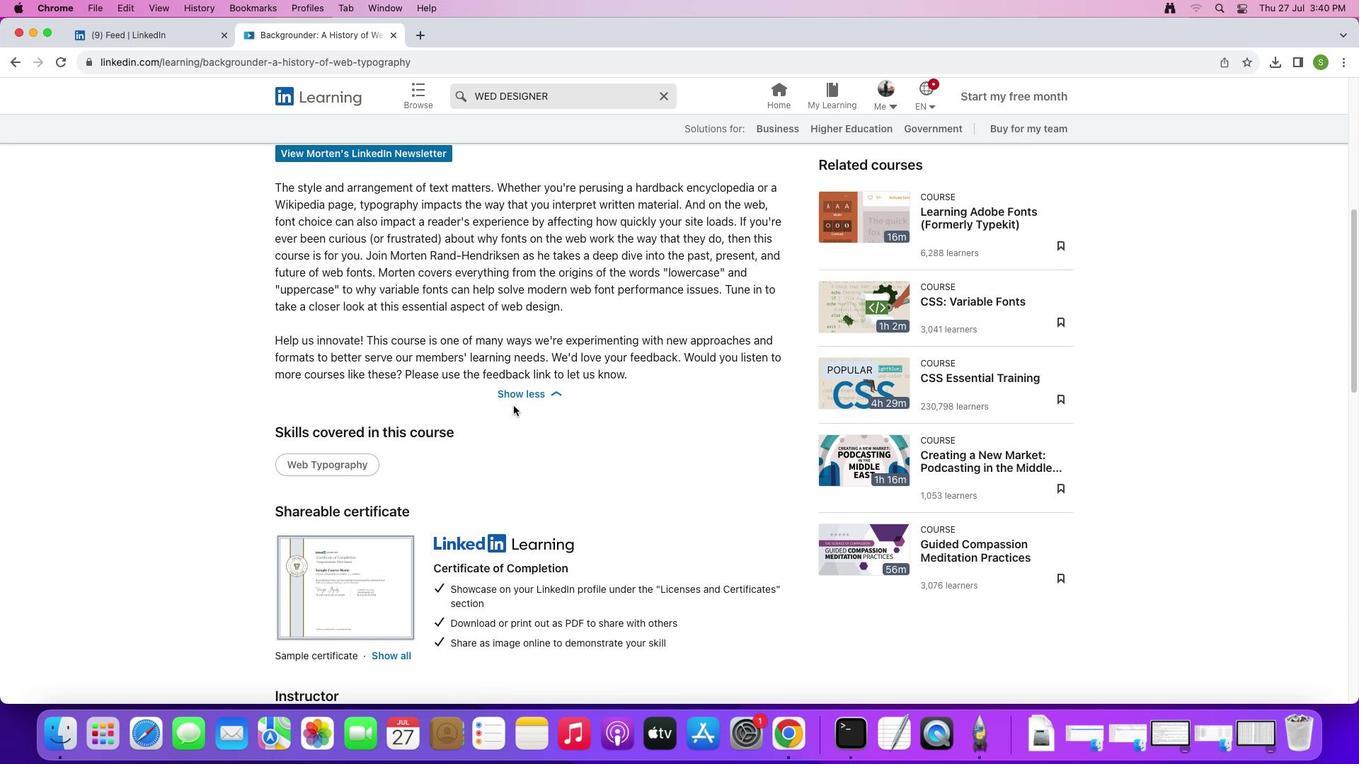 
Action: Mouse scrolled (513, 405) with delta (0, 0)
Screenshot: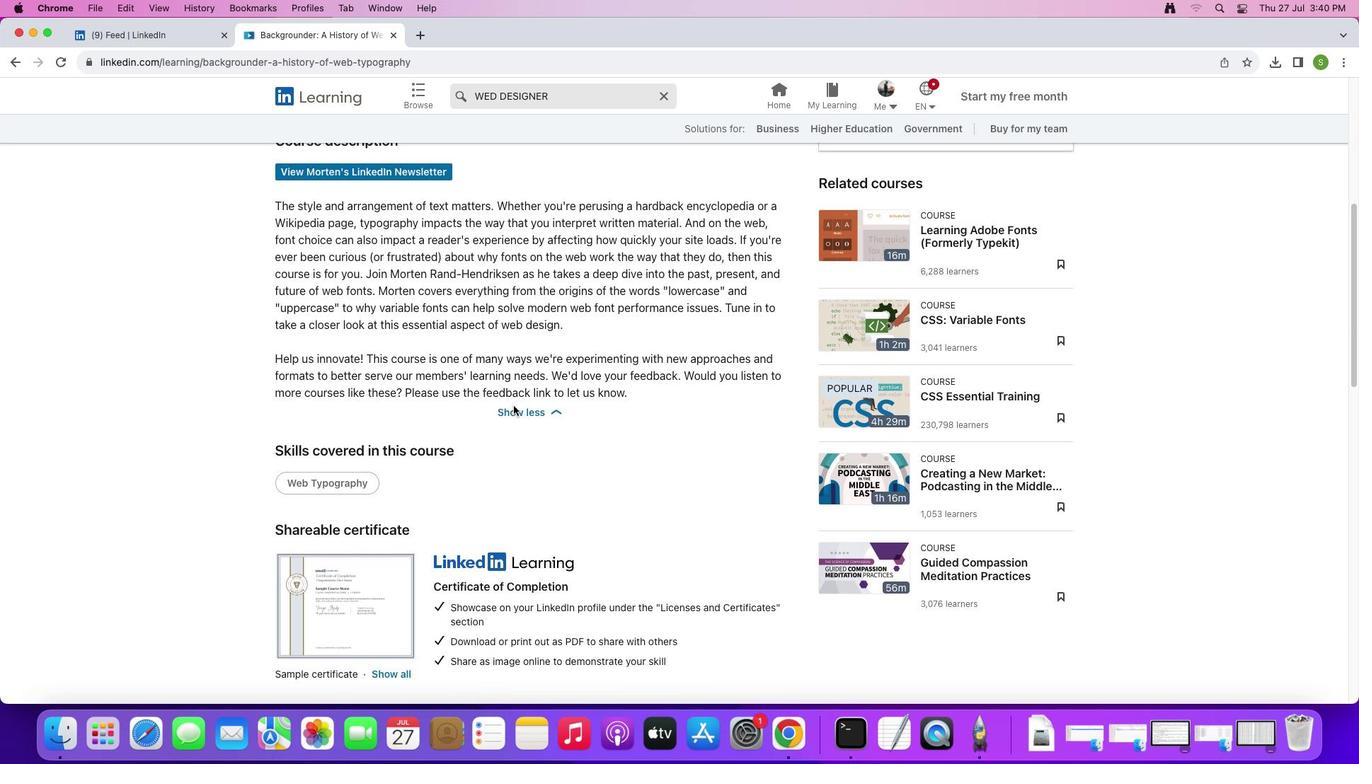 
Action: Mouse scrolled (513, 405) with delta (0, 0)
Screenshot: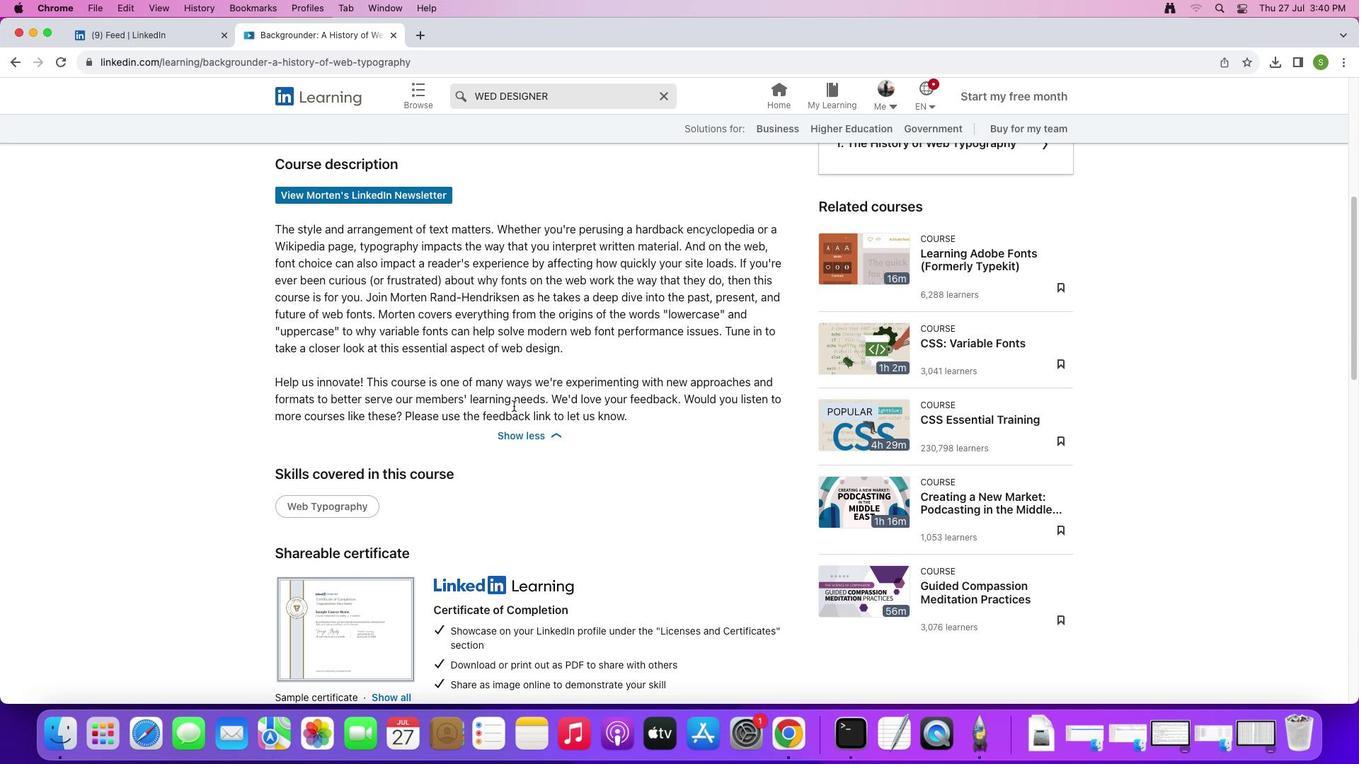 
Action: Mouse scrolled (513, 405) with delta (0, 0)
Screenshot: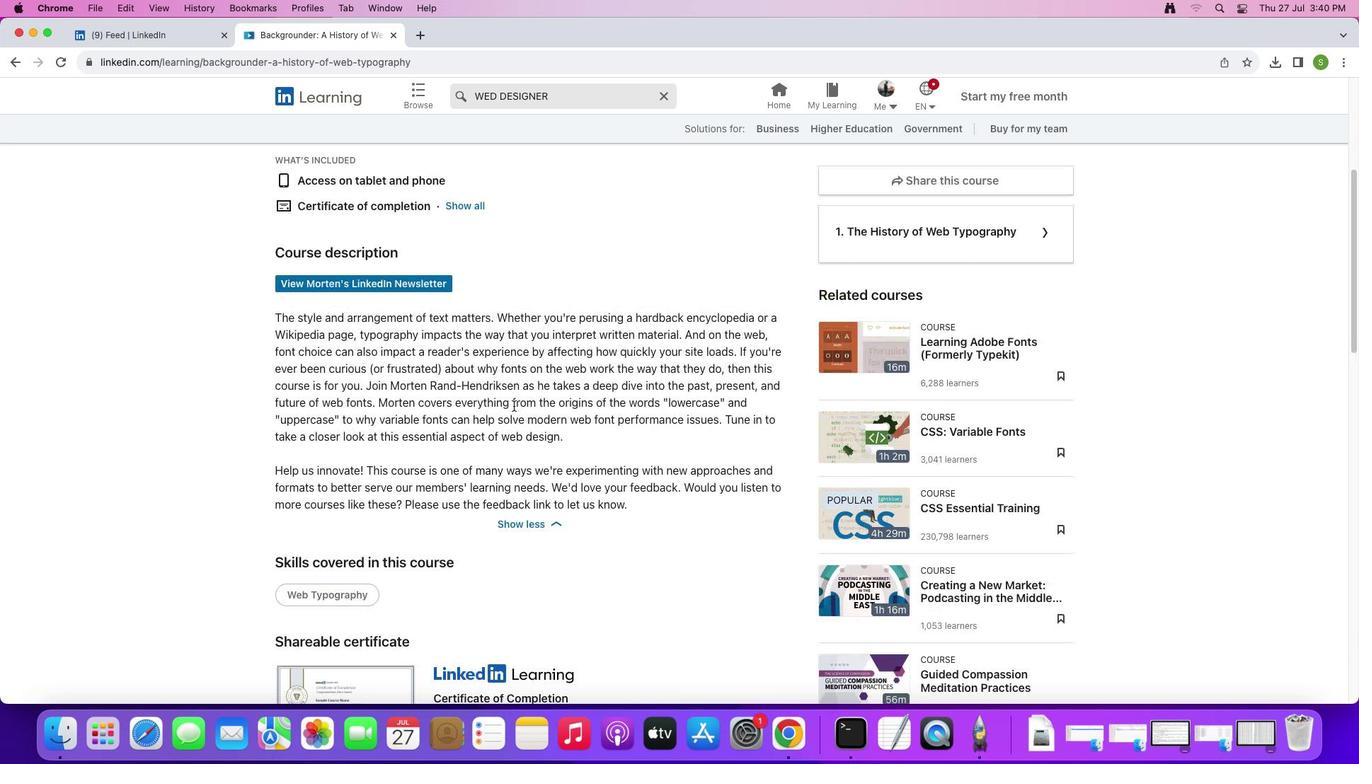 
Action: Mouse scrolled (513, 405) with delta (0, 1)
Screenshot: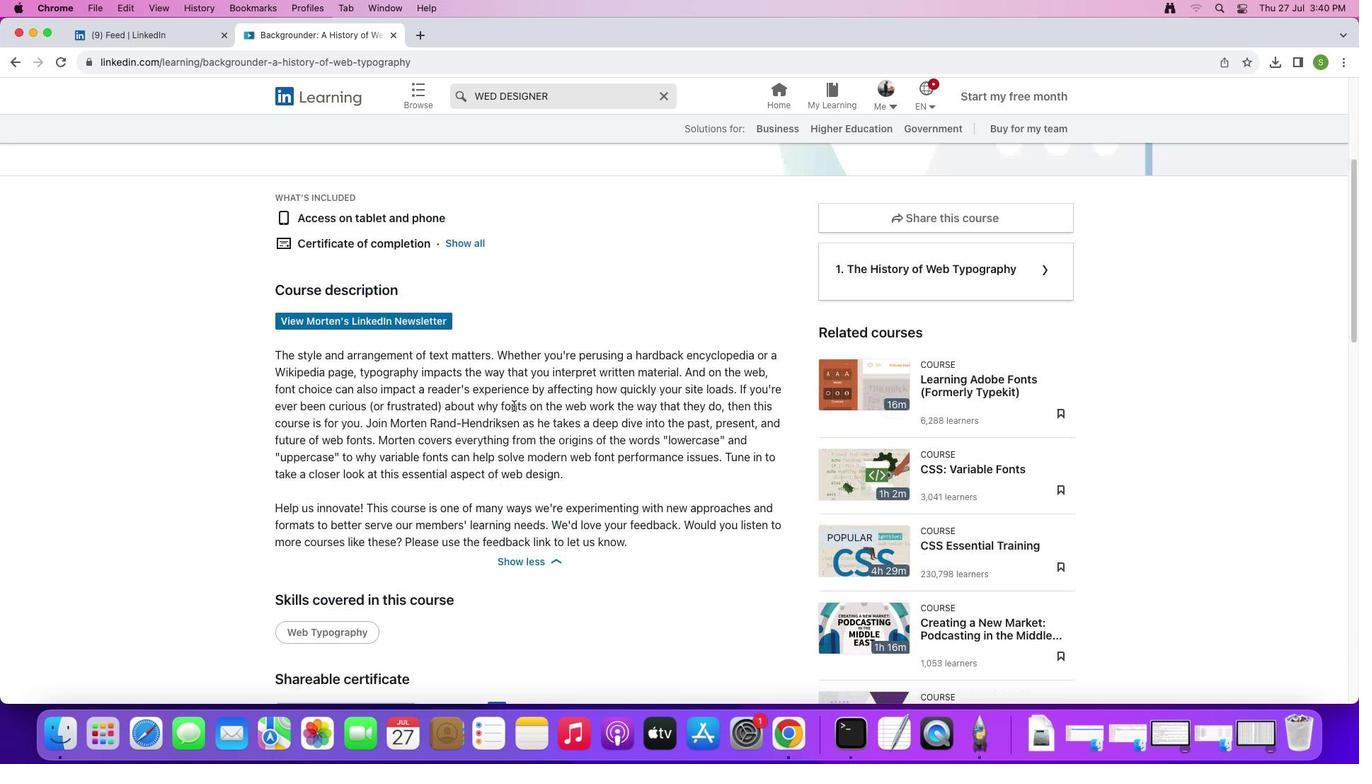 
Action: Mouse scrolled (513, 405) with delta (0, 2)
Screenshot: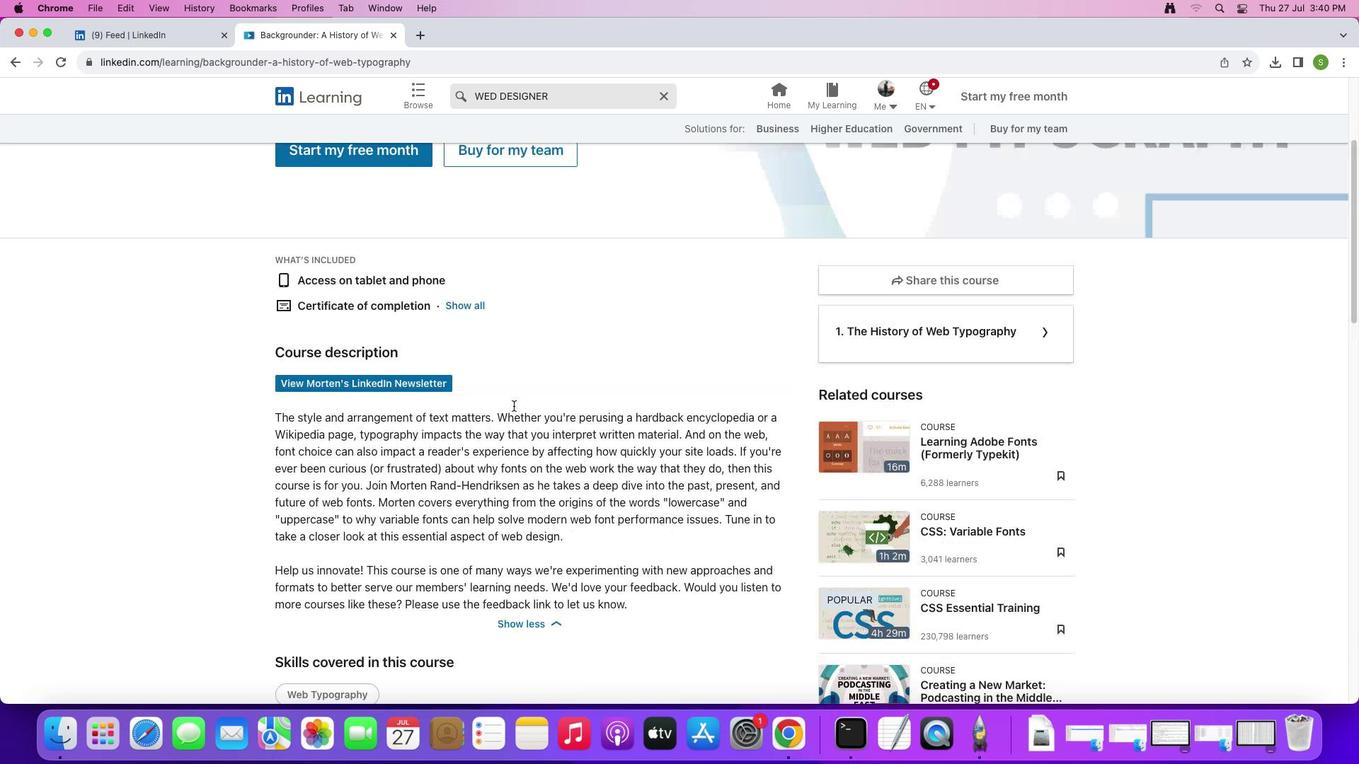 
Action: Mouse scrolled (513, 405) with delta (0, 0)
Screenshot: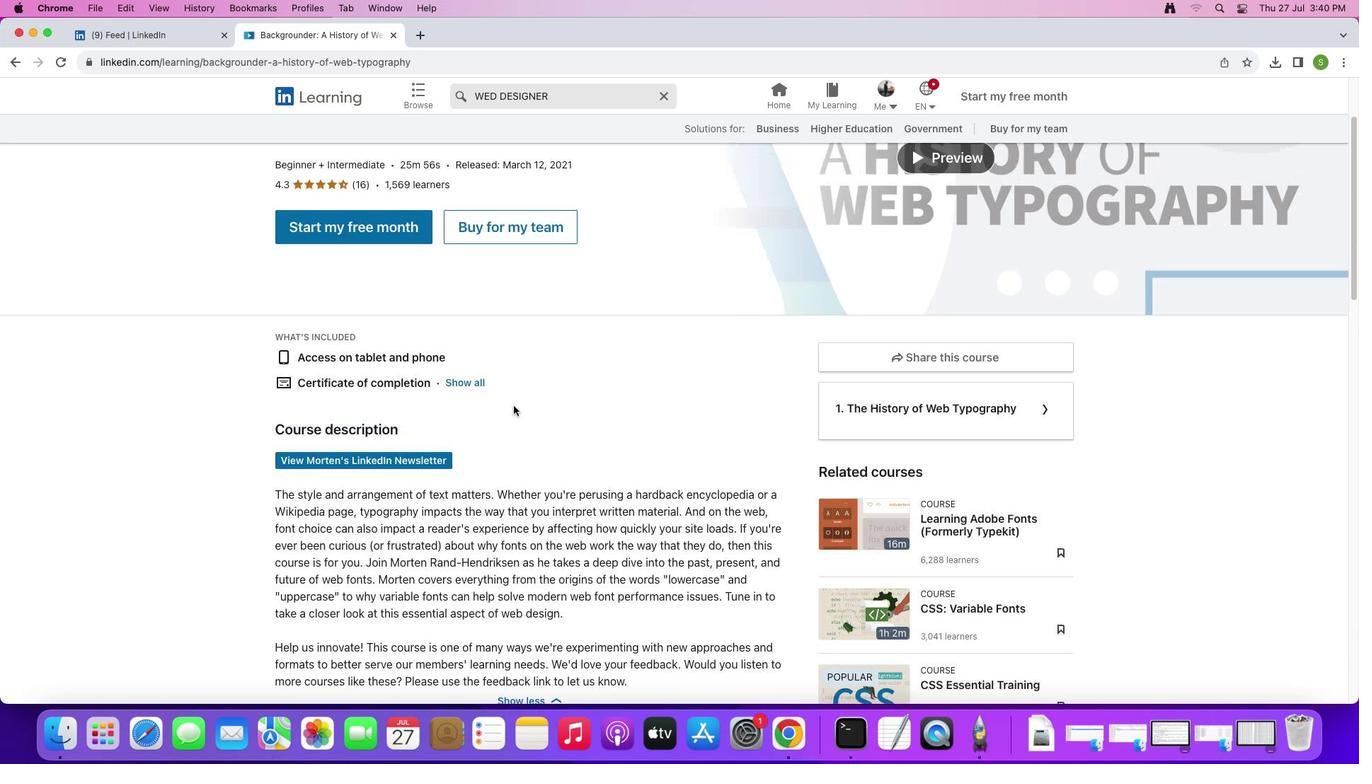 
Action: Mouse scrolled (513, 405) with delta (0, 0)
Screenshot: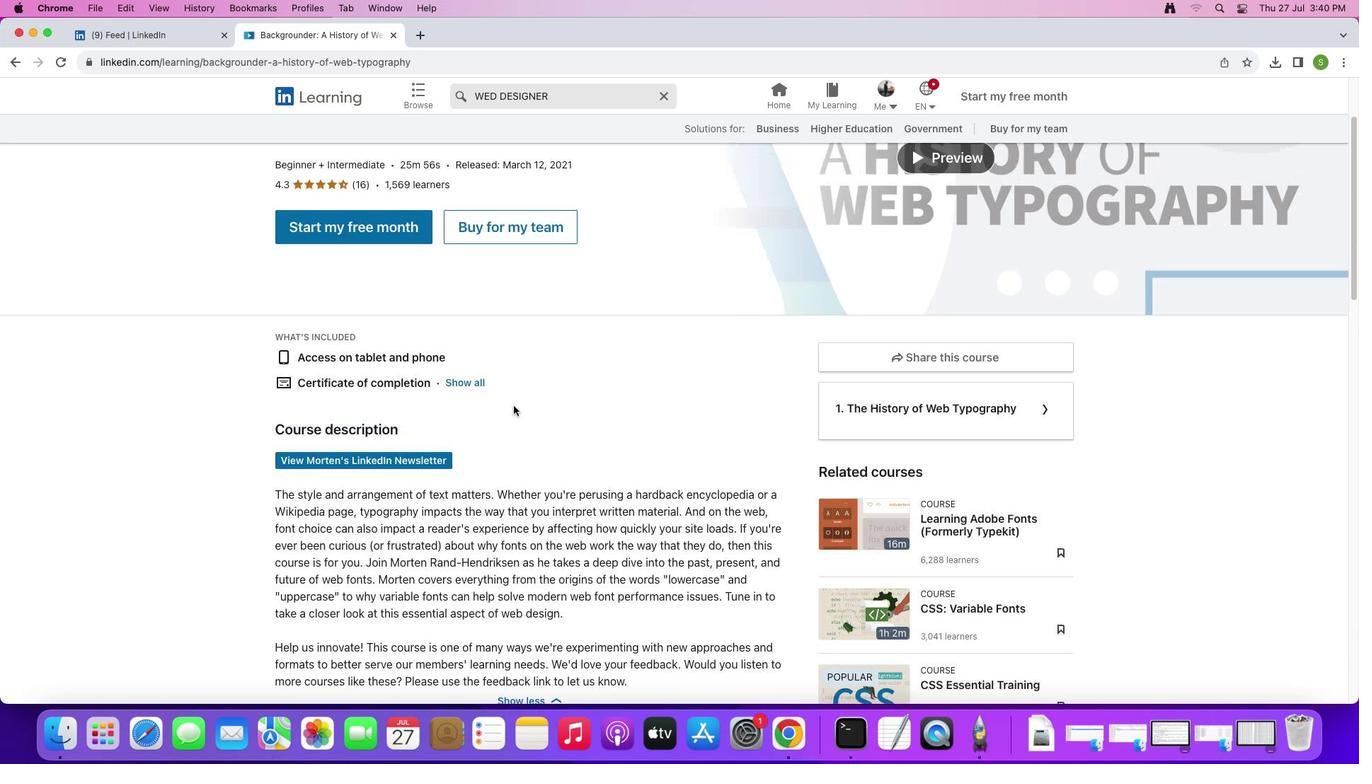 
Action: Mouse scrolled (513, 405) with delta (0, 2)
Screenshot: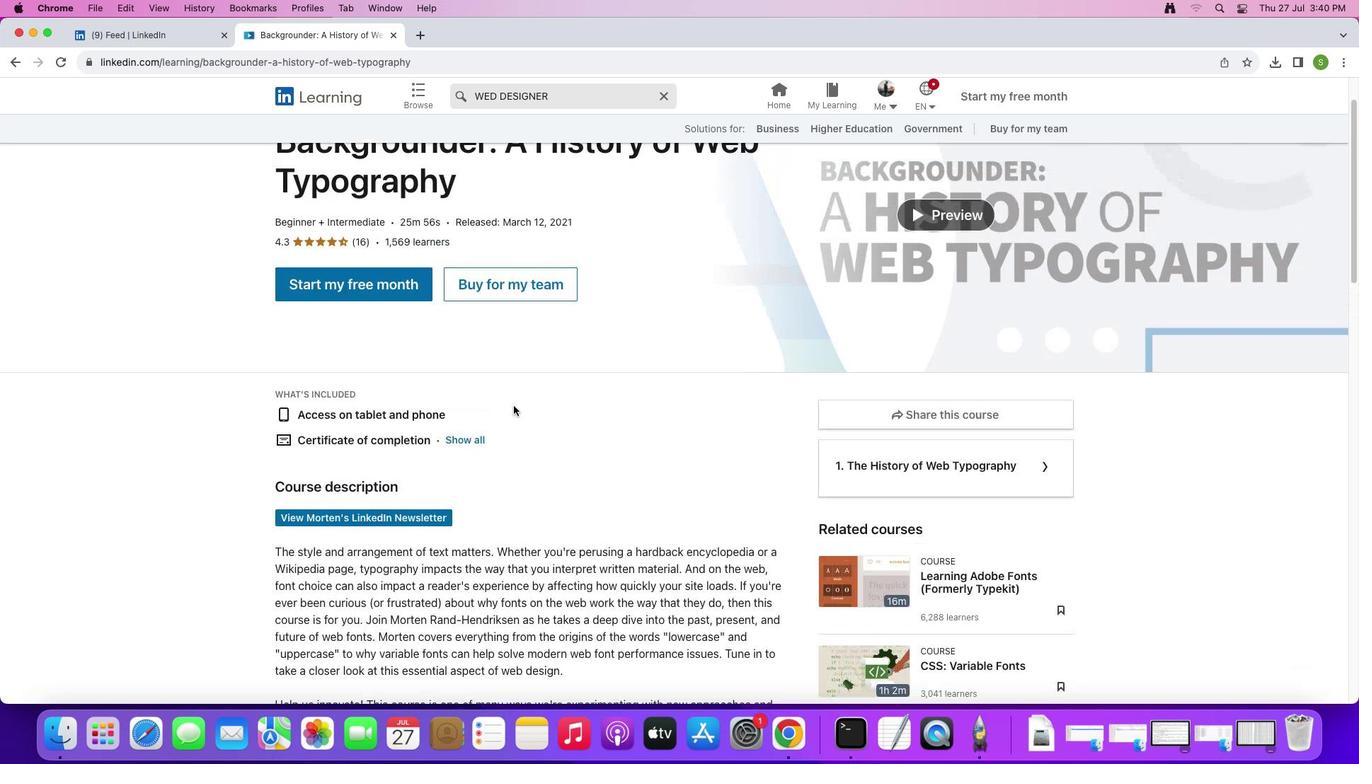 
Action: Mouse scrolled (513, 405) with delta (0, 0)
Screenshot: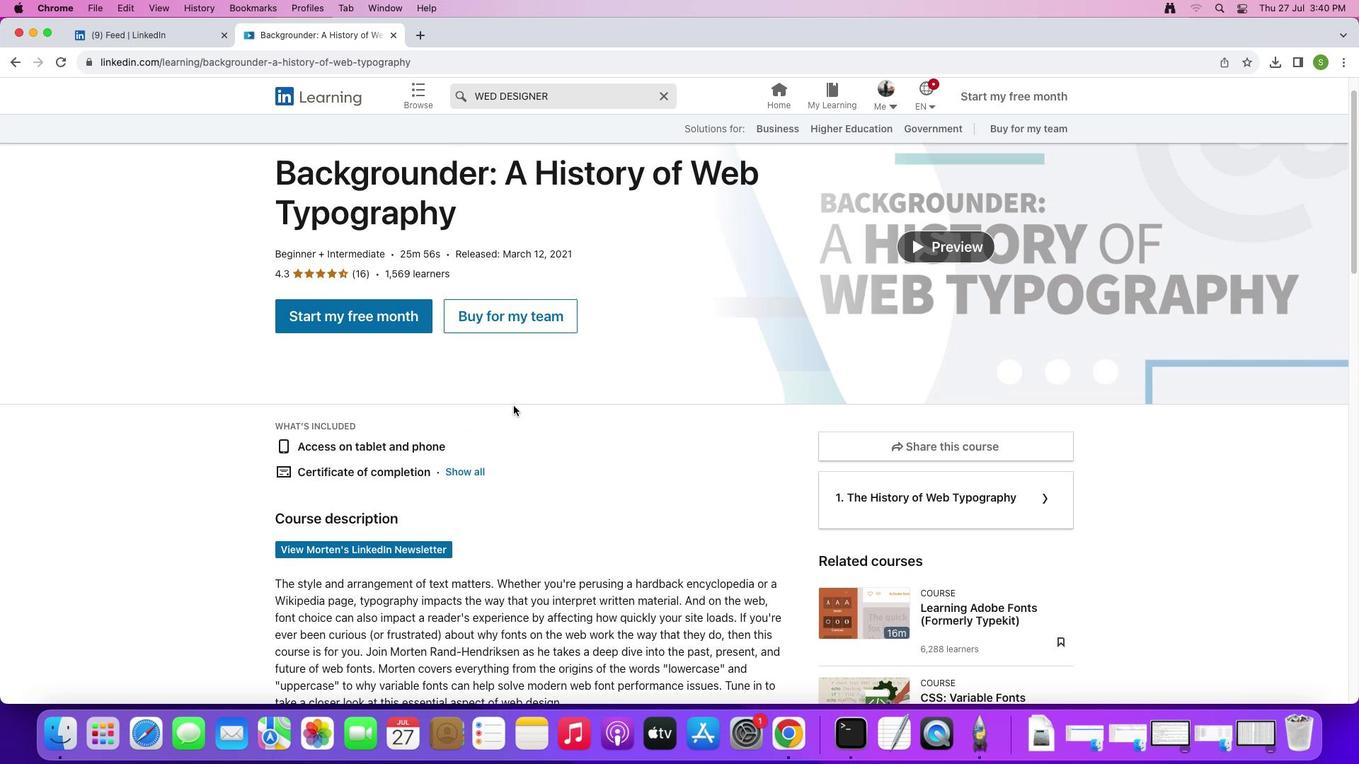 
Action: Mouse scrolled (513, 405) with delta (0, 0)
Screenshot: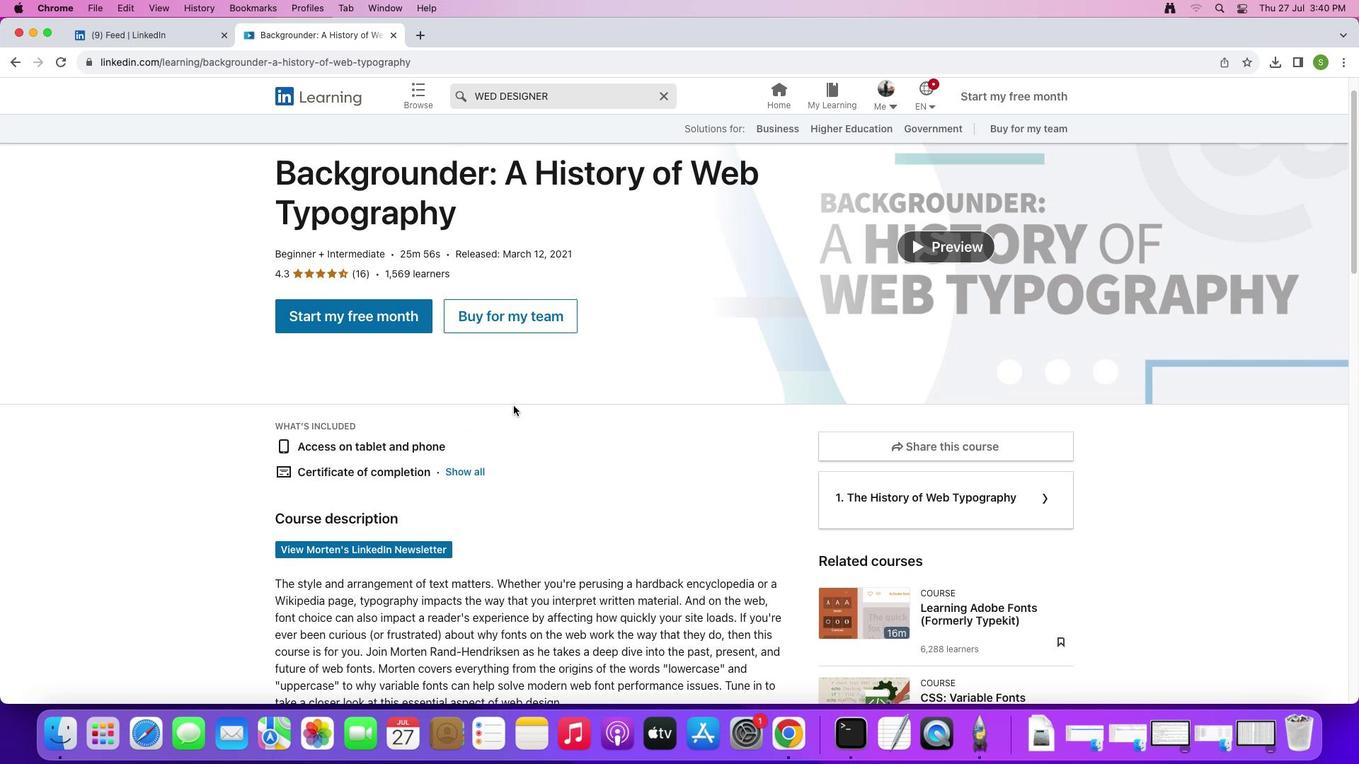 
Action: Mouse scrolled (513, 405) with delta (0, 2)
Screenshot: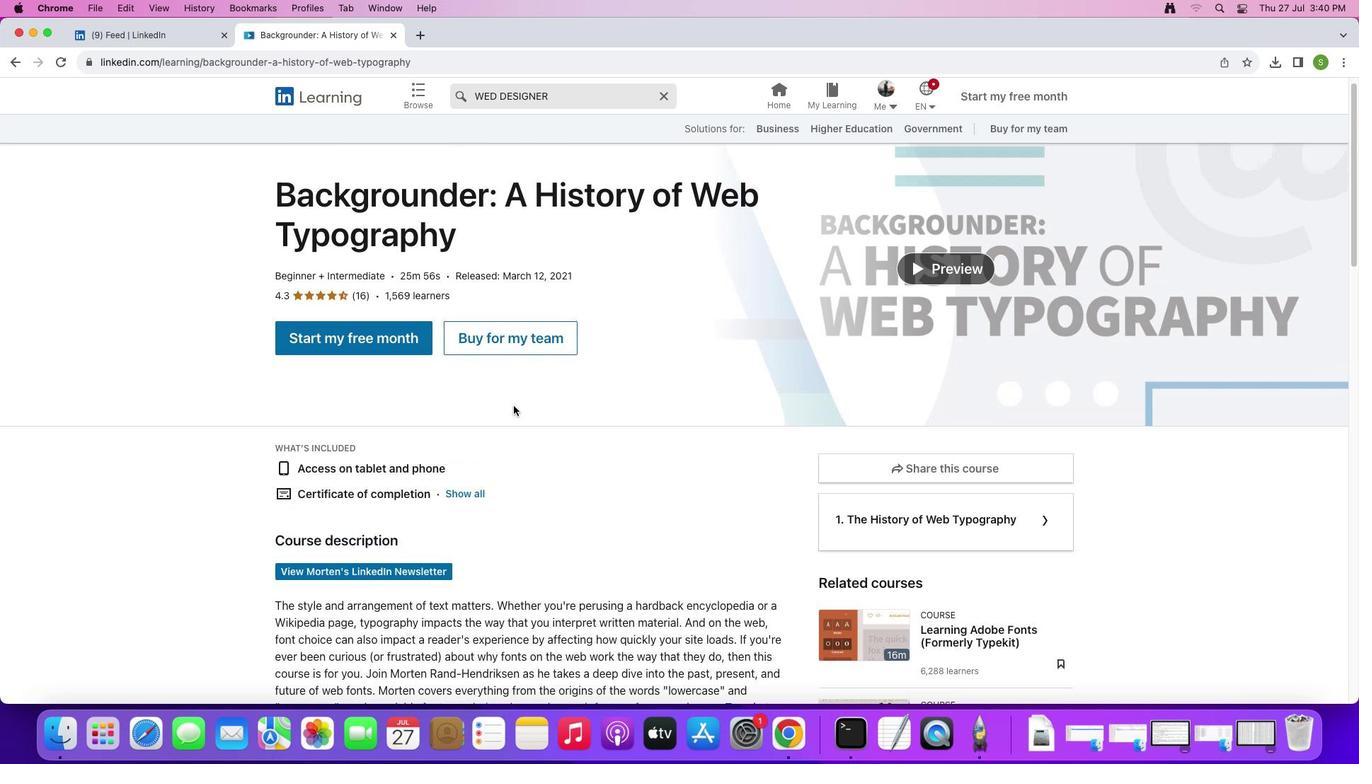 
Action: Mouse scrolled (513, 405) with delta (0, 3)
Screenshot: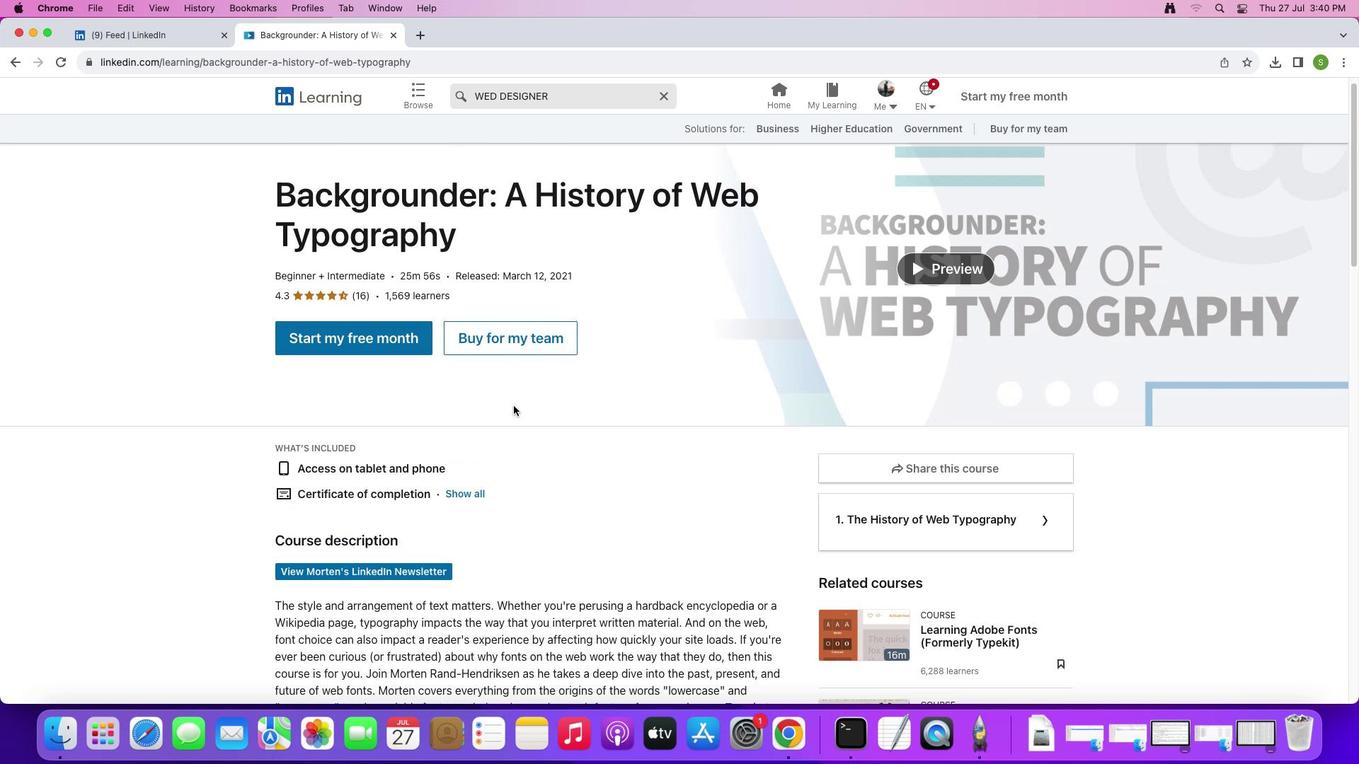 
Action: Mouse scrolled (513, 405) with delta (0, 0)
Screenshot: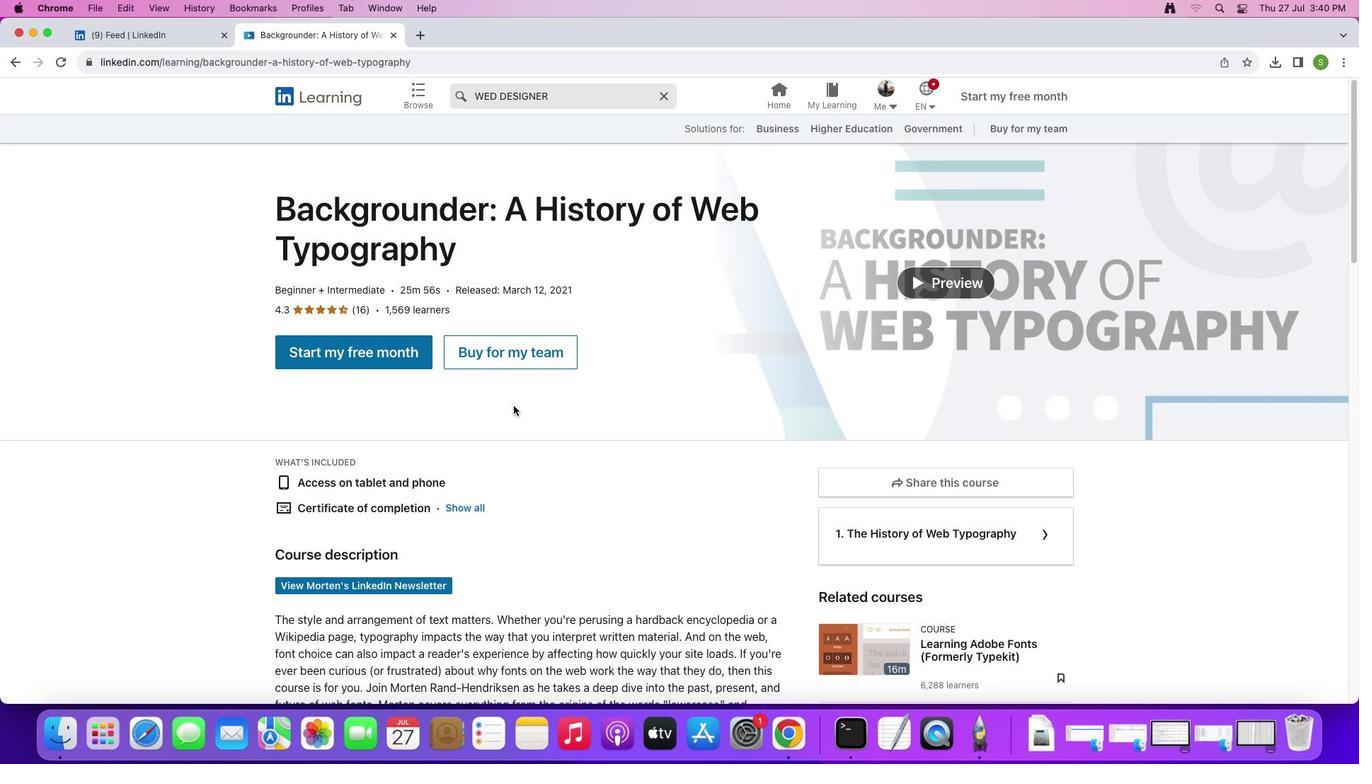 
Action: Mouse scrolled (513, 405) with delta (0, 0)
Screenshot: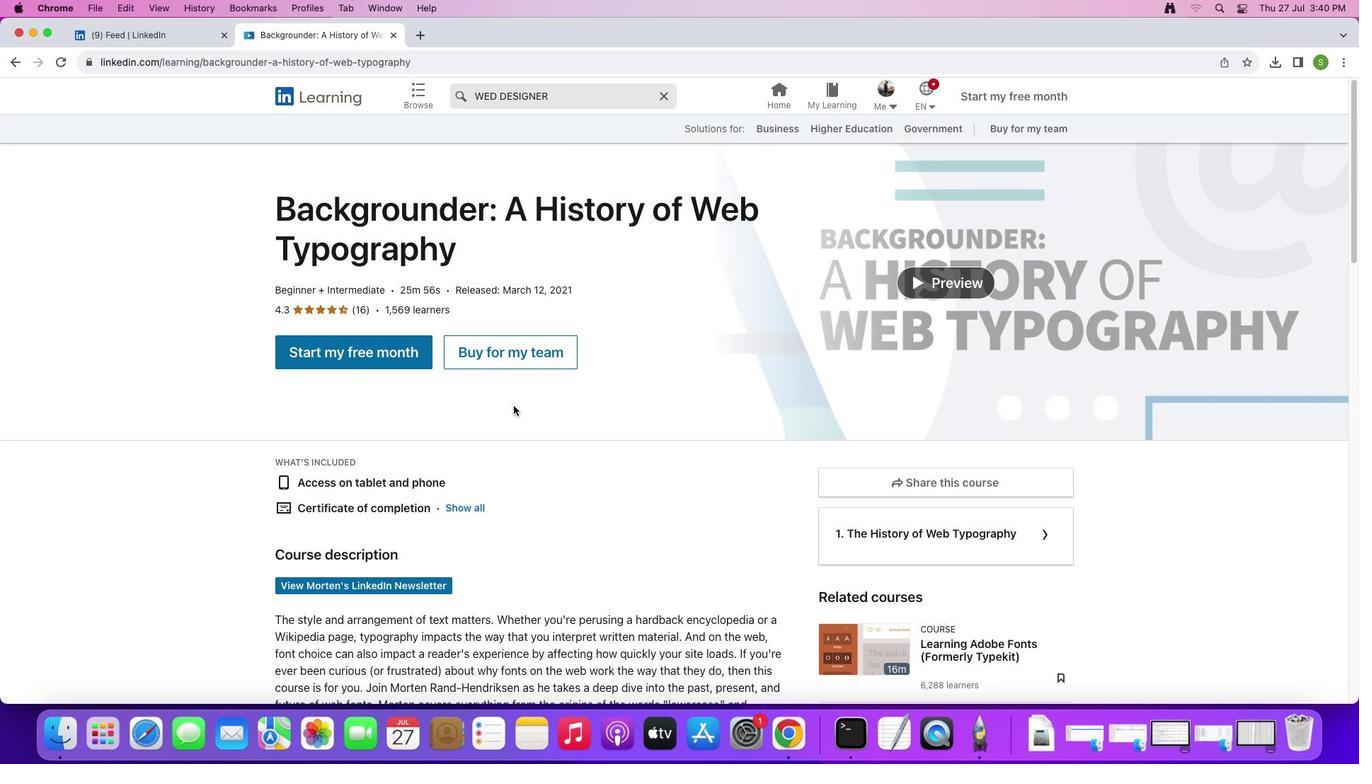 
Action: Mouse scrolled (513, 405) with delta (0, 2)
Screenshot: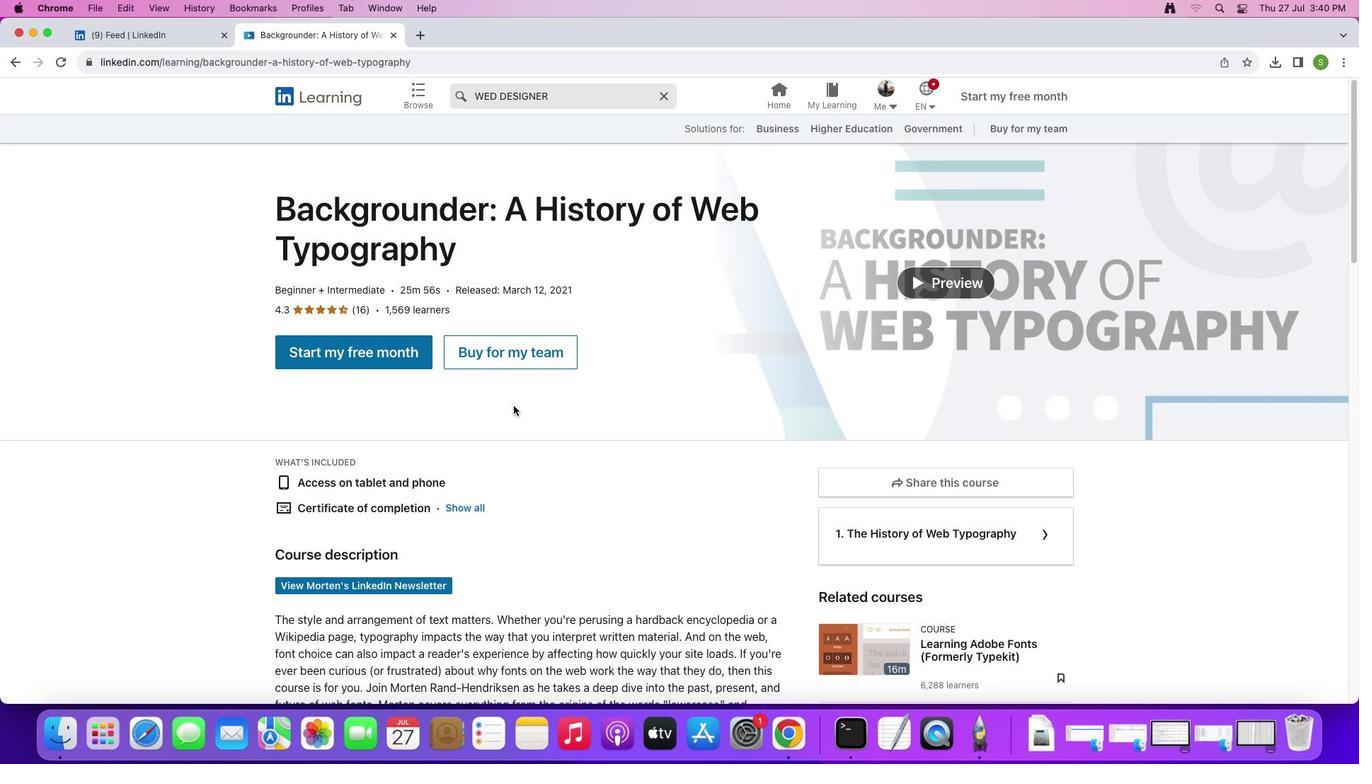 
Action: Mouse scrolled (513, 405) with delta (0, 0)
Screenshot: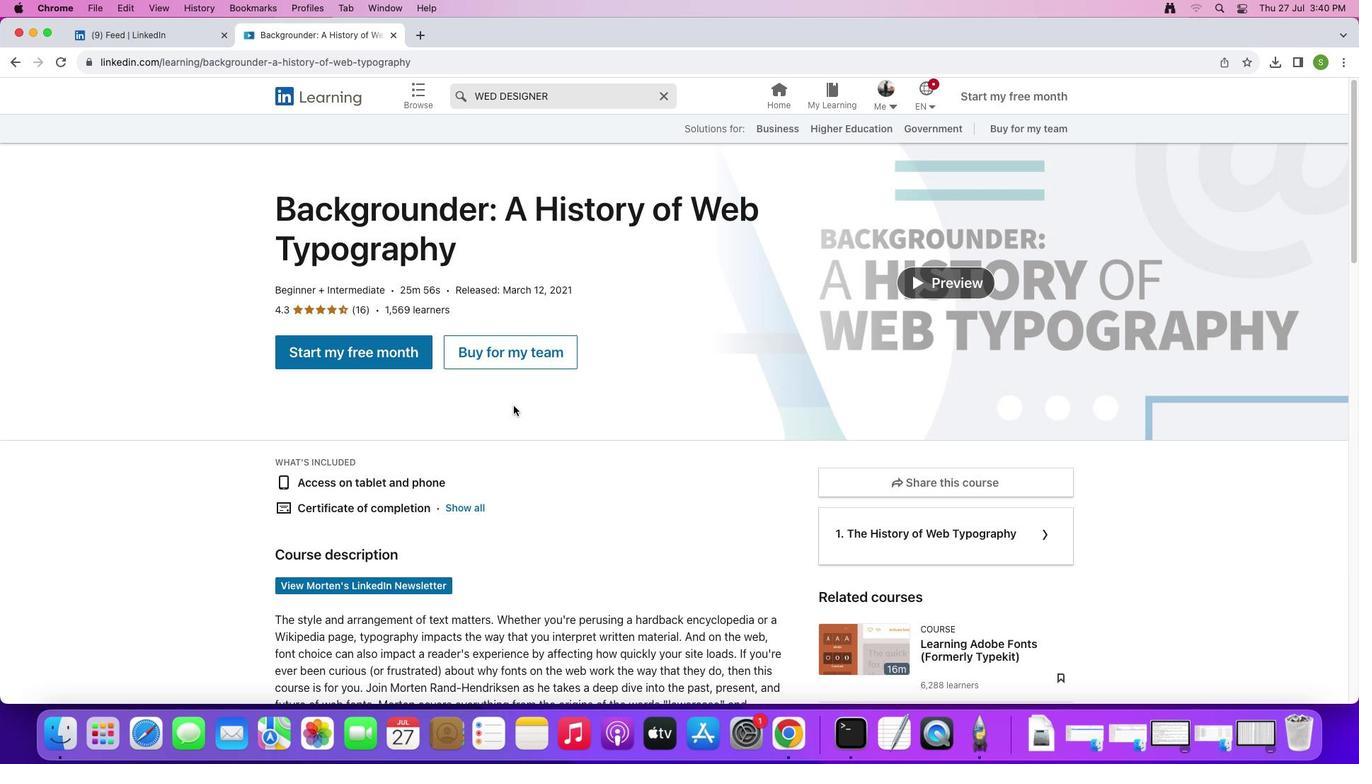 
Action: Mouse scrolled (513, 405) with delta (0, 0)
Screenshot: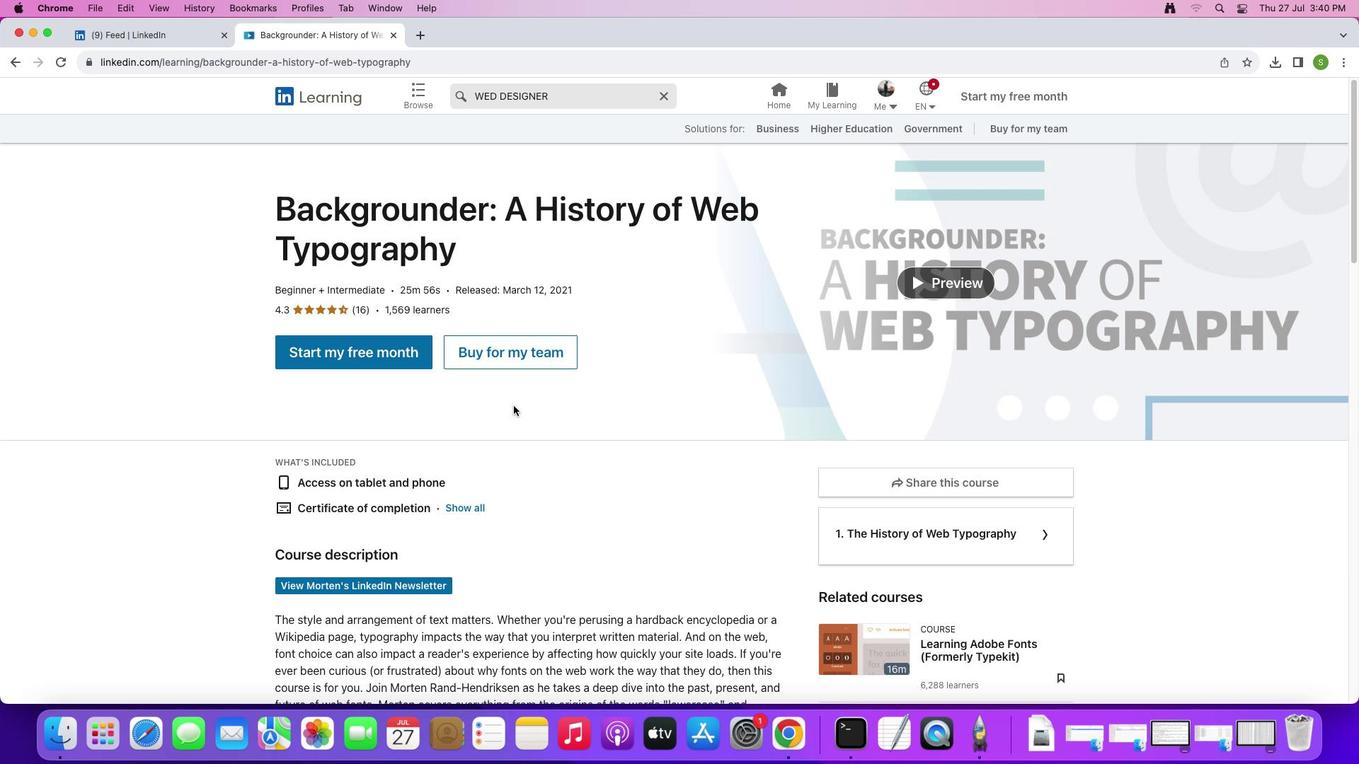 
Action: Mouse scrolled (513, 405) with delta (0, 1)
Screenshot: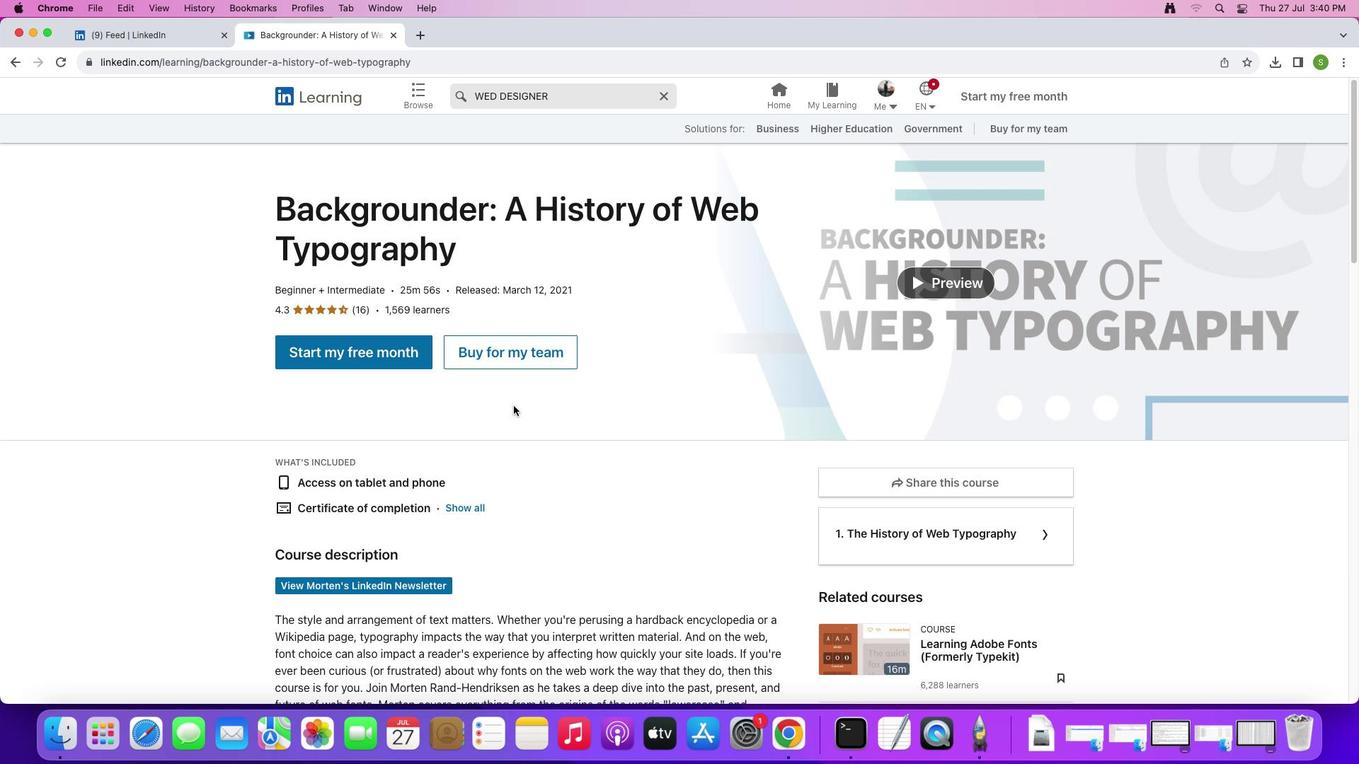 
Action: Mouse moved to (557, 94)
Screenshot: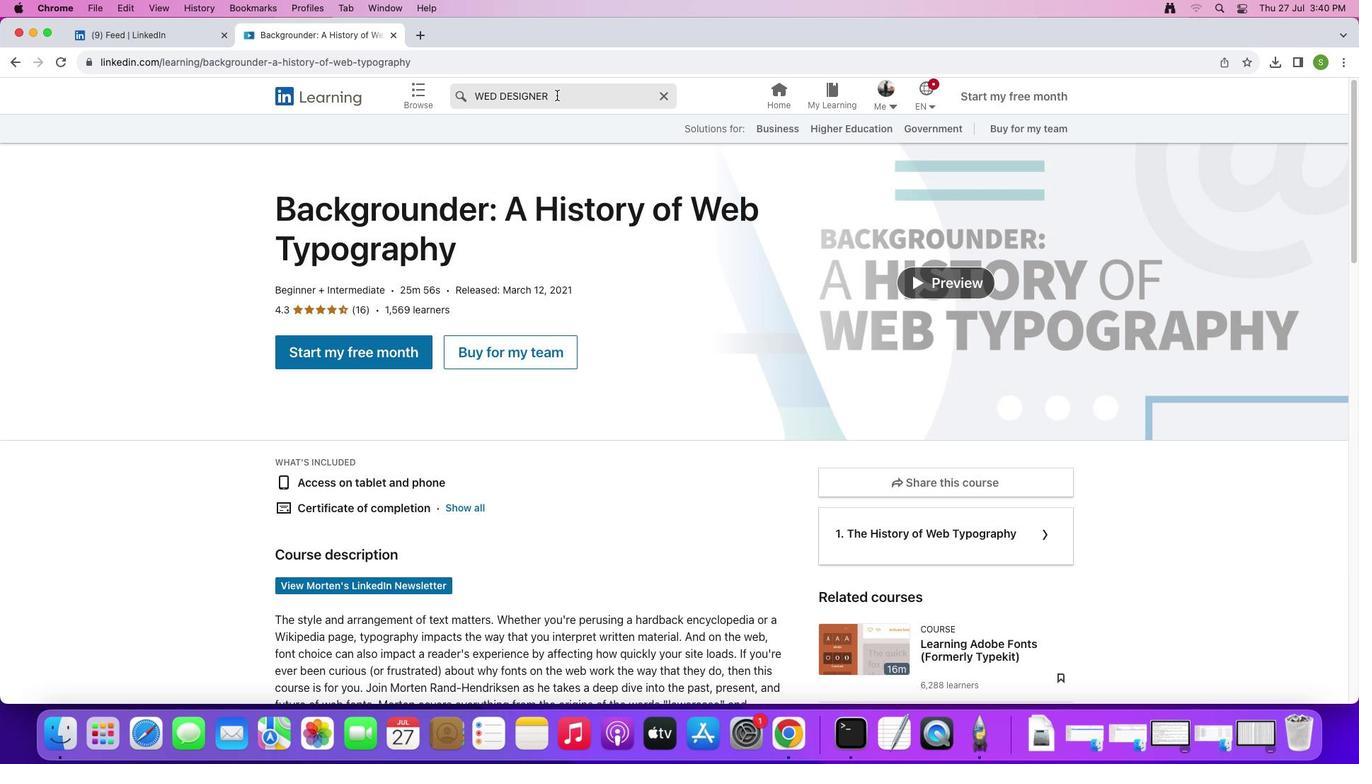 
Action: Mouse pressed left at (557, 94)
Screenshot: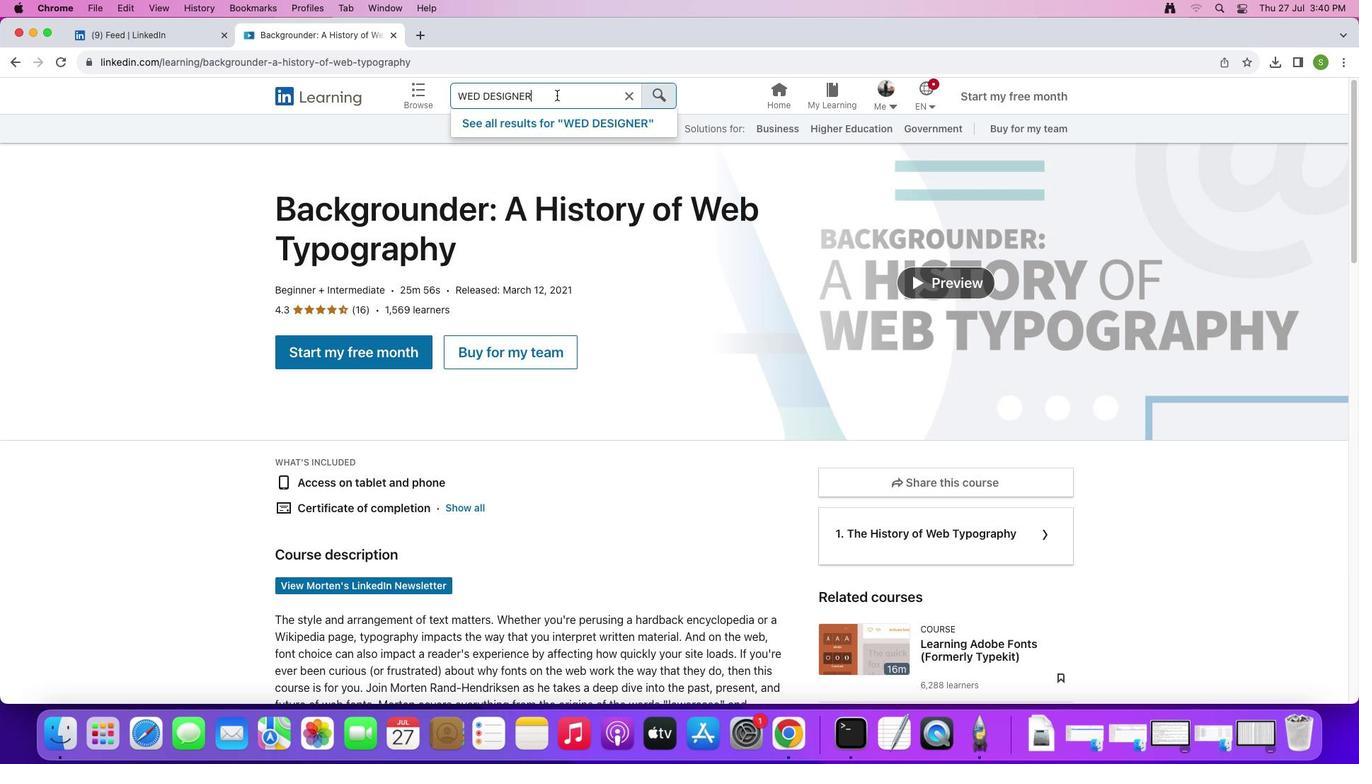 
Action: Mouse moved to (551, 93)
Screenshot: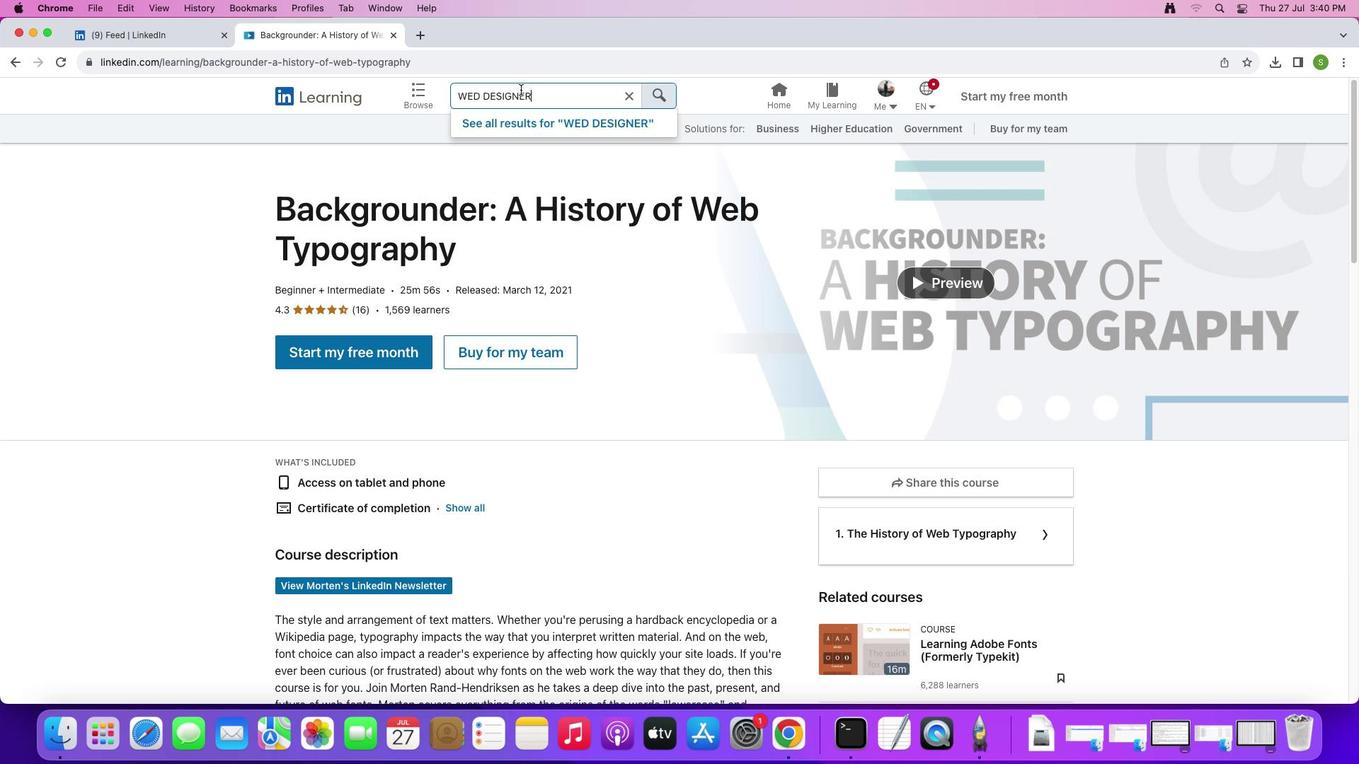 
Action: Mouse pressed left at (551, 93)
Screenshot: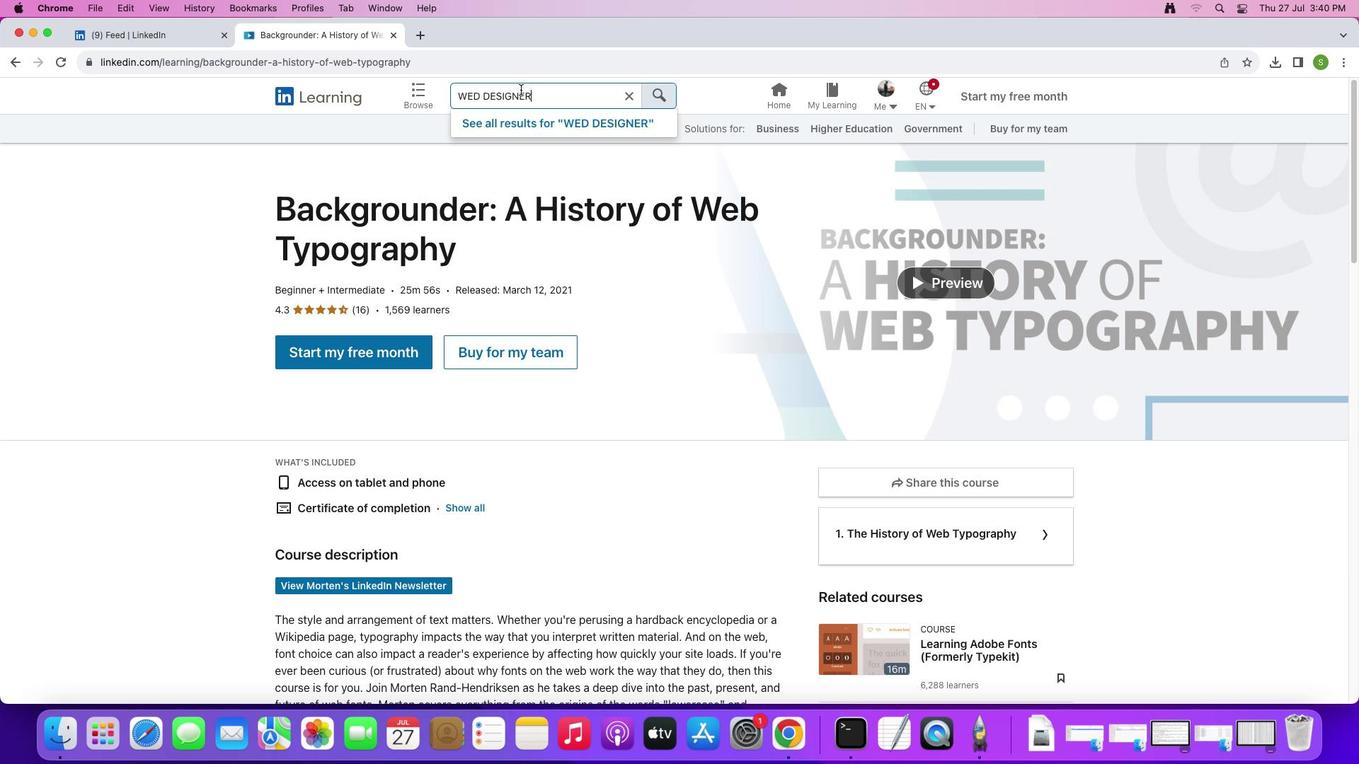 
Action: Mouse moved to (558, 401)
Screenshot: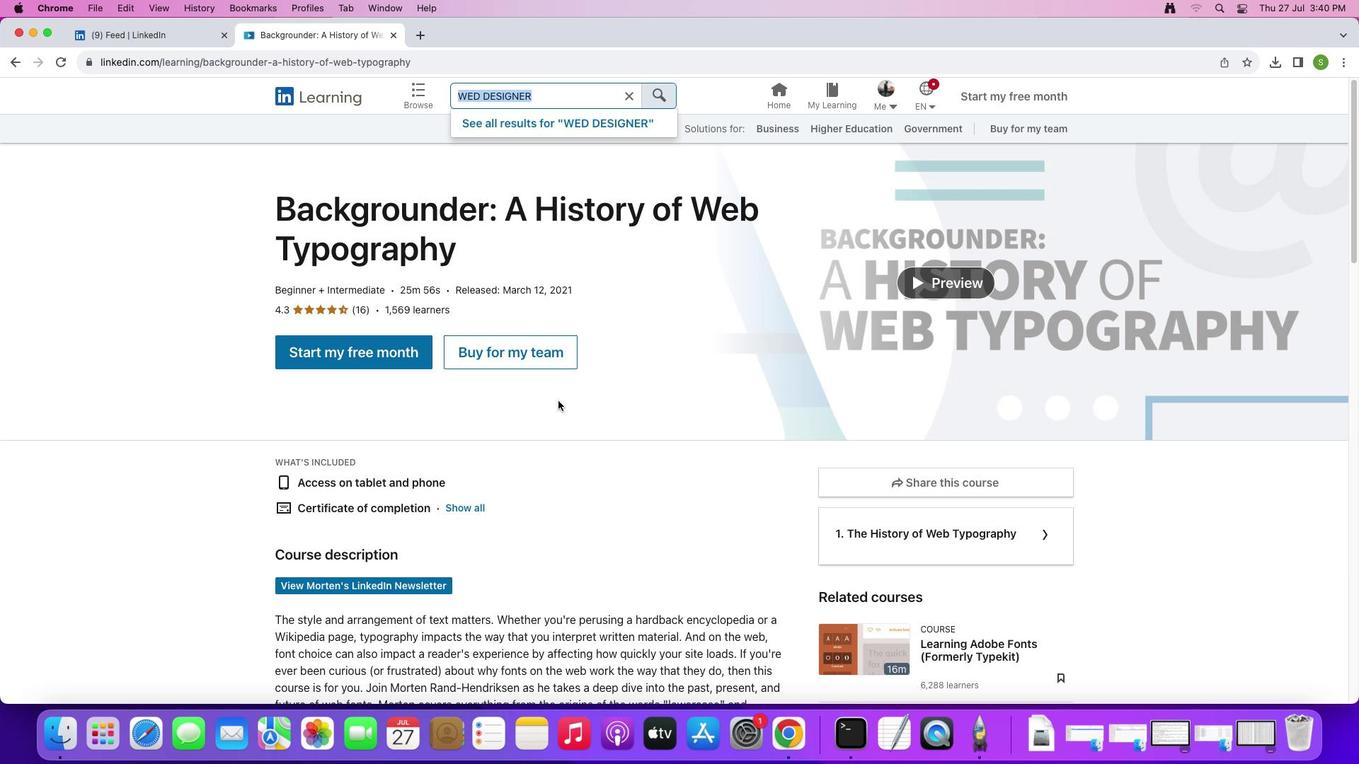 
Action: Key pressed 'W''E'
Screenshot: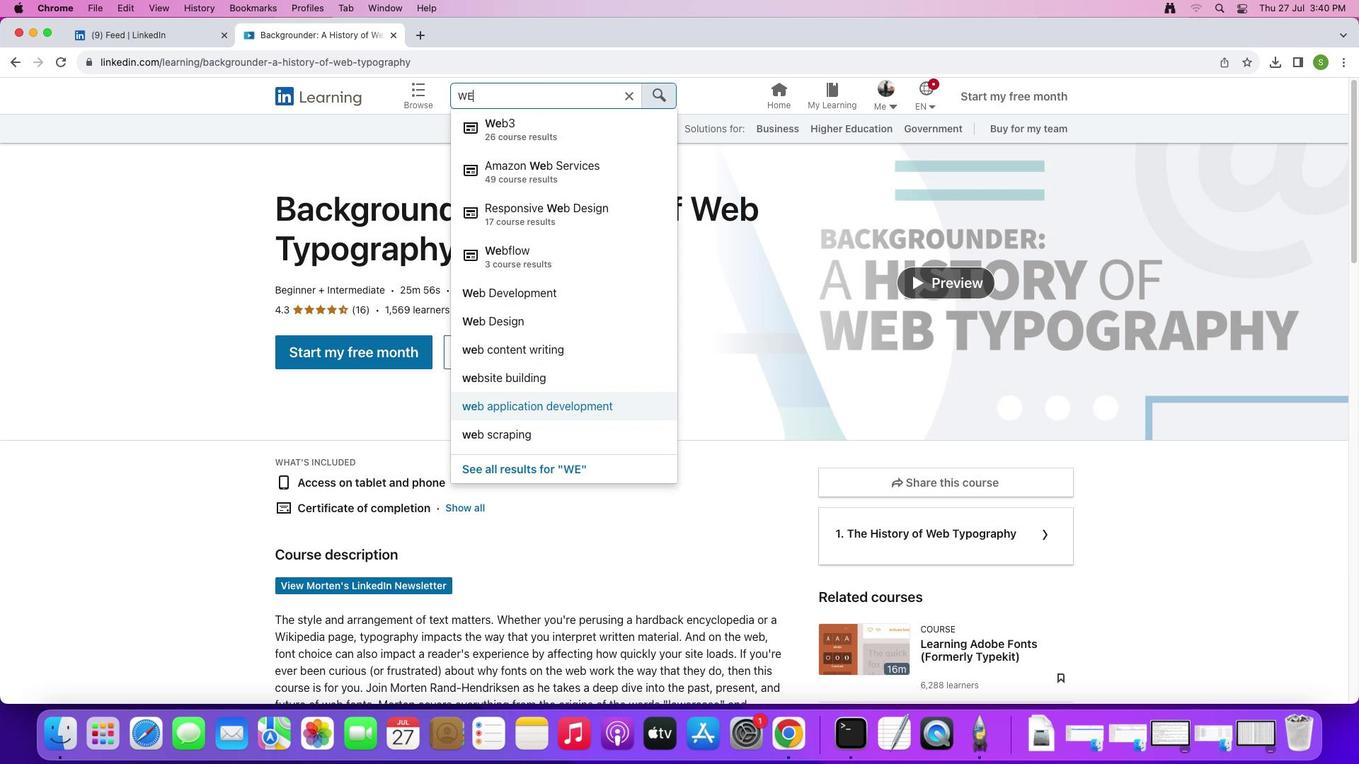 
Action: Mouse moved to (558, 401)
Screenshot: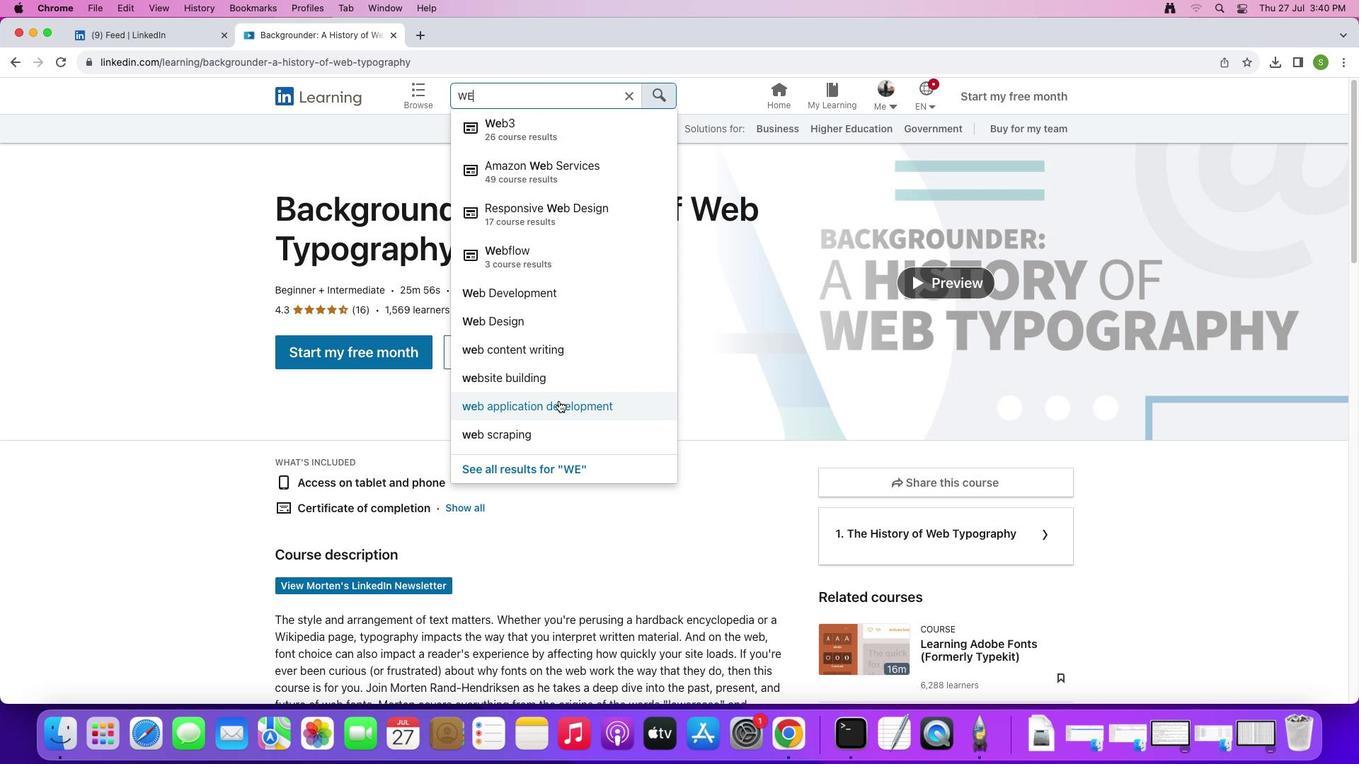 
Action: Key pressed 'B'Key.space'D''E''V''E''O''P''M''E''N''T'Key.enter
Screenshot: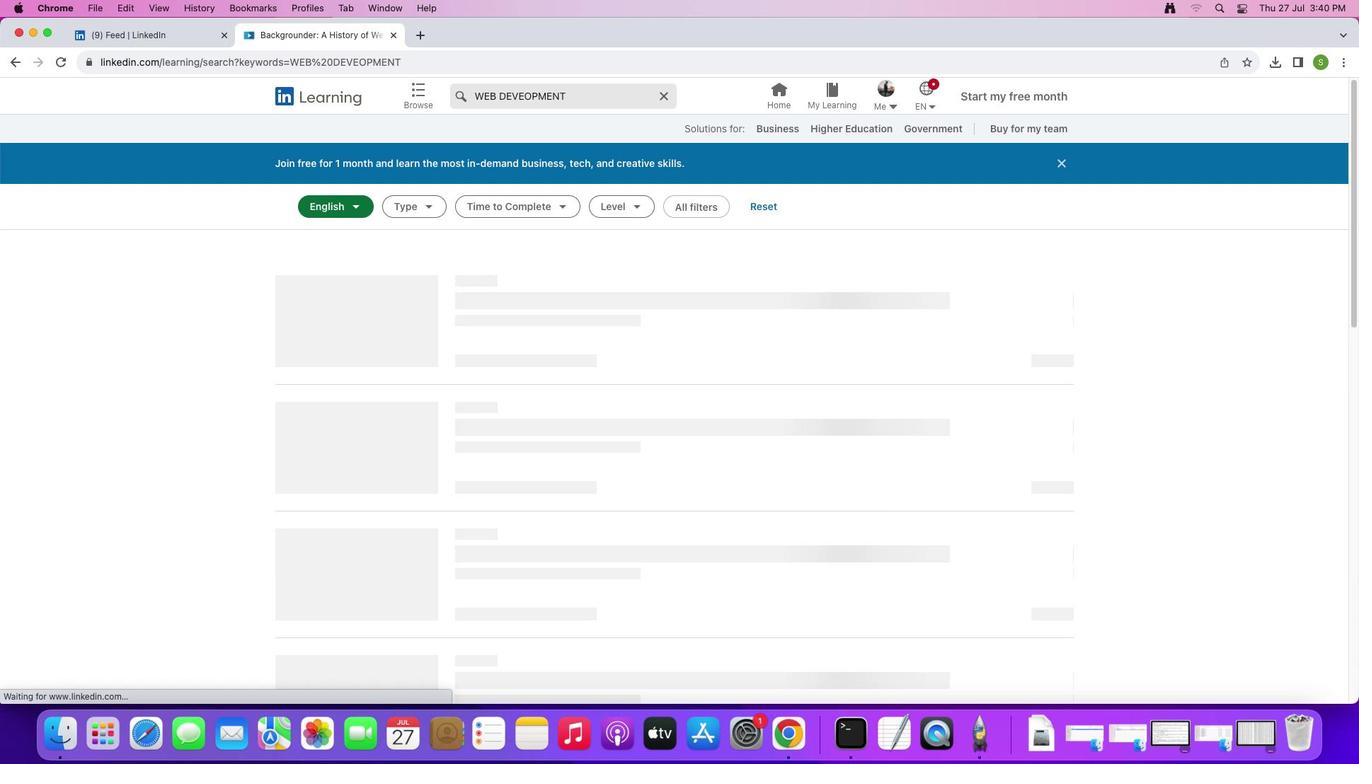 
Action: Mouse moved to (507, 415)
Screenshot: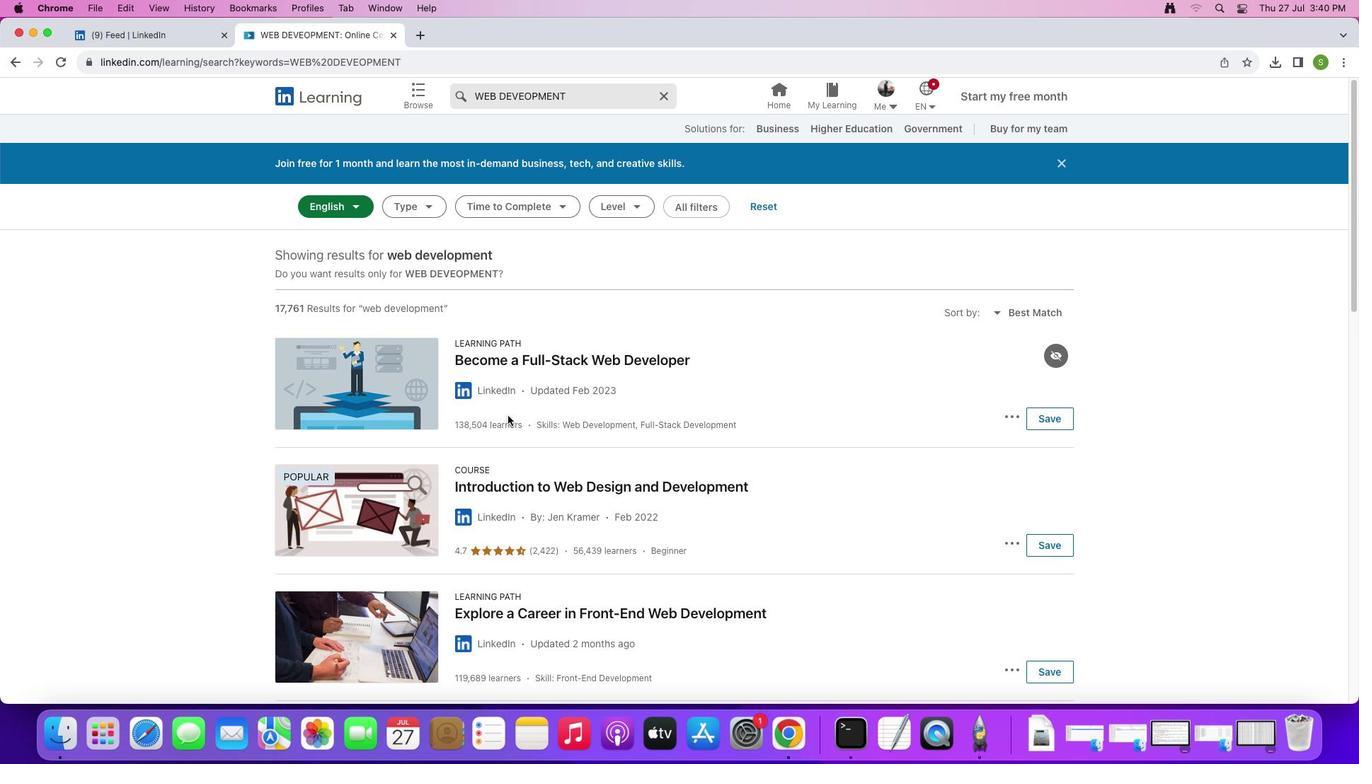 
Action: Mouse scrolled (507, 415) with delta (0, 0)
Screenshot: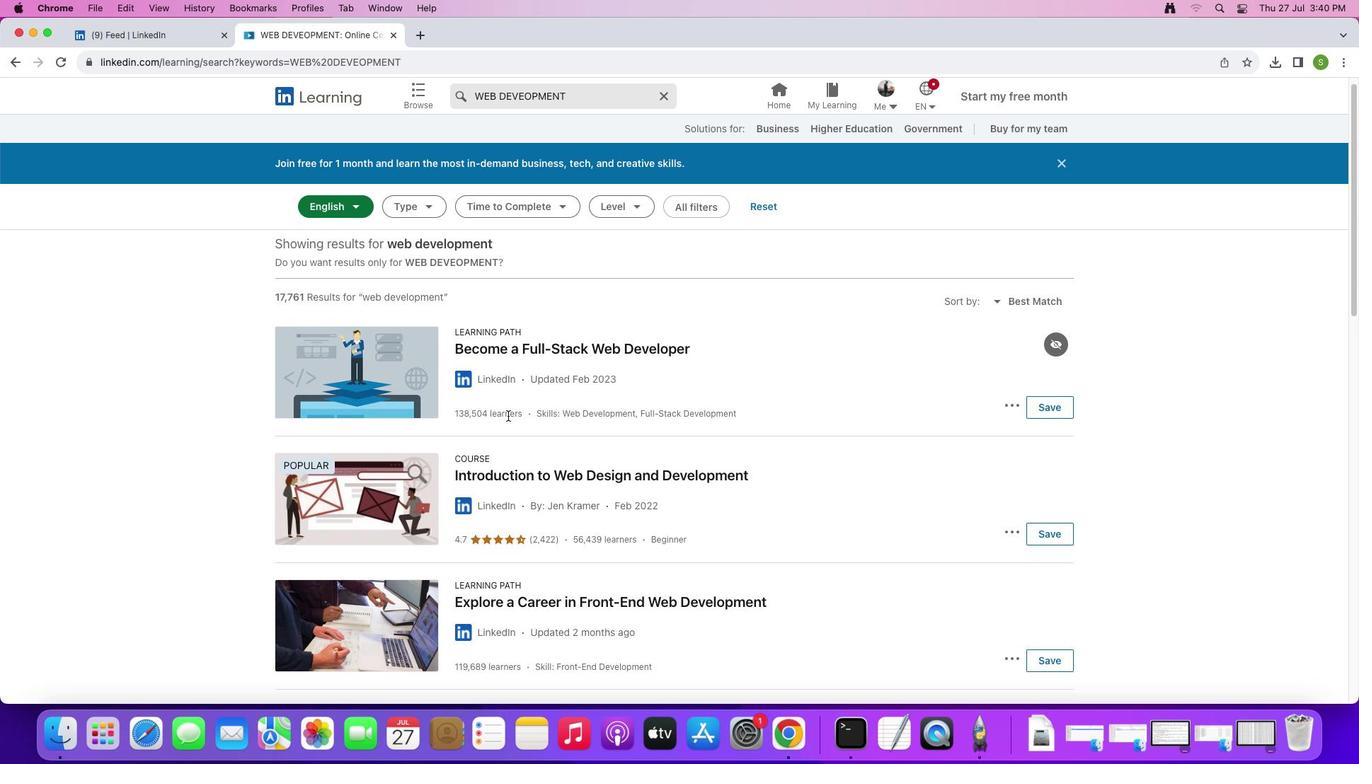 
Action: Mouse scrolled (507, 415) with delta (0, 0)
Screenshot: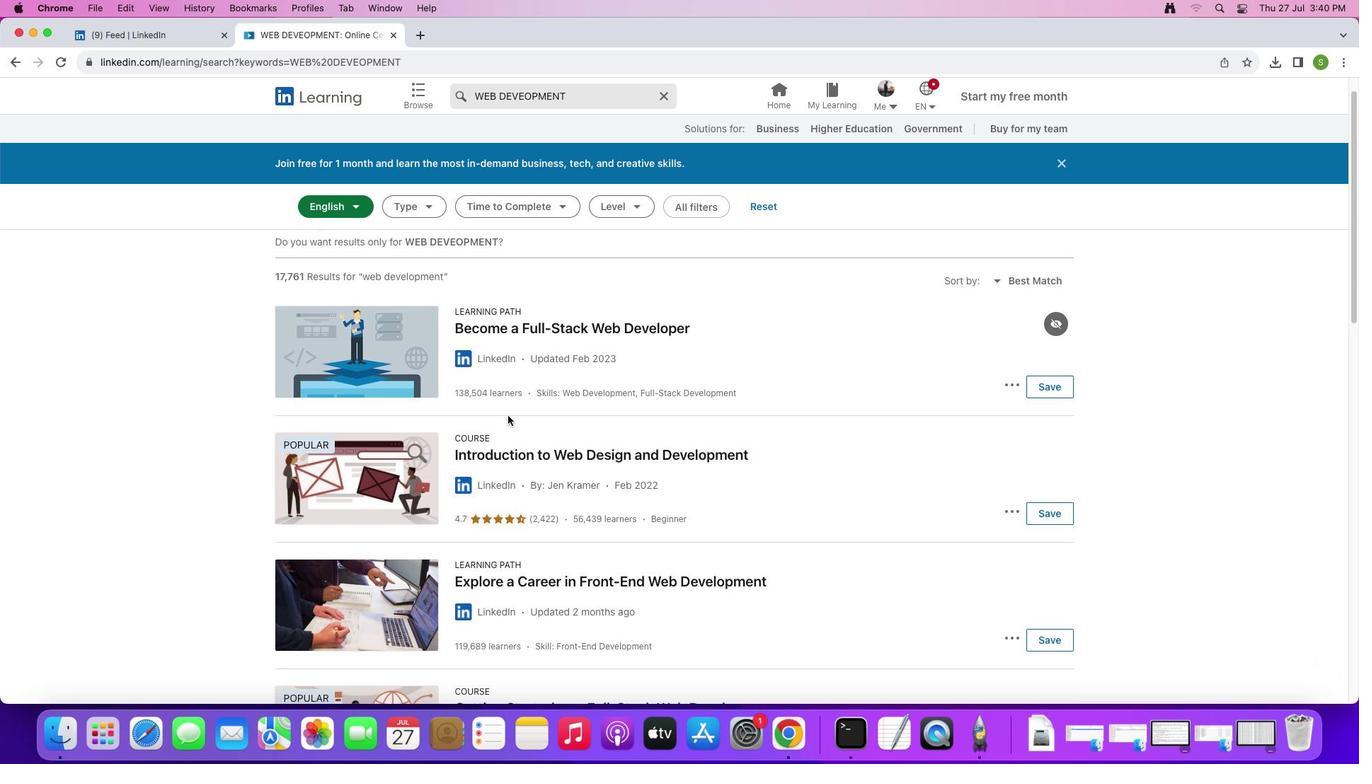 
Action: Mouse scrolled (507, 415) with delta (0, 0)
Screenshot: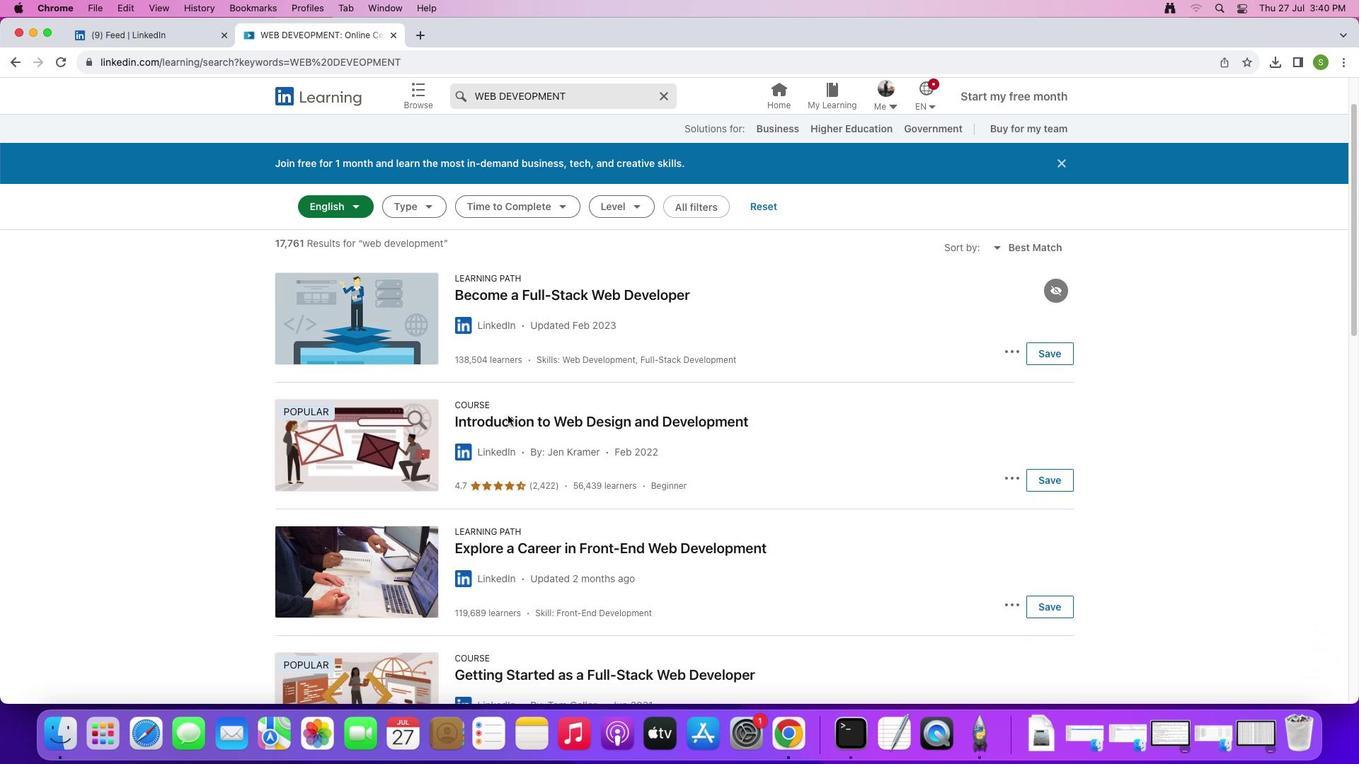 
Action: Mouse scrolled (507, 415) with delta (0, 0)
Screenshot: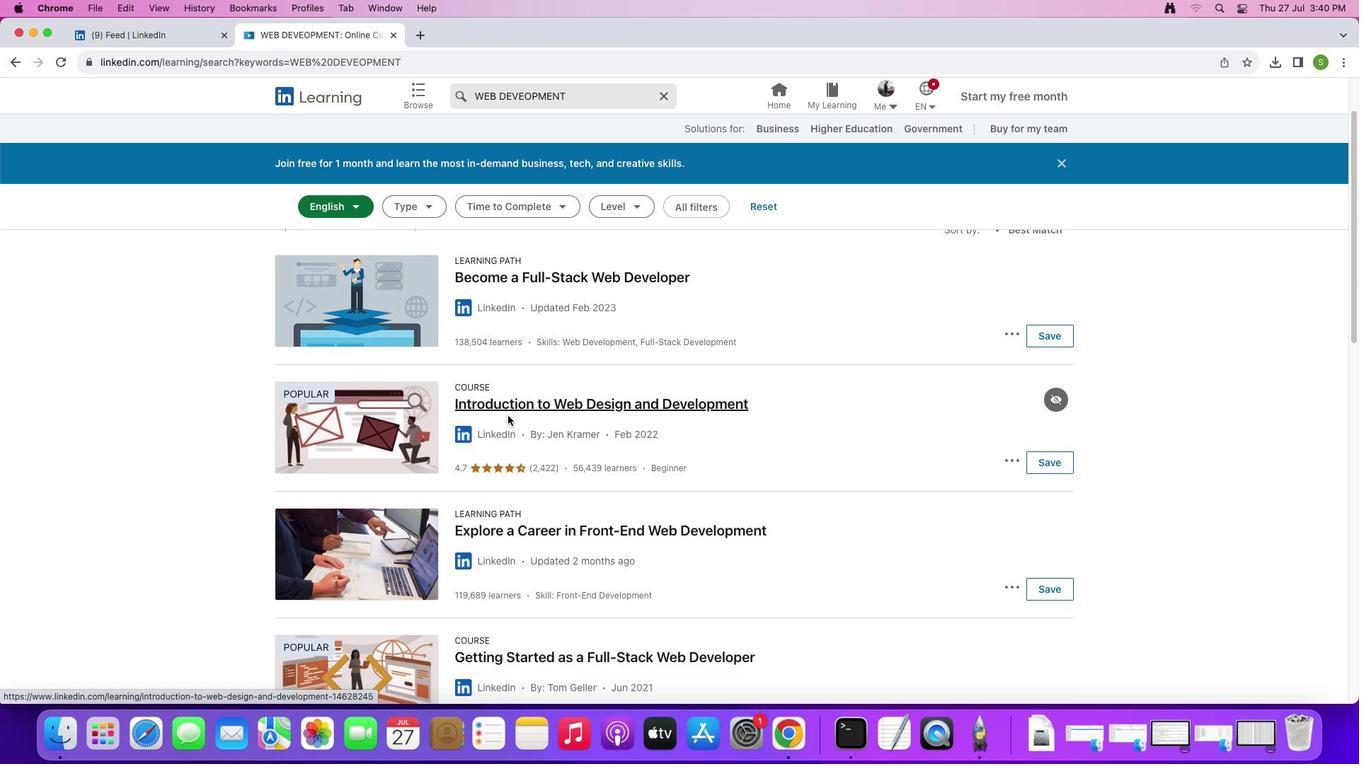 
Action: Mouse scrolled (507, 415) with delta (0, 0)
Screenshot: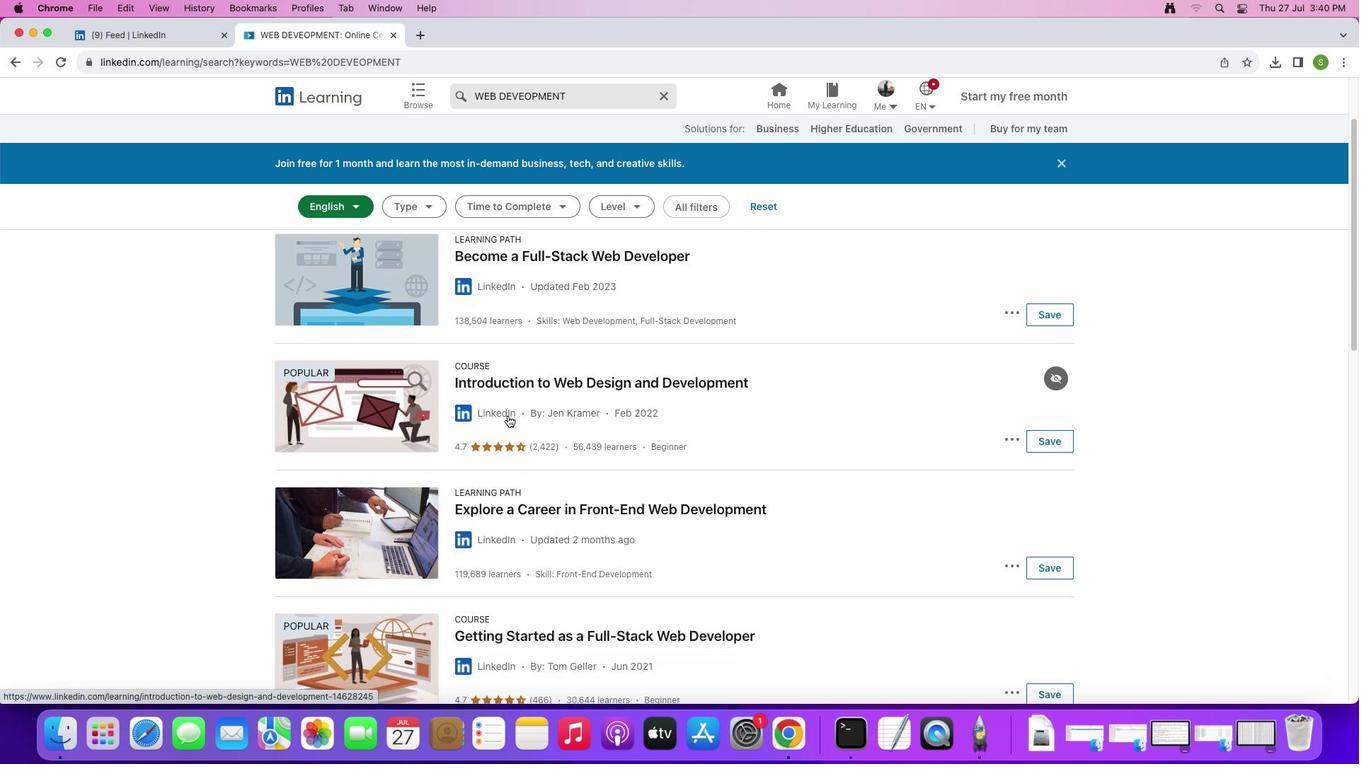 
Action: Mouse scrolled (507, 415) with delta (0, 0)
Screenshot: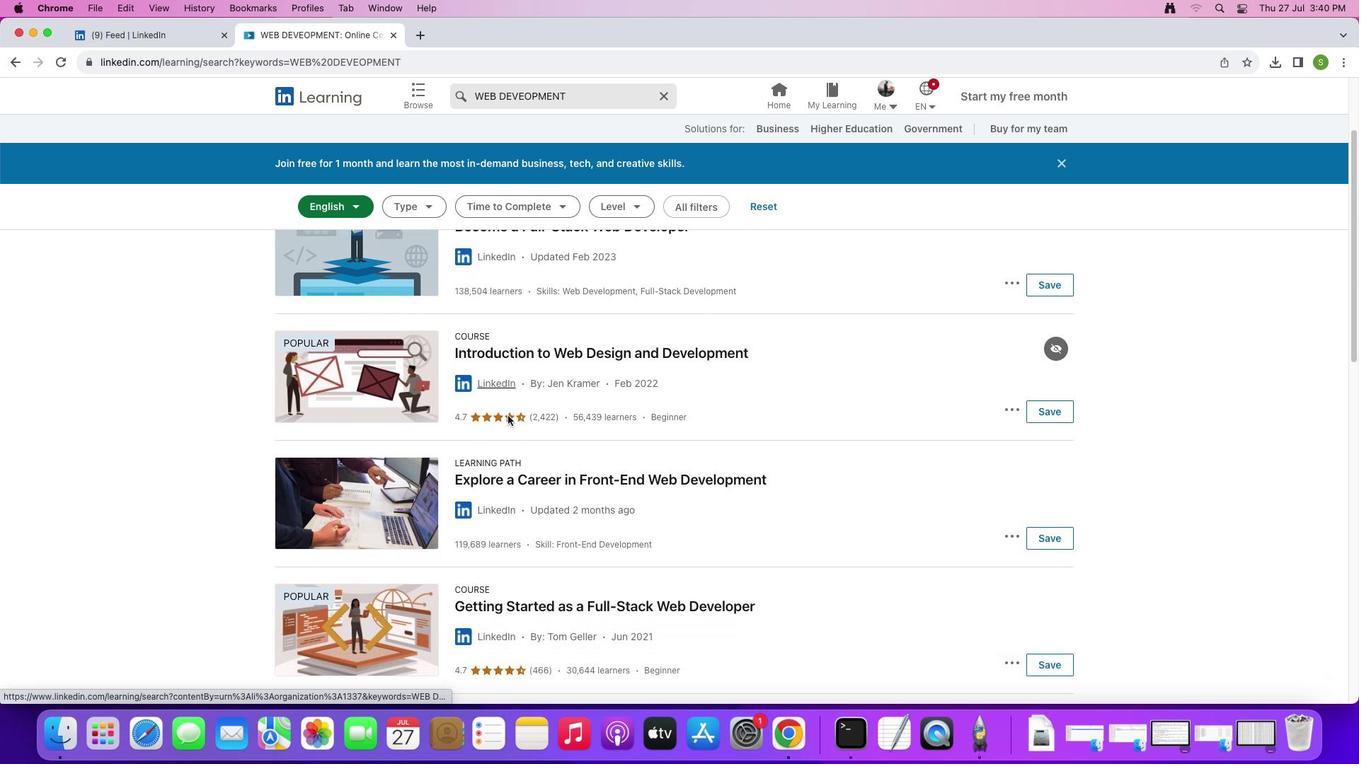 
Action: Mouse moved to (494, 426)
Screenshot: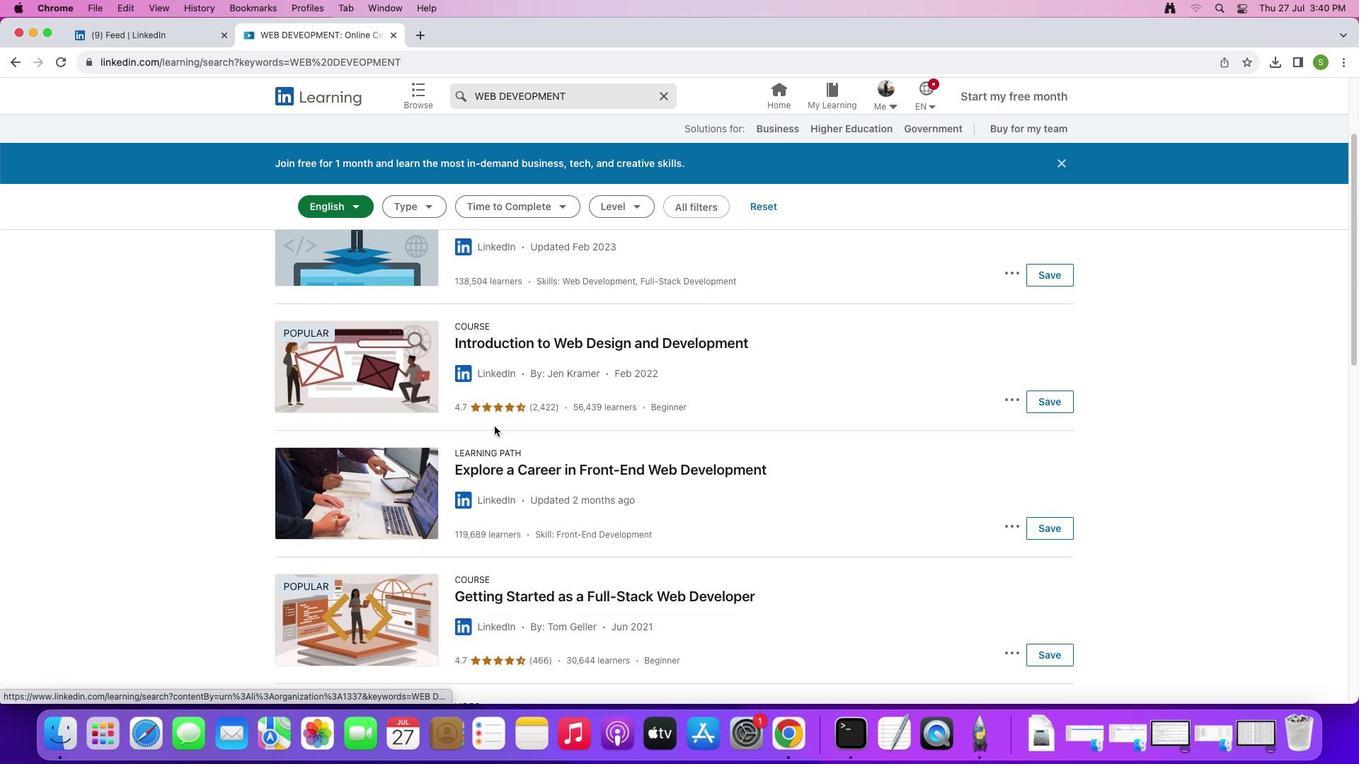 
Action: Mouse scrolled (494, 426) with delta (0, 0)
Screenshot: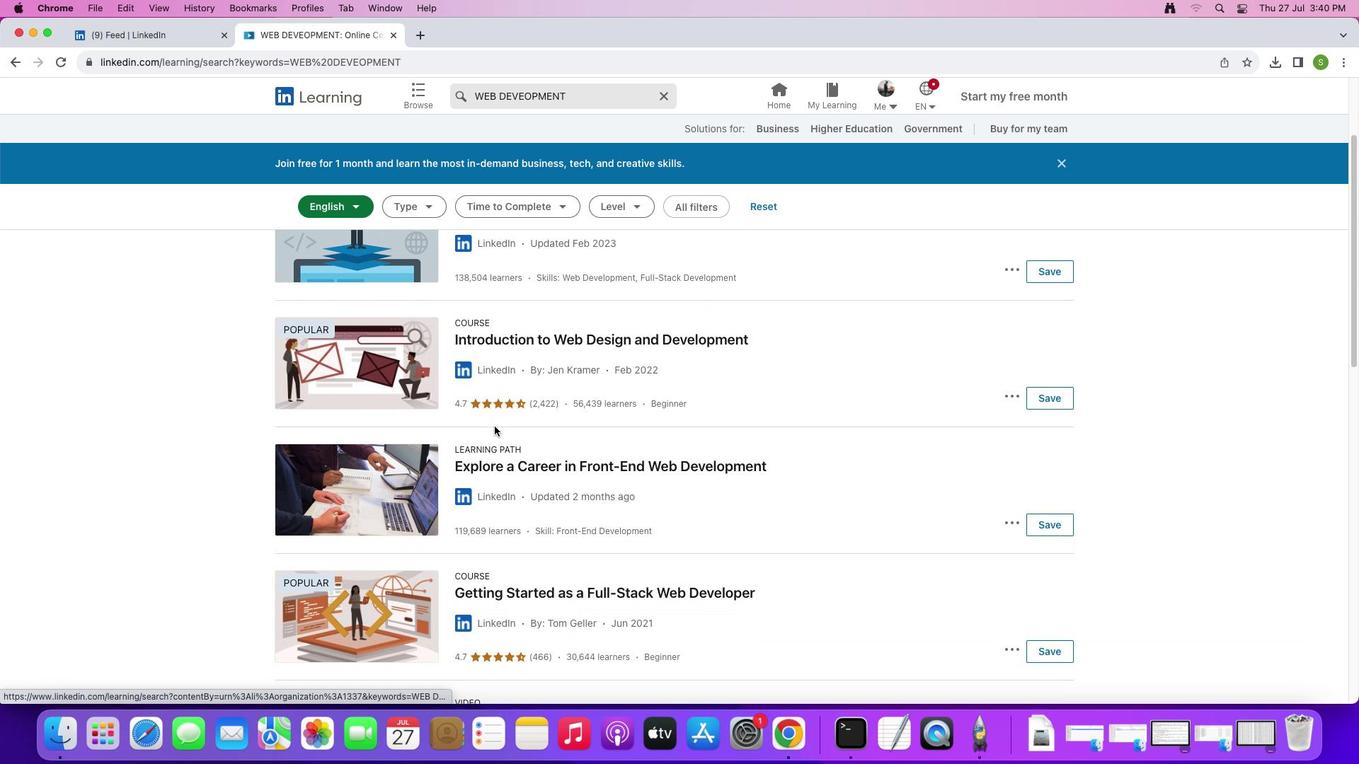 
Action: Mouse scrolled (494, 426) with delta (0, 0)
Screenshot: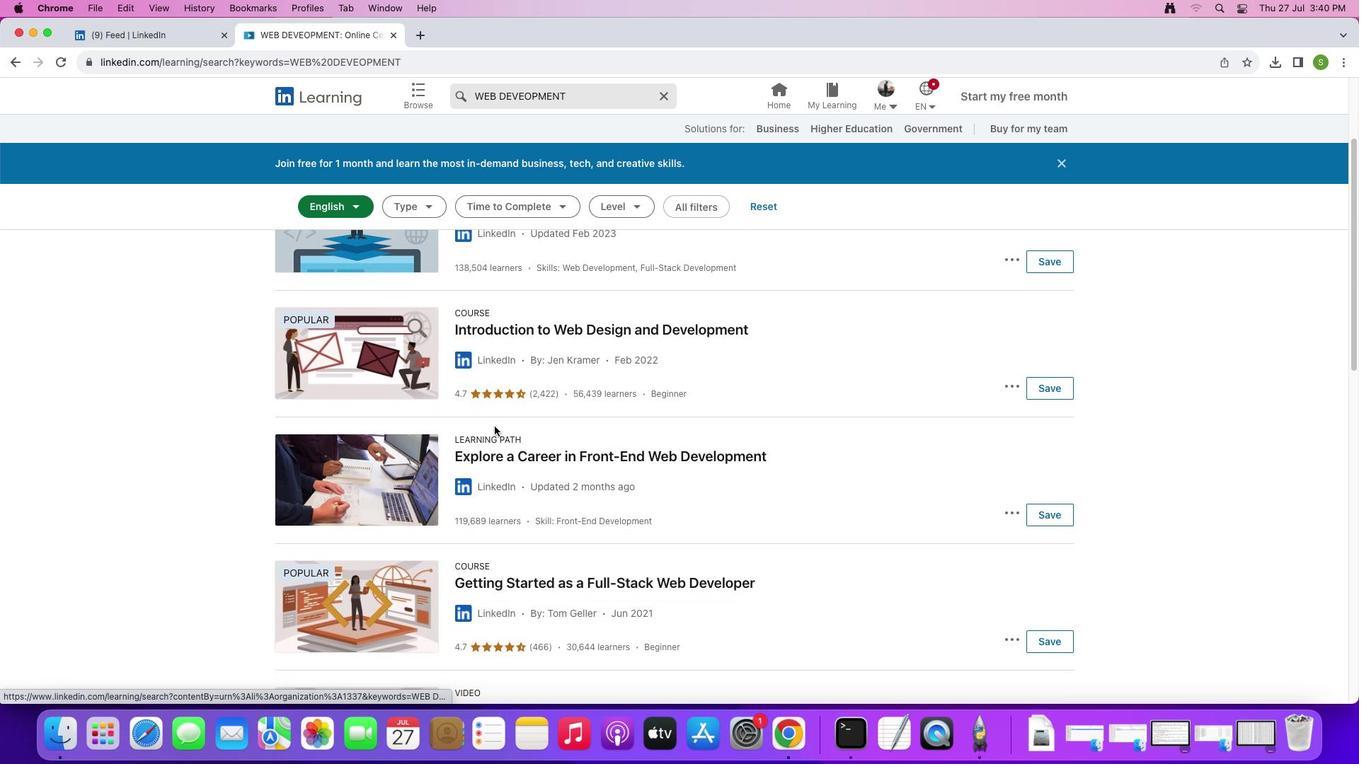 
Action: Mouse scrolled (494, 426) with delta (0, 0)
Screenshot: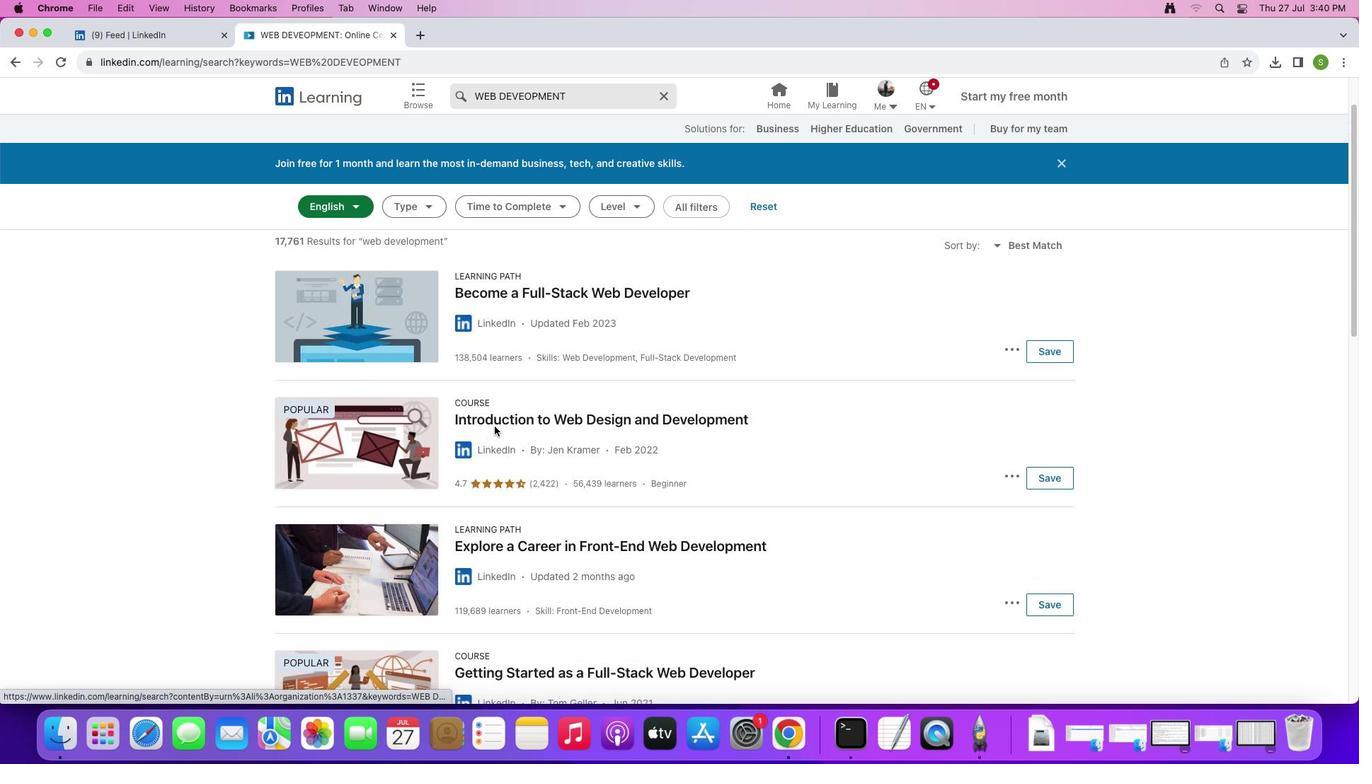 
Action: Mouse scrolled (494, 426) with delta (0, 0)
Screenshot: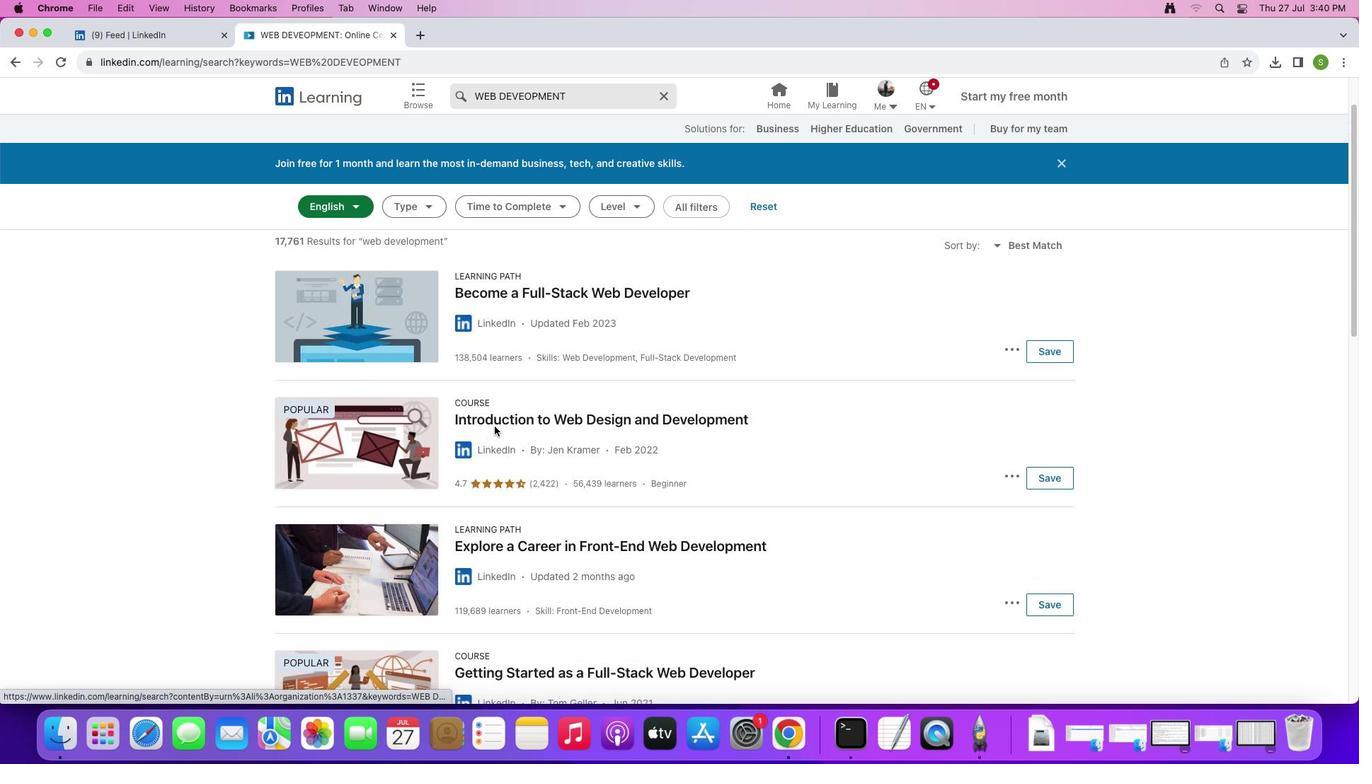 
Action: Mouse scrolled (494, 426) with delta (0, 2)
Screenshot: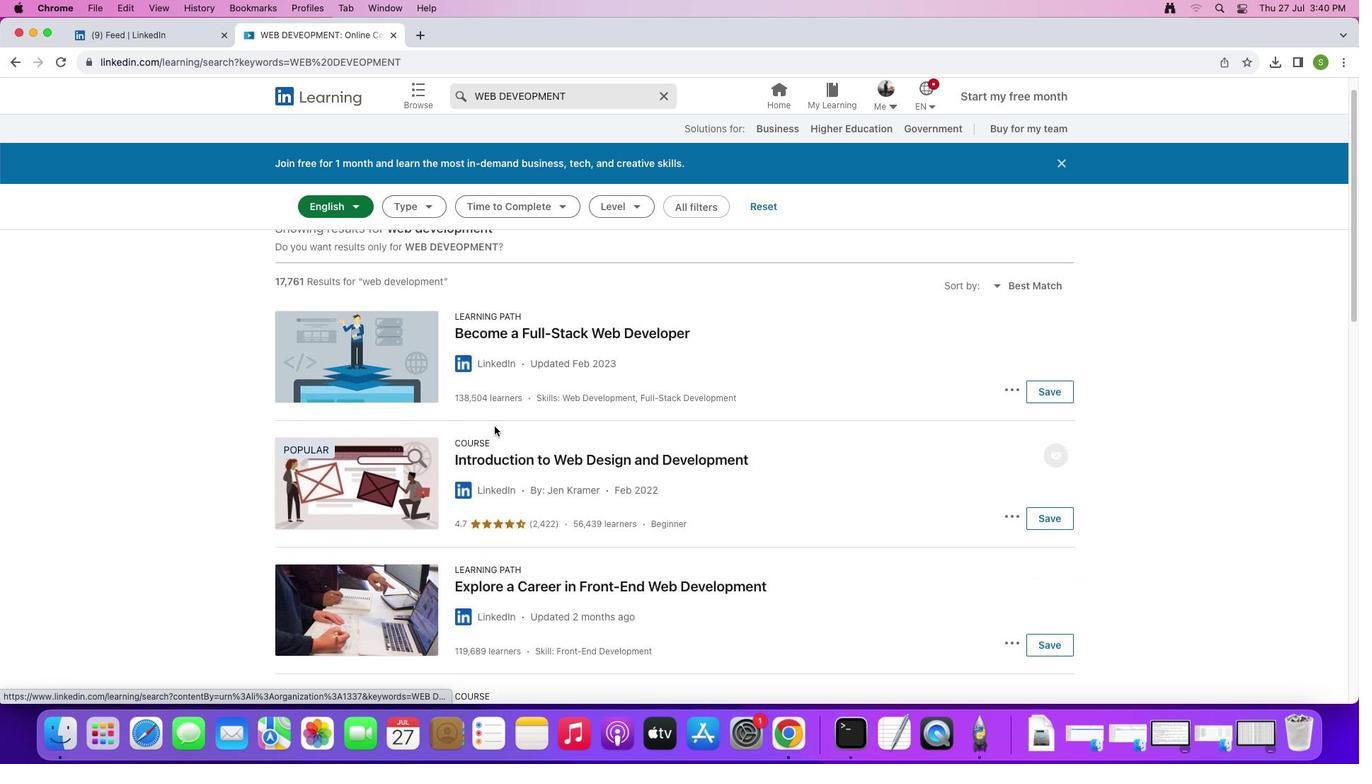 
Action: Mouse scrolled (494, 426) with delta (0, 3)
Screenshot: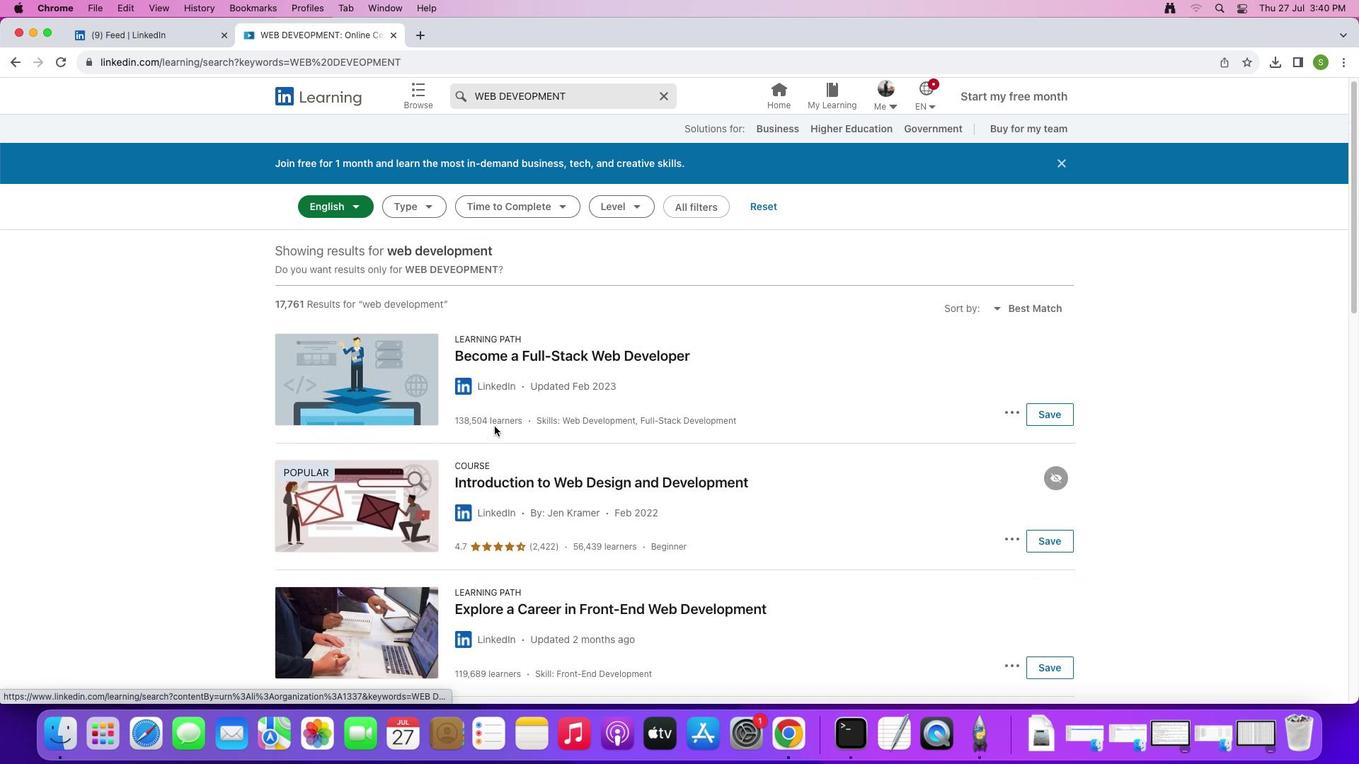 
Action: Mouse moved to (516, 361)
Screenshot: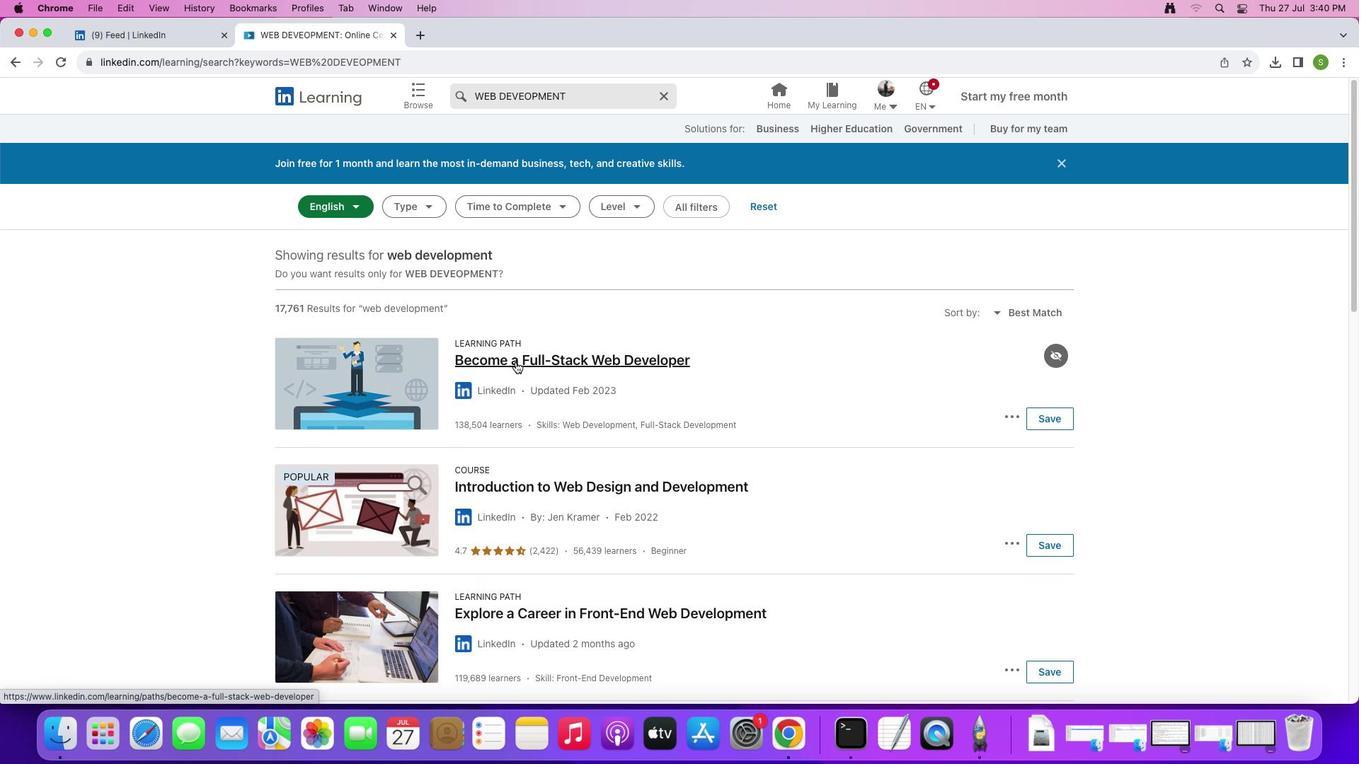 
Action: Mouse pressed left at (516, 361)
Screenshot: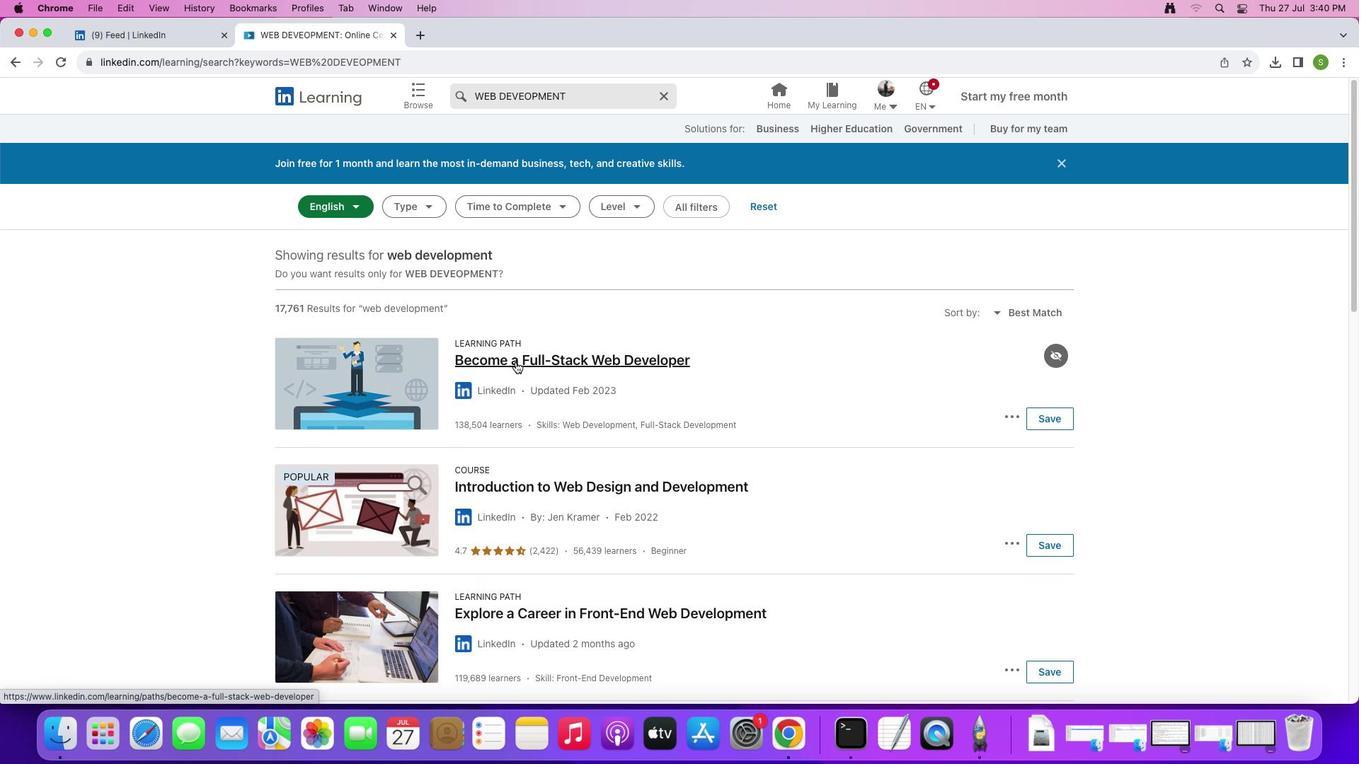 
Action: Mouse moved to (535, 453)
Screenshot: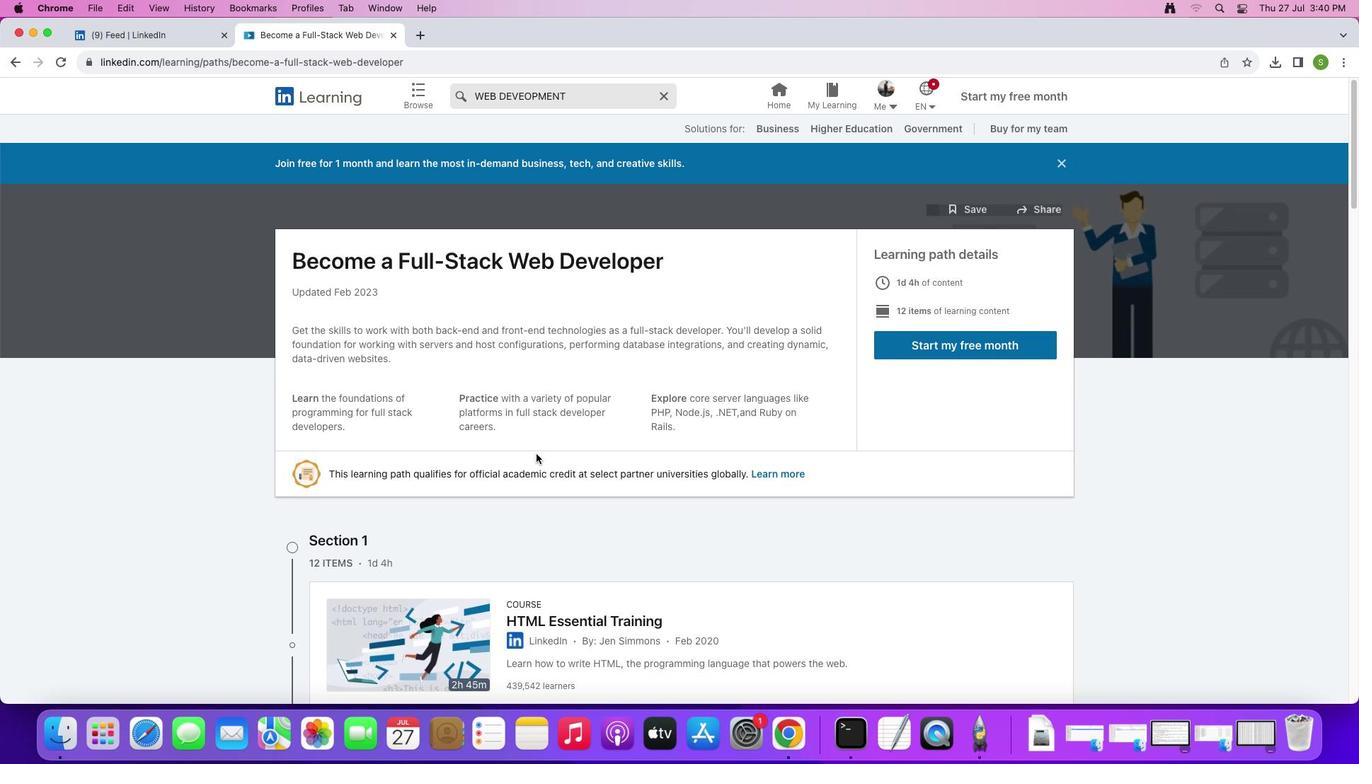 
Action: Mouse scrolled (535, 453) with delta (0, 0)
Screenshot: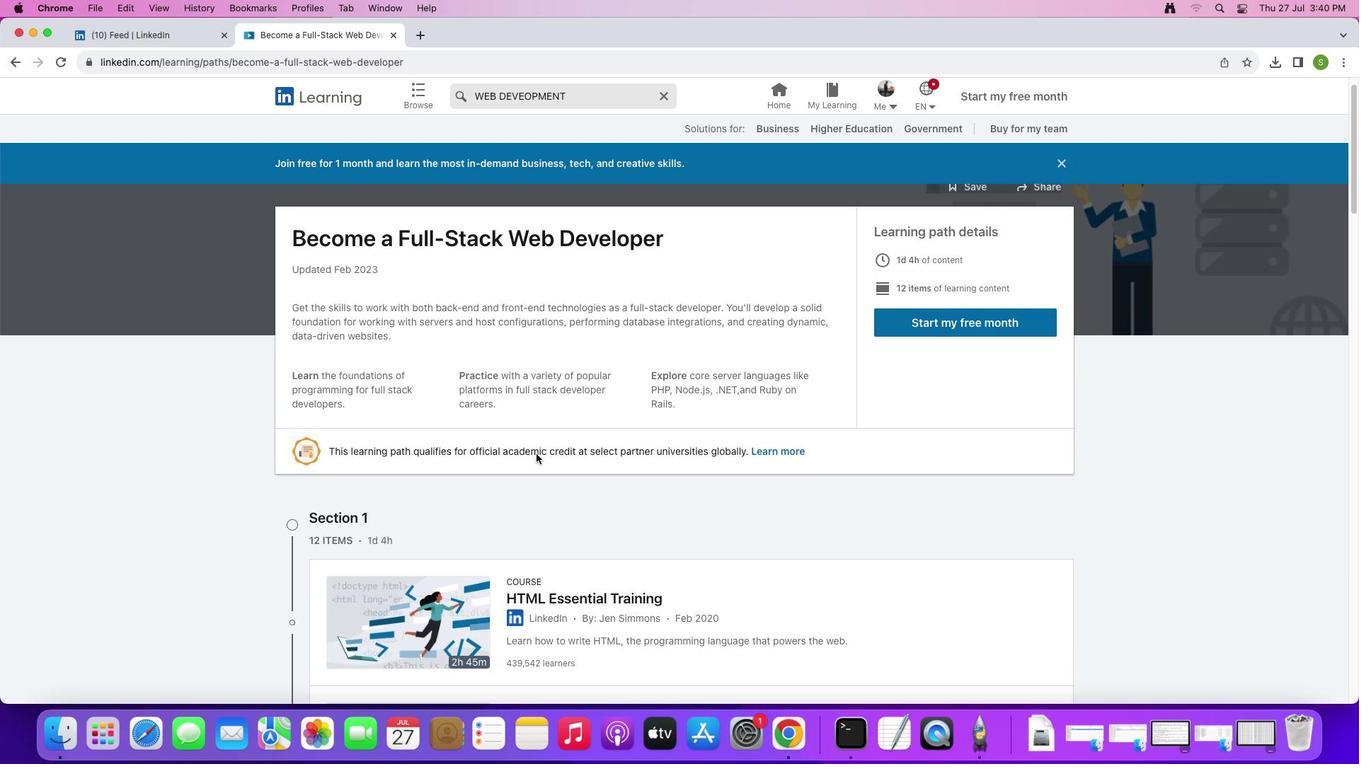
Action: Mouse scrolled (535, 453) with delta (0, 0)
Screenshot: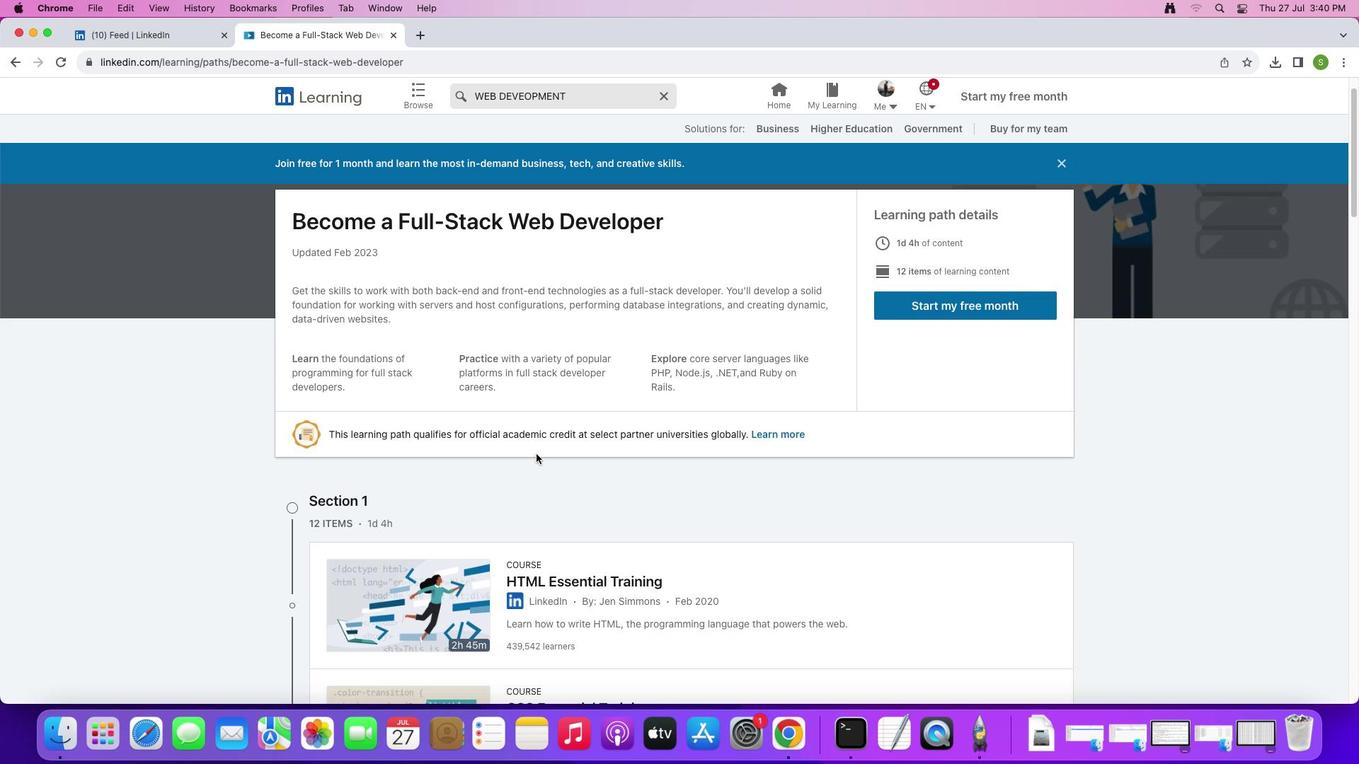 
Action: Mouse scrolled (535, 453) with delta (0, 0)
Screenshot: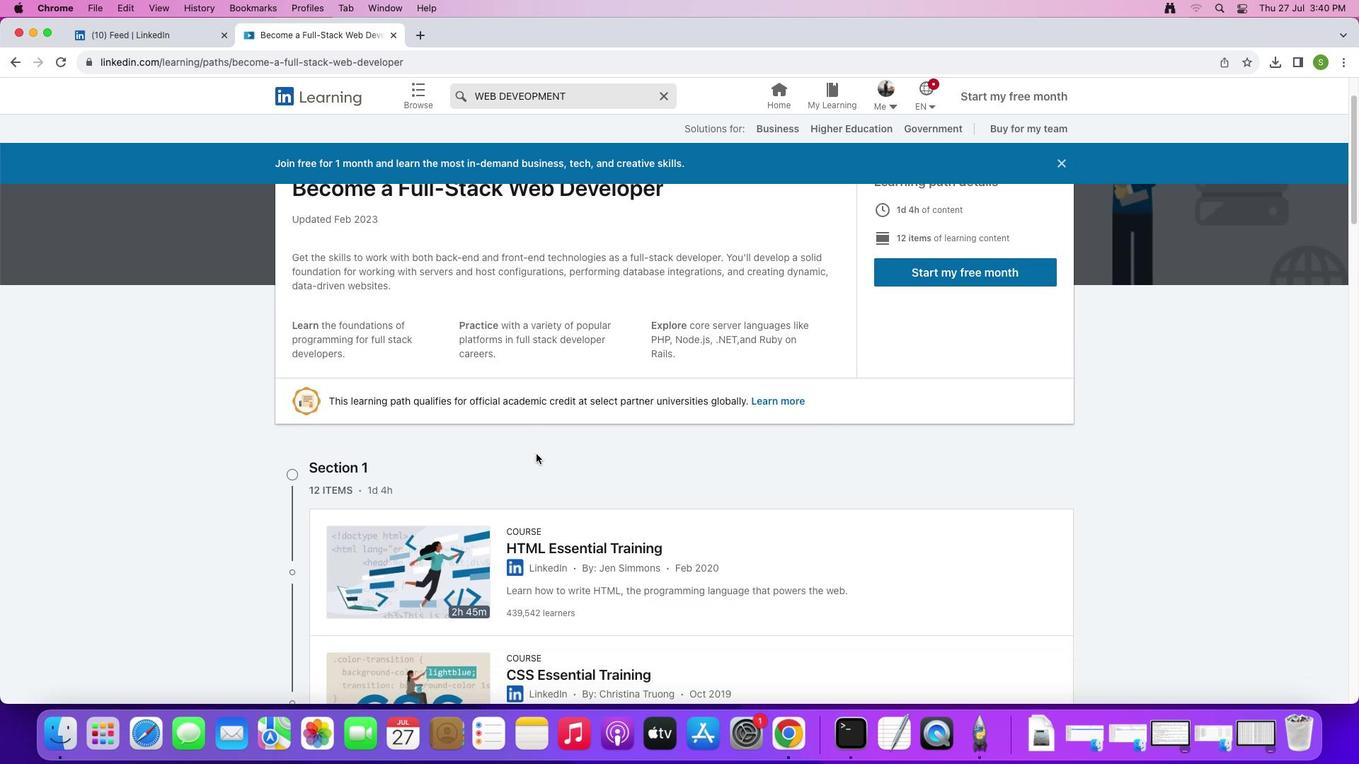 
Action: Mouse scrolled (535, 453) with delta (0, 0)
Screenshot: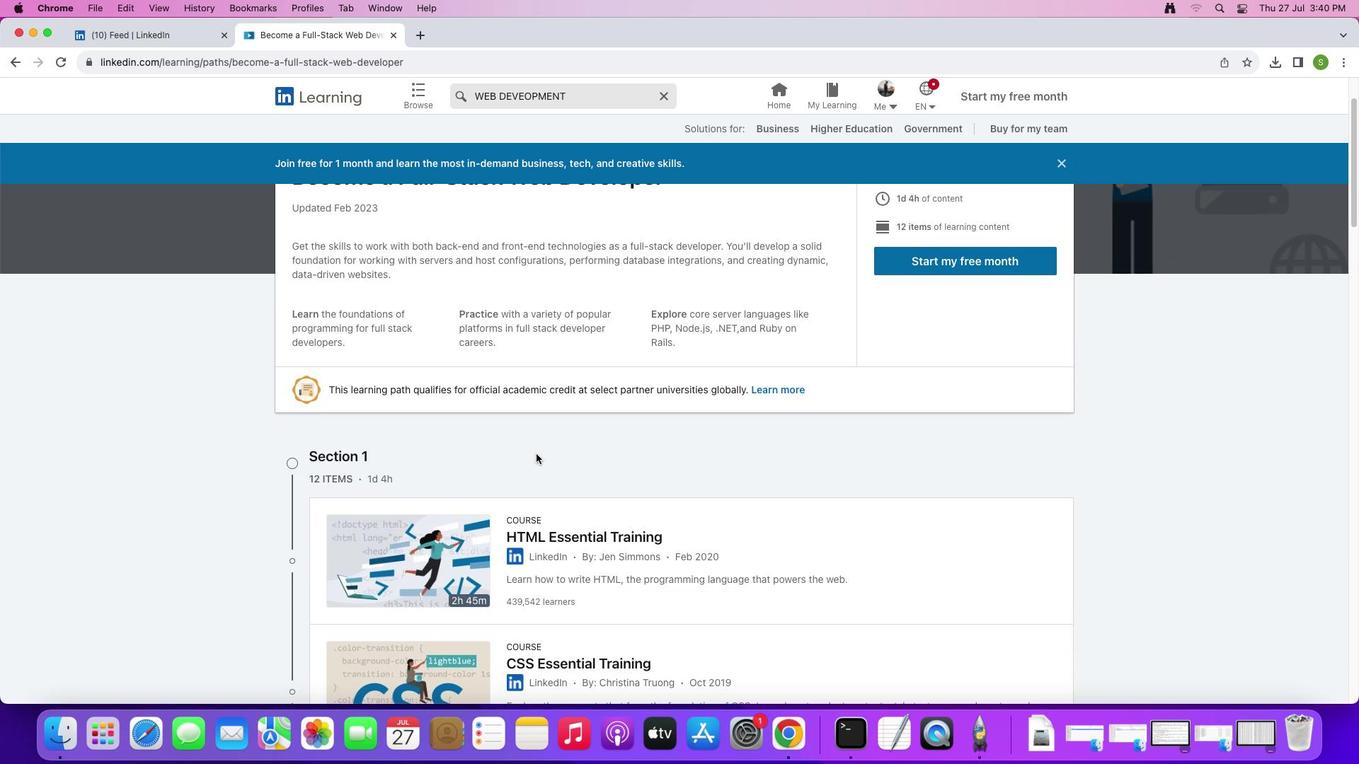 
Action: Mouse scrolled (535, 453) with delta (0, 0)
Screenshot: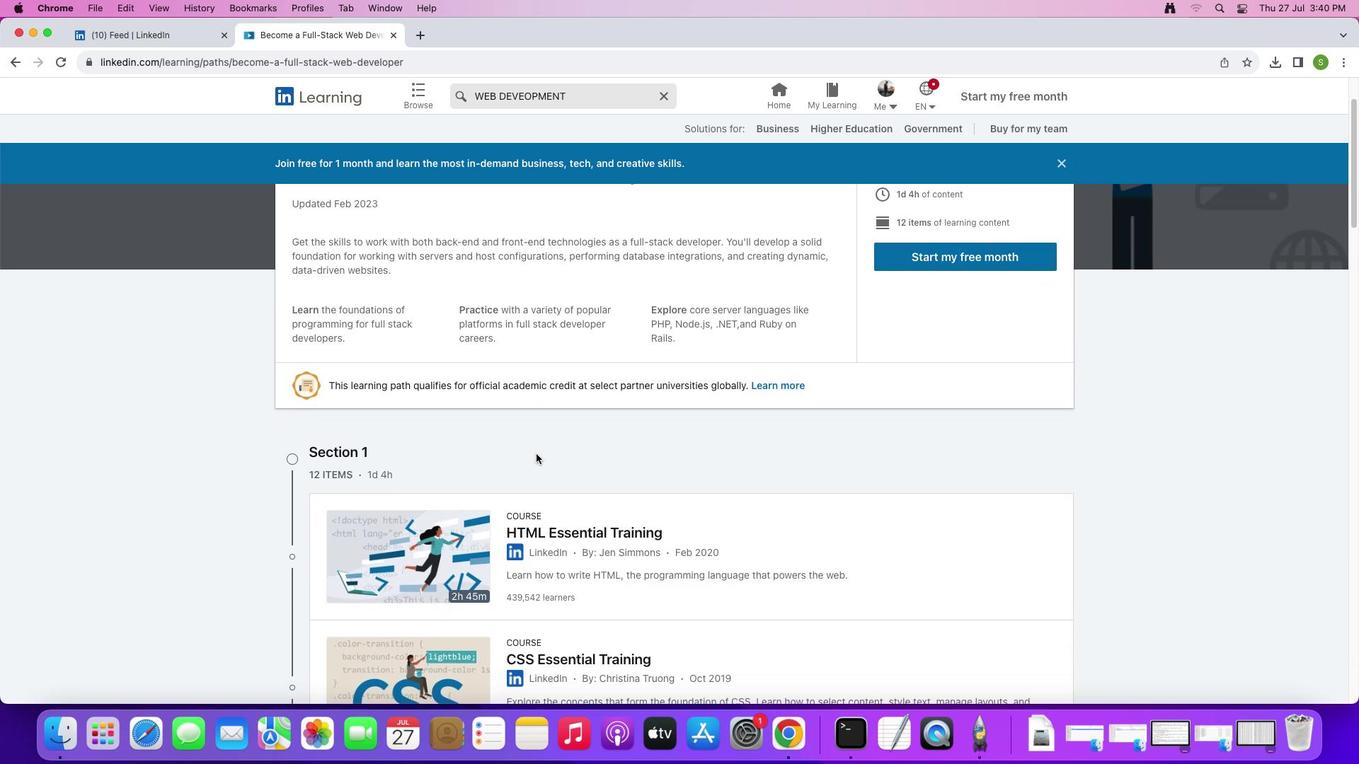 
Action: Mouse scrolled (535, 453) with delta (0, 0)
Screenshot: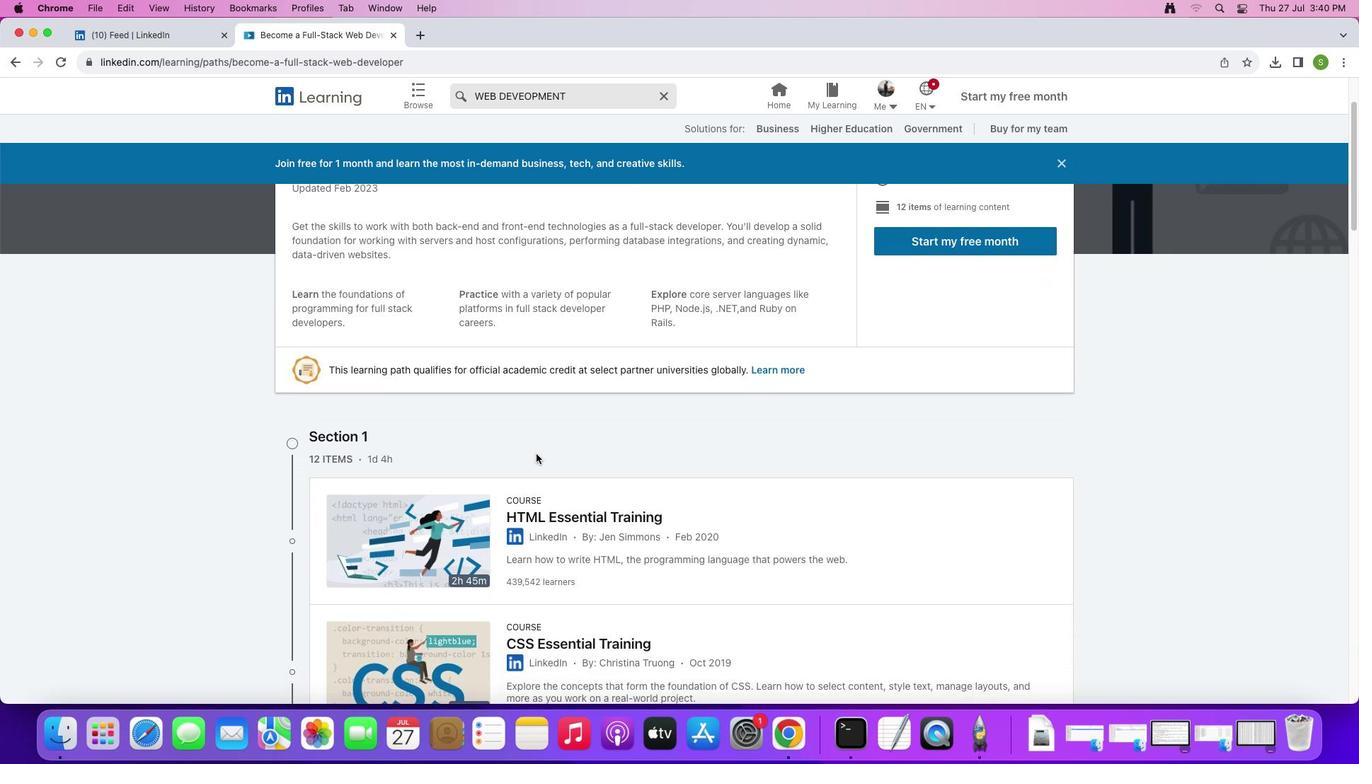 
Action: Mouse scrolled (535, 453) with delta (0, 0)
Screenshot: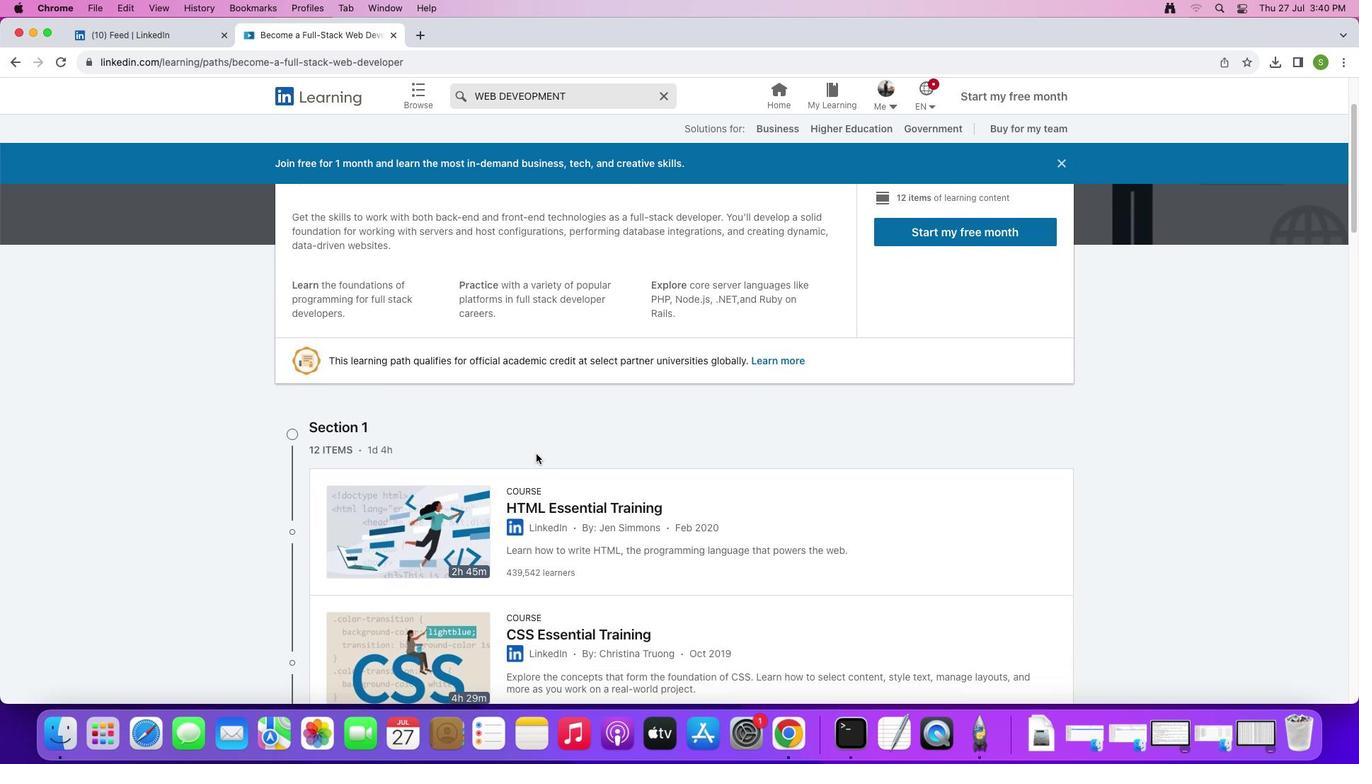 
Action: Mouse scrolled (535, 453) with delta (0, 0)
Screenshot: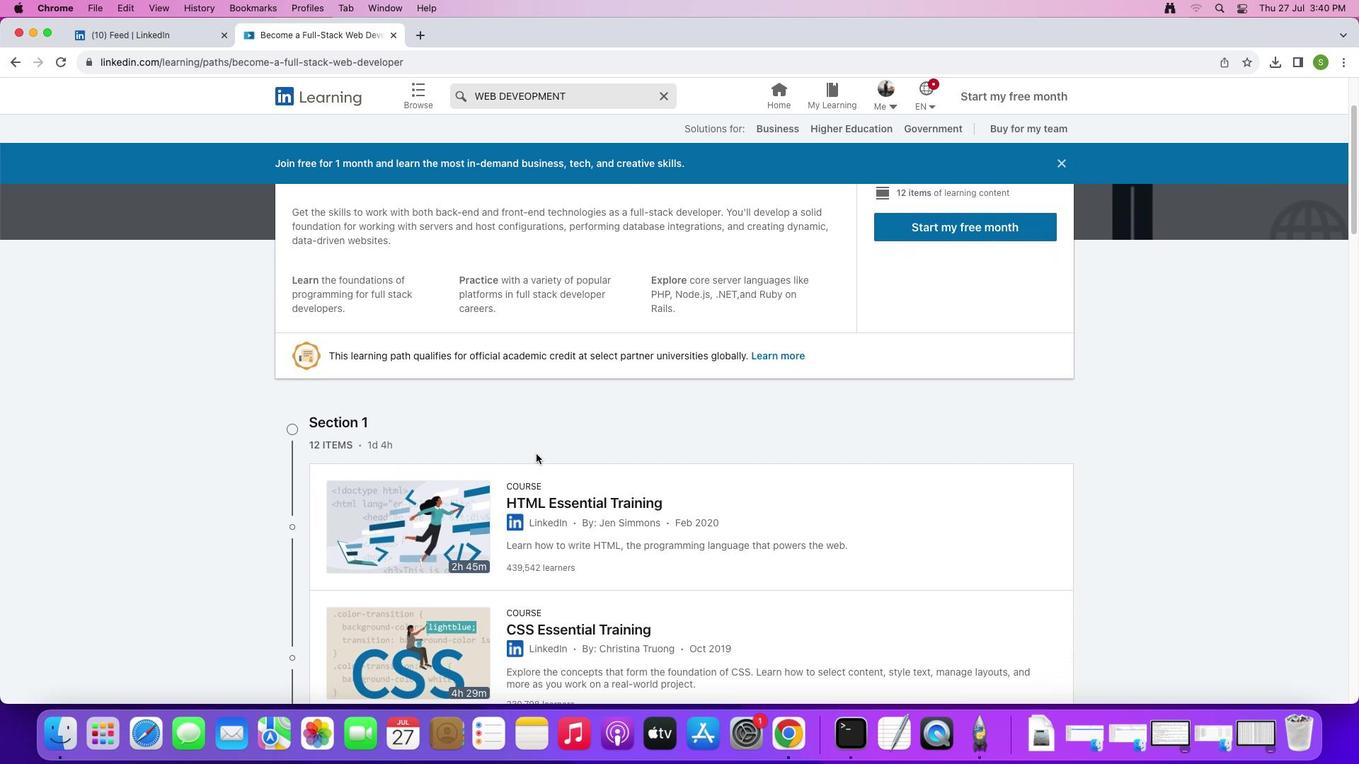 
Action: Mouse scrolled (535, 453) with delta (0, 0)
Screenshot: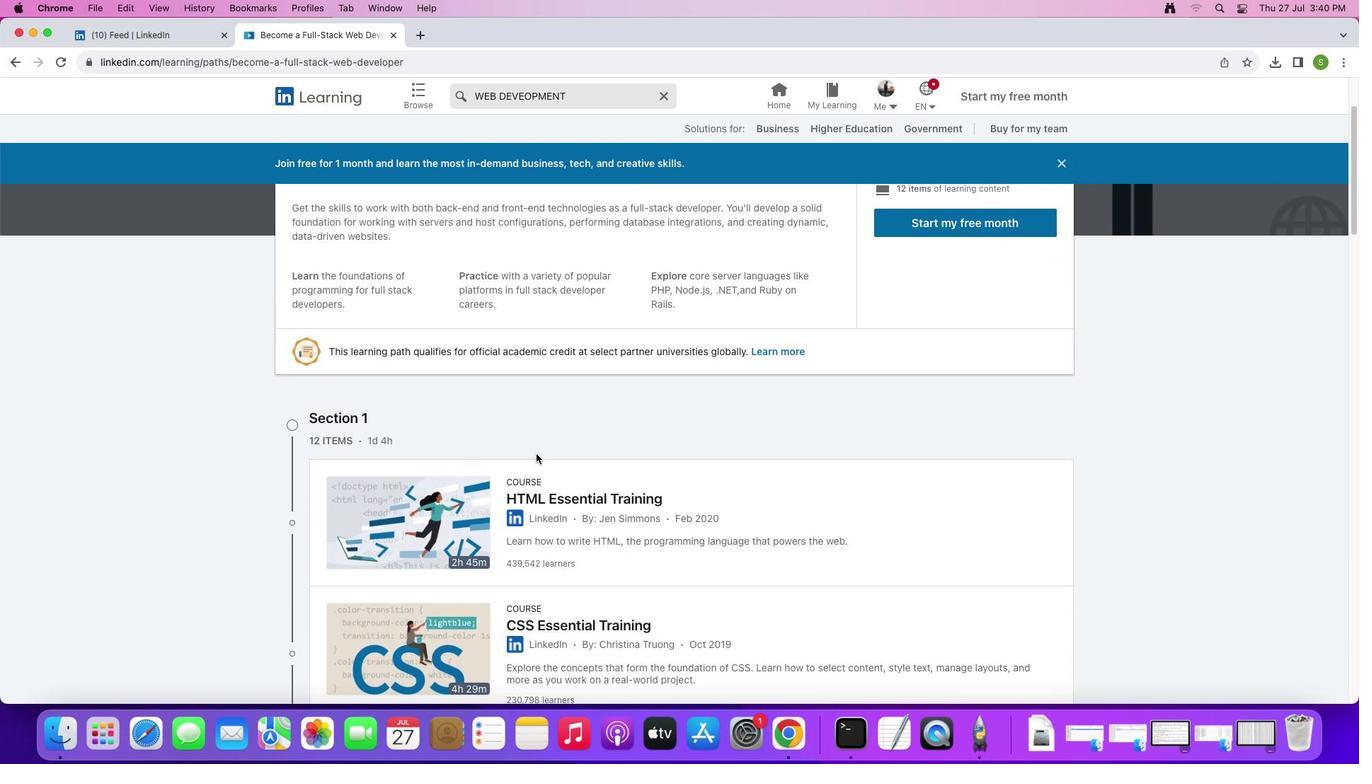 
Action: Mouse scrolled (535, 453) with delta (0, 0)
Screenshot: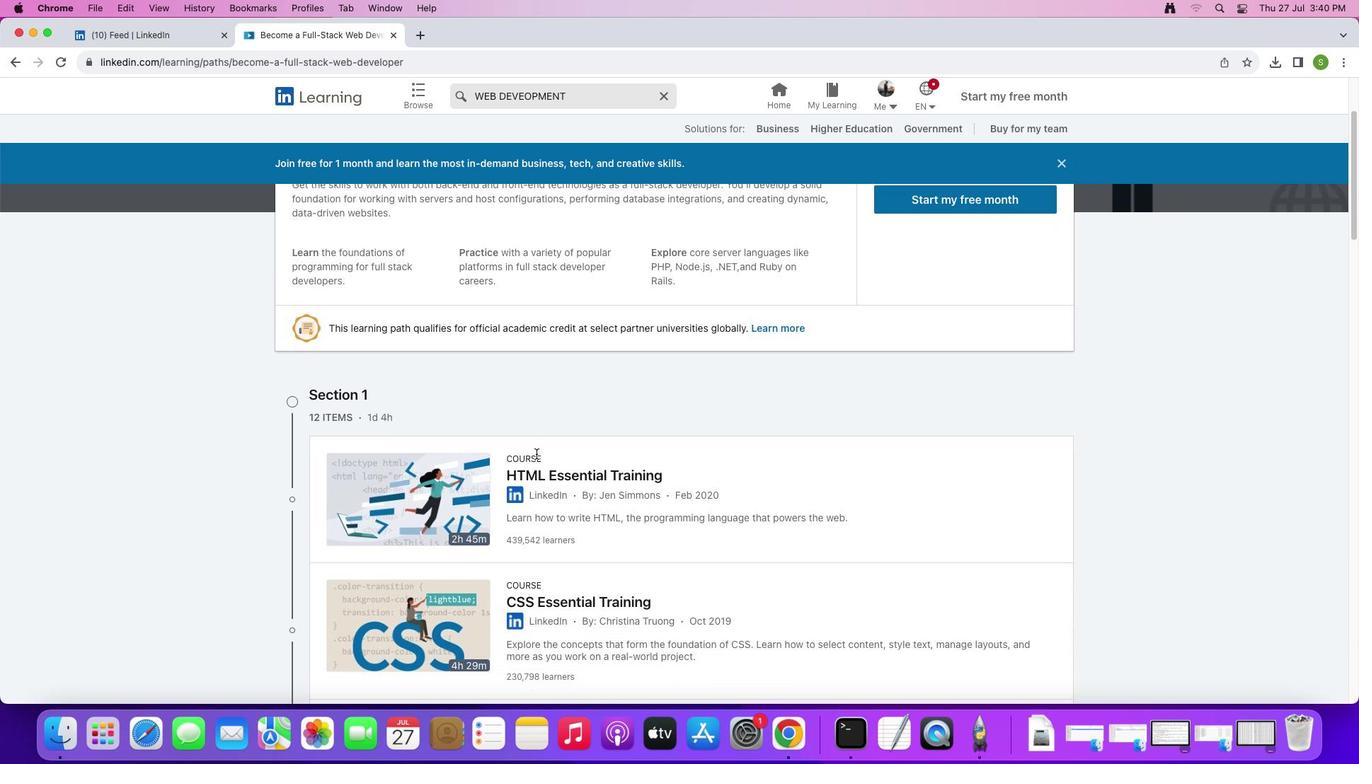 
Action: Mouse scrolled (535, 453) with delta (0, 0)
Screenshot: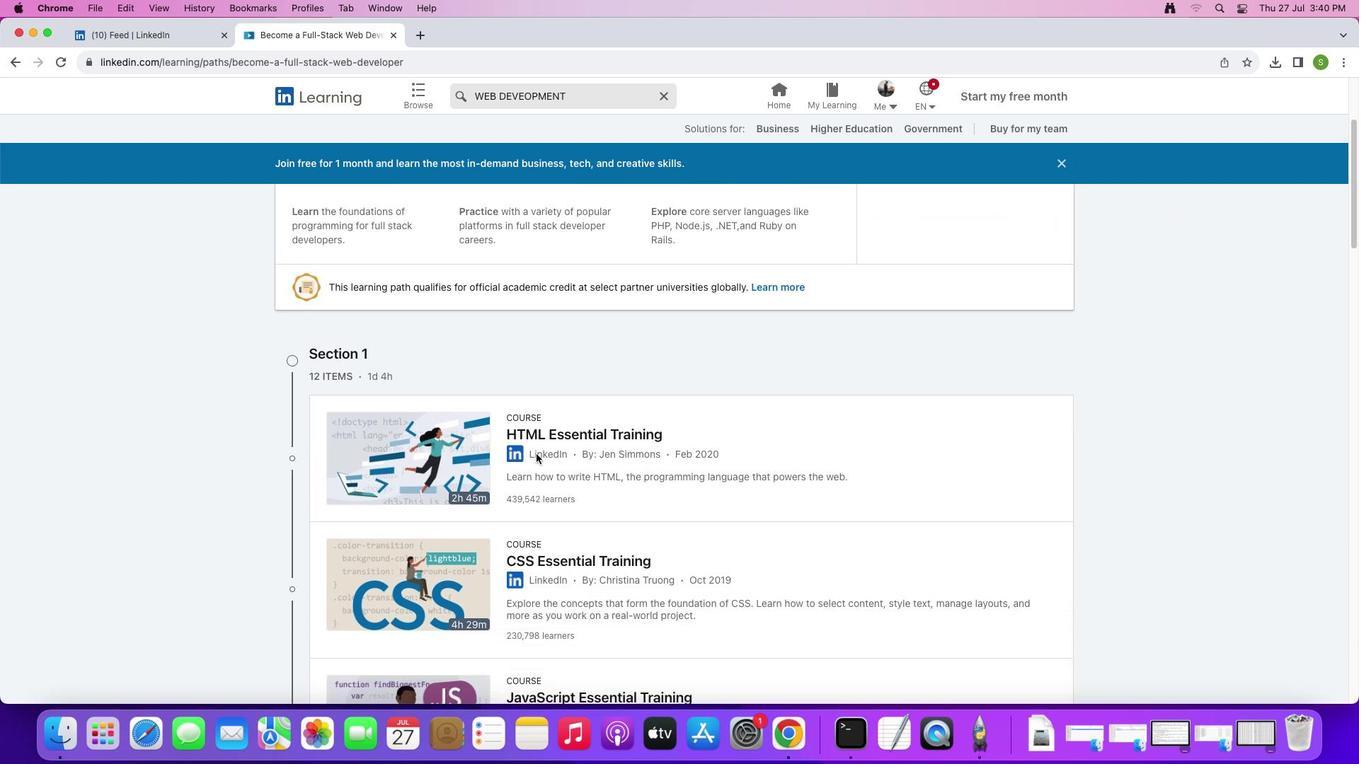
Action: Mouse scrolled (535, 453) with delta (0, -1)
Screenshot: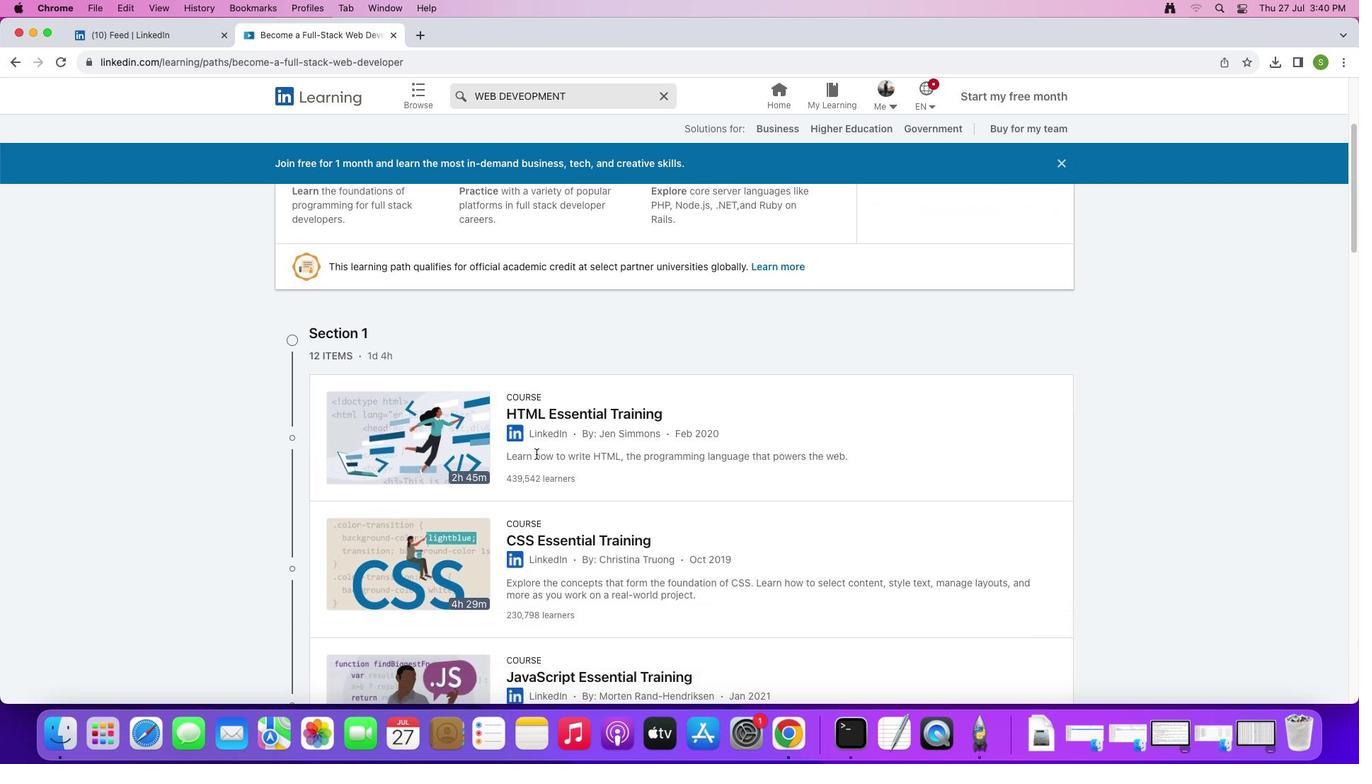 
Action: Mouse moved to (591, 456)
Screenshot: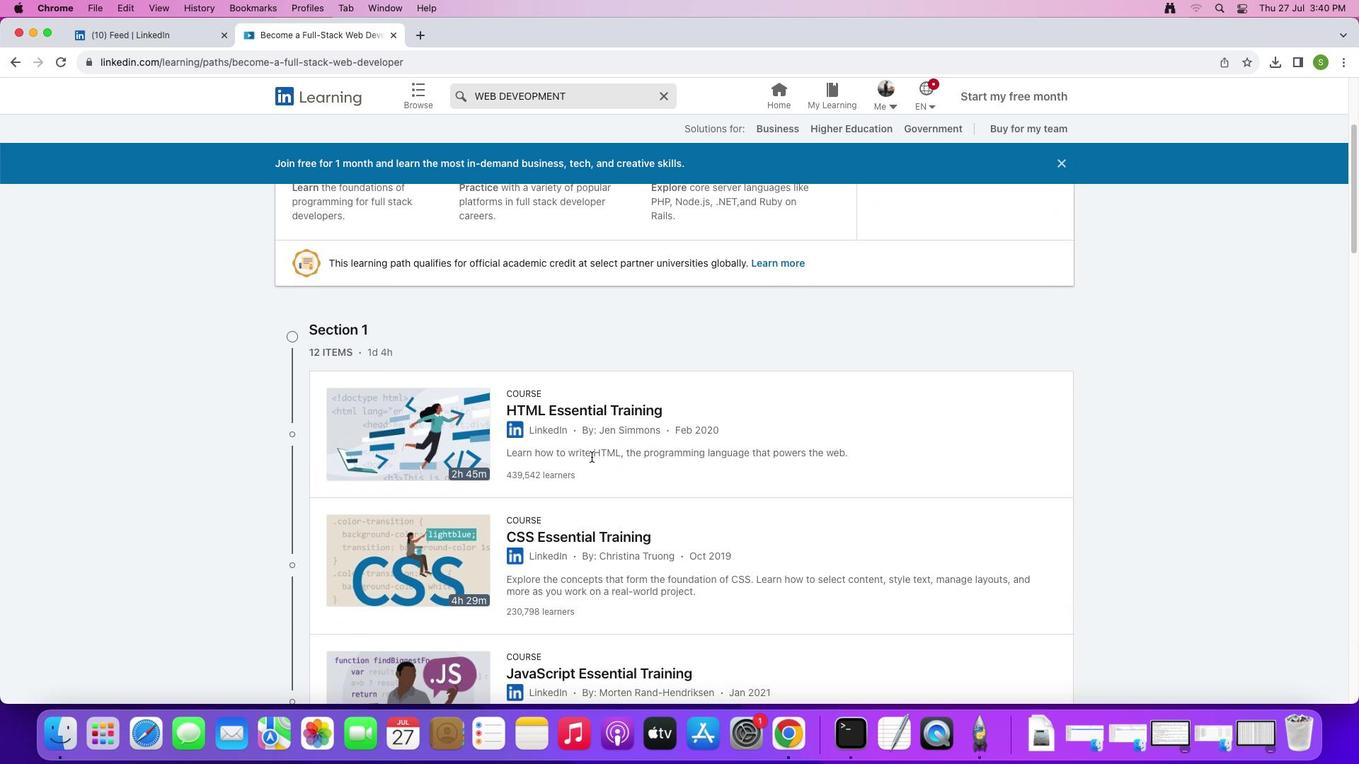
Action: Mouse scrolled (591, 456) with delta (0, 0)
Screenshot: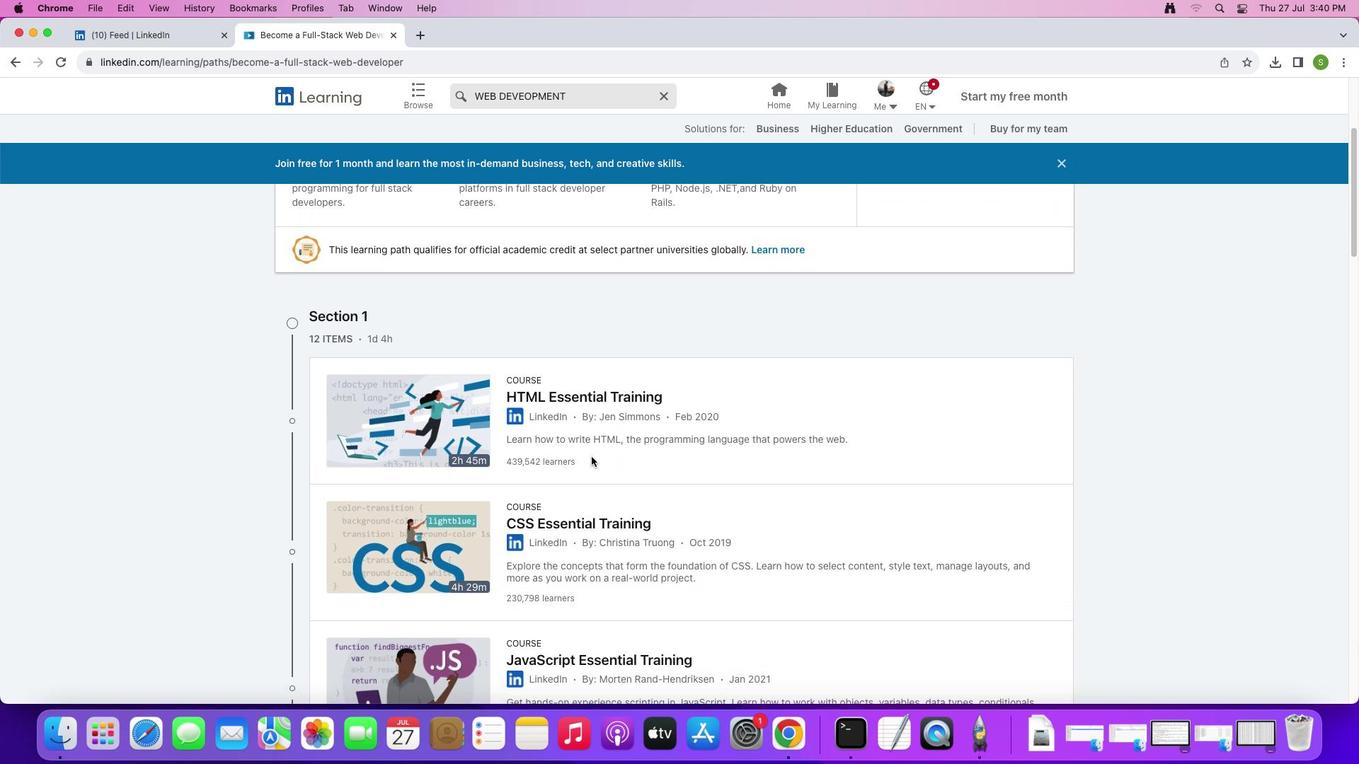 
Action: Mouse scrolled (591, 456) with delta (0, 0)
Screenshot: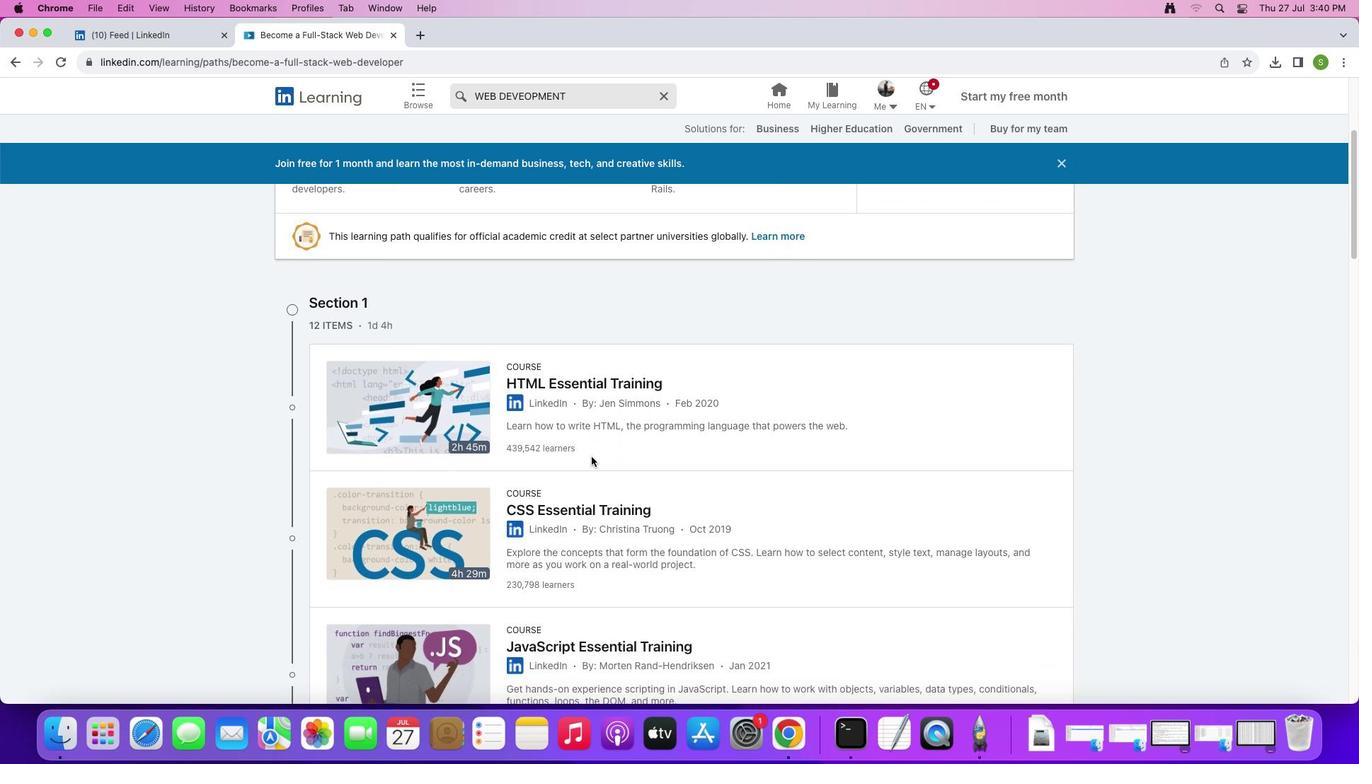 
Action: Mouse scrolled (591, 456) with delta (0, 0)
Screenshot: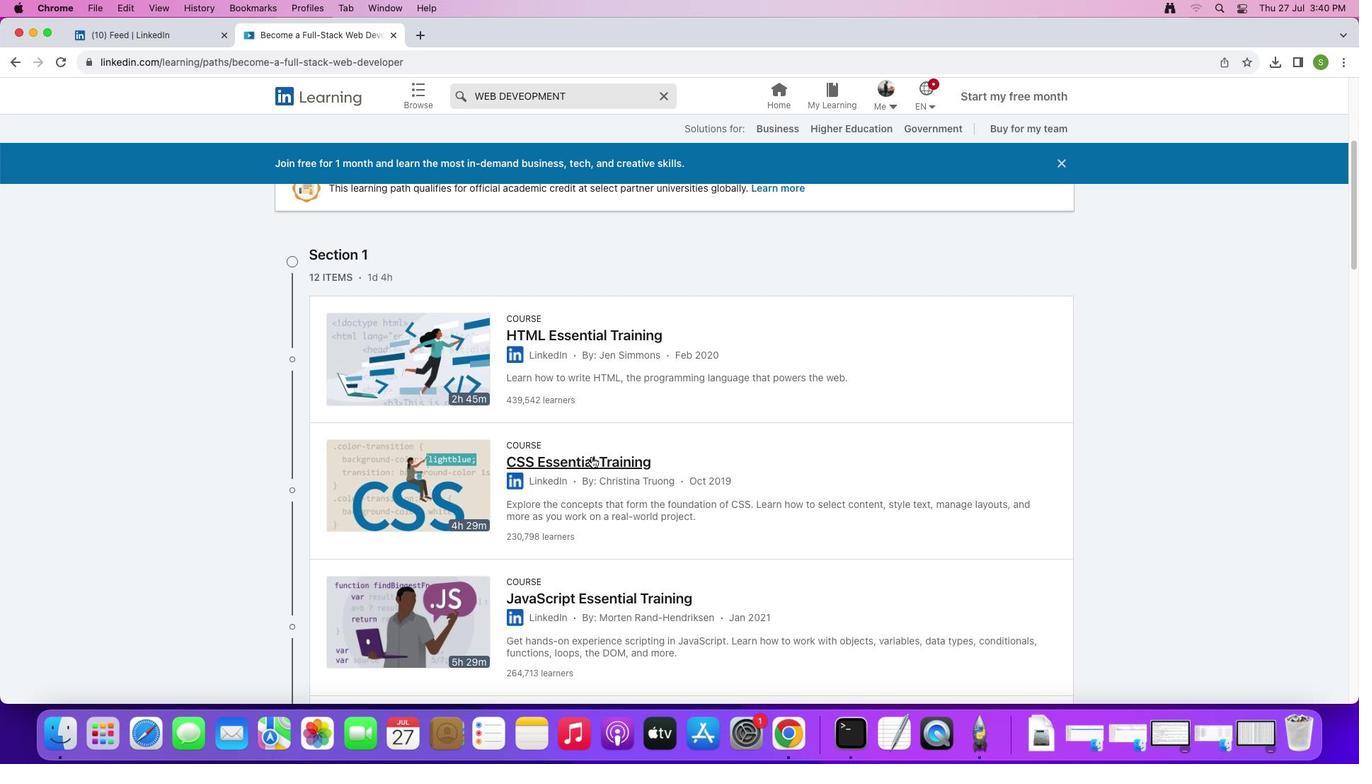 
Action: Mouse scrolled (591, 456) with delta (0, 0)
Screenshot: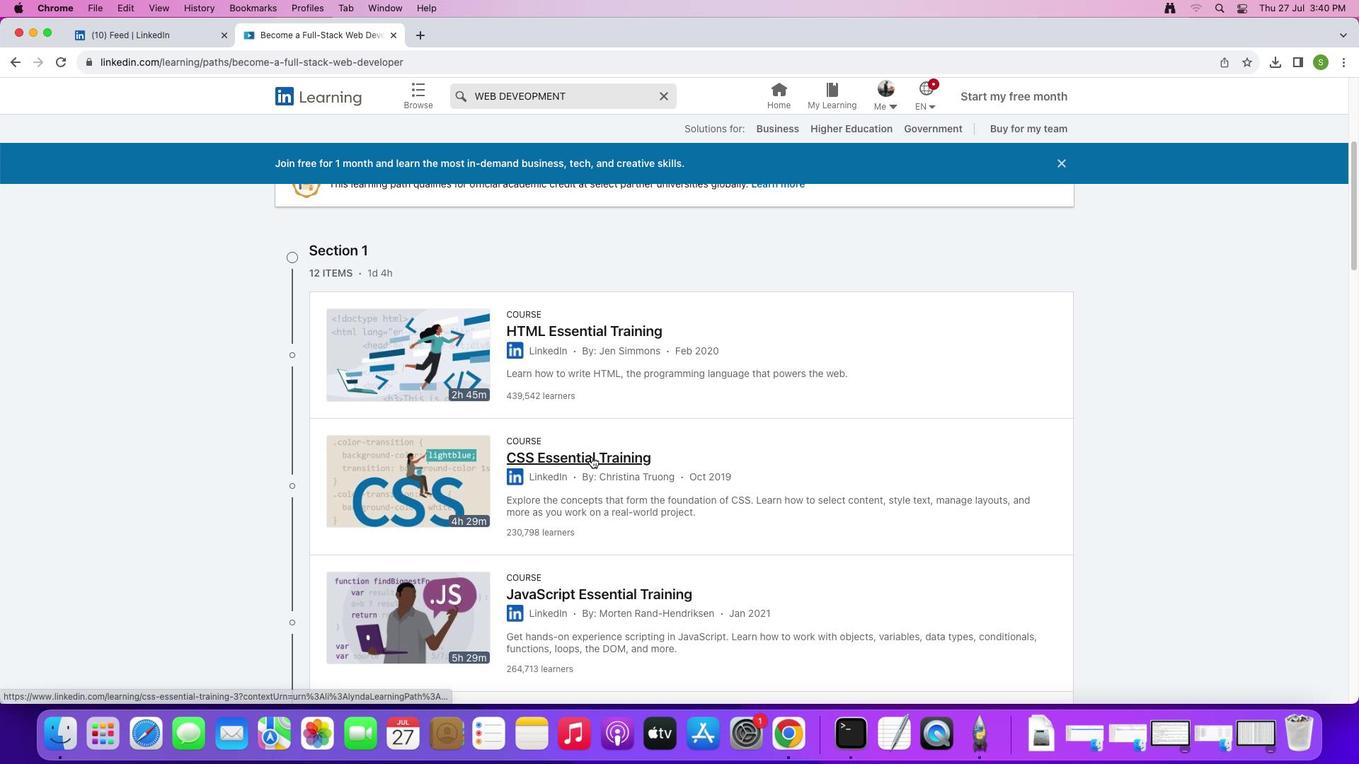 
Action: Mouse scrolled (591, 456) with delta (0, 0)
Screenshot: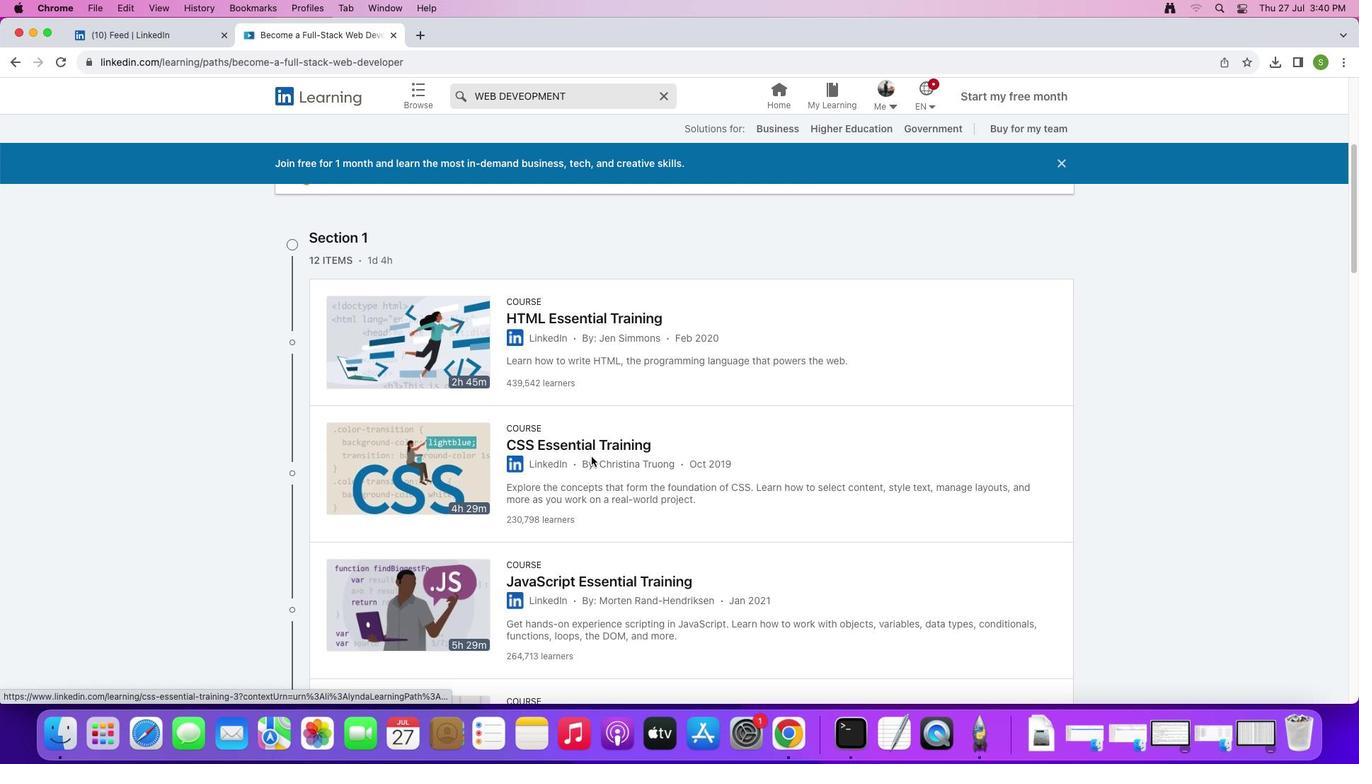 
Action: Mouse scrolled (591, 456) with delta (0, 0)
Screenshot: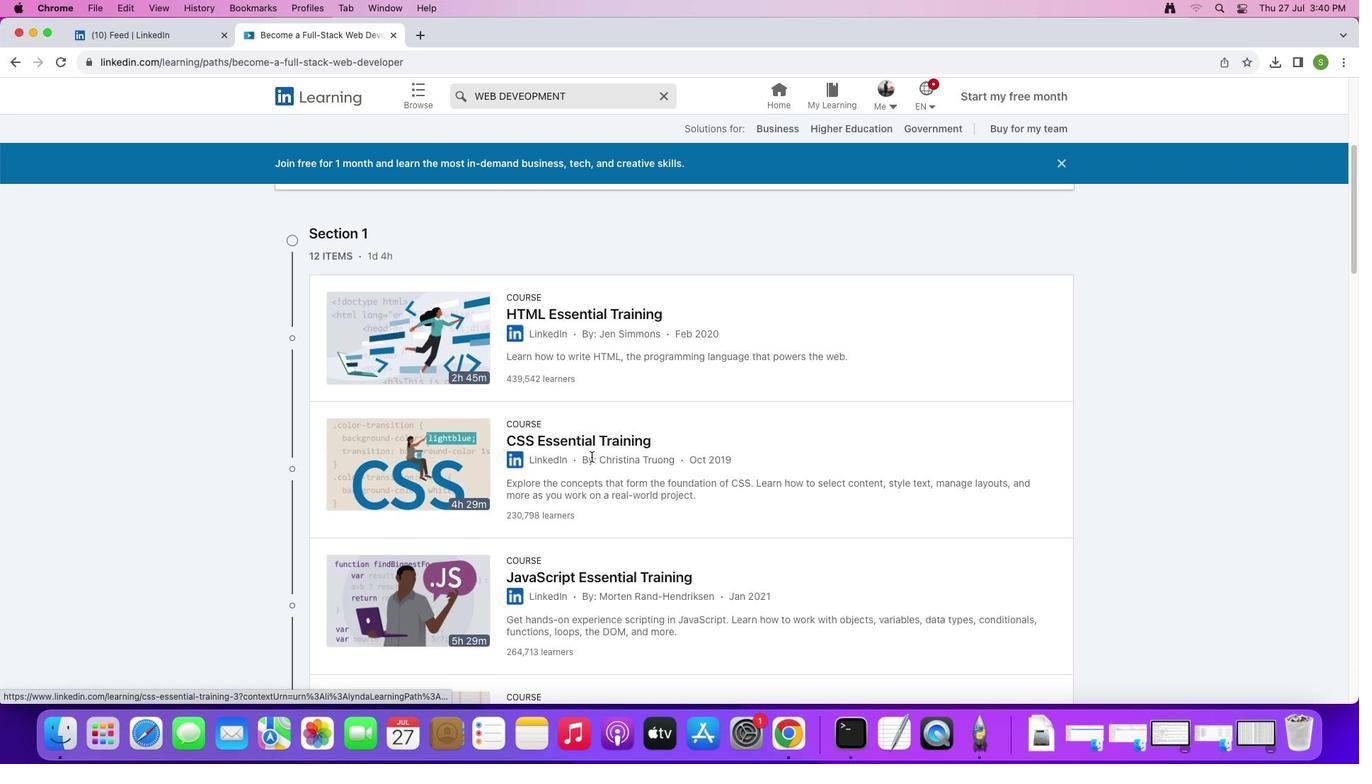 
Action: Mouse moved to (445, 349)
Screenshot: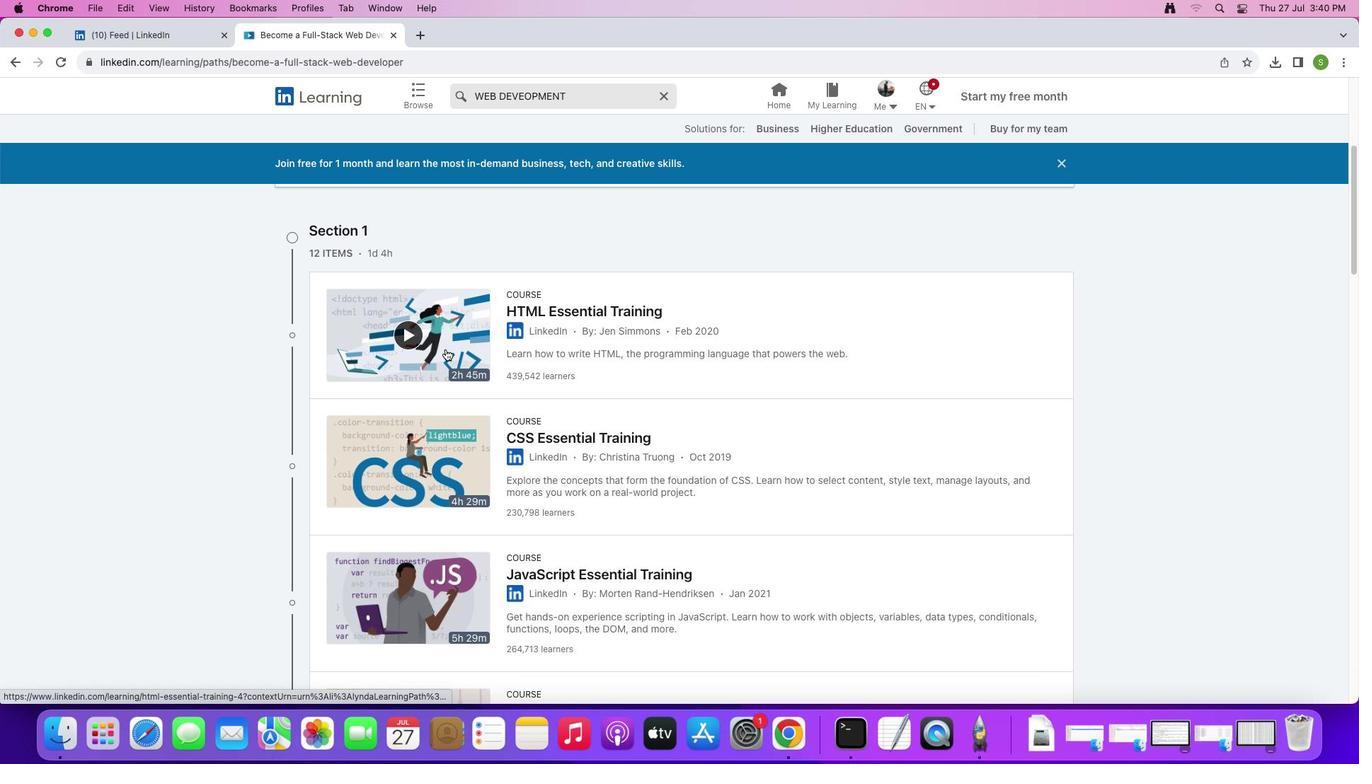 
Action: Mouse pressed left at (445, 349)
Screenshot: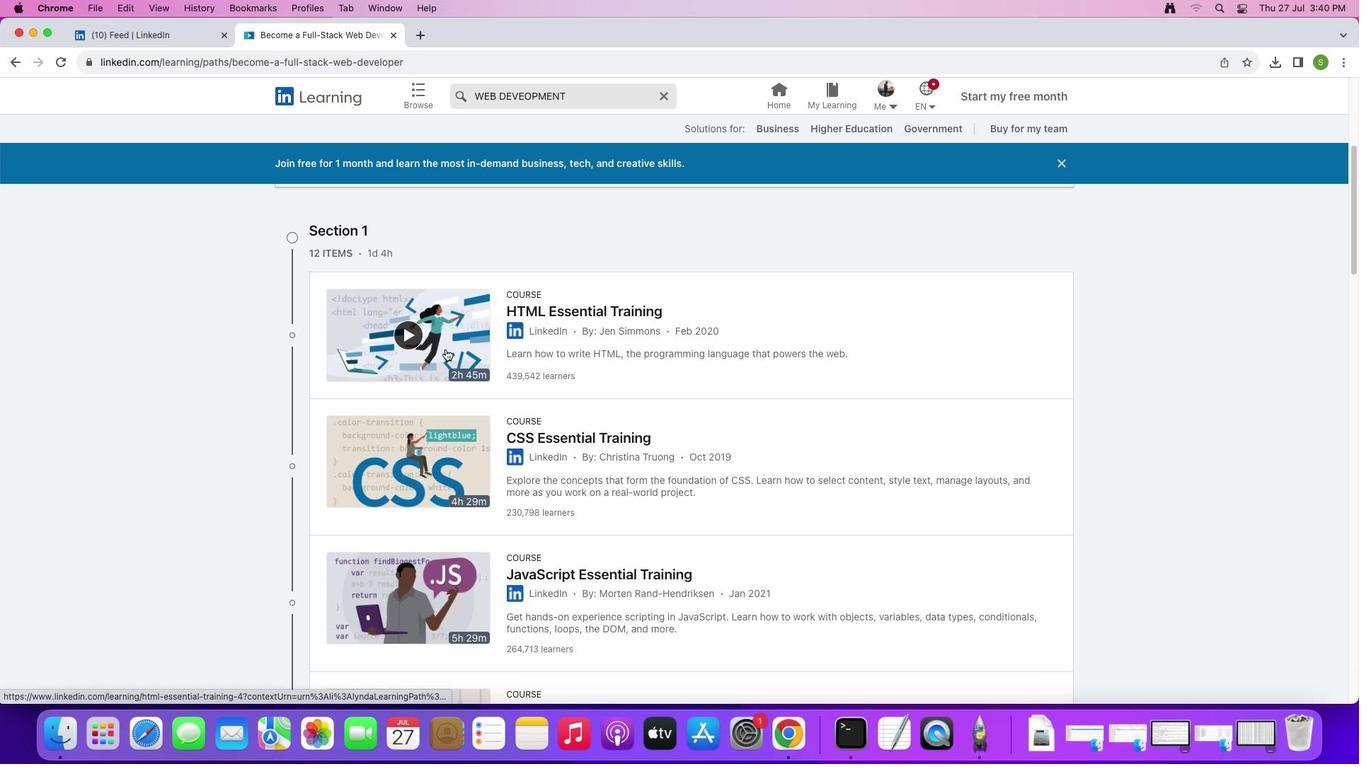
Action: Mouse moved to (490, 470)
Screenshot: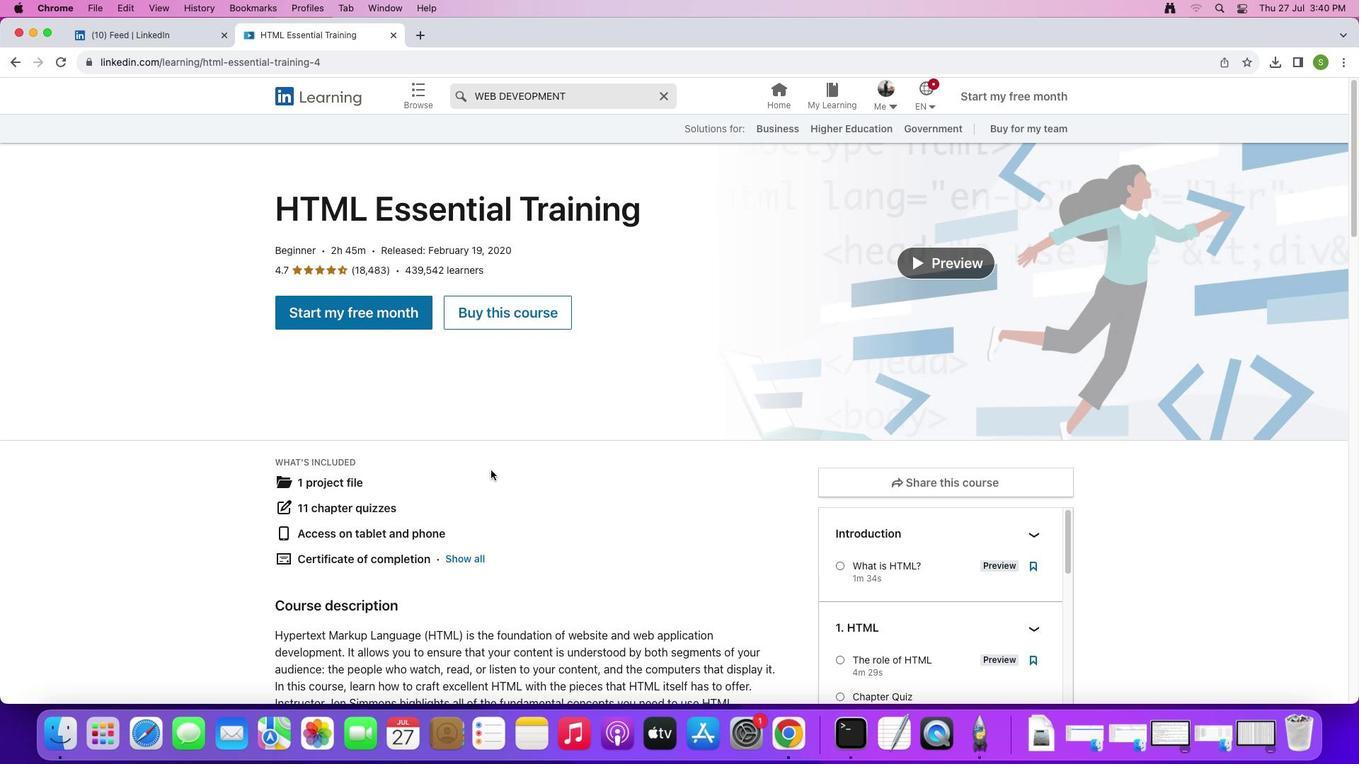 
Action: Mouse scrolled (490, 470) with delta (0, 0)
Screenshot: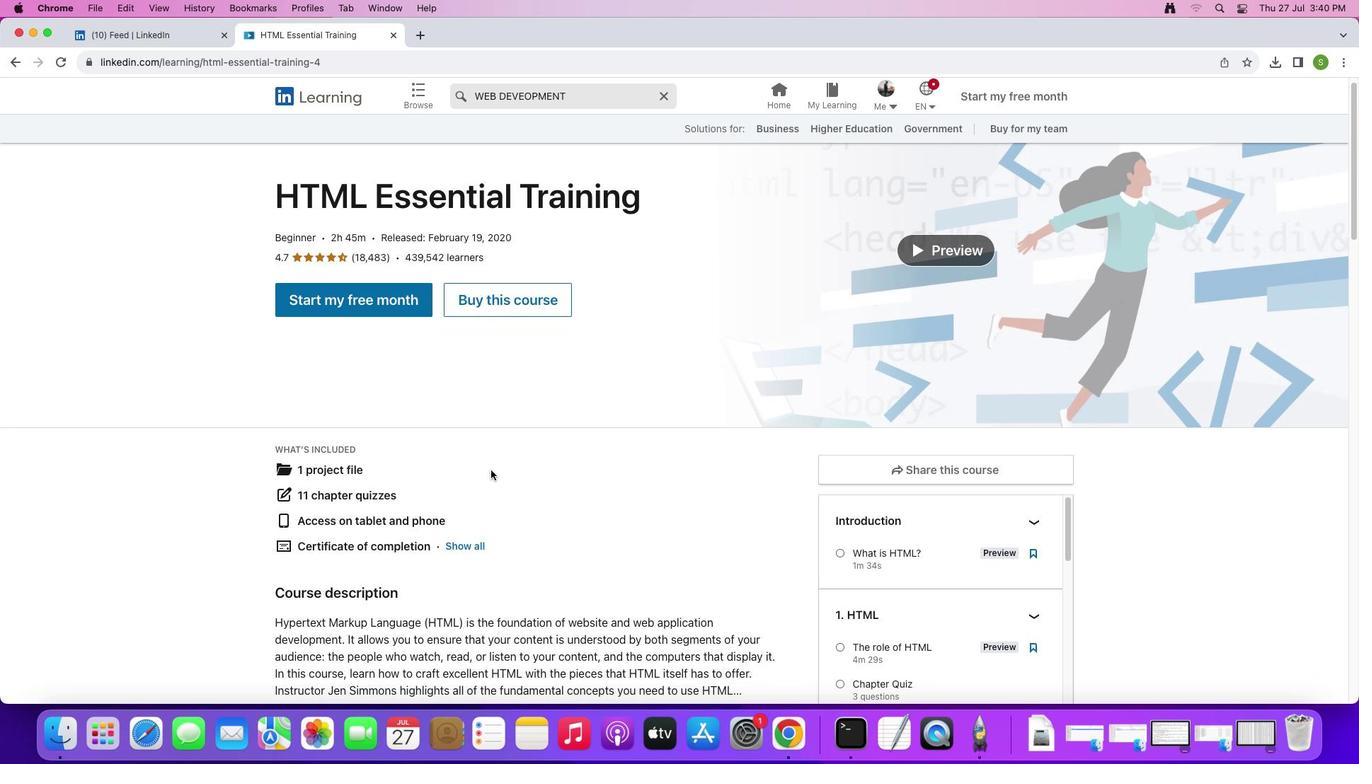 
Action: Mouse scrolled (490, 470) with delta (0, 0)
Screenshot: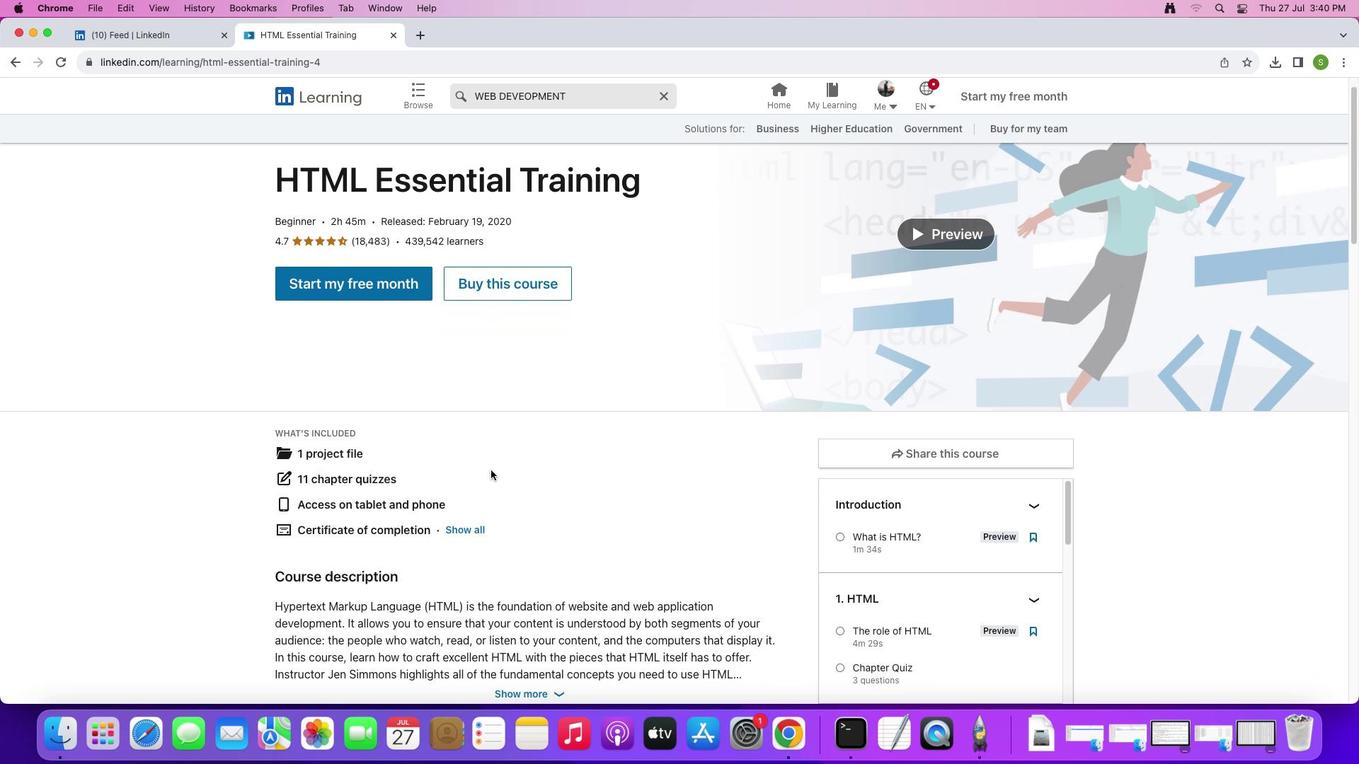 
Action: Mouse scrolled (490, 470) with delta (0, -1)
Screenshot: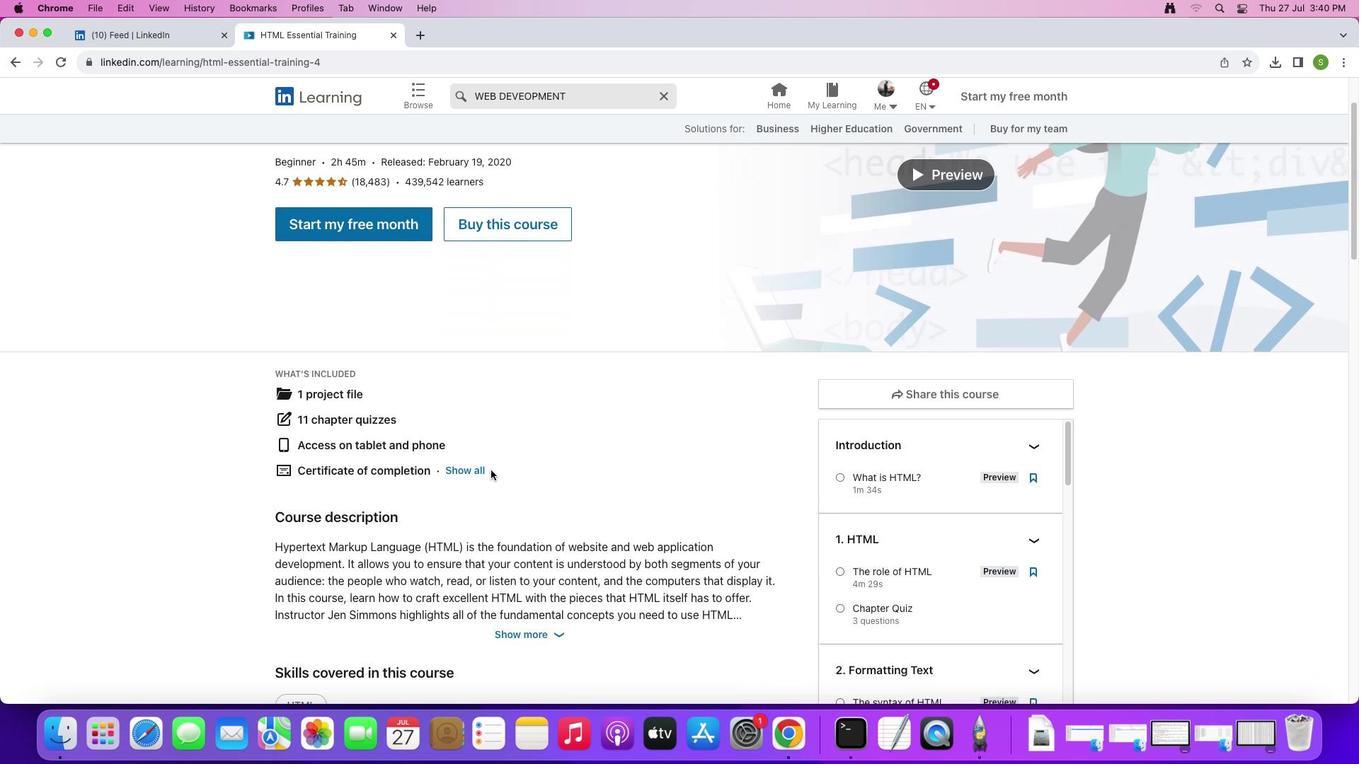 
Action: Mouse scrolled (490, 470) with delta (0, -2)
Screenshot: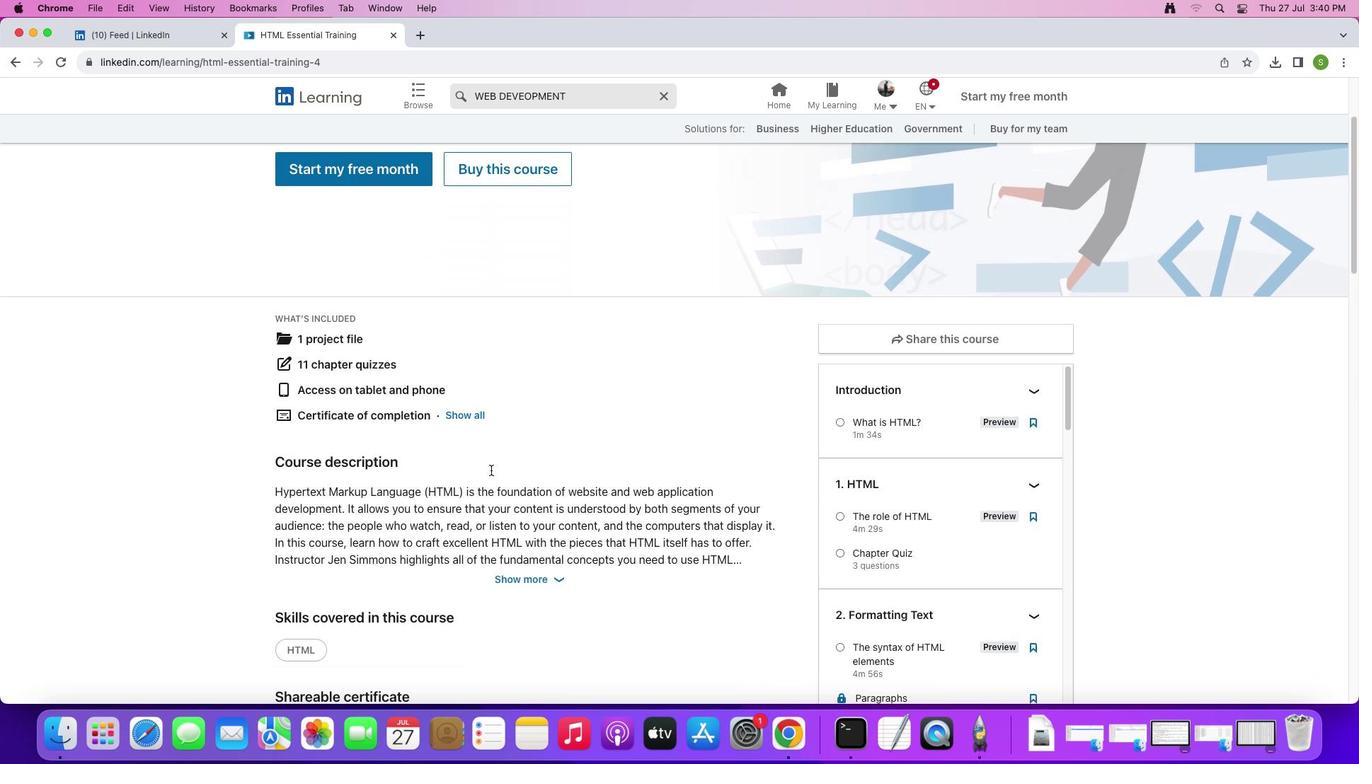 
Action: Mouse moved to (491, 470)
Screenshot: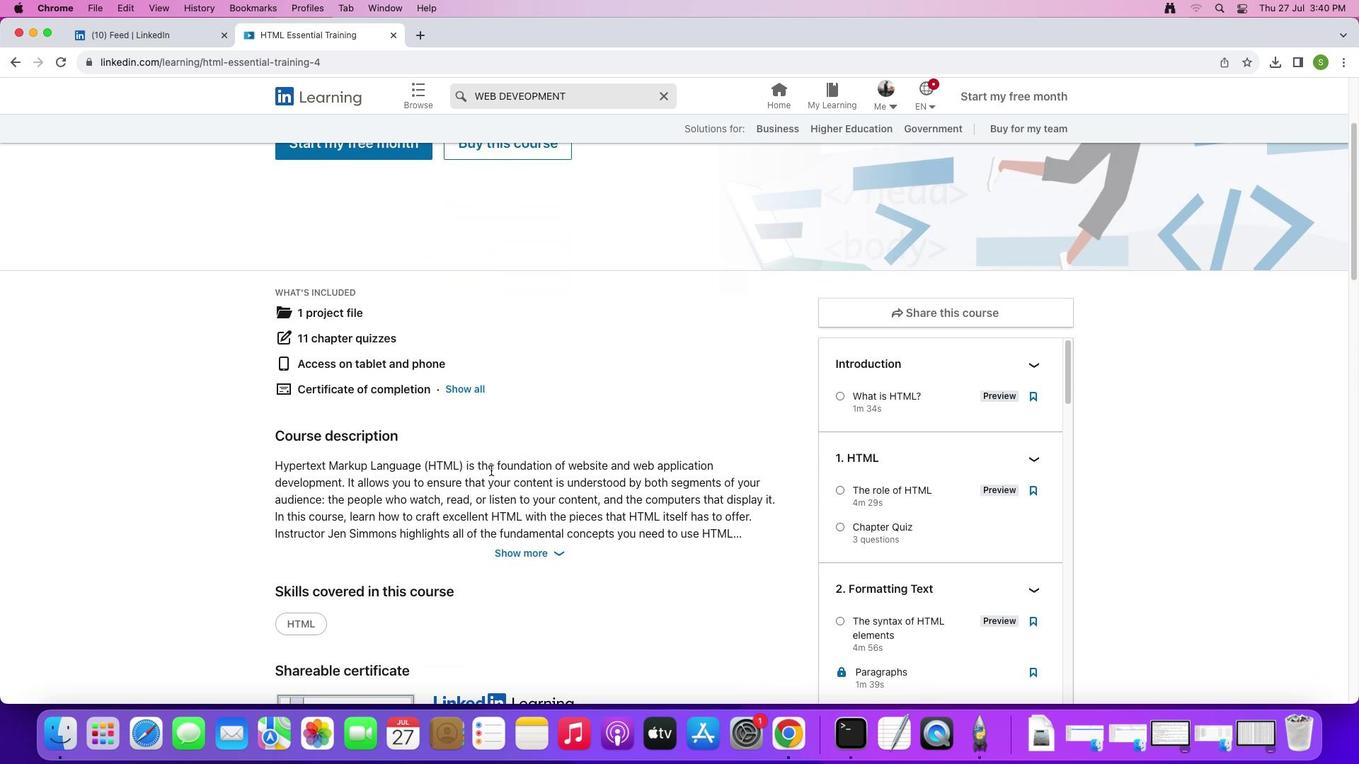 
Action: Mouse scrolled (491, 470) with delta (0, 0)
Screenshot: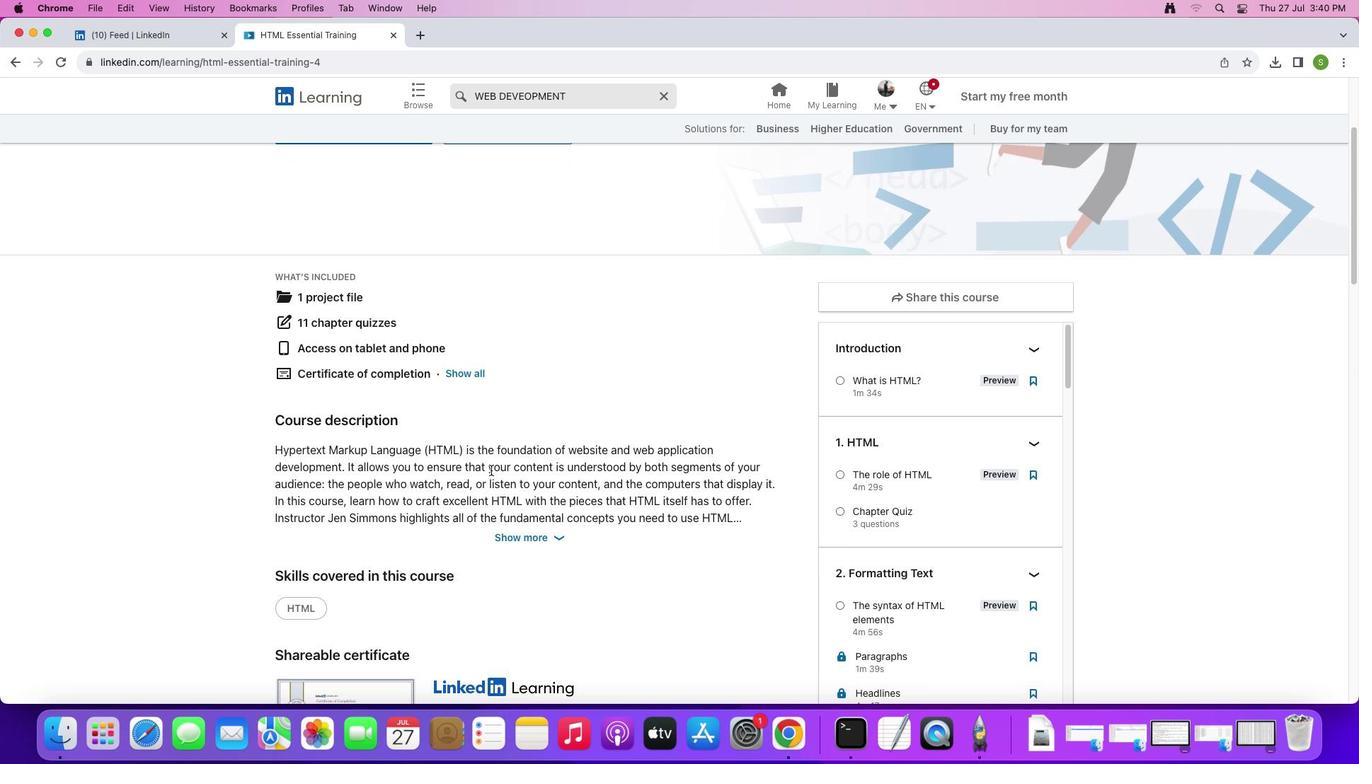 
Action: Mouse scrolled (491, 470) with delta (0, 0)
Screenshot: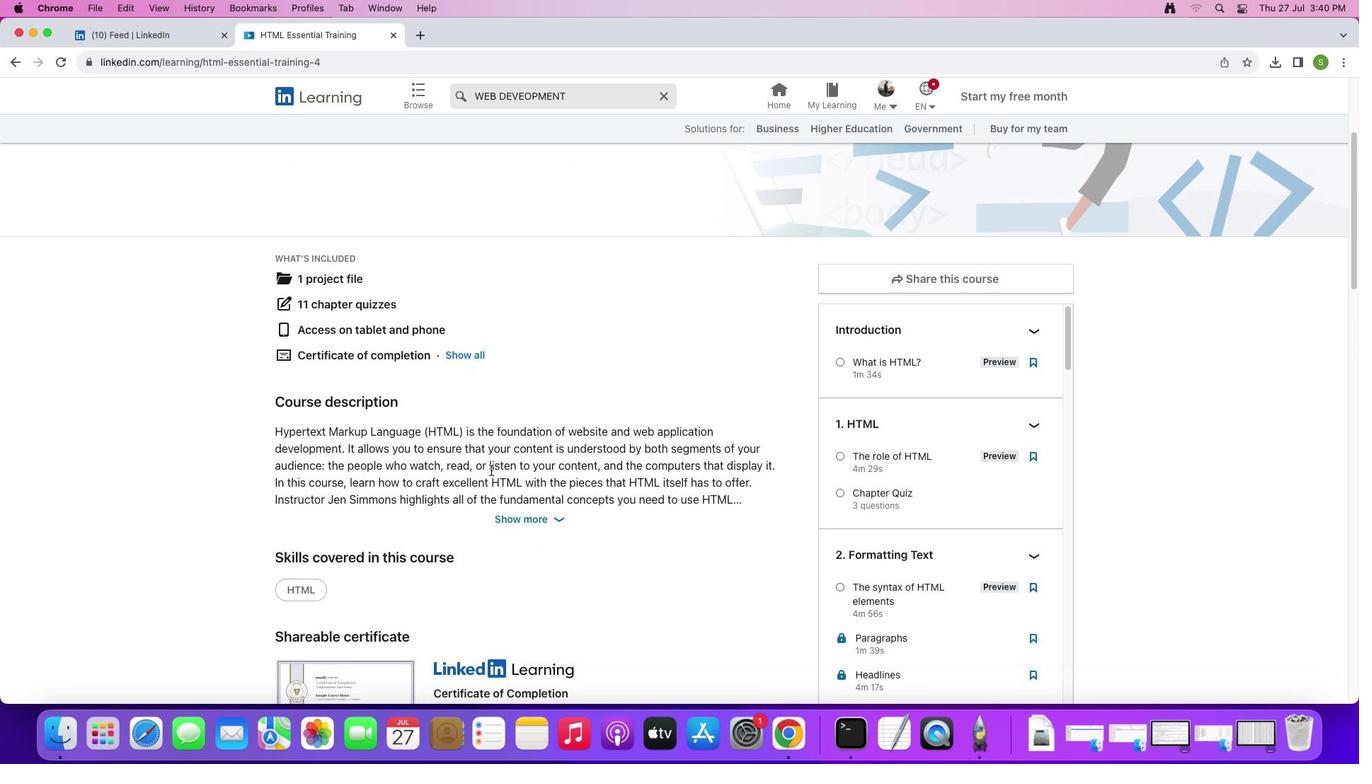 
Action: Mouse scrolled (491, 470) with delta (0, -1)
Screenshot: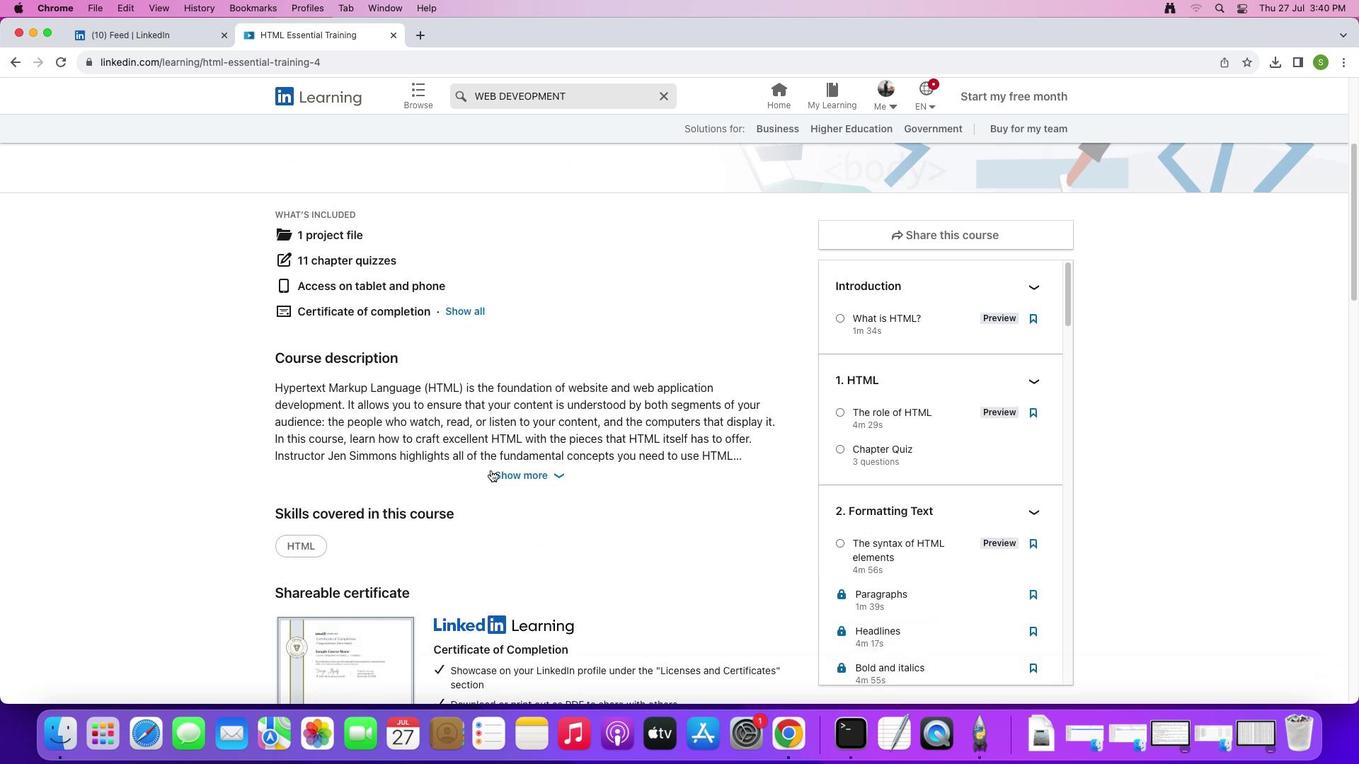 
Action: Mouse scrolled (491, 470) with delta (0, 0)
Screenshot: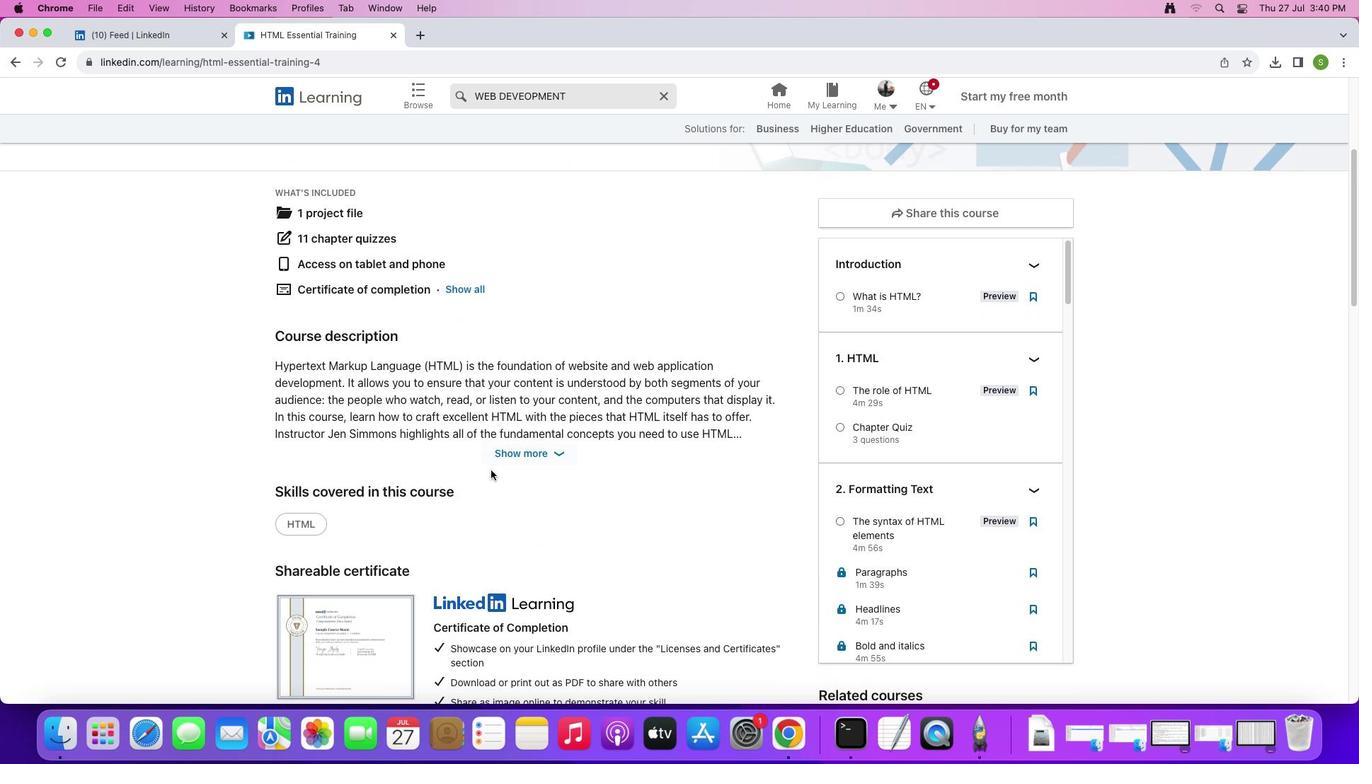 
Action: Mouse scrolled (491, 470) with delta (0, 0)
Screenshot: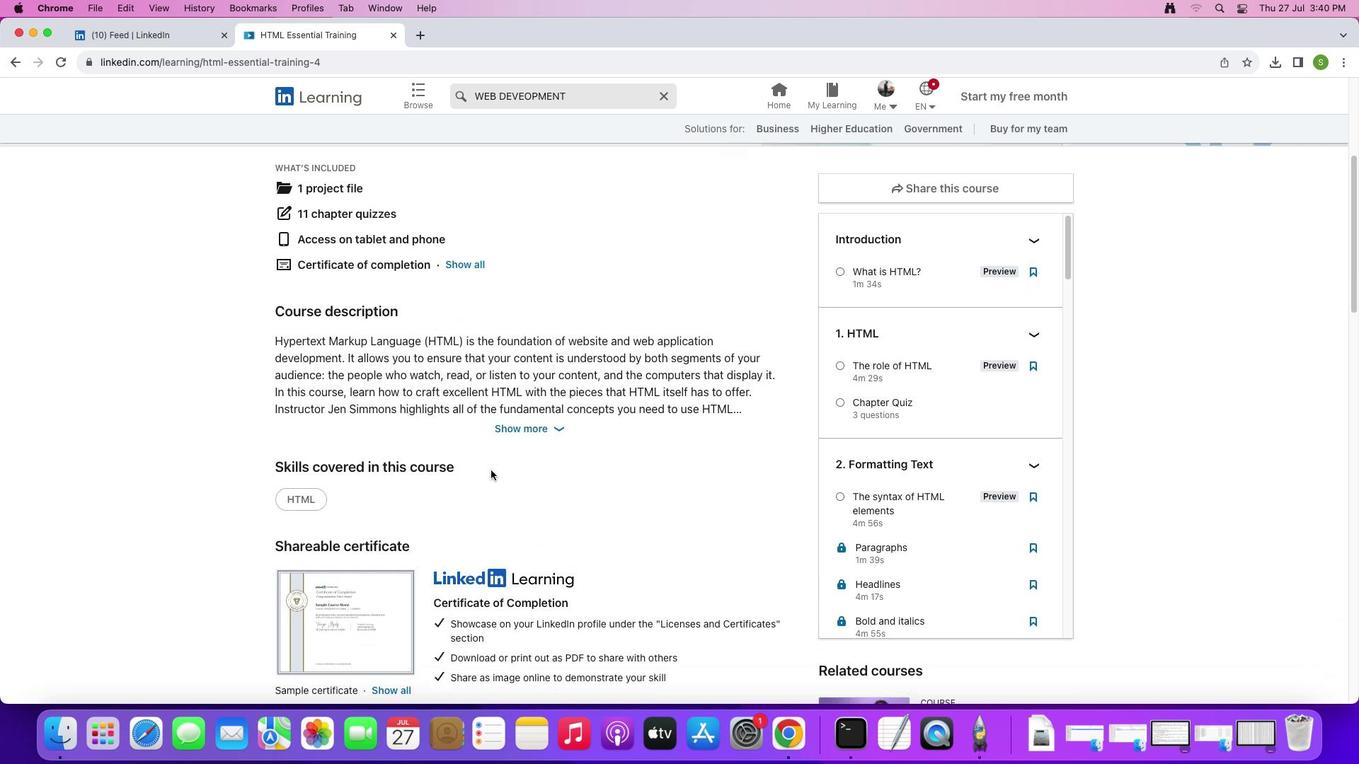 
Action: Mouse moved to (491, 470)
Screenshot: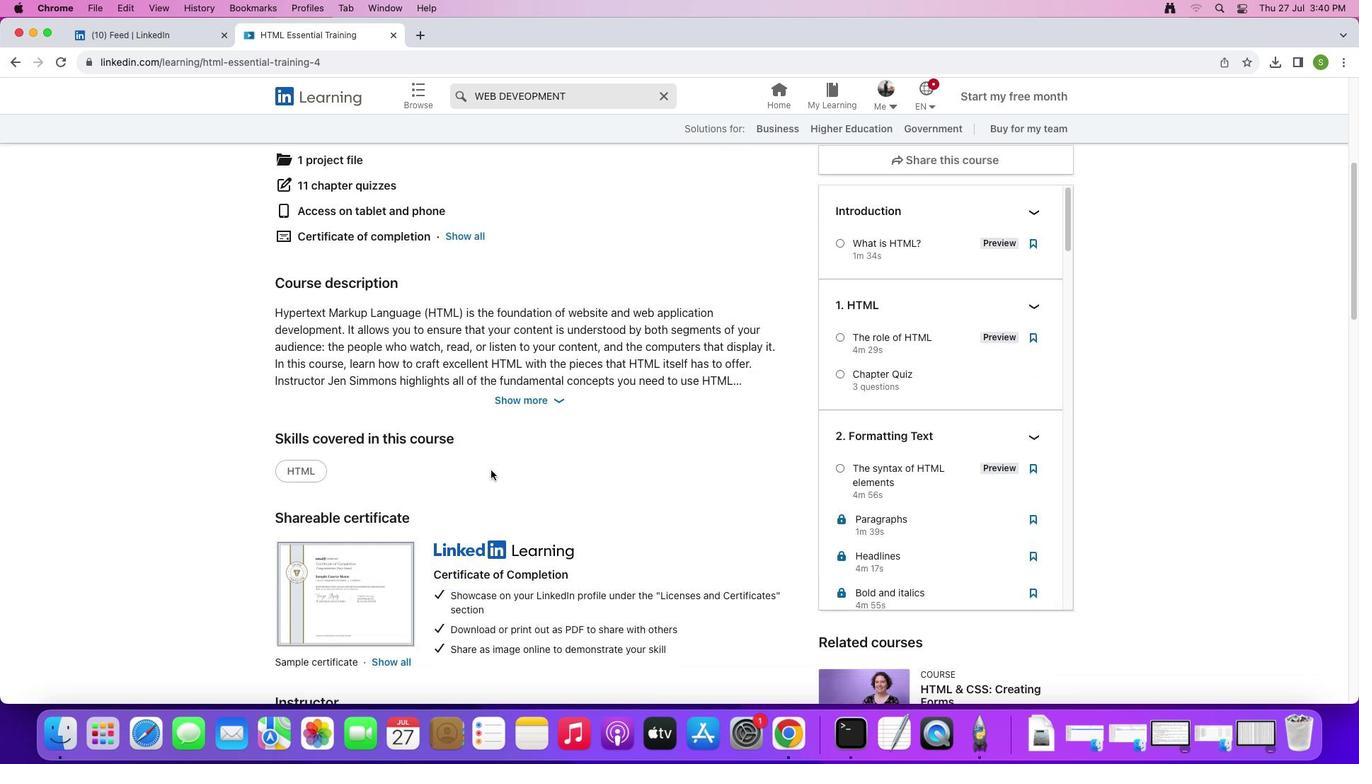 
Action: Mouse scrolled (491, 470) with delta (0, -1)
Screenshot: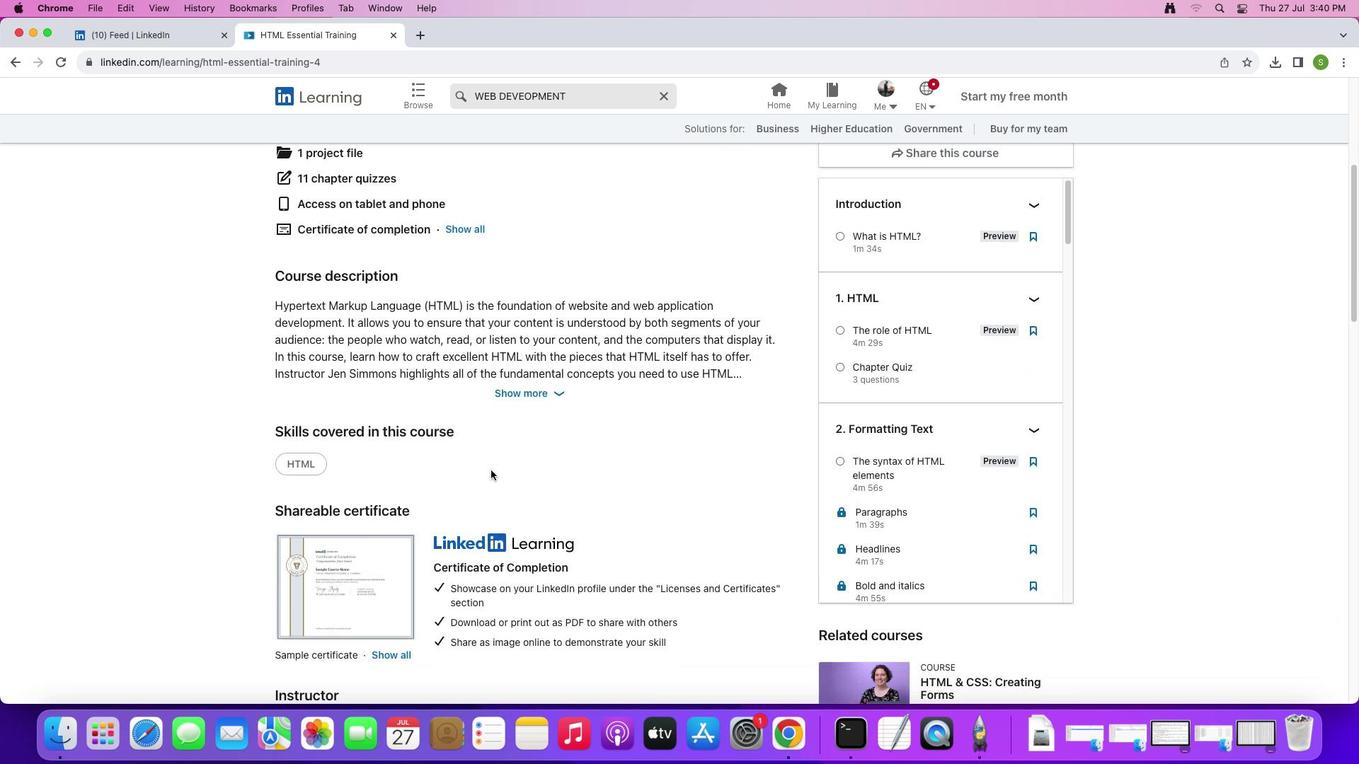 
Action: Mouse scrolled (491, 470) with delta (0, 0)
Screenshot: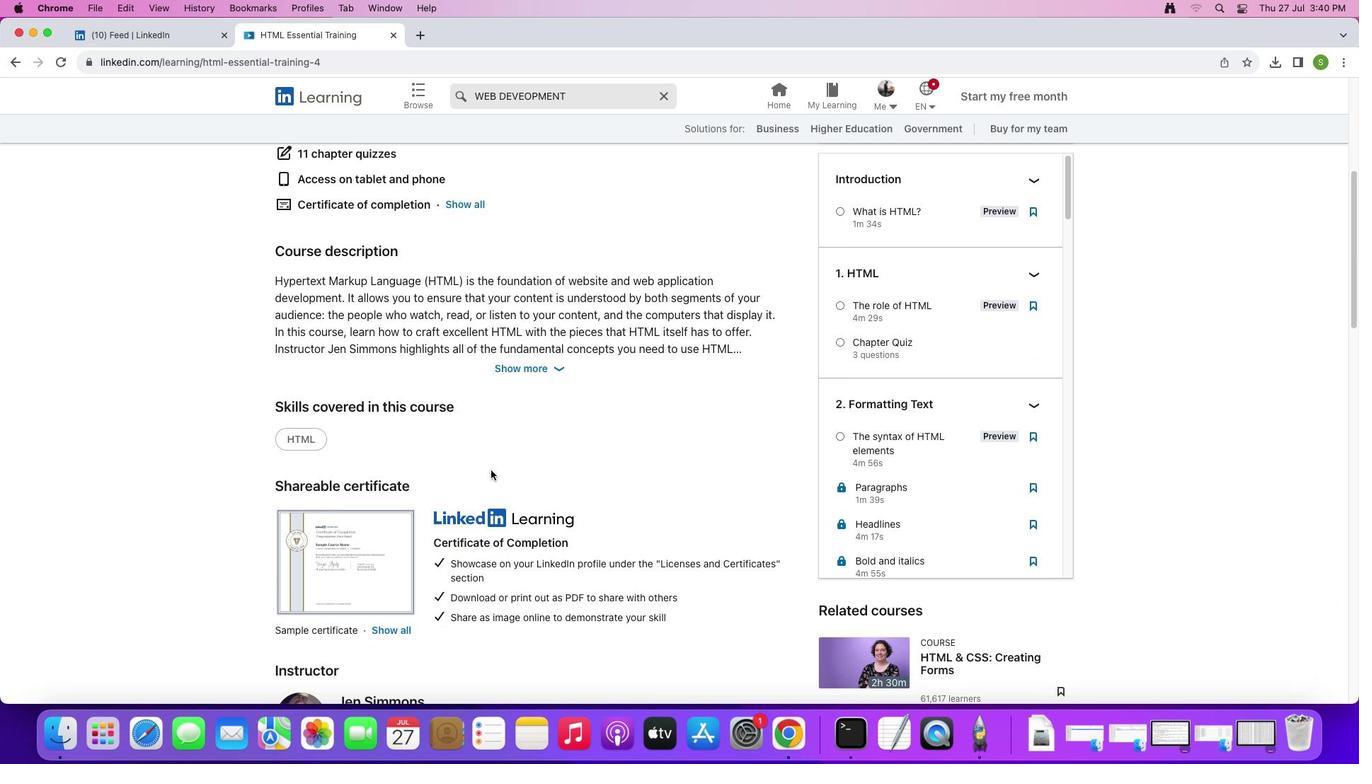 
Action: Mouse scrolled (491, 470) with delta (0, 0)
Screenshot: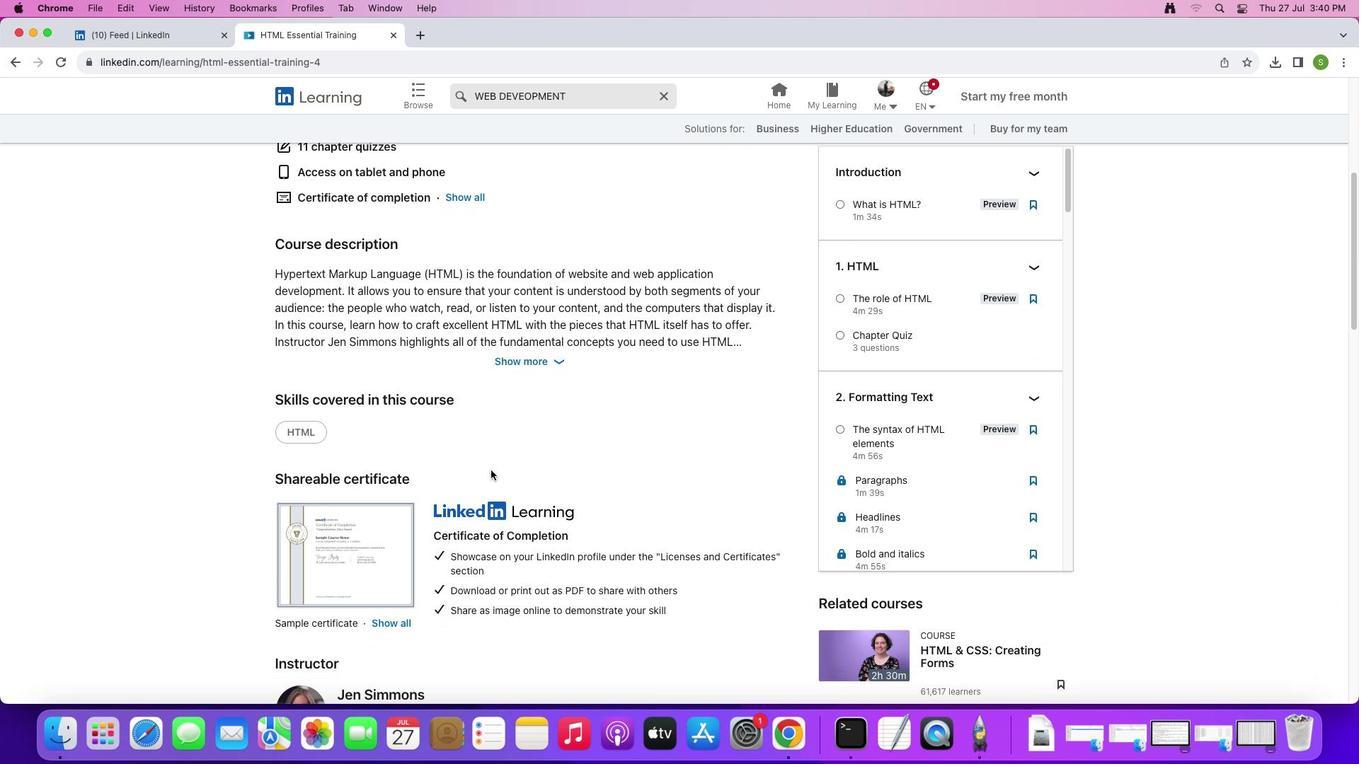 
Action: Mouse scrolled (491, 470) with delta (0, -1)
Screenshot: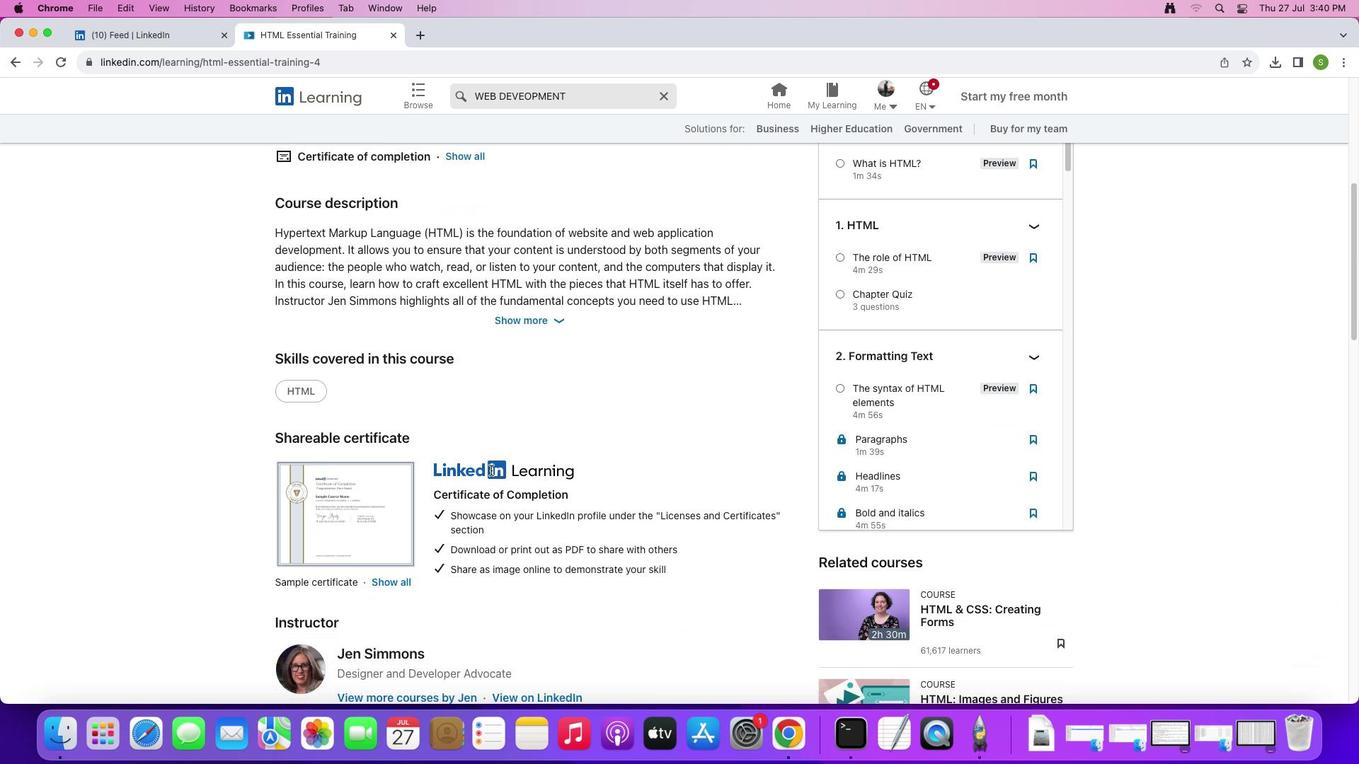 
Action: Mouse scrolled (491, 470) with delta (0, 0)
Screenshot: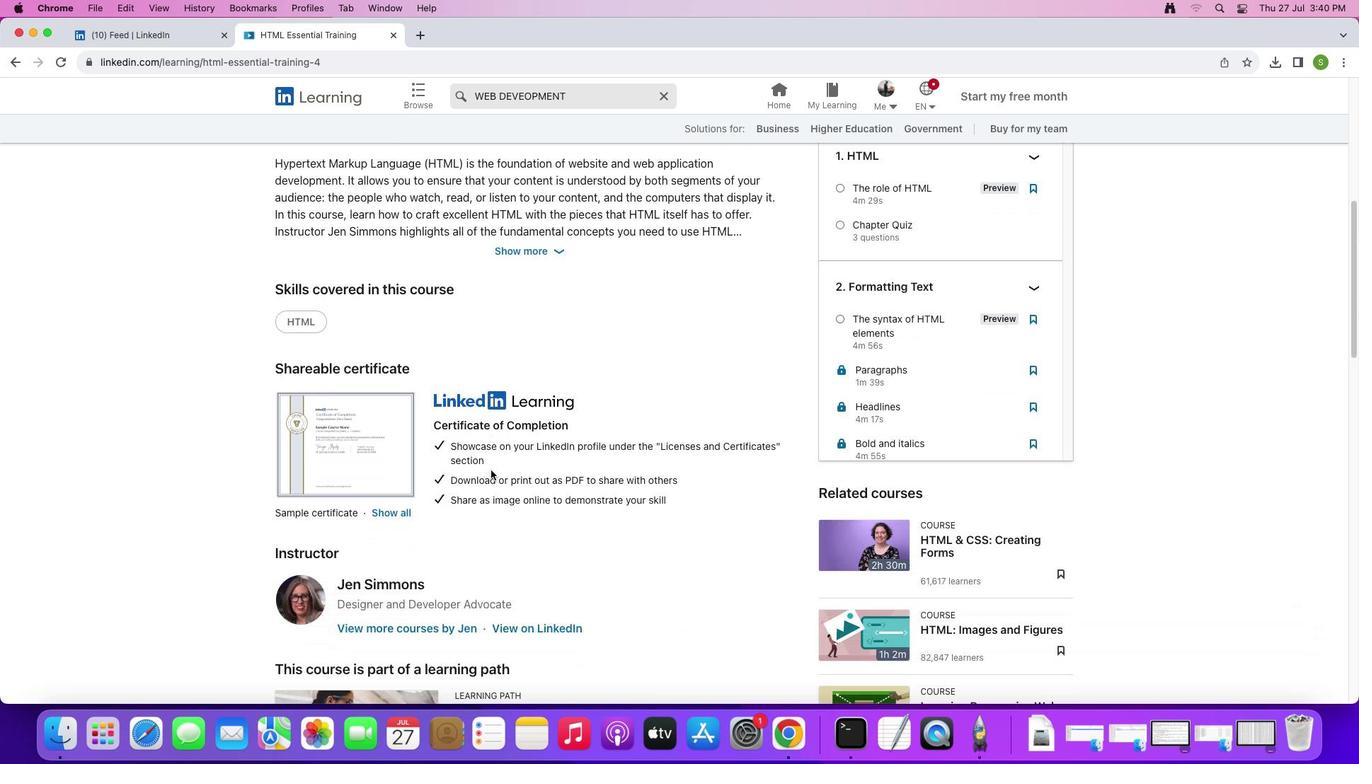
Action: Mouse moved to (491, 470)
Screenshot: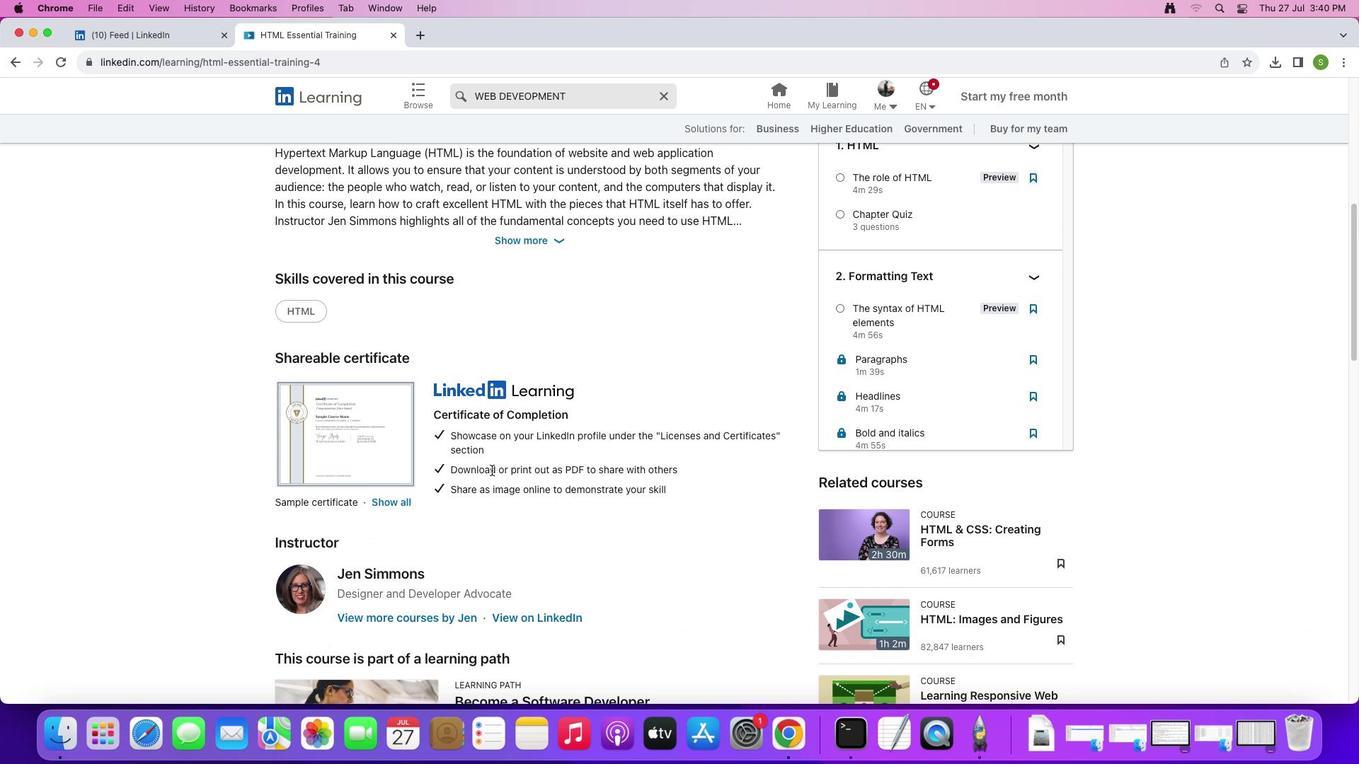 
Action: Mouse scrolled (491, 470) with delta (0, 0)
Screenshot: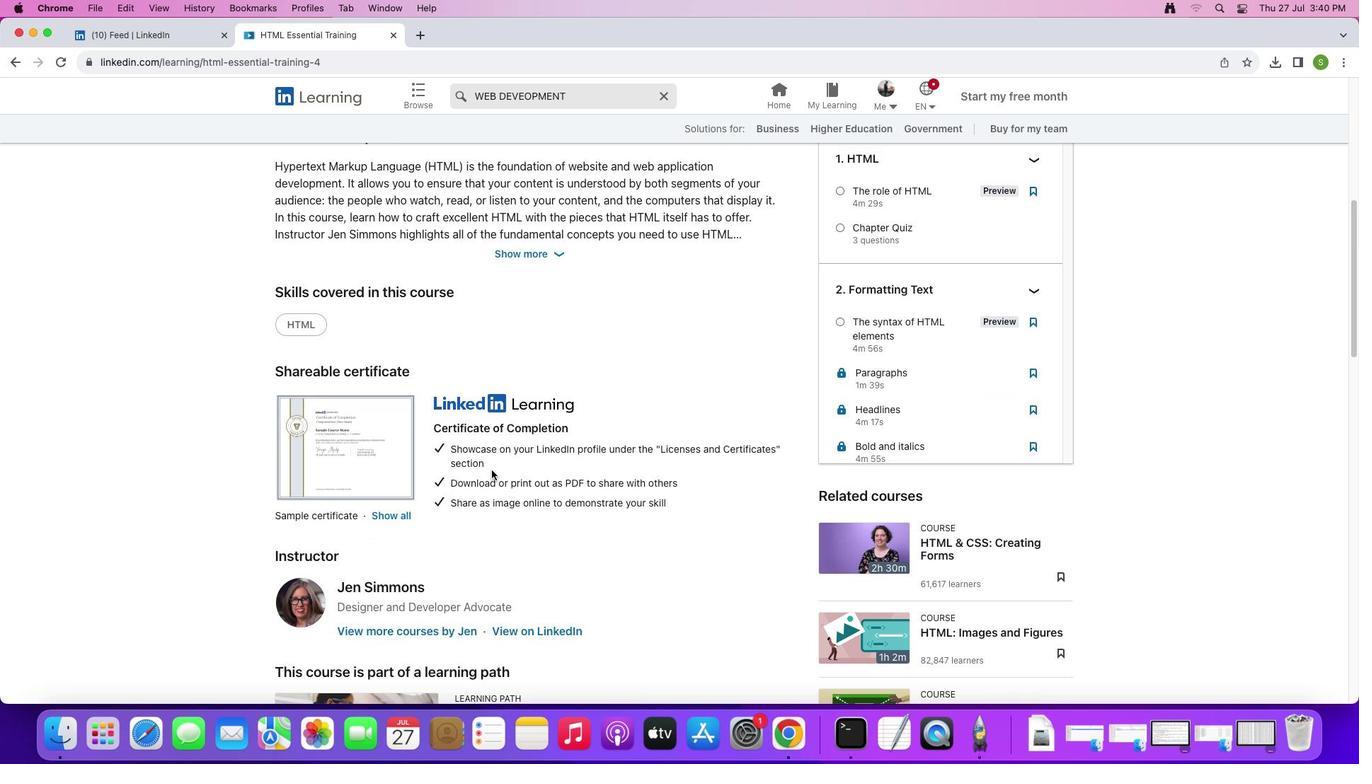 
Action: Mouse scrolled (491, 470) with delta (0, 0)
Screenshot: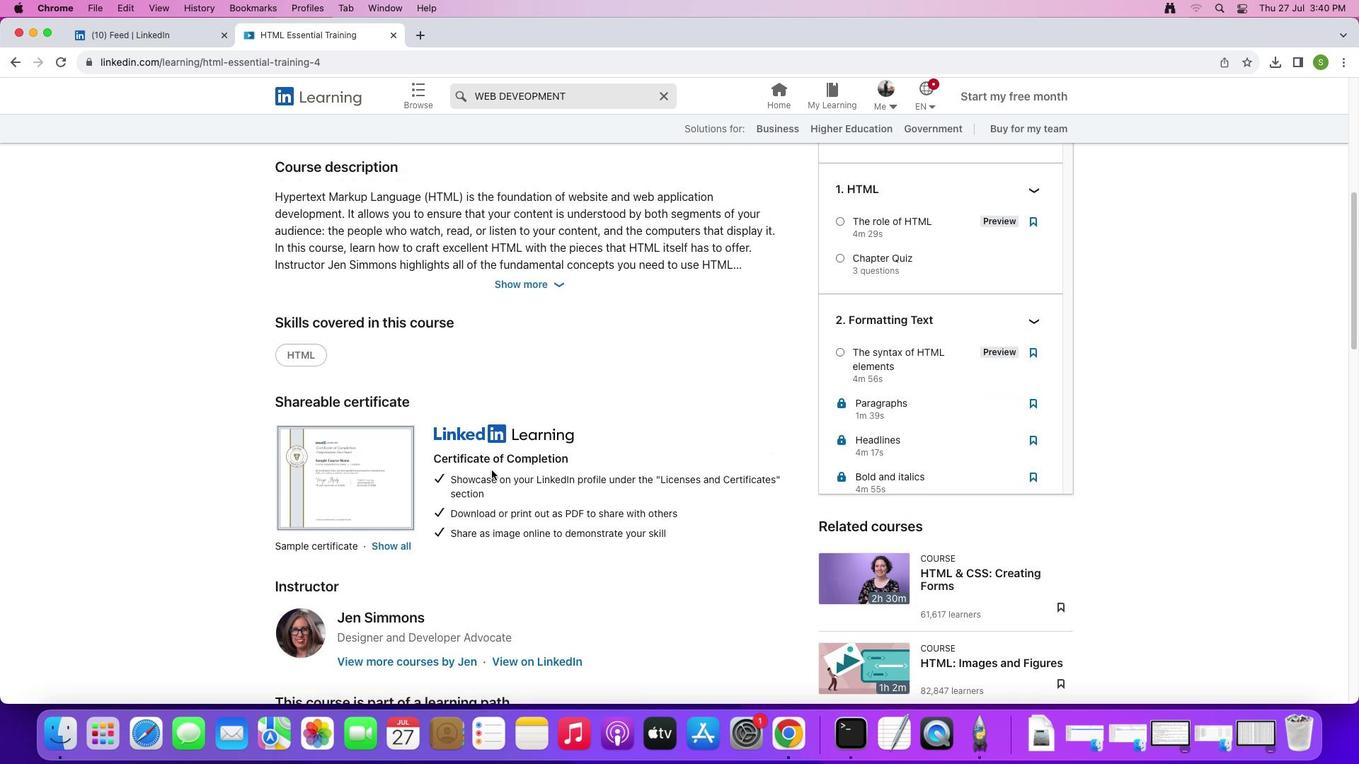 
Action: Mouse scrolled (491, 470) with delta (0, 1)
Screenshot: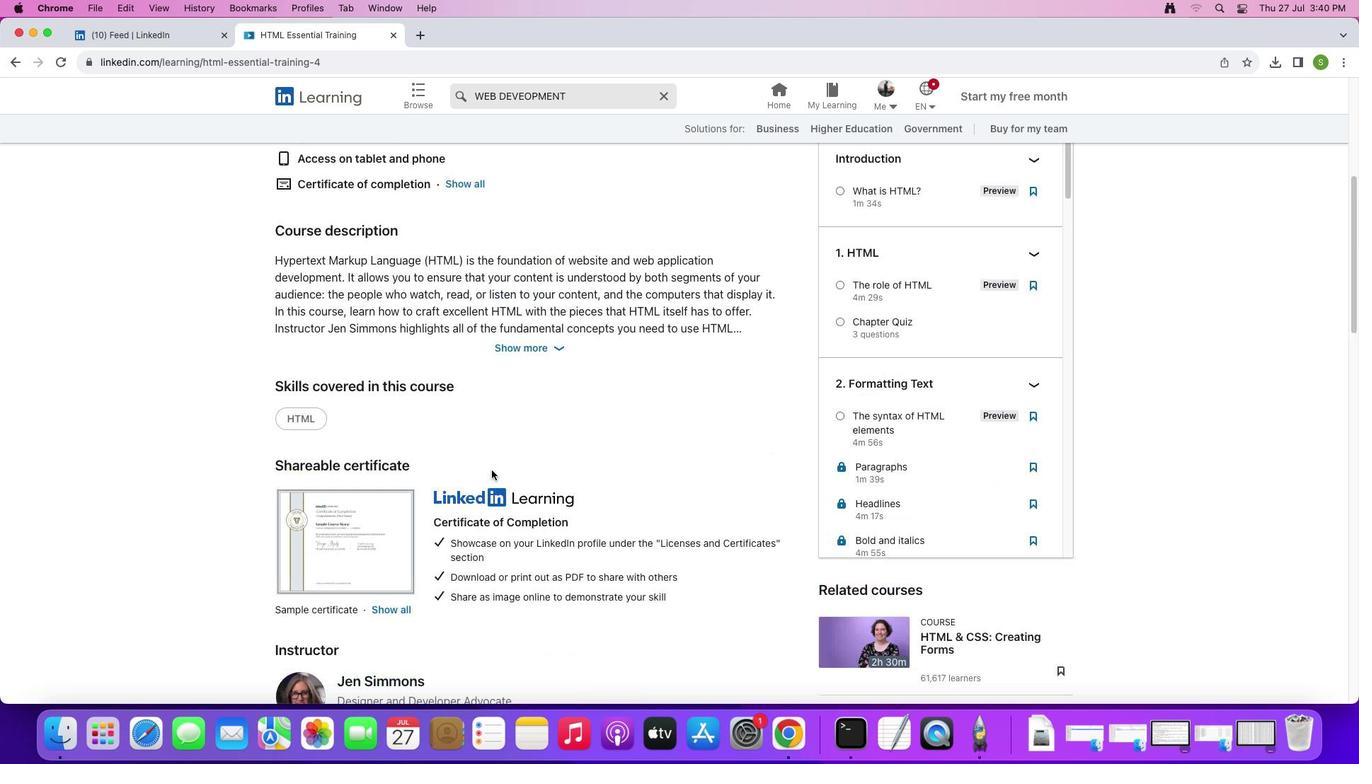 
Action: Mouse scrolled (491, 470) with delta (0, 2)
Screenshot: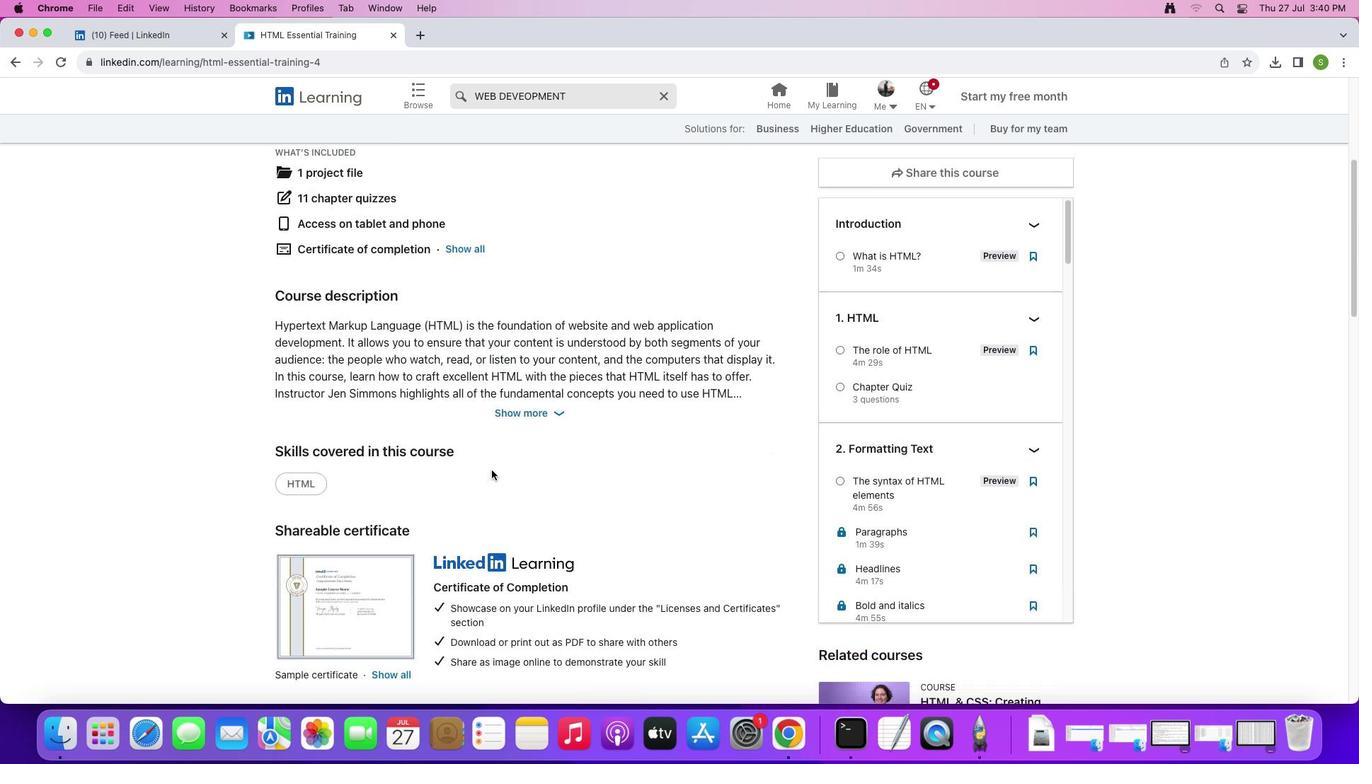
Action: Mouse moved to (491, 470)
Screenshot: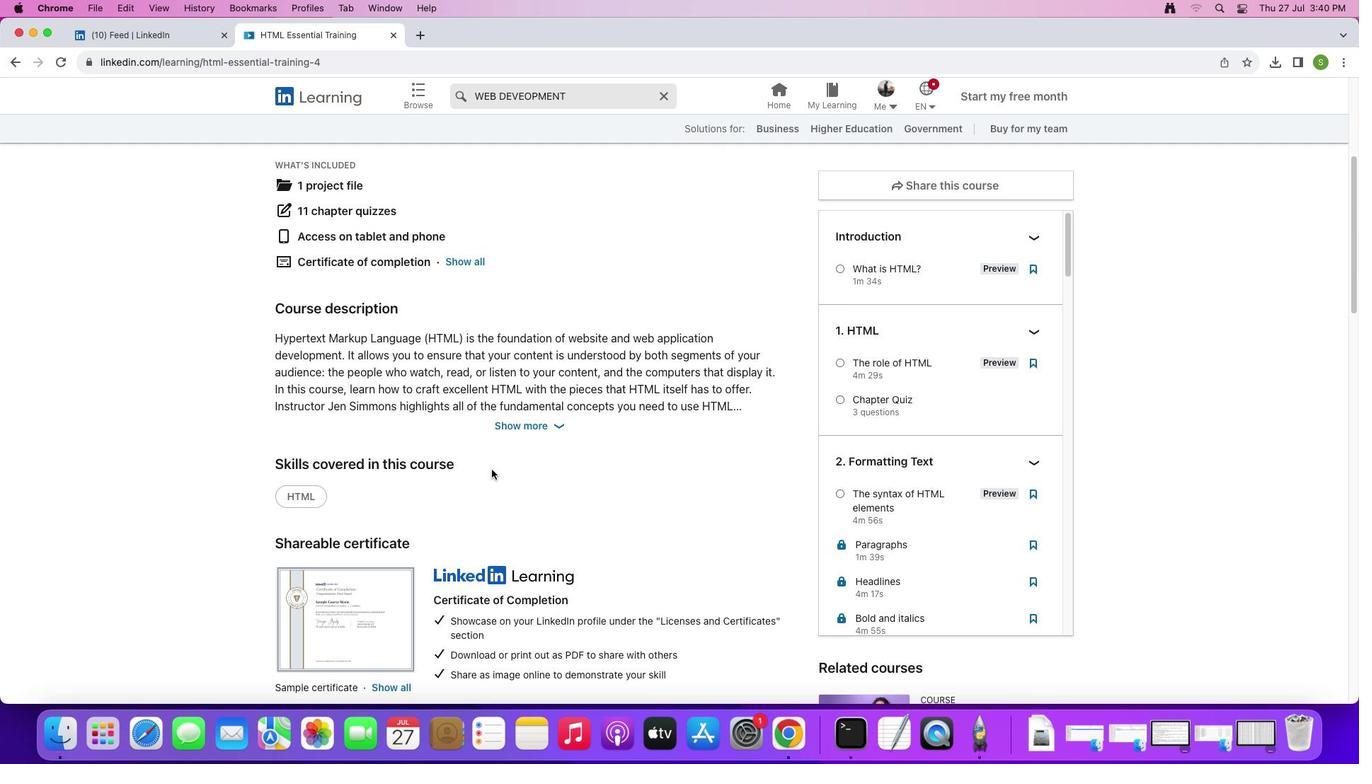 
Action: Mouse scrolled (491, 470) with delta (0, 0)
Screenshot: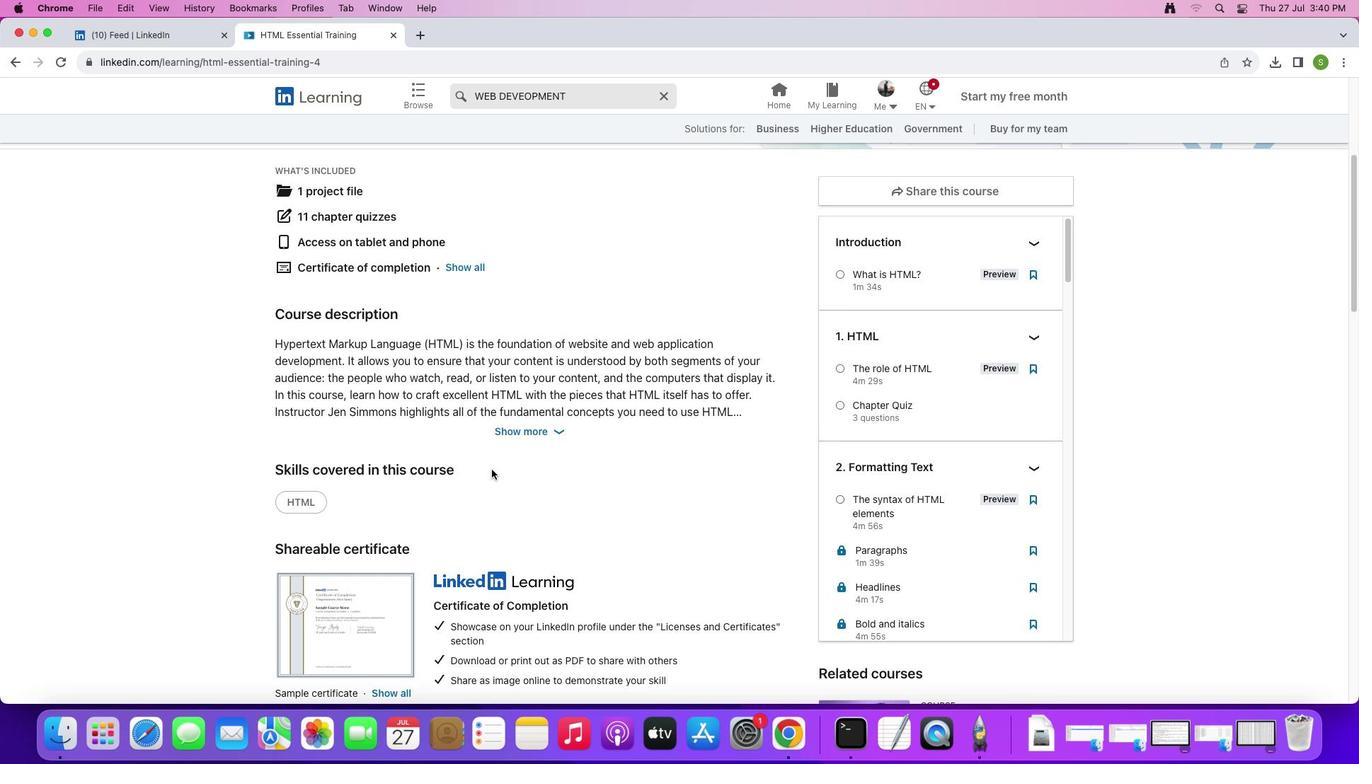 
Action: Mouse scrolled (491, 470) with delta (0, 0)
Screenshot: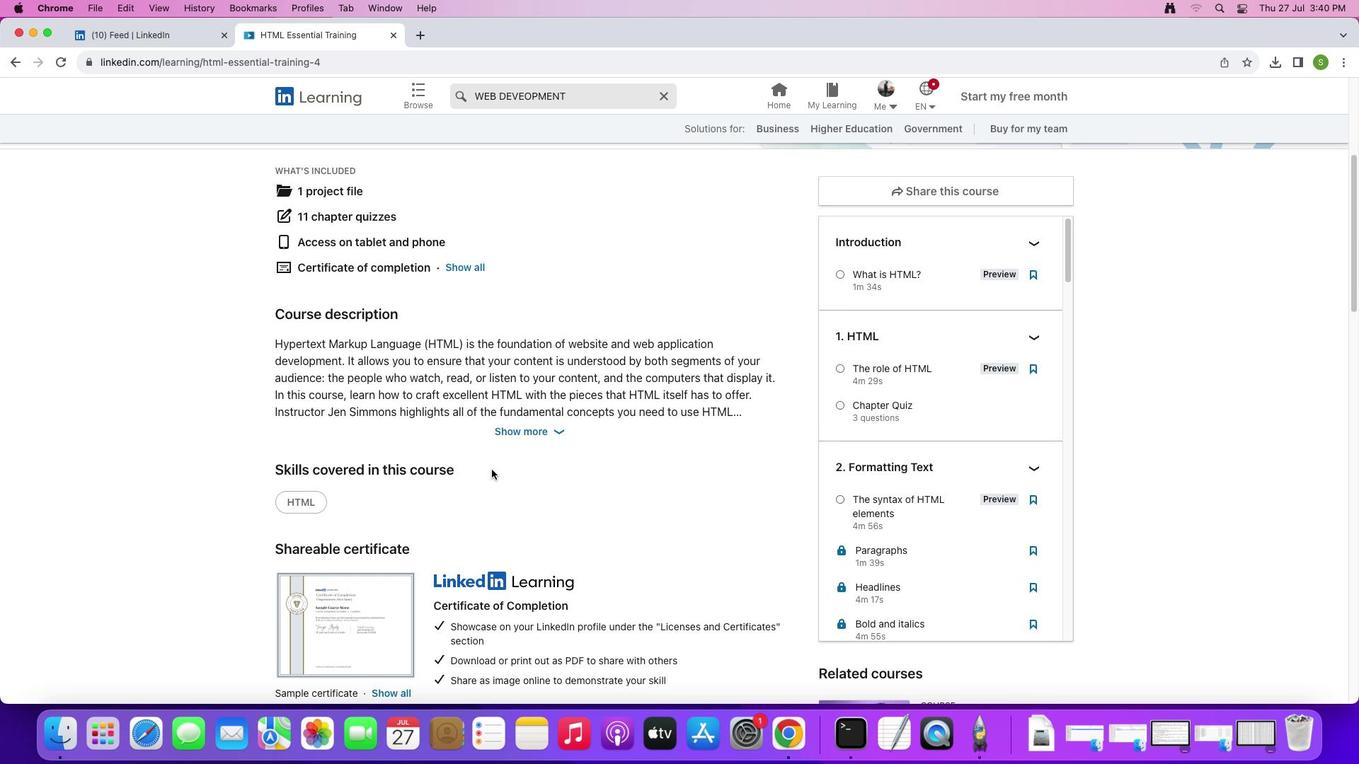 
Action: Mouse scrolled (491, 470) with delta (0, 1)
Screenshot: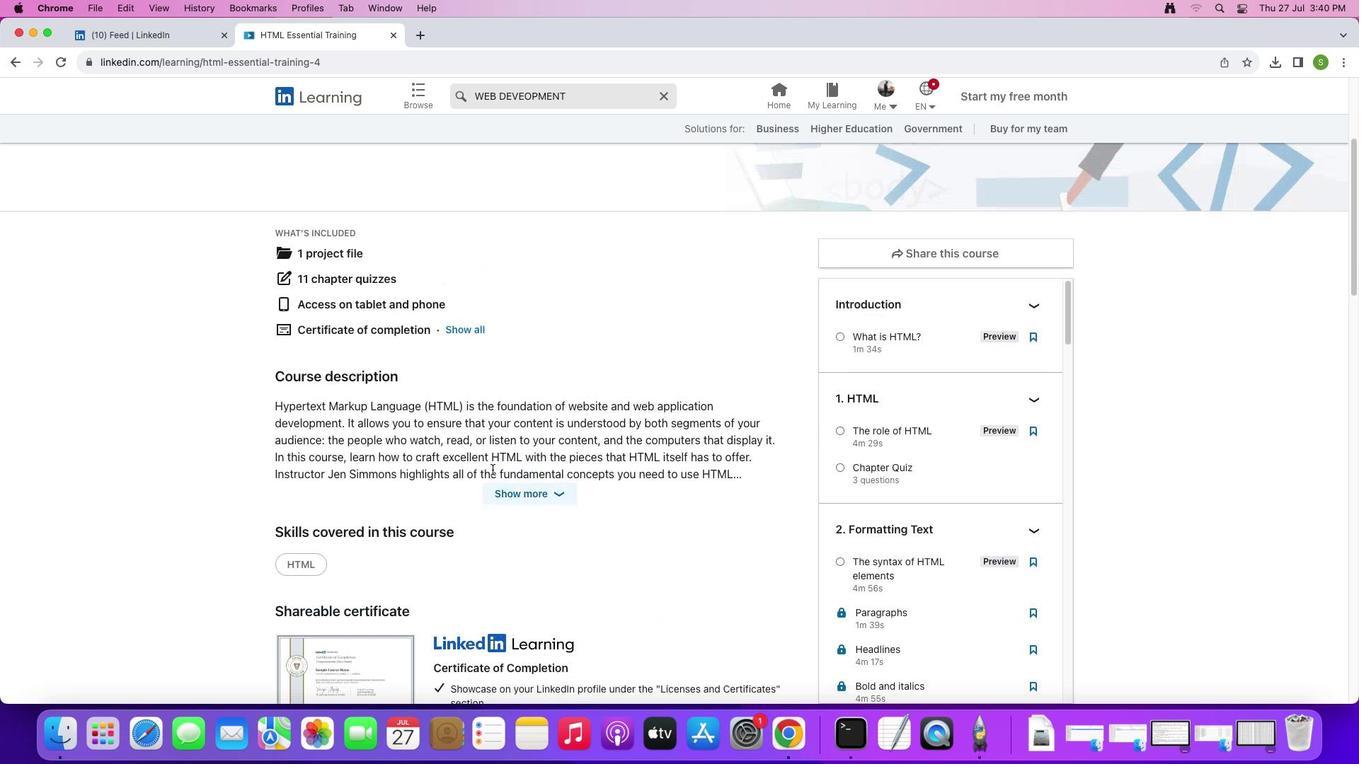
Action: Mouse moved to (1036, 327)
Screenshot: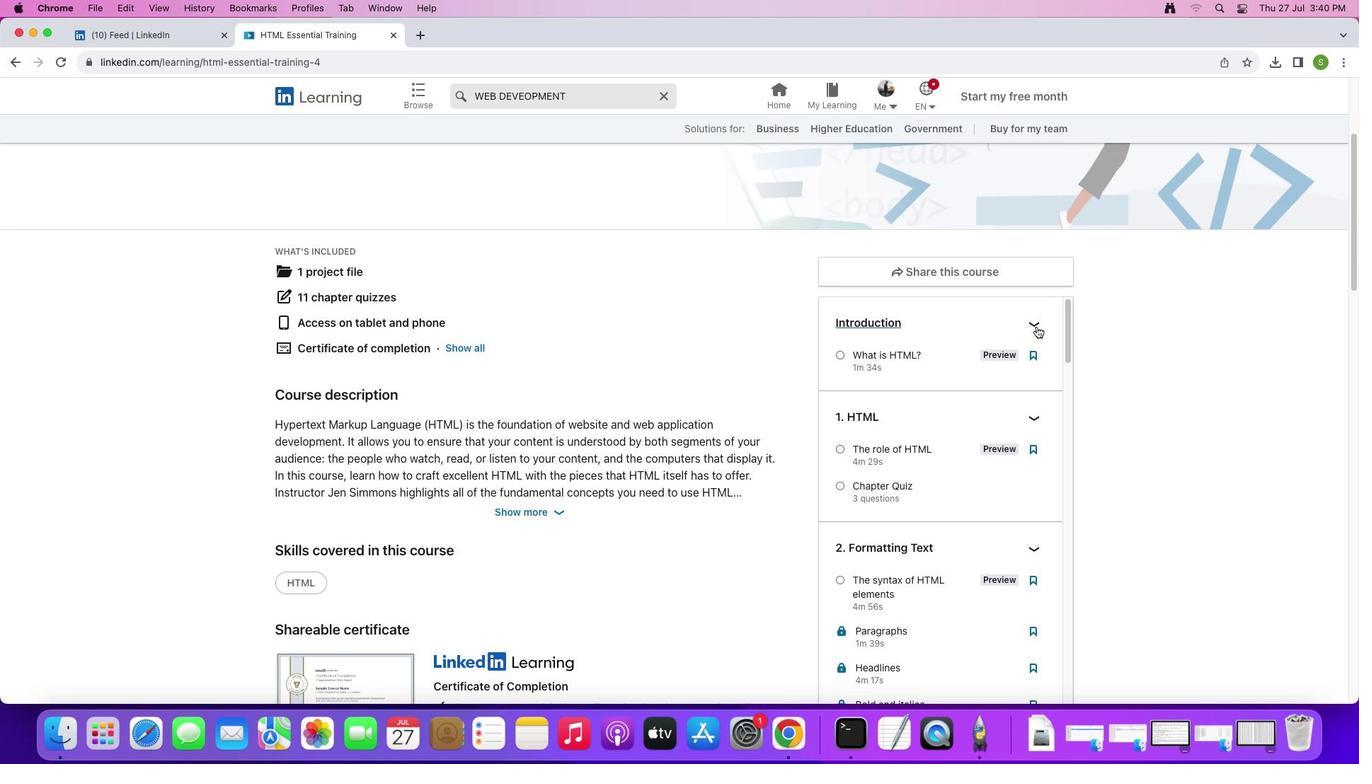 
Action: Mouse pressed left at (1036, 327)
Screenshot: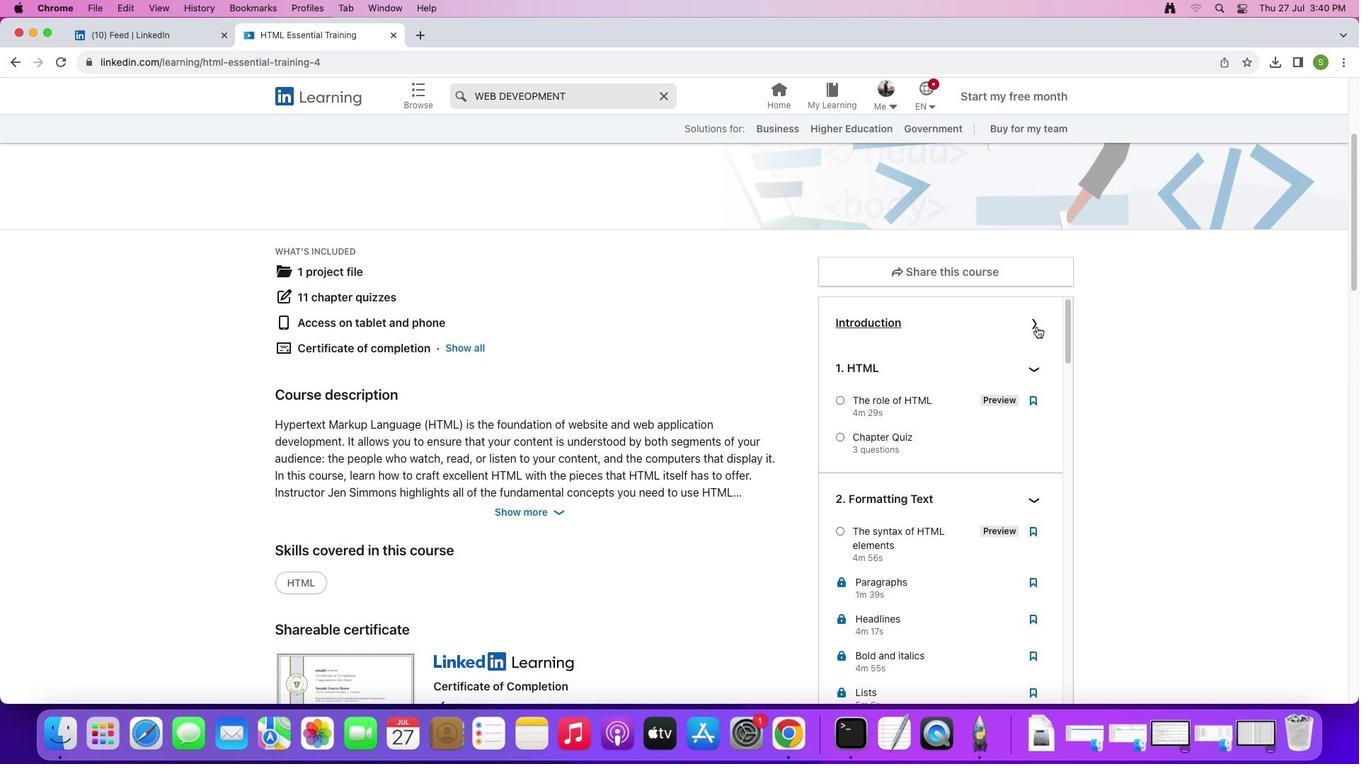 
Action: Mouse moved to (876, 438)
Screenshot: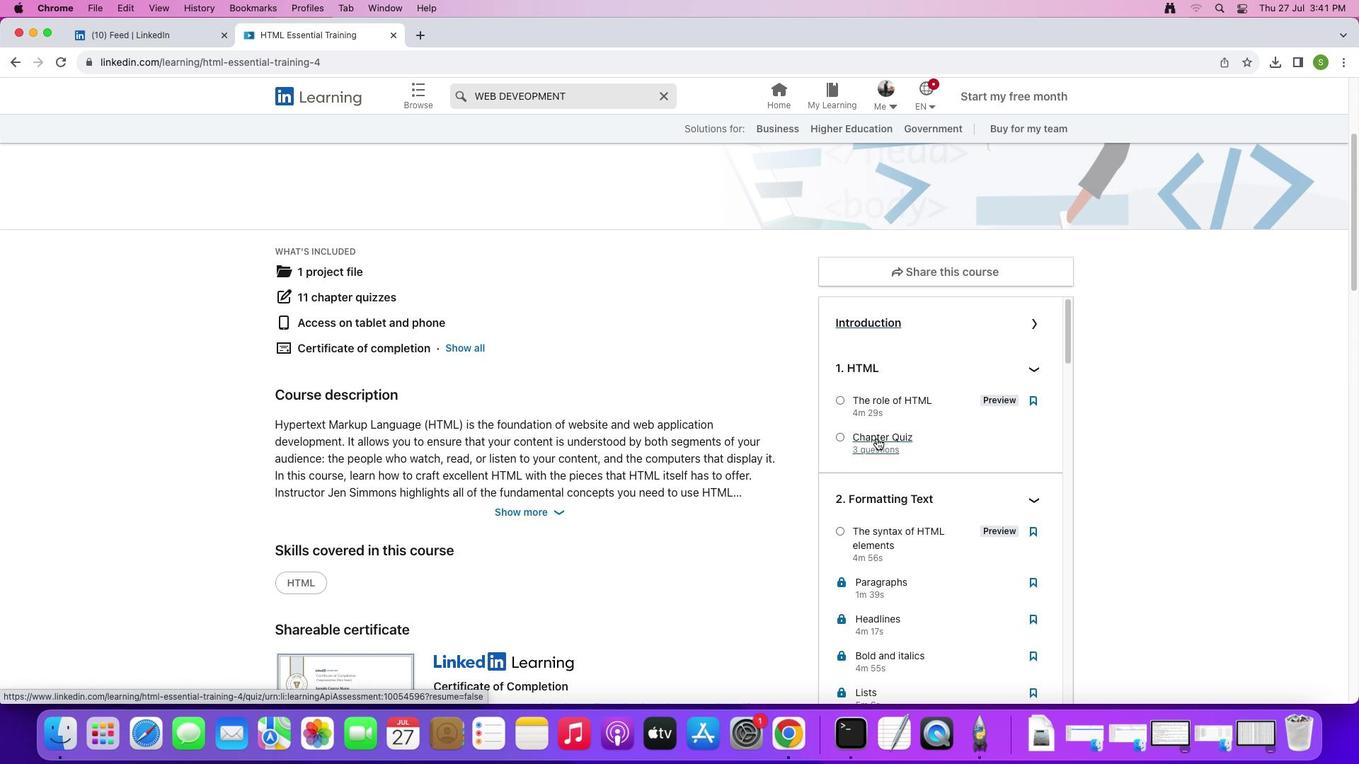 
Action: Mouse pressed left at (876, 438)
Screenshot: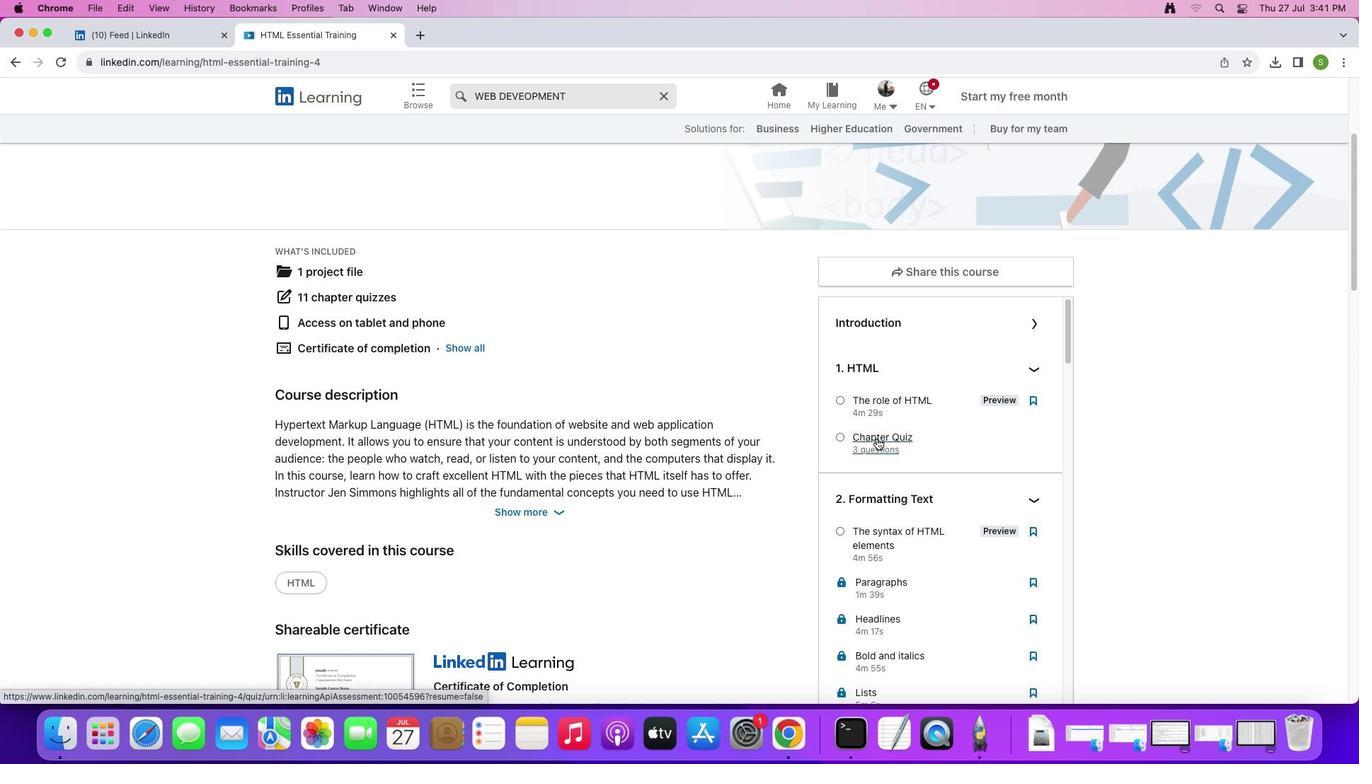 
Action: Mouse moved to (542, 431)
Screenshot: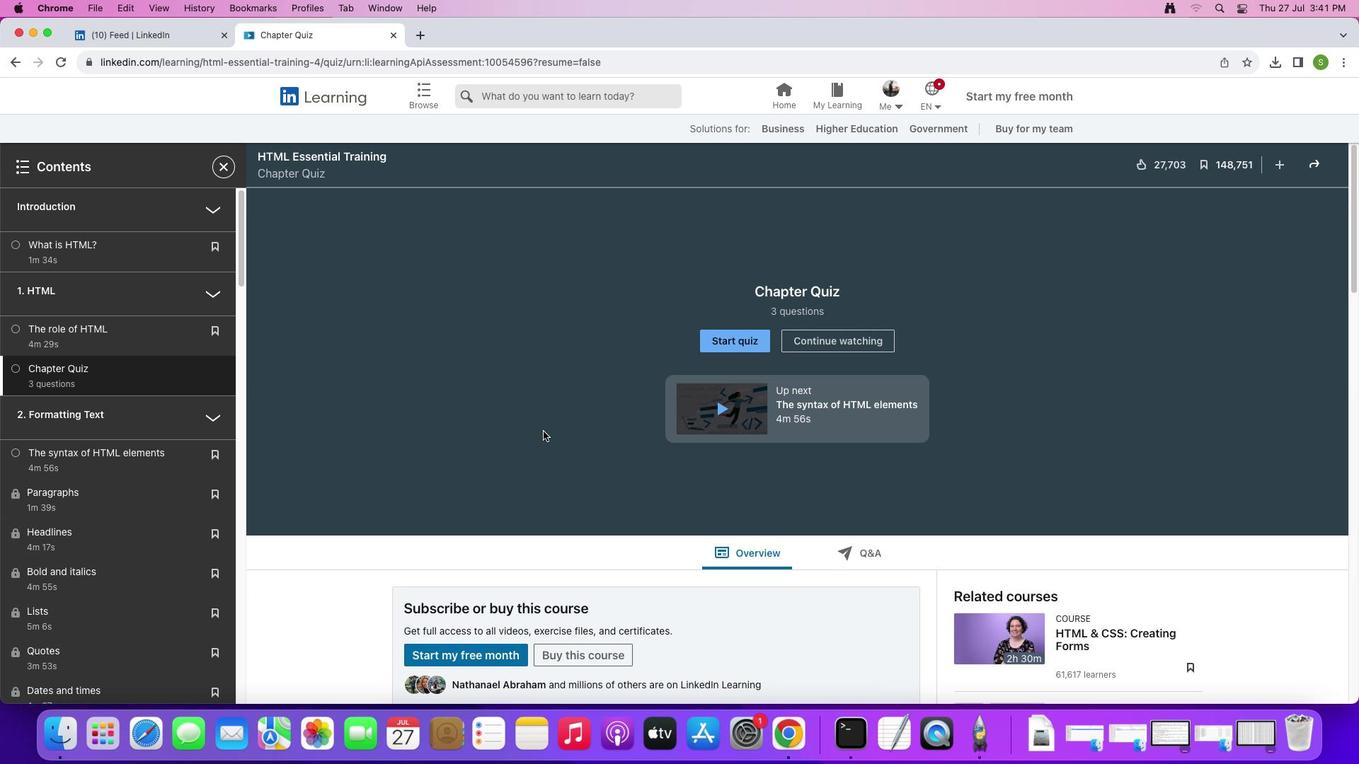 
Action: Mouse scrolled (542, 431) with delta (0, 0)
Screenshot: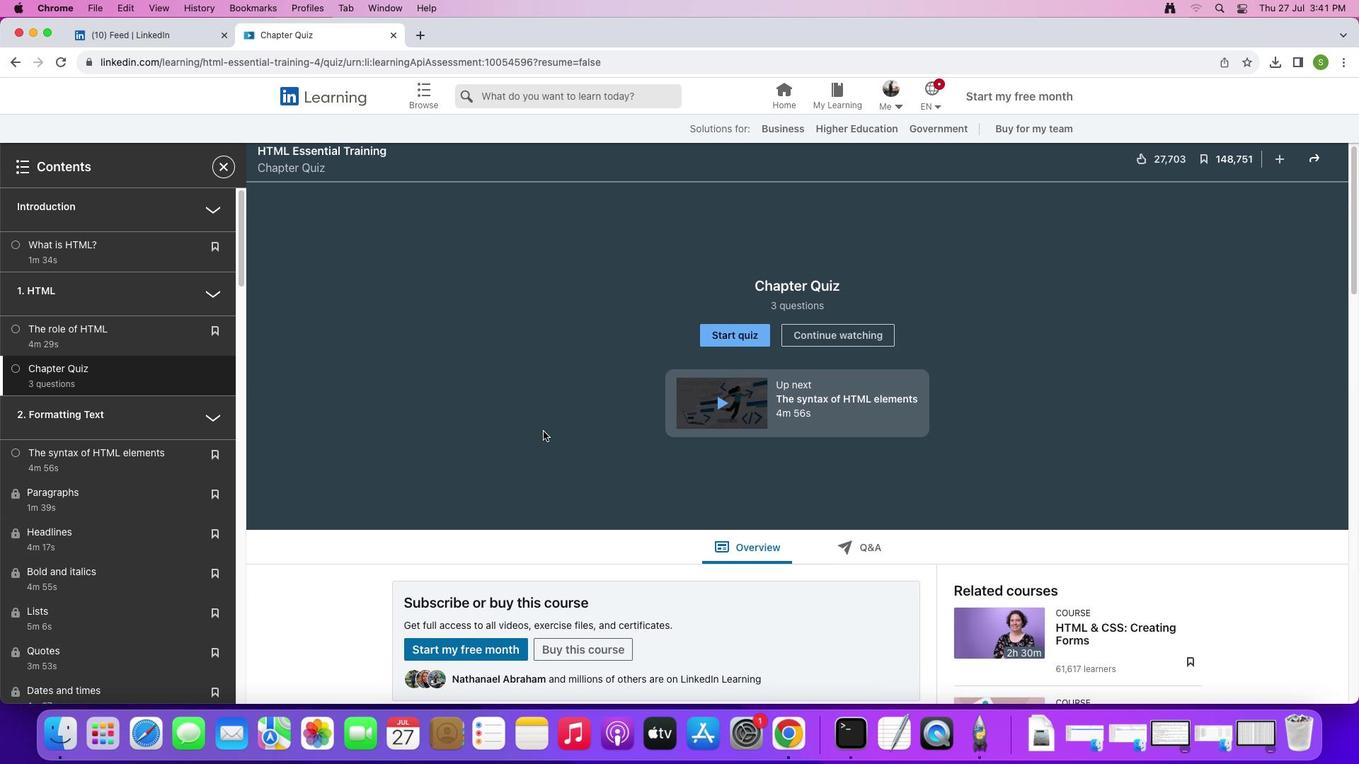 
Action: Mouse scrolled (542, 431) with delta (0, 0)
Screenshot: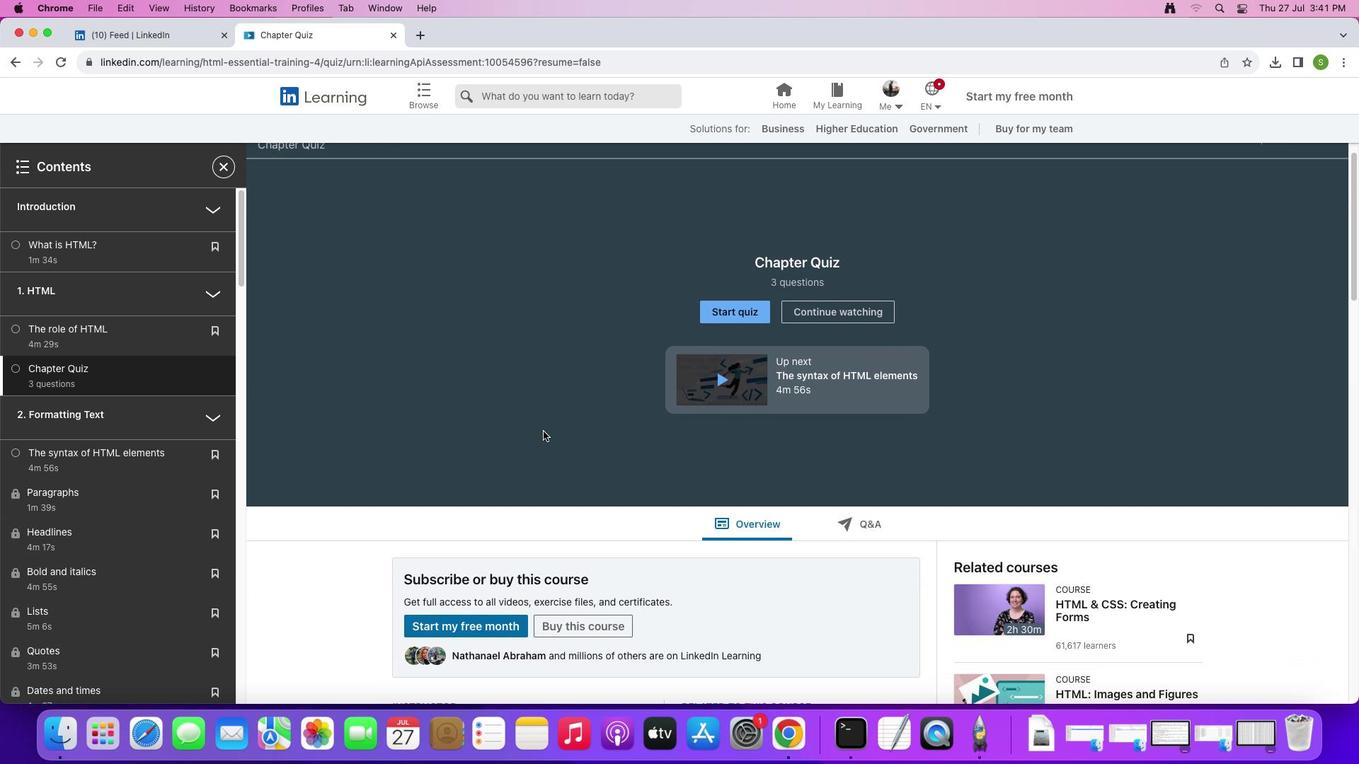 
Action: Mouse scrolled (542, 431) with delta (0, 0)
Screenshot: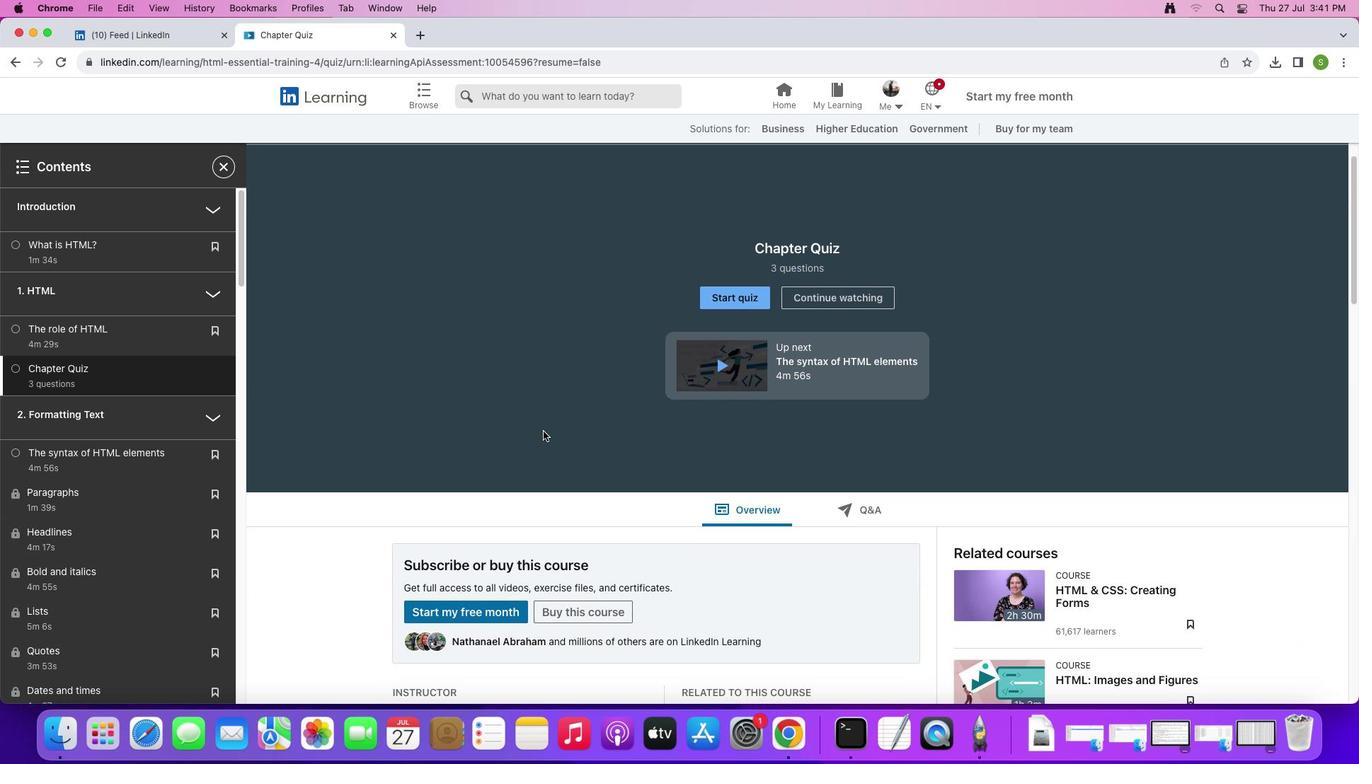 
Action: Mouse scrolled (542, 431) with delta (0, 0)
Screenshot: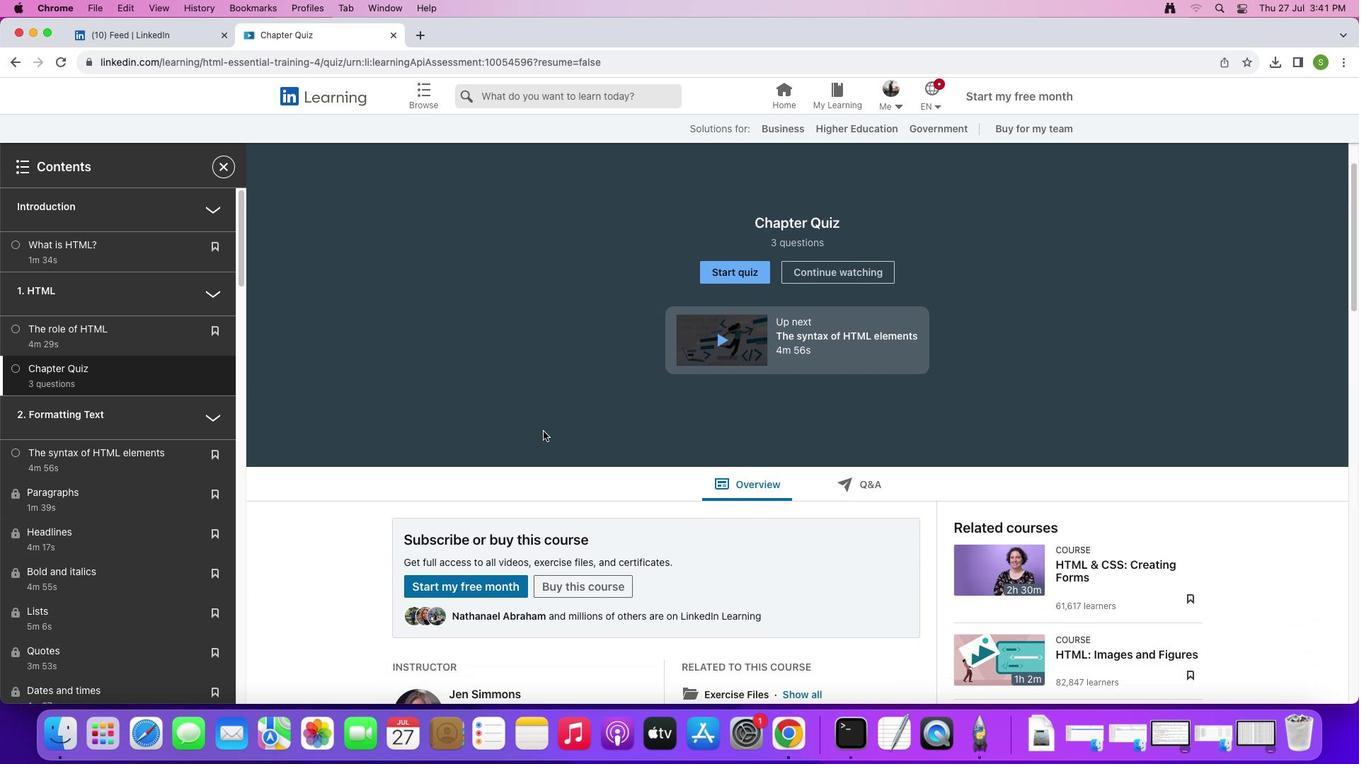 
Action: Mouse scrolled (542, 431) with delta (0, 0)
Screenshot: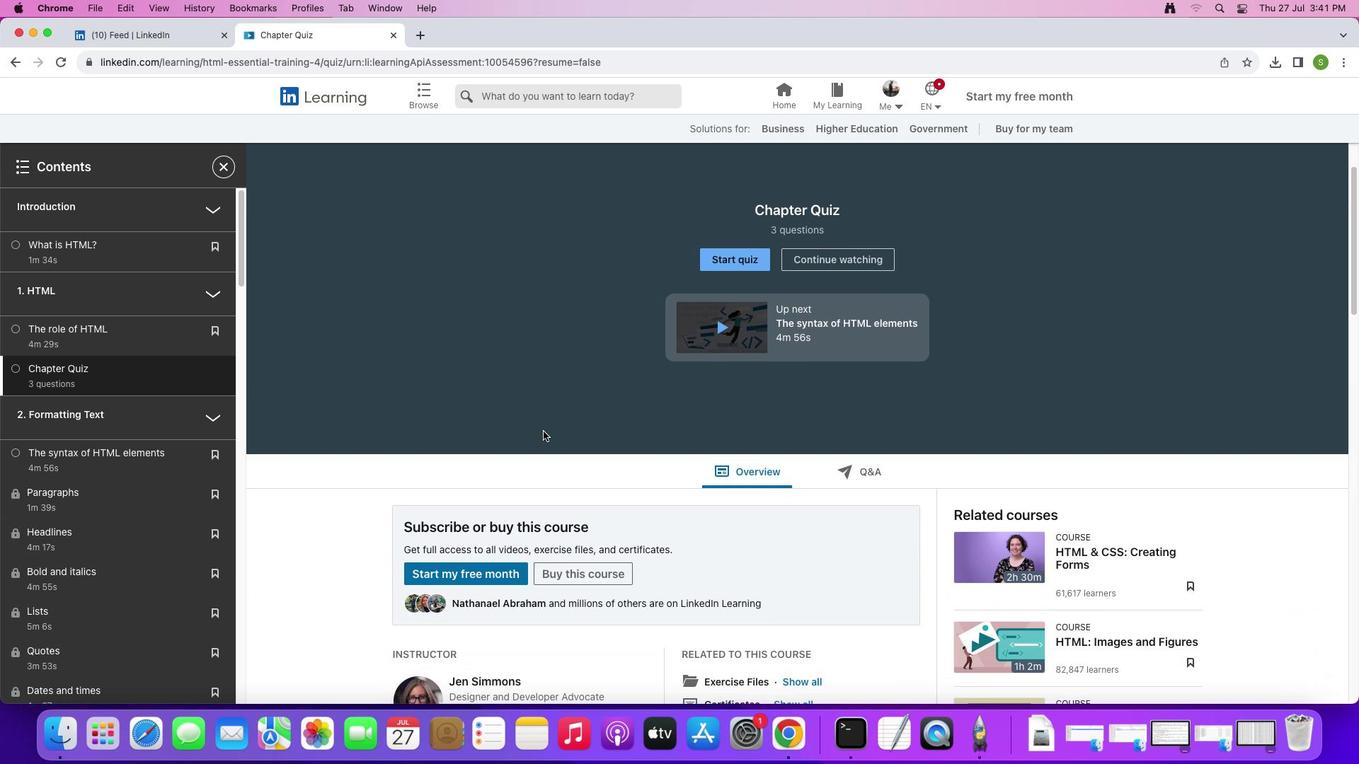 
Action: Mouse scrolled (542, 431) with delta (0, 0)
Screenshot: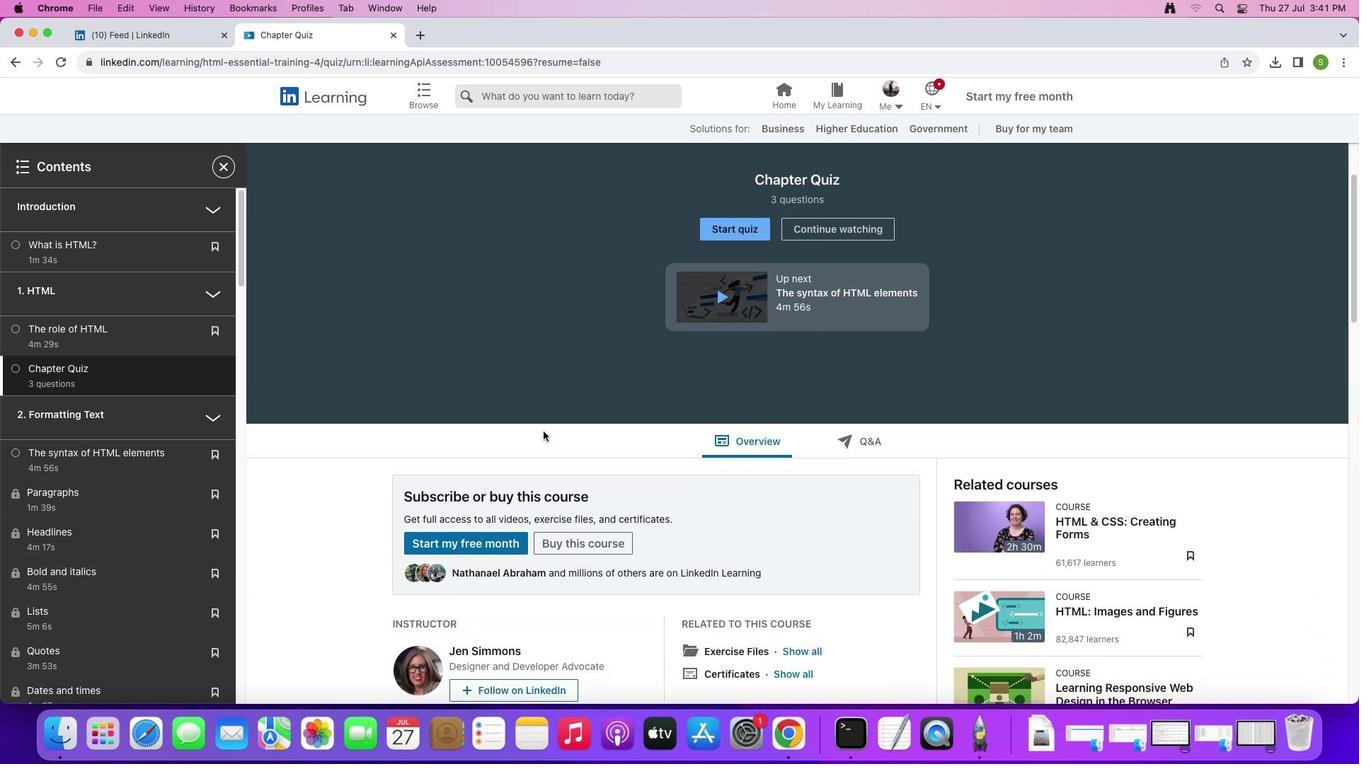 
Action: Mouse scrolled (542, 431) with delta (0, 0)
Screenshot: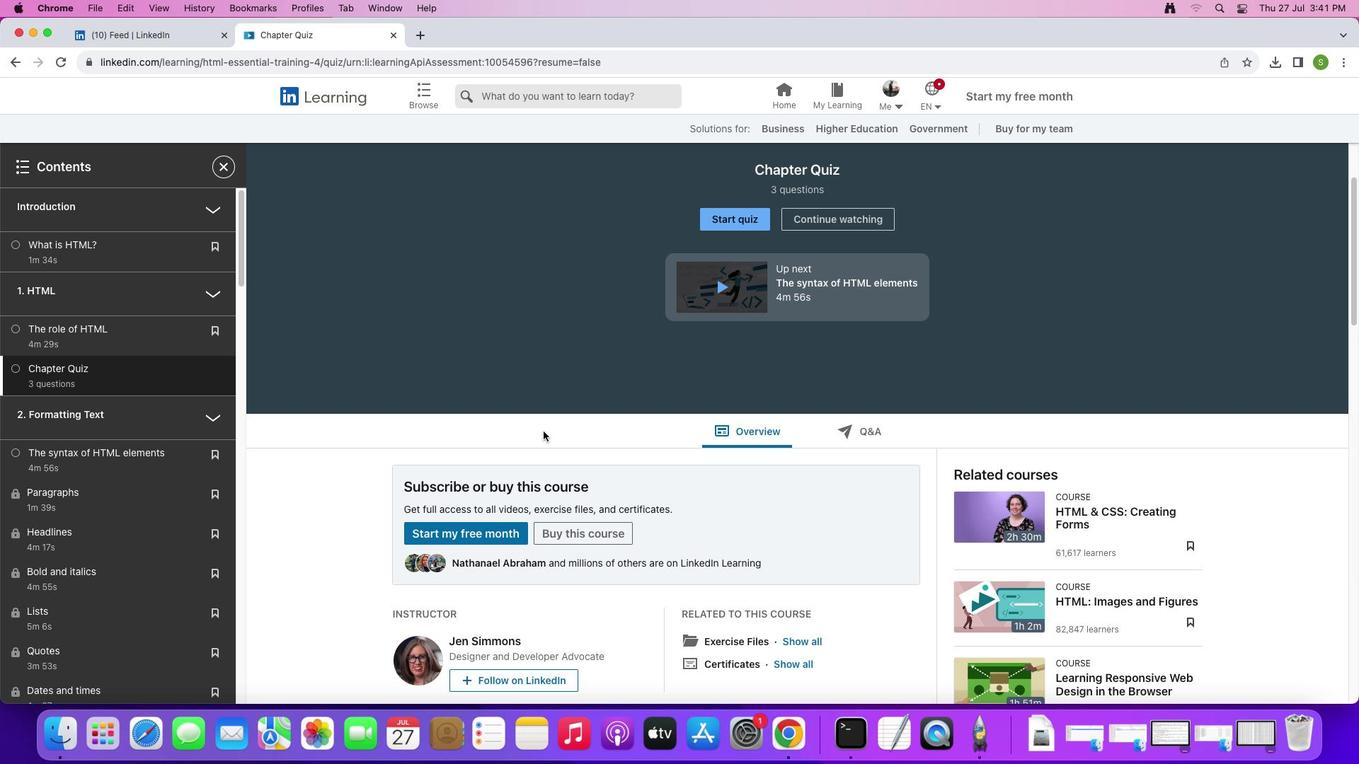 
Action: Mouse scrolled (542, 431) with delta (0, 0)
Screenshot: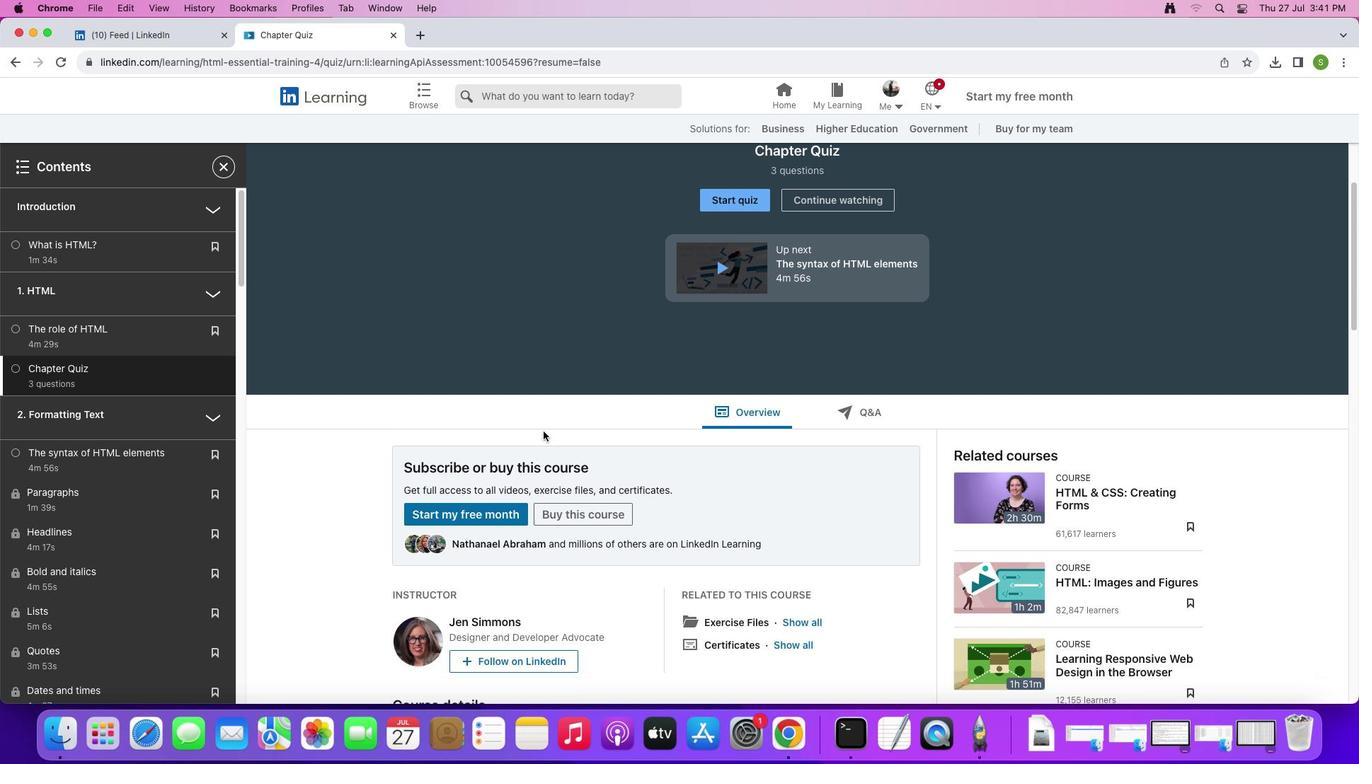 
Action: Mouse scrolled (542, 431) with delta (0, 0)
Screenshot: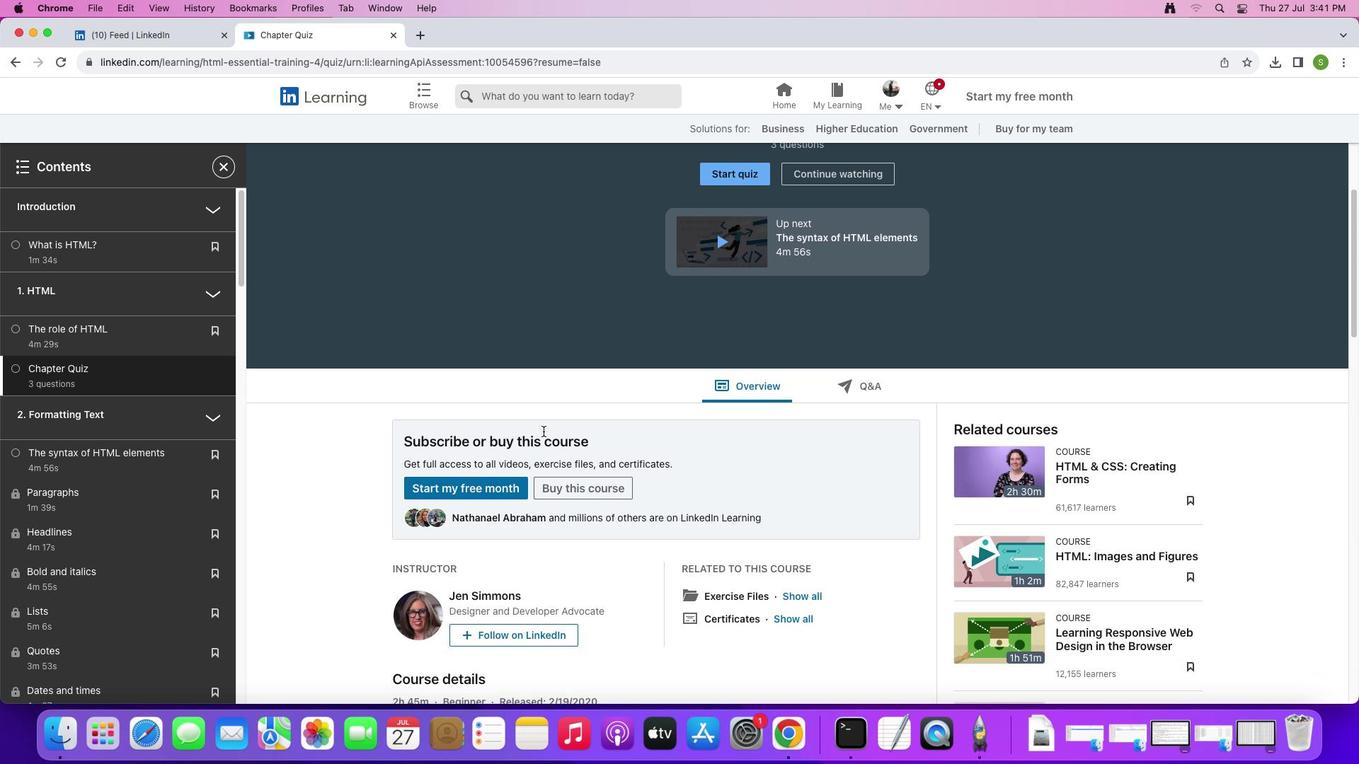 
Action: Mouse scrolled (542, 431) with delta (0, 0)
Screenshot: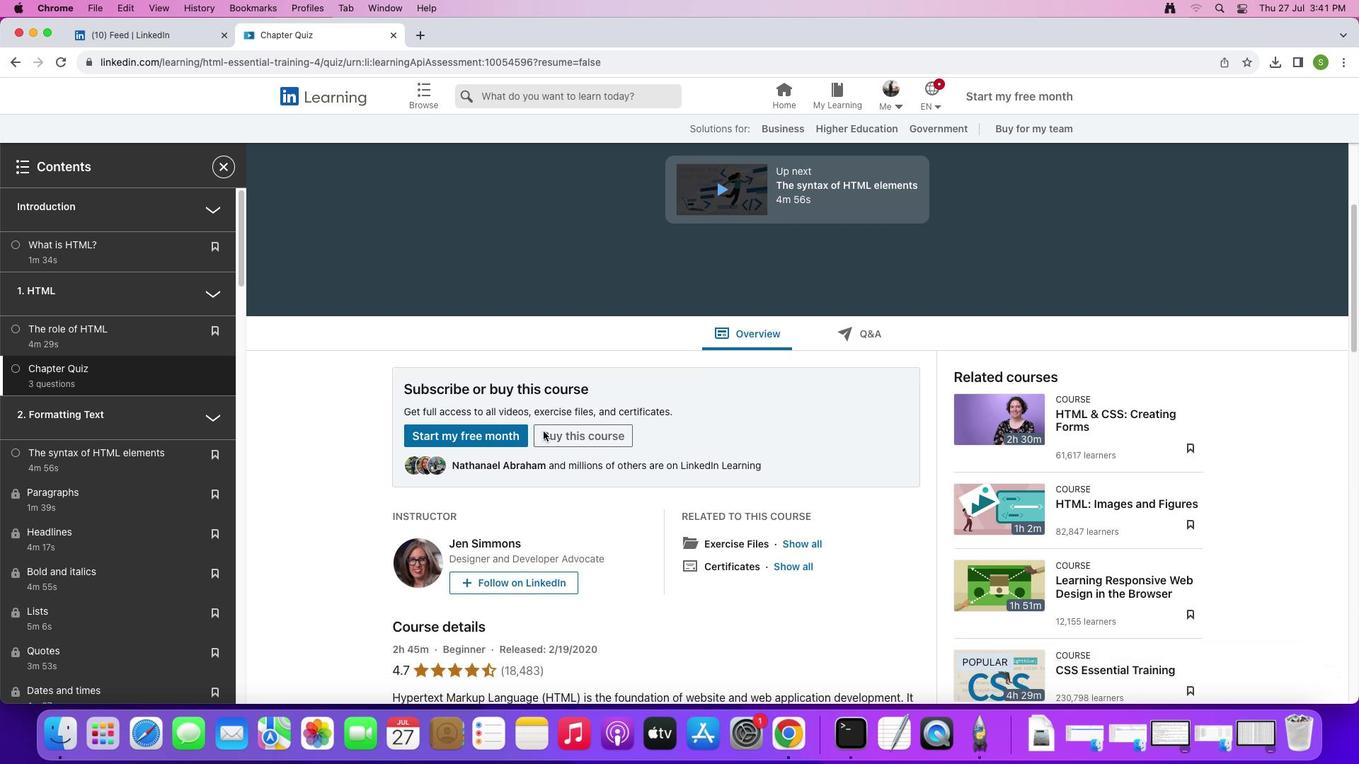 
Action: Mouse scrolled (542, 431) with delta (0, 0)
Screenshot: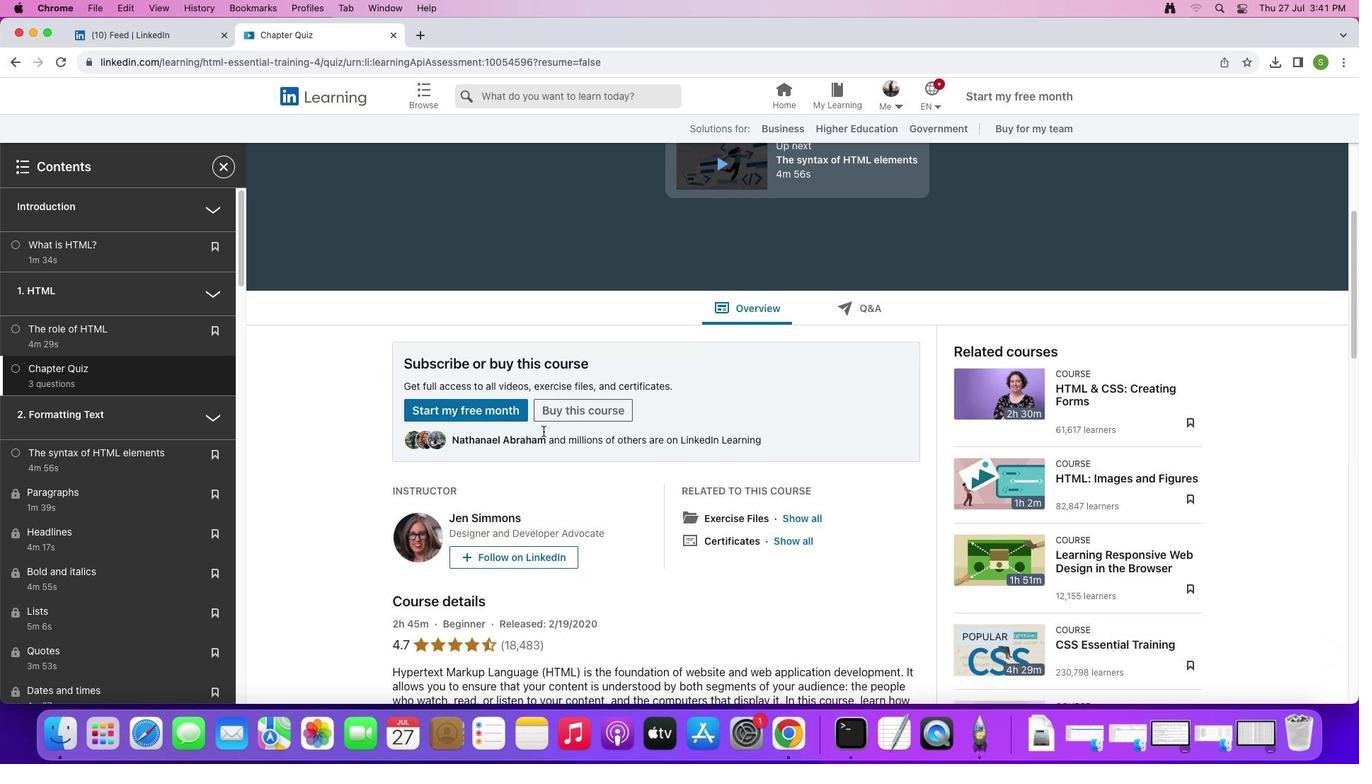 
Action: Mouse scrolled (542, 431) with delta (0, -1)
Screenshot: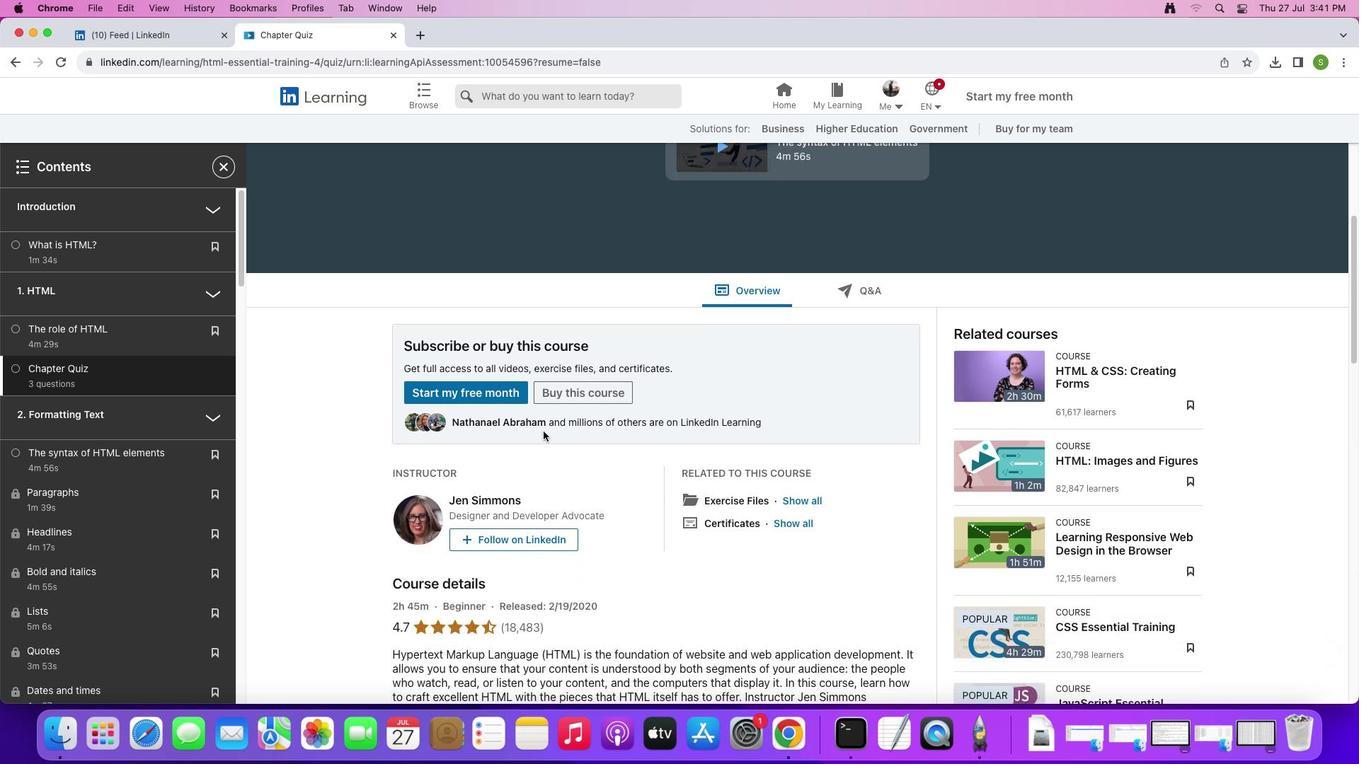 
Action: Mouse scrolled (542, 431) with delta (0, 0)
Screenshot: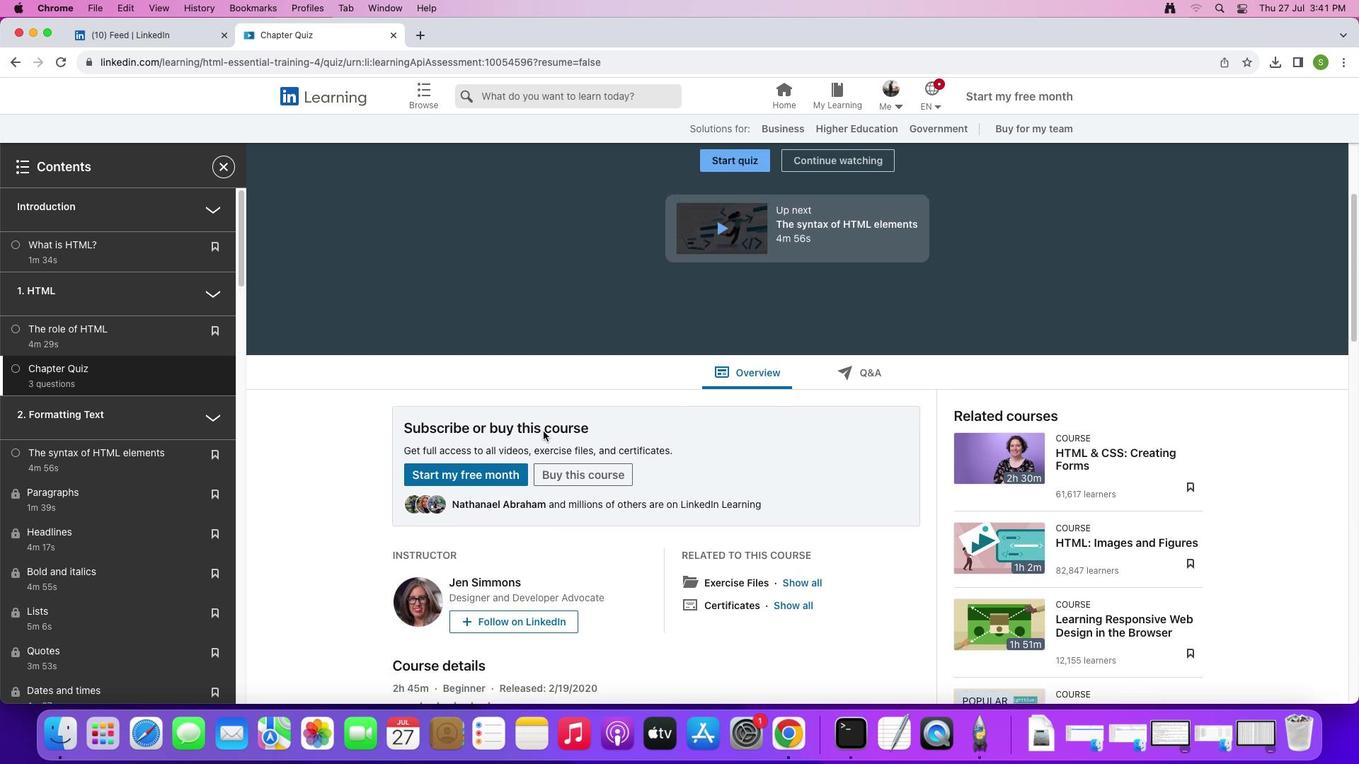
Action: Mouse scrolled (542, 431) with delta (0, 0)
Screenshot: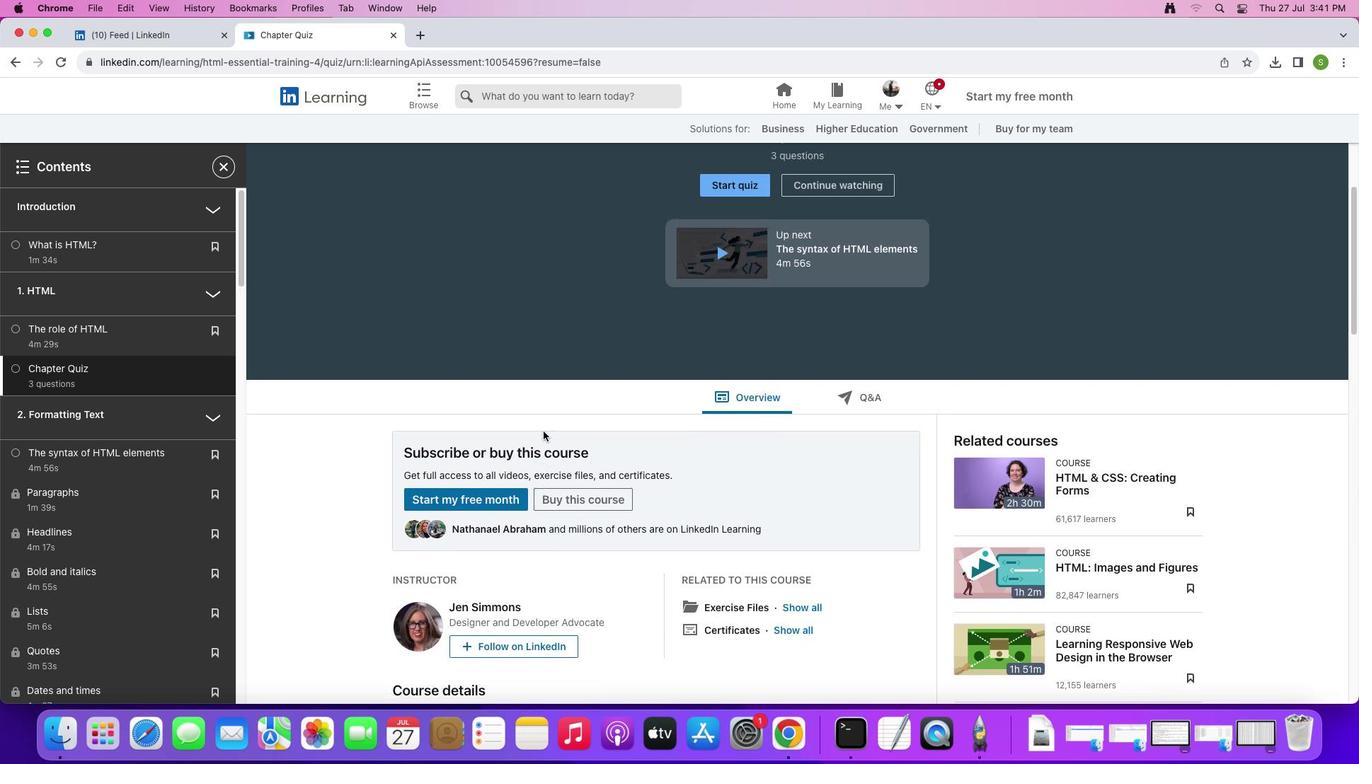 
Action: Mouse scrolled (542, 431) with delta (0, 2)
Screenshot: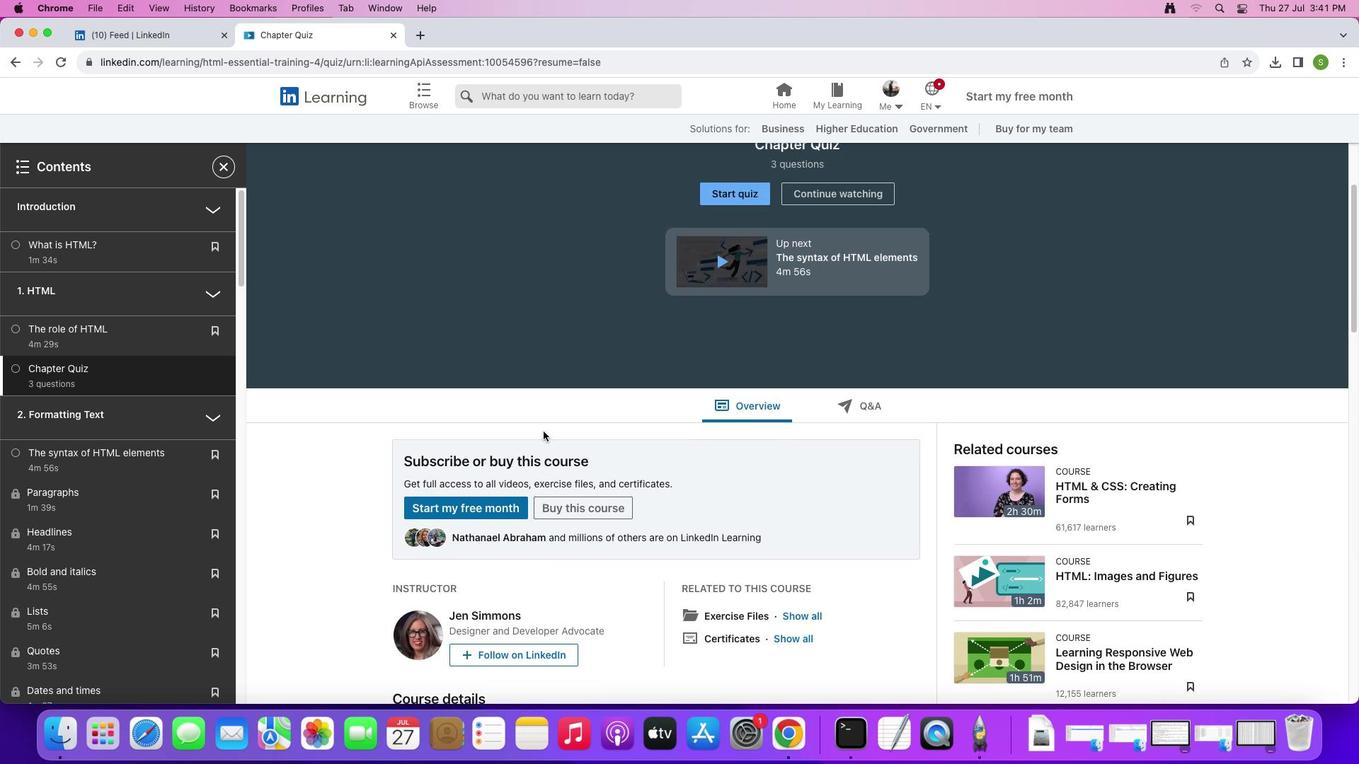 
Action: Mouse scrolled (542, 431) with delta (0, 0)
Screenshot: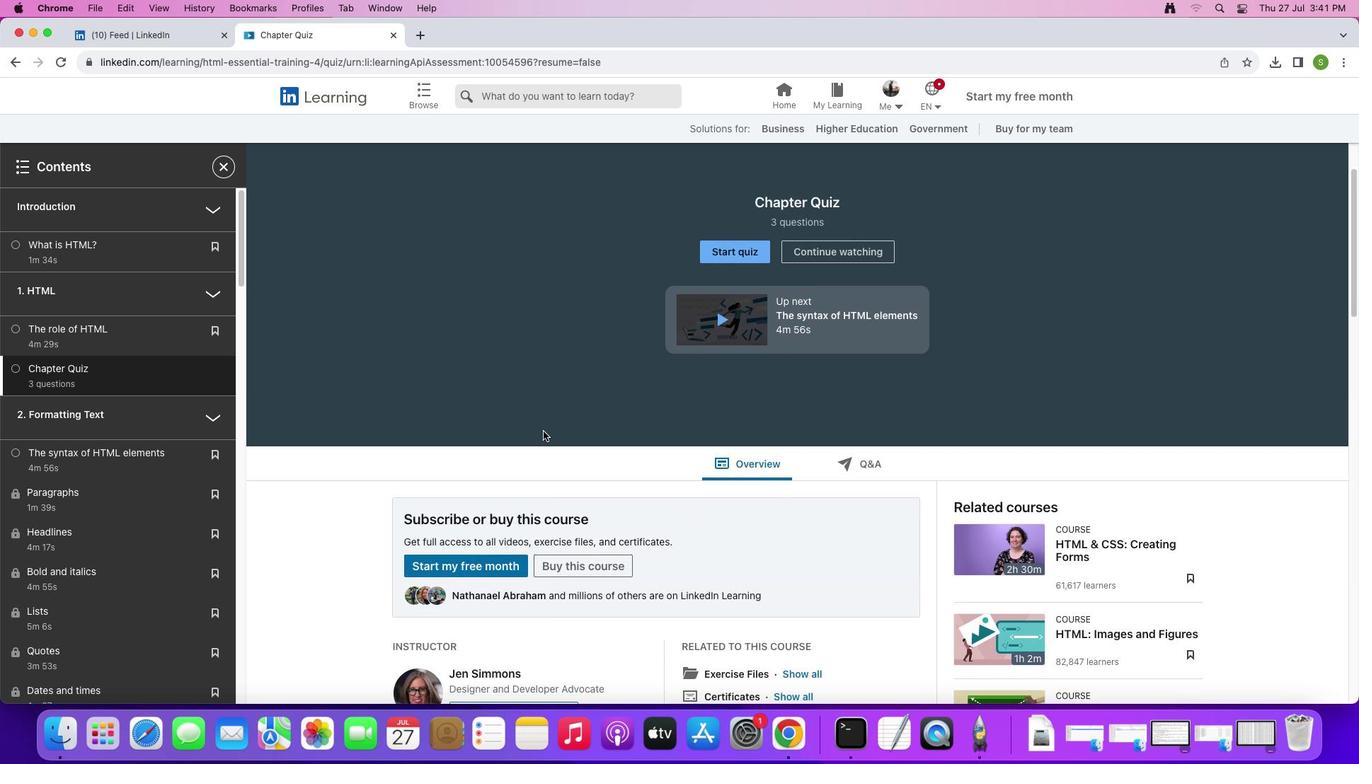 
Action: Mouse scrolled (542, 431) with delta (0, 0)
Screenshot: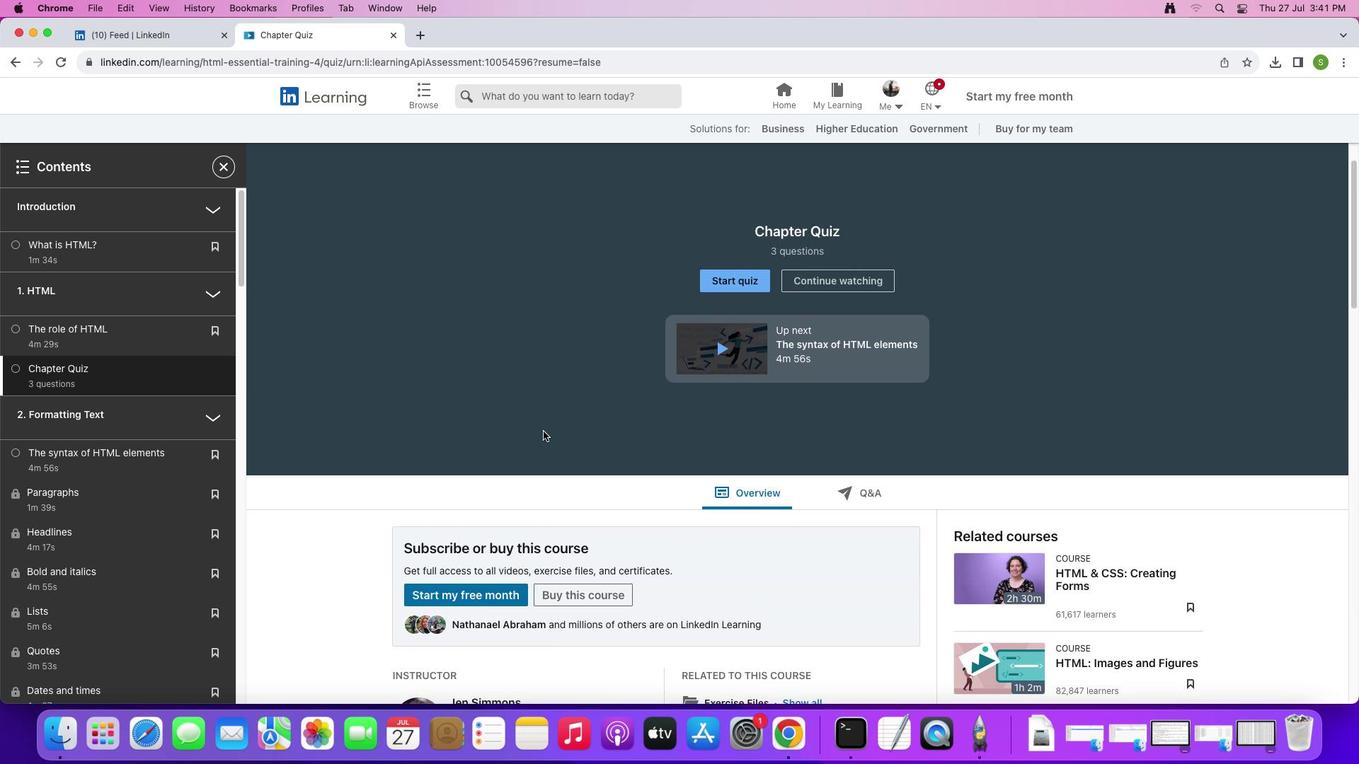 
Action: Mouse scrolled (542, 431) with delta (0, 1)
Screenshot: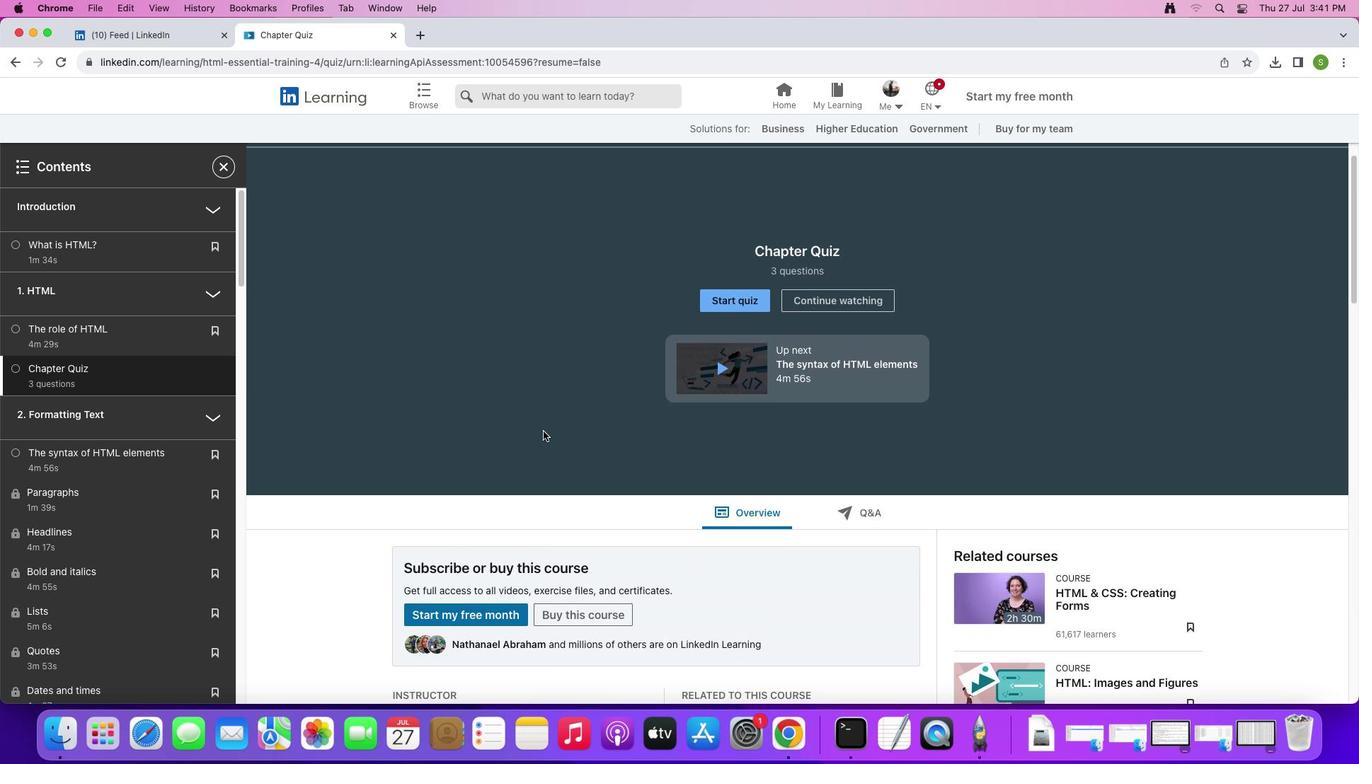 
Action: Mouse moved to (150, 288)
Screenshot: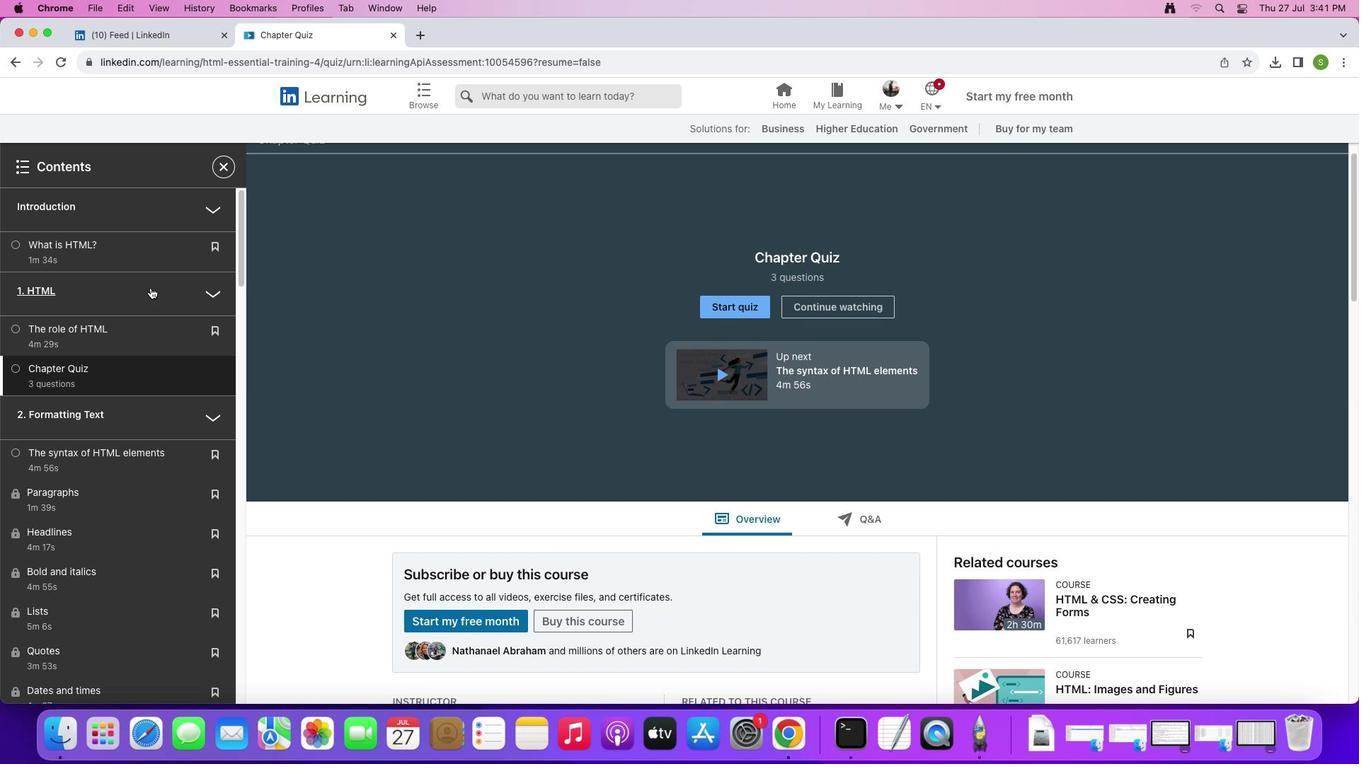 
Action: Mouse pressed left at (150, 288)
Screenshot: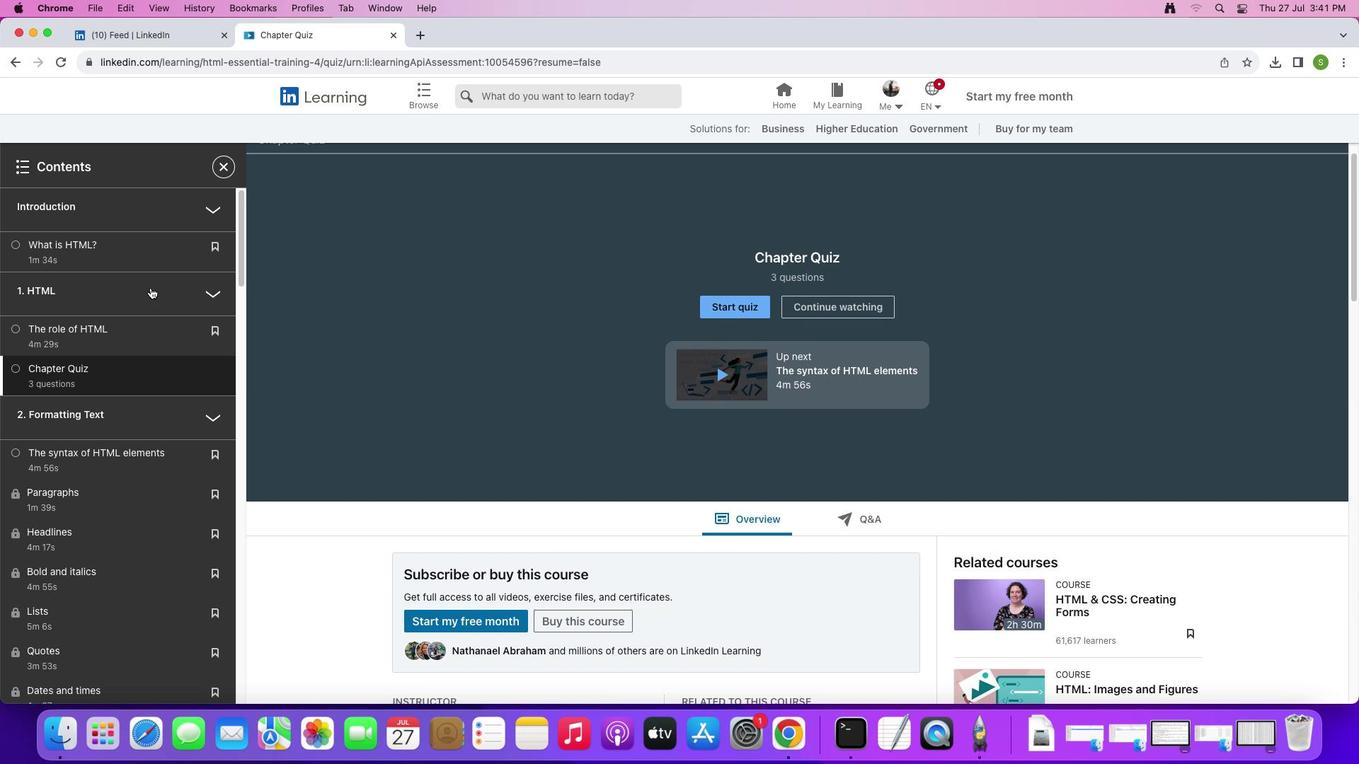
Action: Mouse moved to (213, 290)
Screenshot: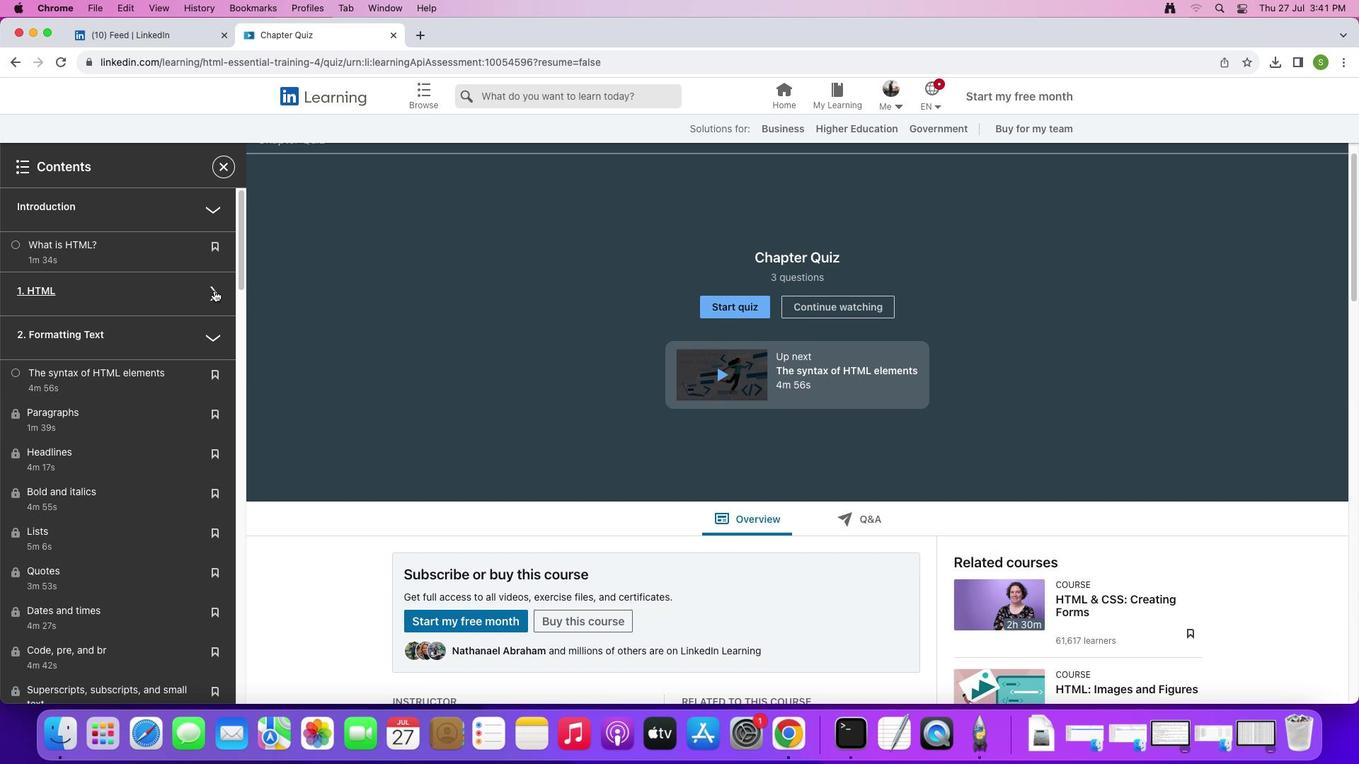
Action: Mouse pressed left at (213, 290)
Screenshot: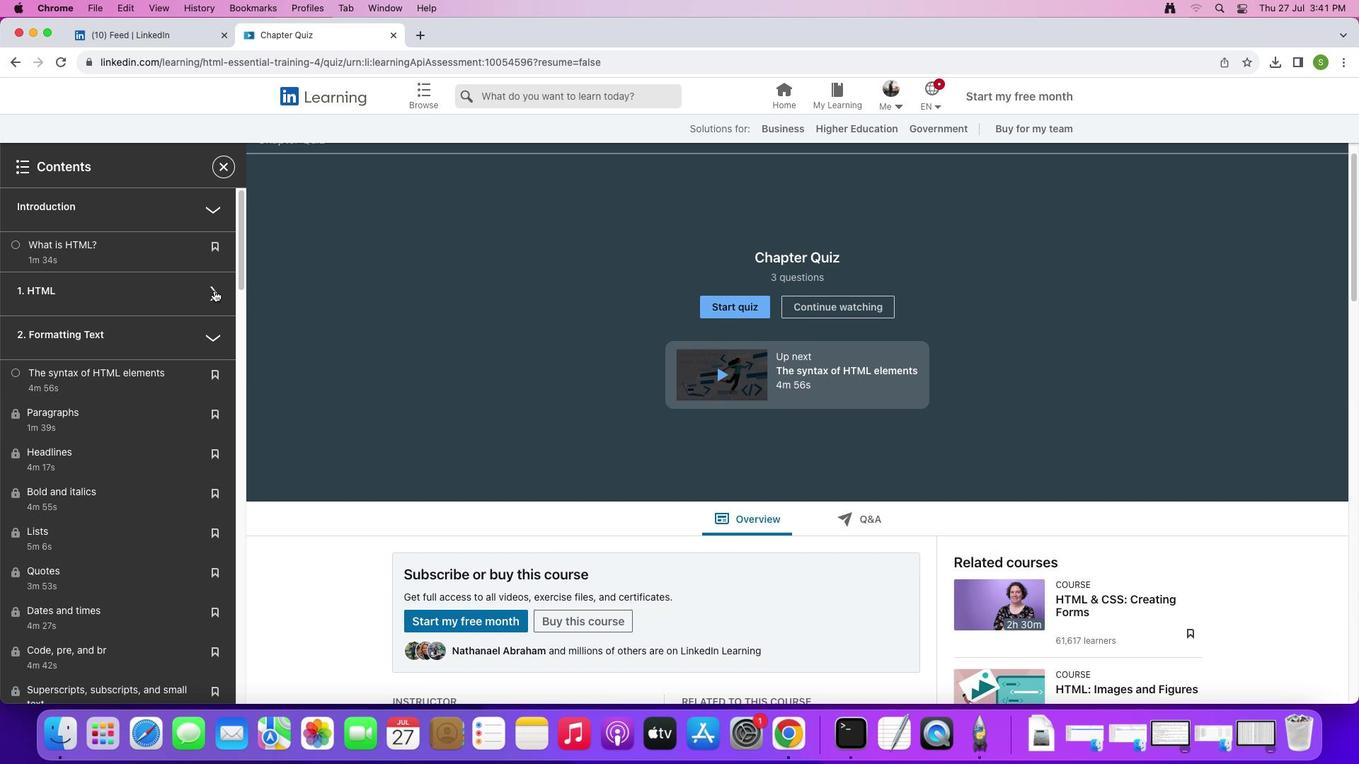 
Action: Mouse moved to (130, 379)
Screenshot: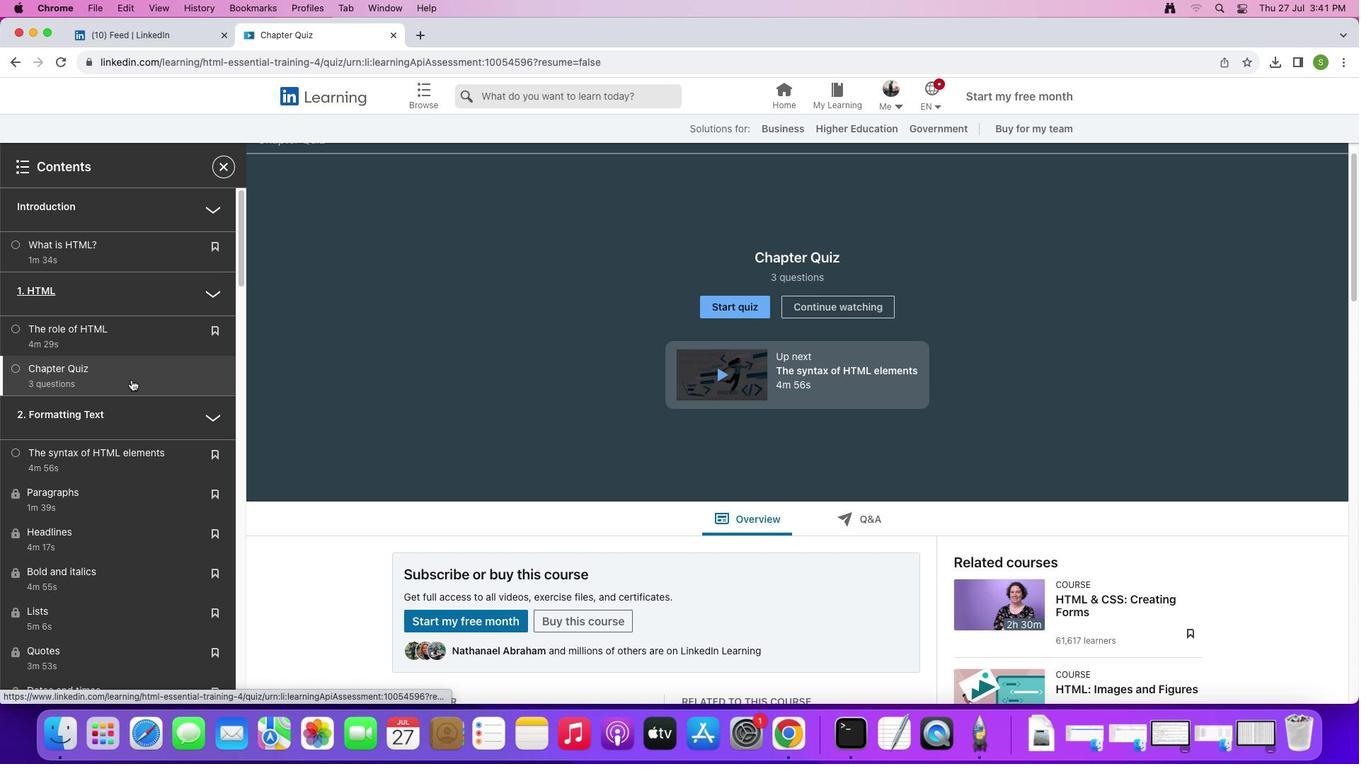 
Action: Mouse scrolled (130, 379) with delta (0, 0)
Screenshot: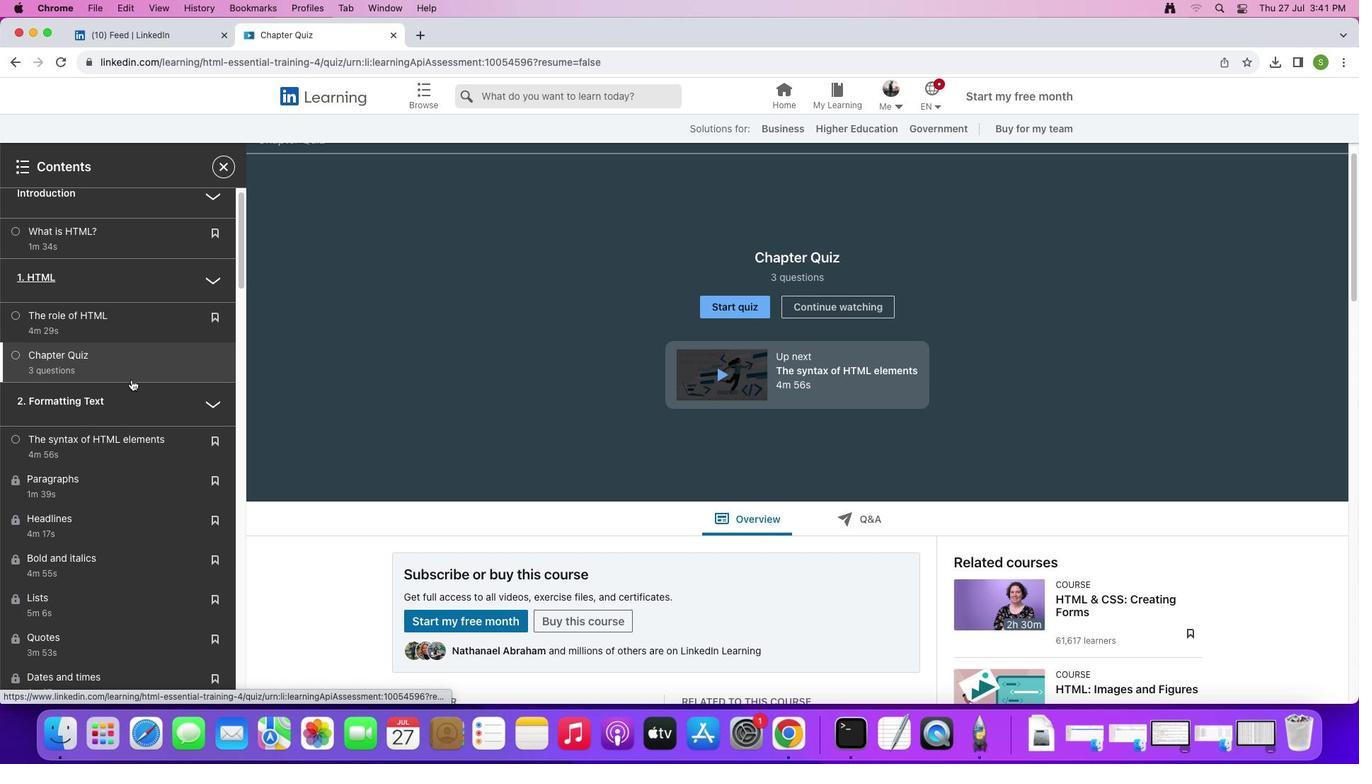 
Action: Mouse scrolled (130, 379) with delta (0, 0)
Screenshot: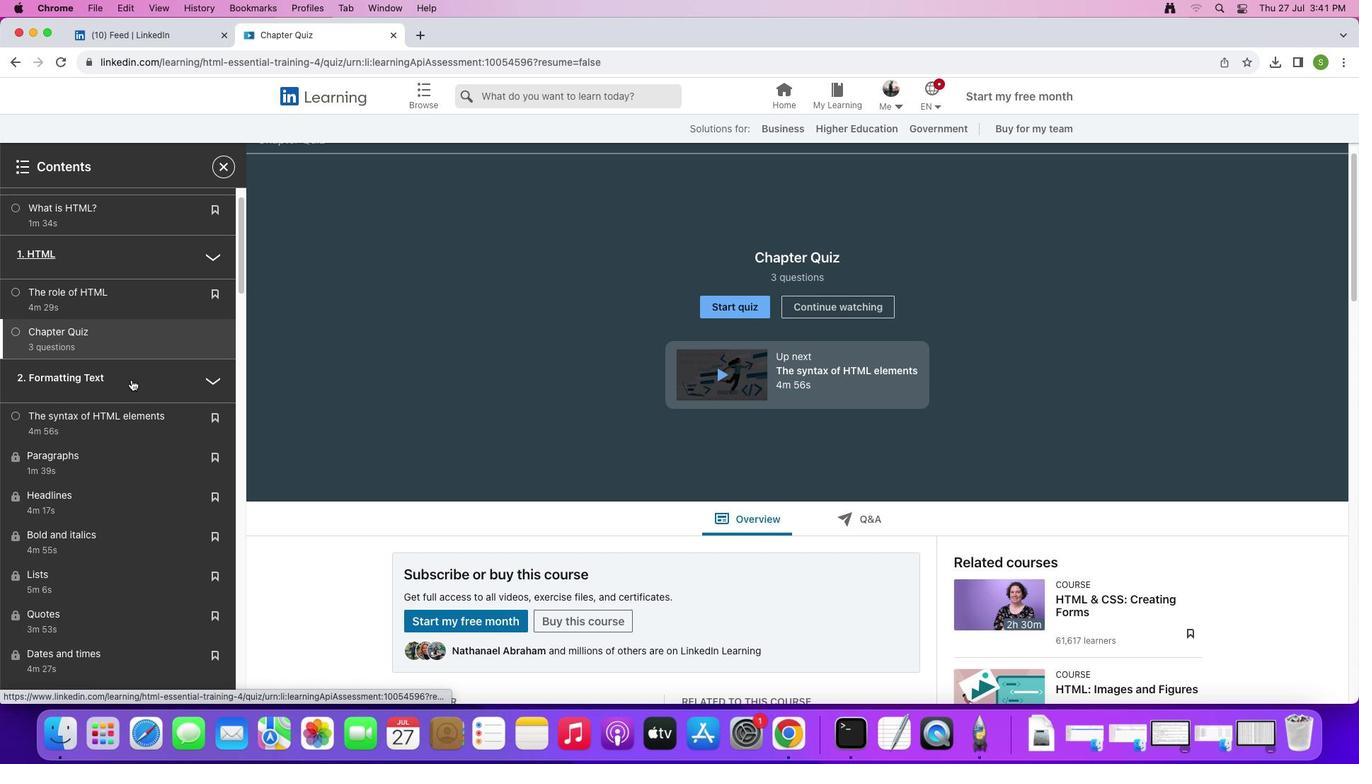 
Action: Mouse scrolled (130, 379) with delta (0, -1)
Screenshot: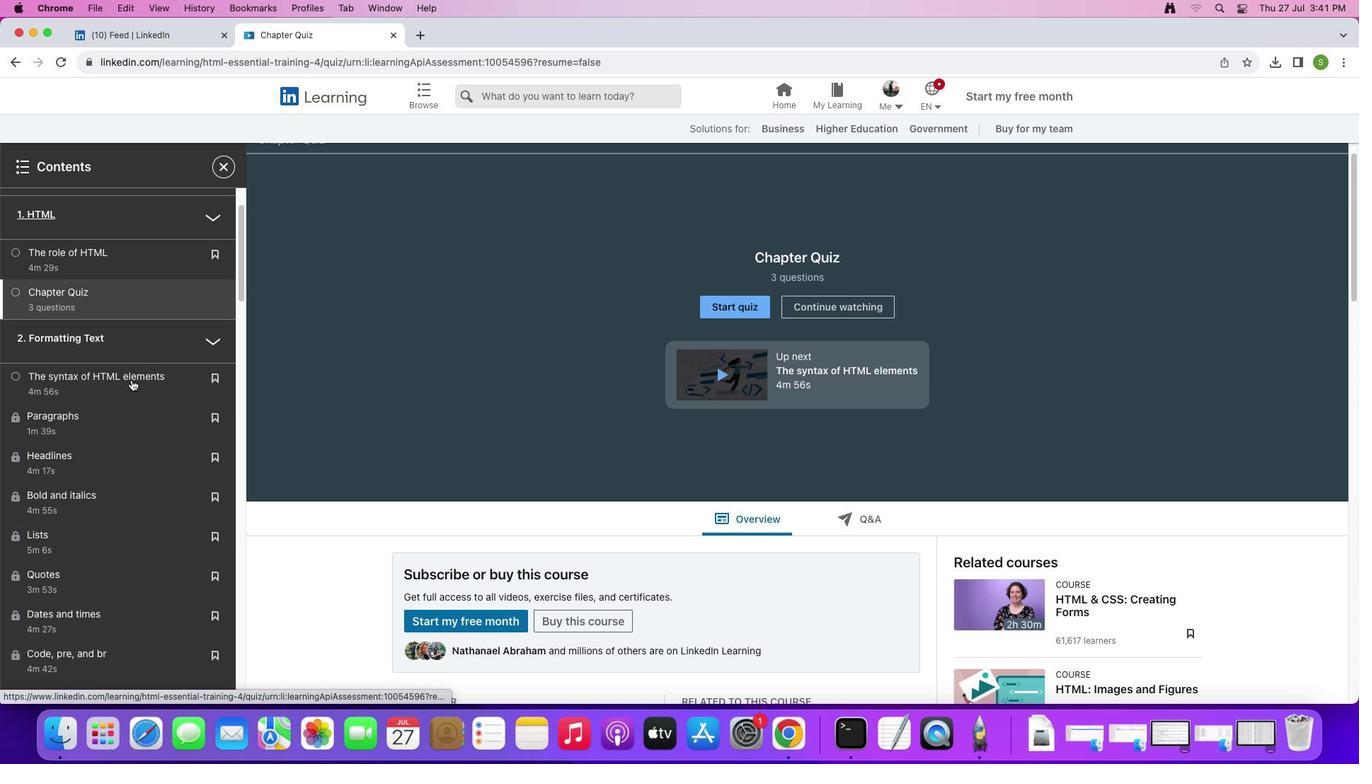 
Action: Mouse scrolled (130, 379) with delta (0, 0)
Screenshot: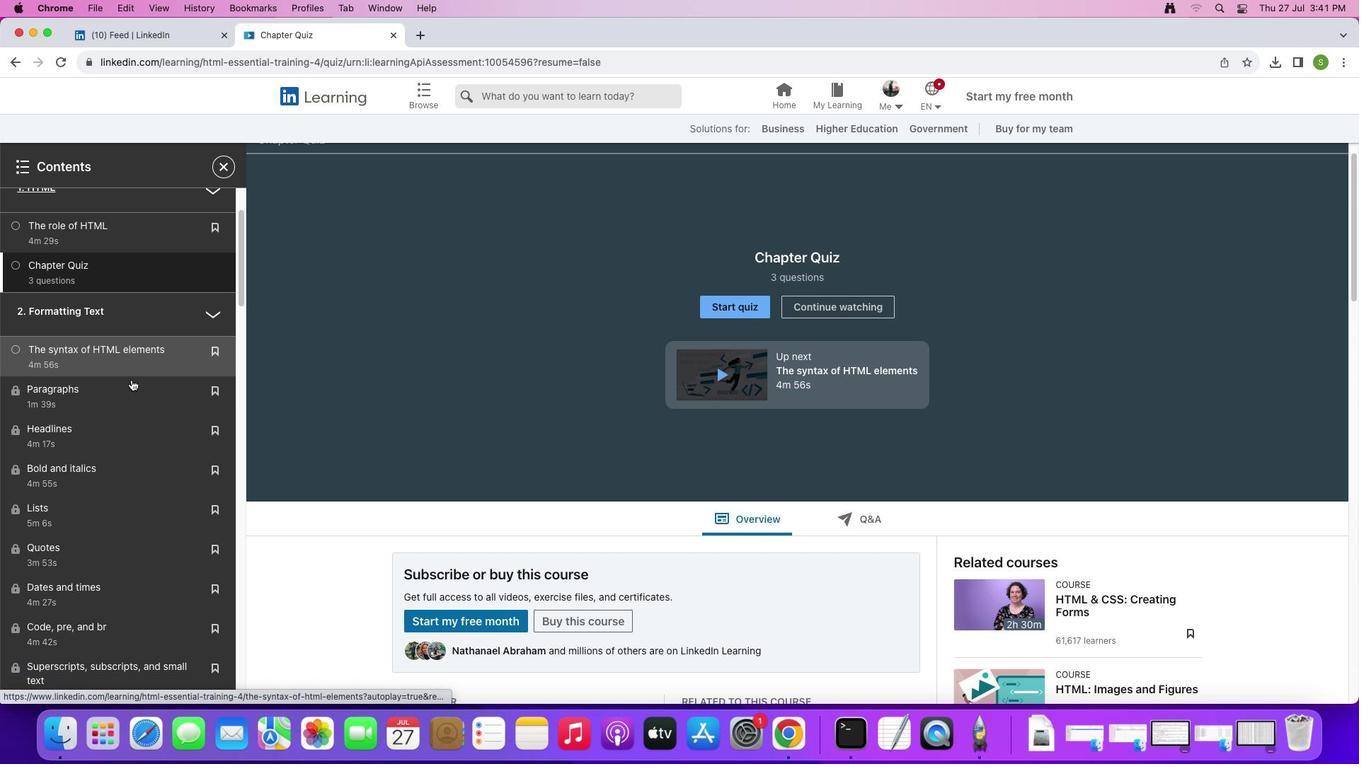 
Action: Mouse scrolled (130, 379) with delta (0, 0)
Screenshot: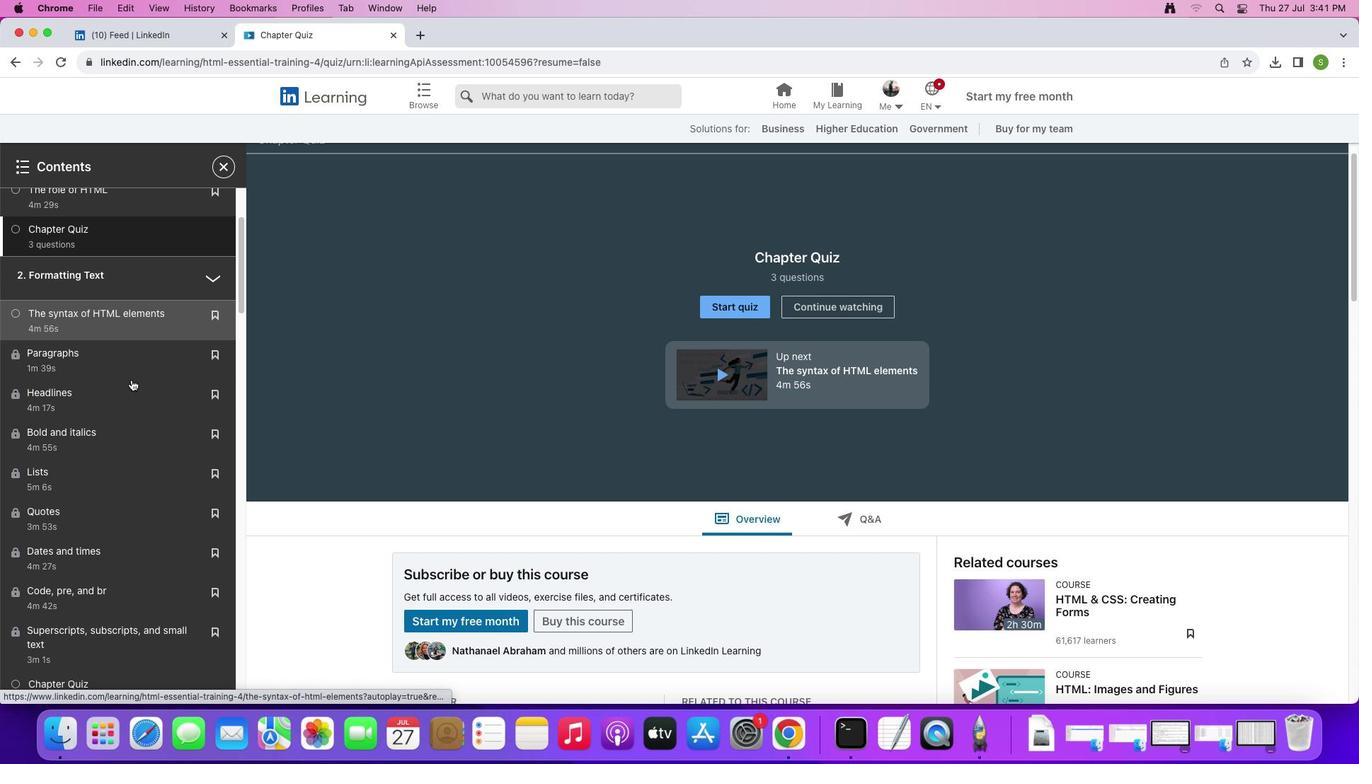 
Action: Mouse scrolled (130, 379) with delta (0, -1)
